 Task: Explore Airbnb listings in Philadelphia, Pennsylvania, focusing on historical homes and sites like Independence Hall.
Action: Mouse moved to (380, 102)
Screenshot: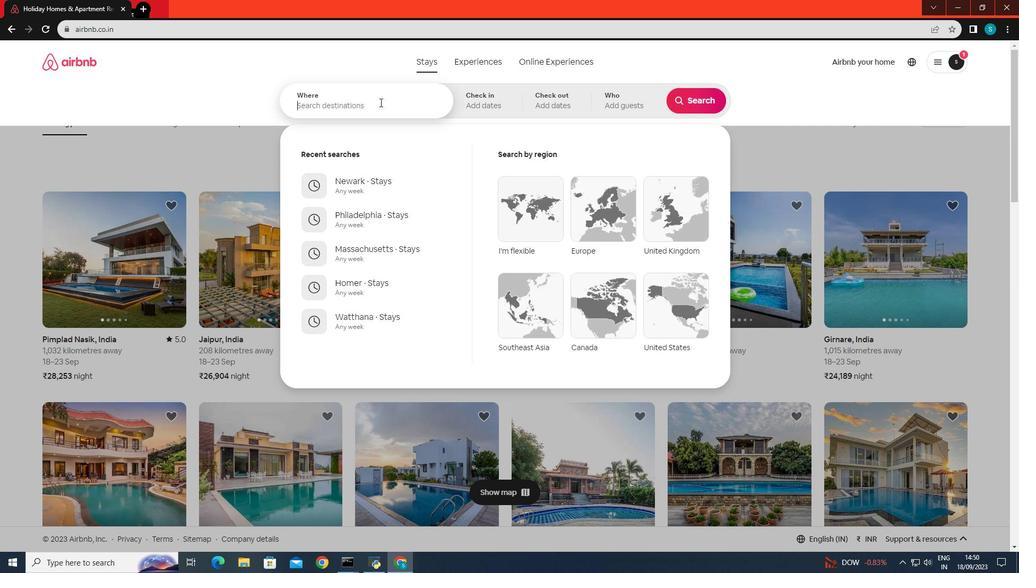 
Action: Mouse pressed left at (380, 102)
Screenshot: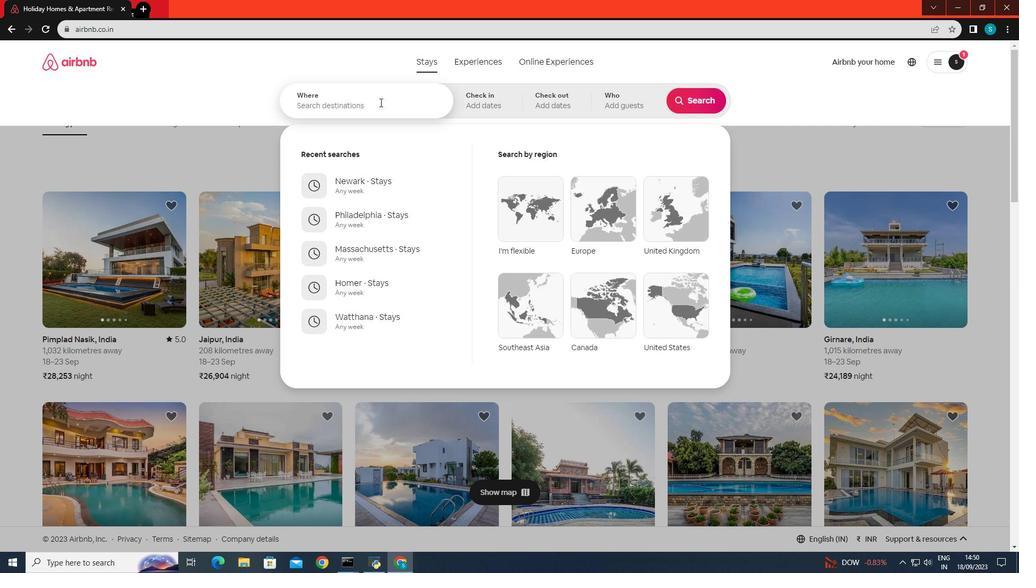 
Action: Key pressed hh<Key.backspace><Key.backspace>philadelphia
Screenshot: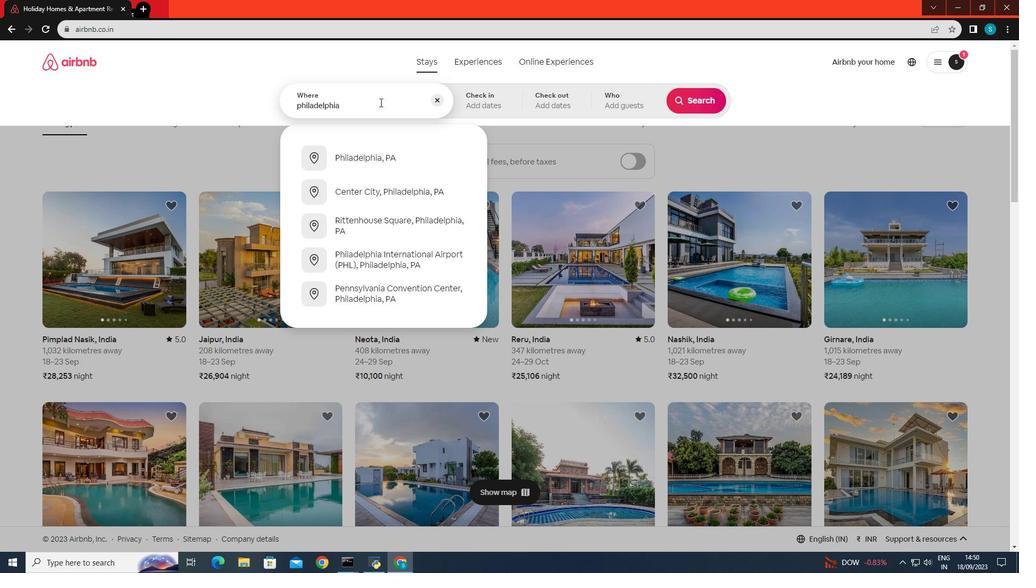 
Action: Mouse moved to (636, 0)
Screenshot: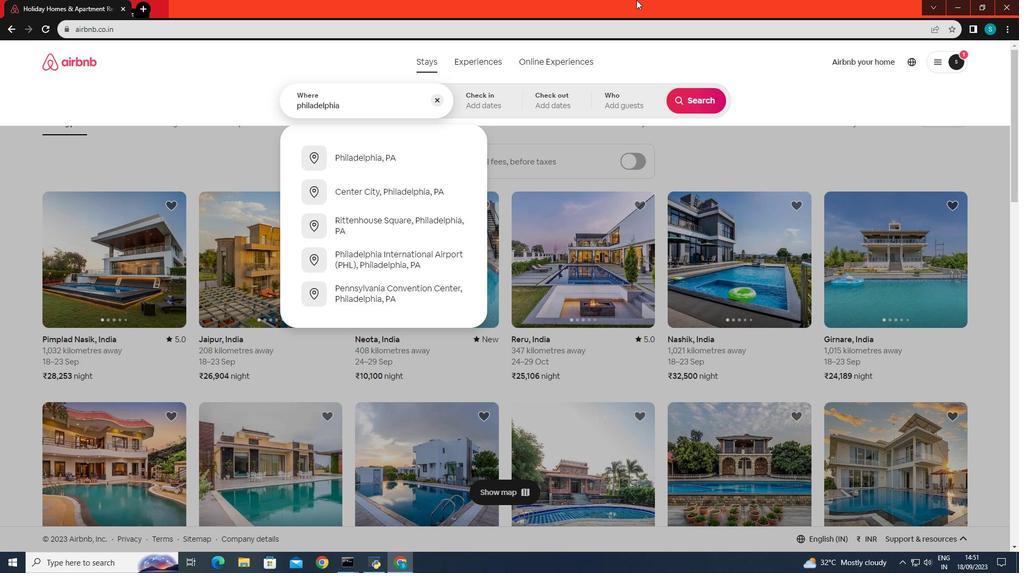 
Action: Key pressed <Key.space><Key.enter>
Screenshot: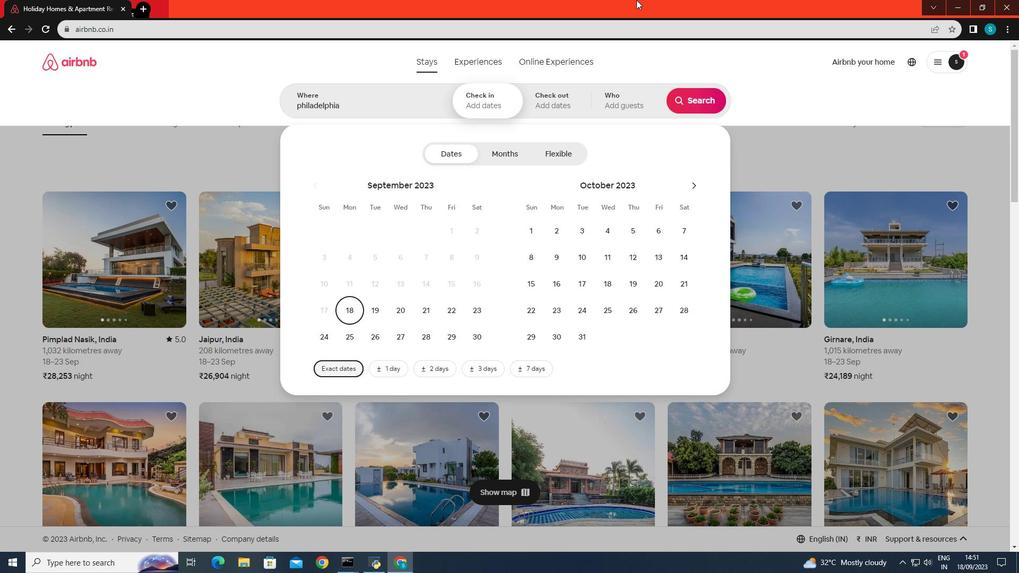 
Action: Mouse moved to (709, 99)
Screenshot: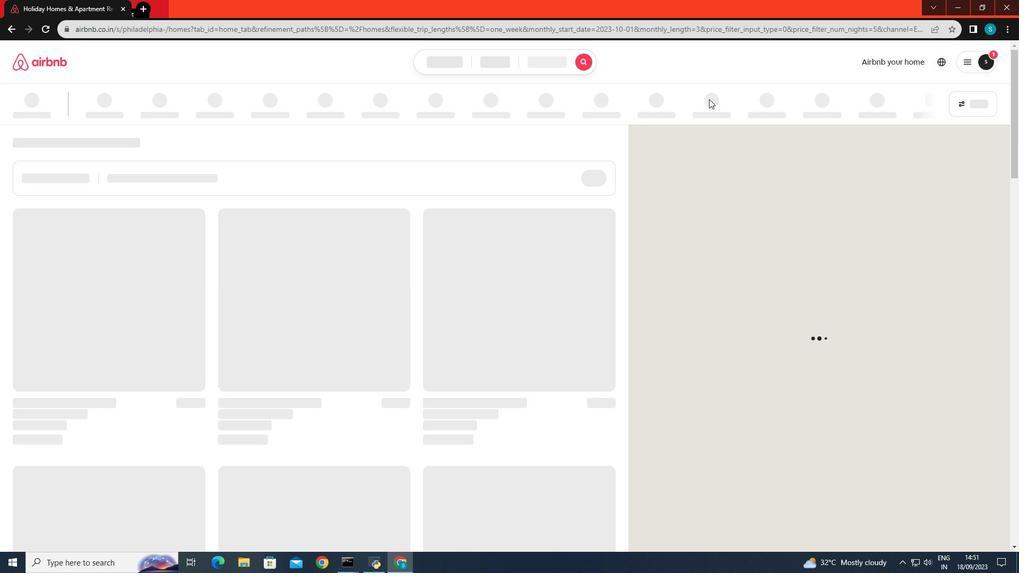 
Action: Mouse pressed left at (709, 99)
Screenshot: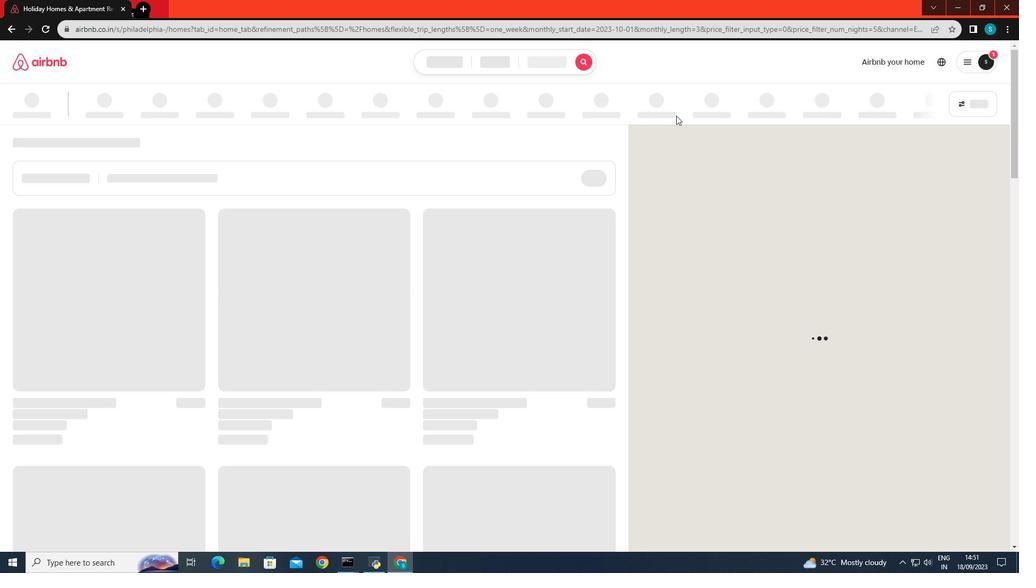
Action: Mouse moved to (198, 343)
Screenshot: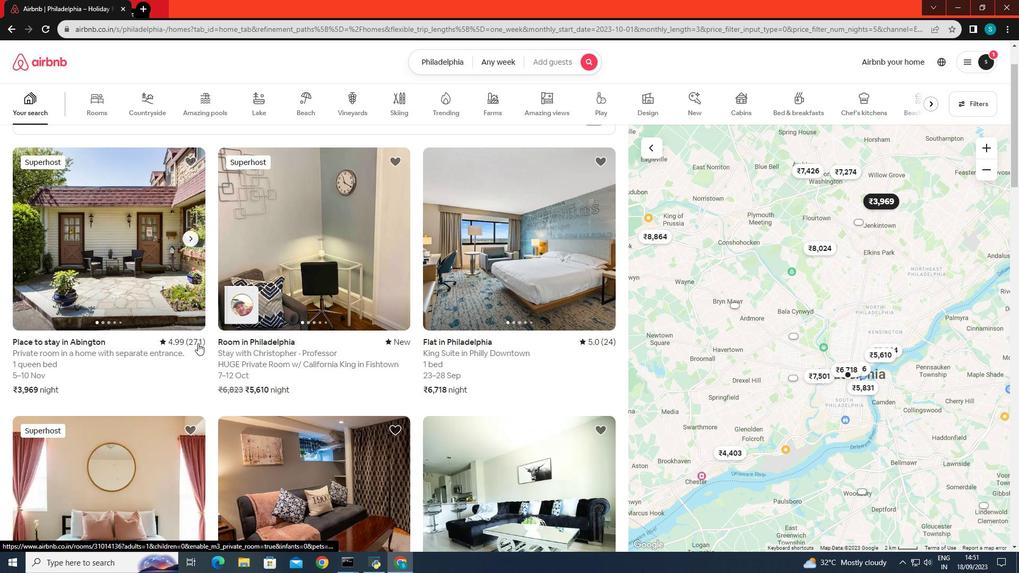 
Action: Mouse scrolled (198, 343) with delta (0, 0)
Screenshot: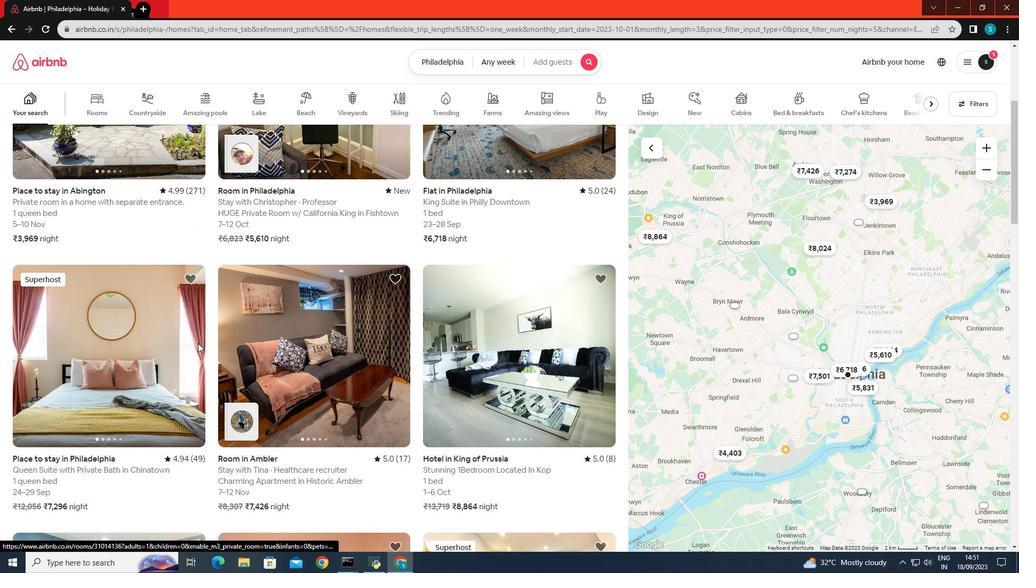 
Action: Mouse scrolled (198, 343) with delta (0, 0)
Screenshot: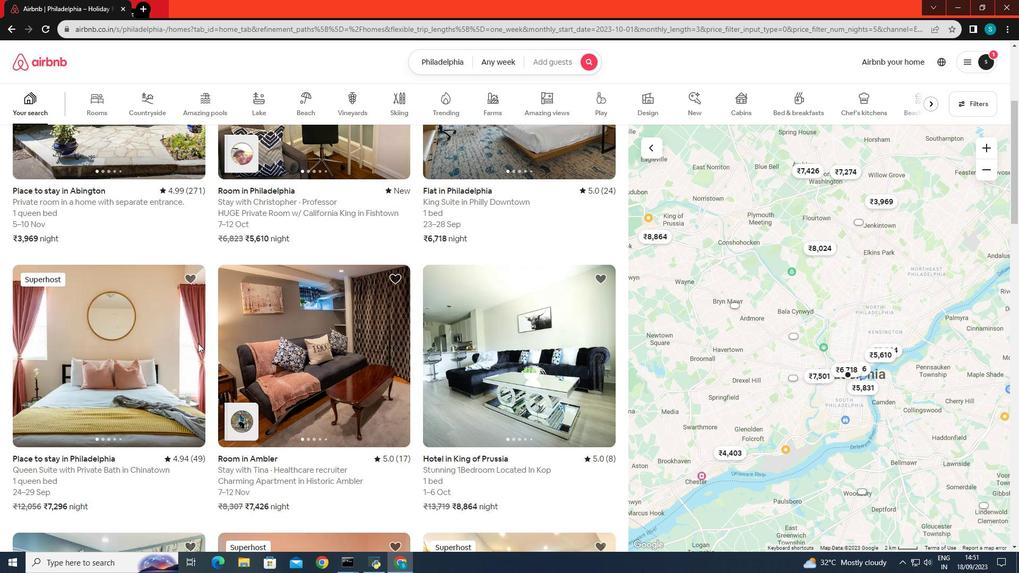 
Action: Mouse scrolled (198, 343) with delta (0, 0)
Screenshot: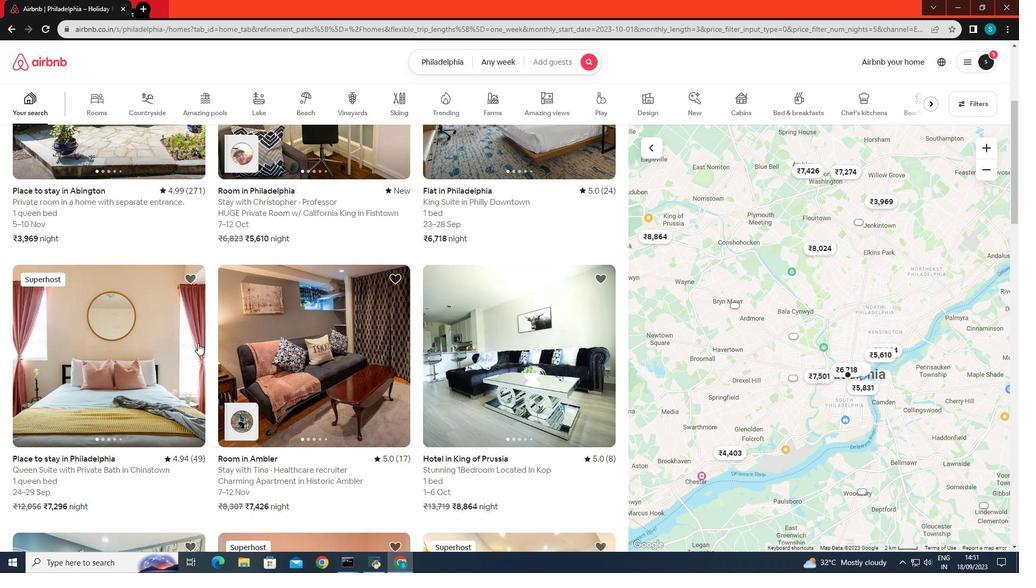 
Action: Mouse scrolled (198, 343) with delta (0, 0)
Screenshot: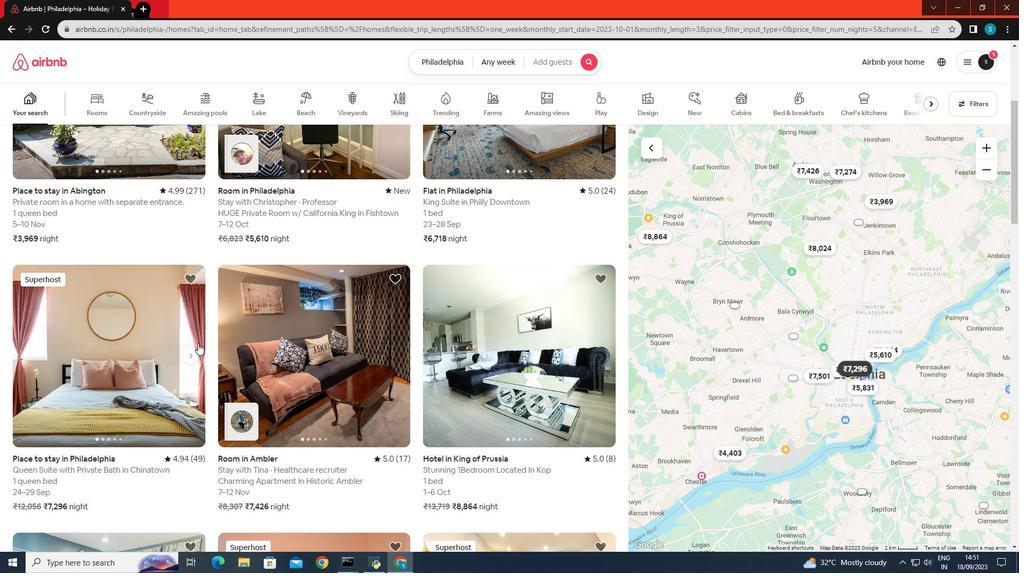 
Action: Mouse scrolled (198, 343) with delta (0, 0)
Screenshot: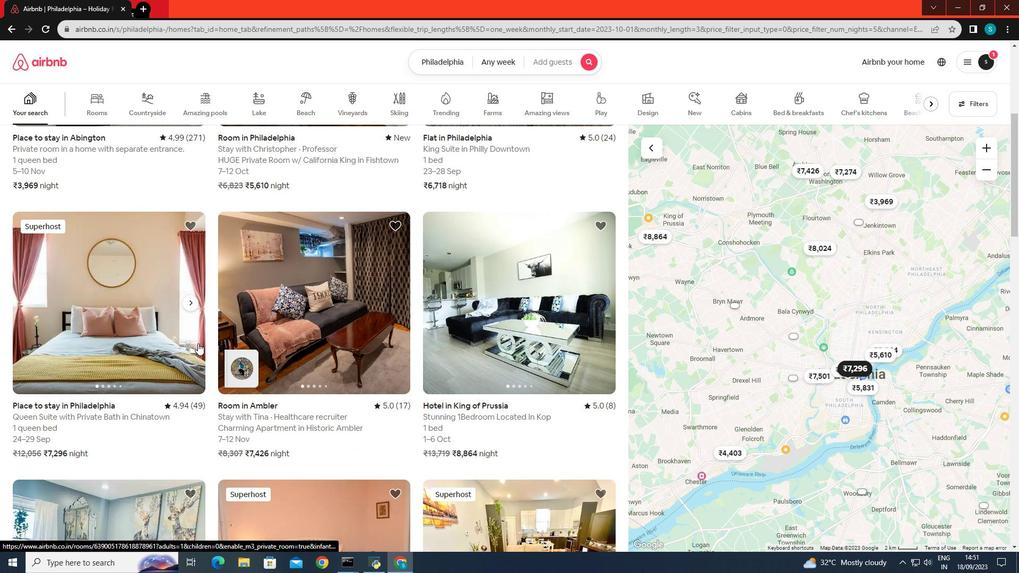 
Action: Mouse moved to (390, 205)
Screenshot: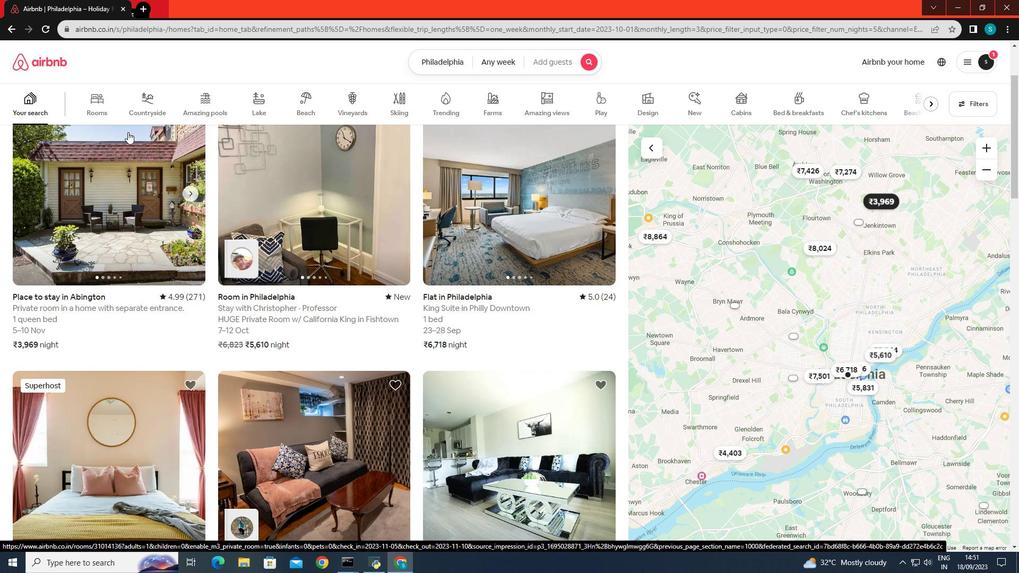 
Action: Mouse scrolled (390, 206) with delta (0, 0)
Screenshot: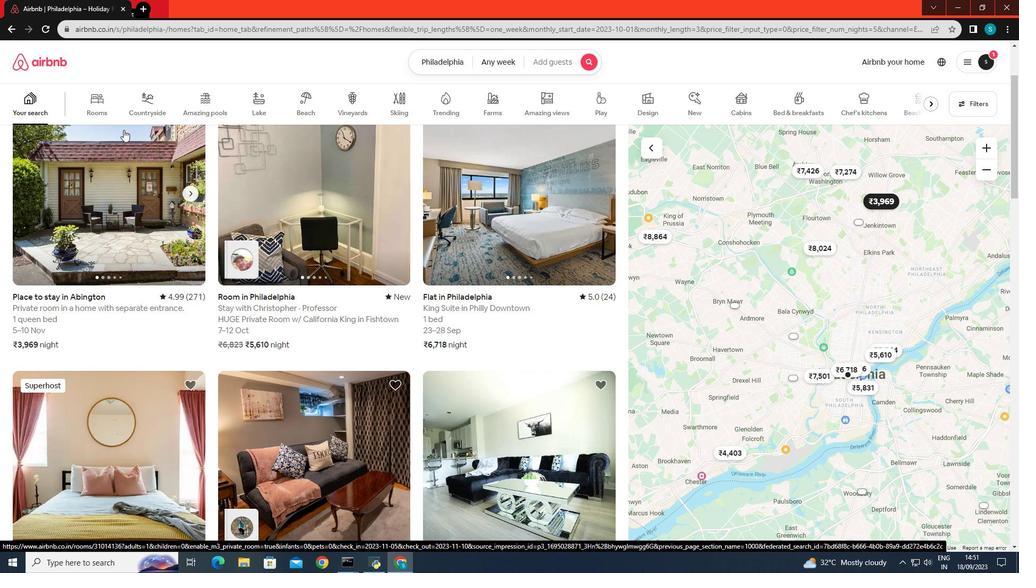 
Action: Mouse scrolled (390, 206) with delta (0, 0)
Screenshot: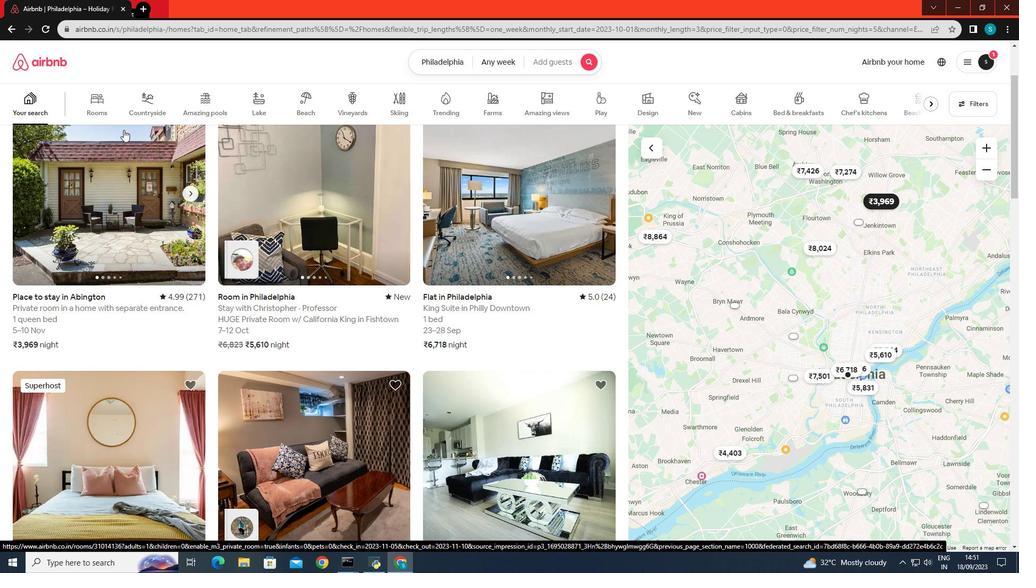 
Action: Mouse scrolled (390, 206) with delta (0, 0)
Screenshot: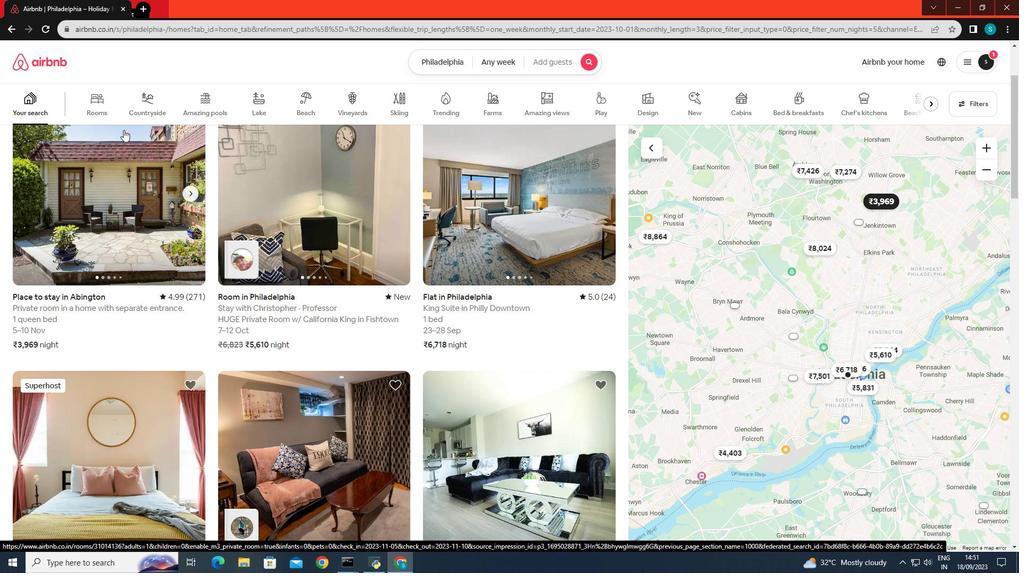 
Action: Mouse moved to (925, 104)
Screenshot: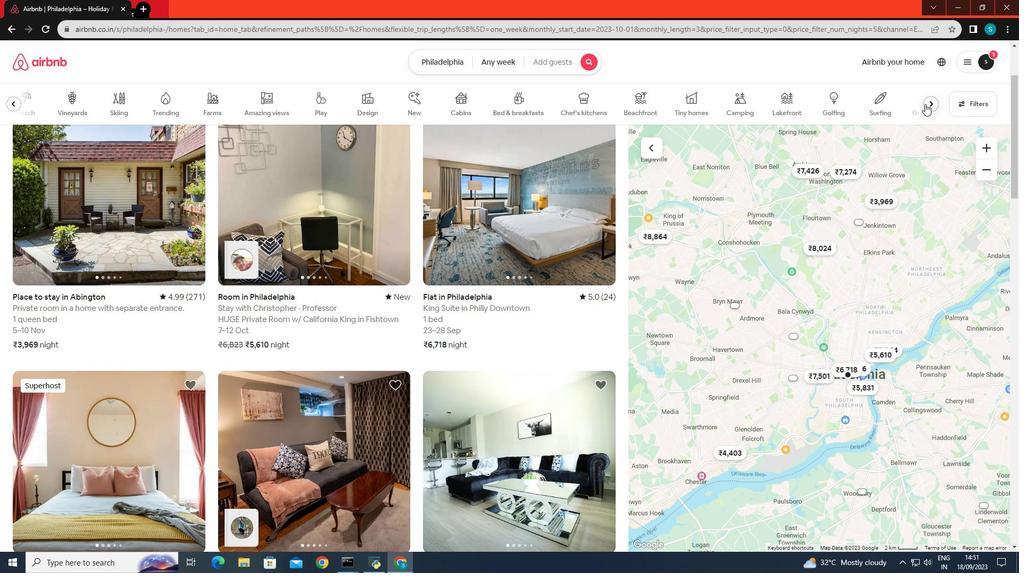 
Action: Mouse pressed left at (925, 104)
Screenshot: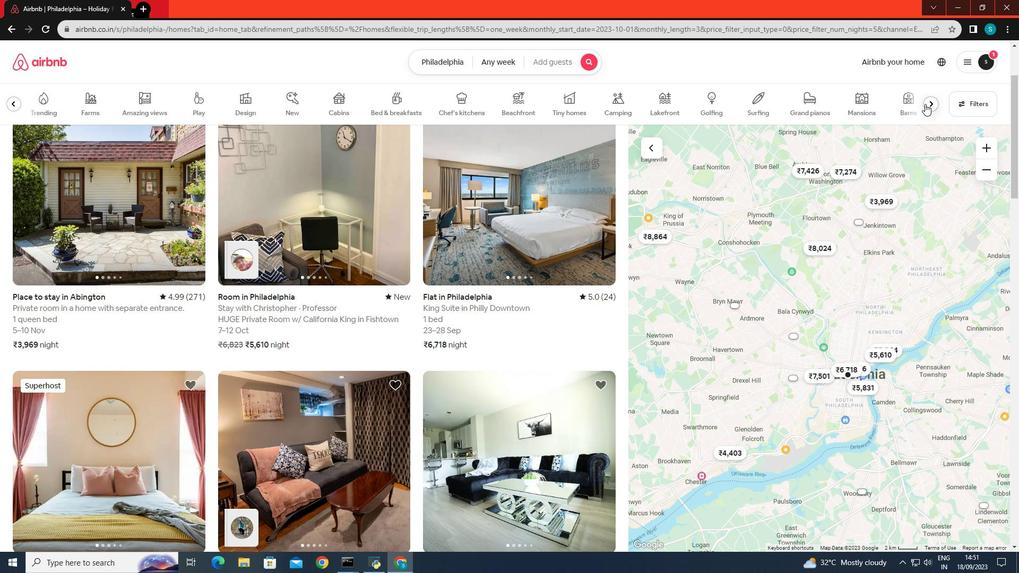 
Action: Mouse moved to (9, 104)
Screenshot: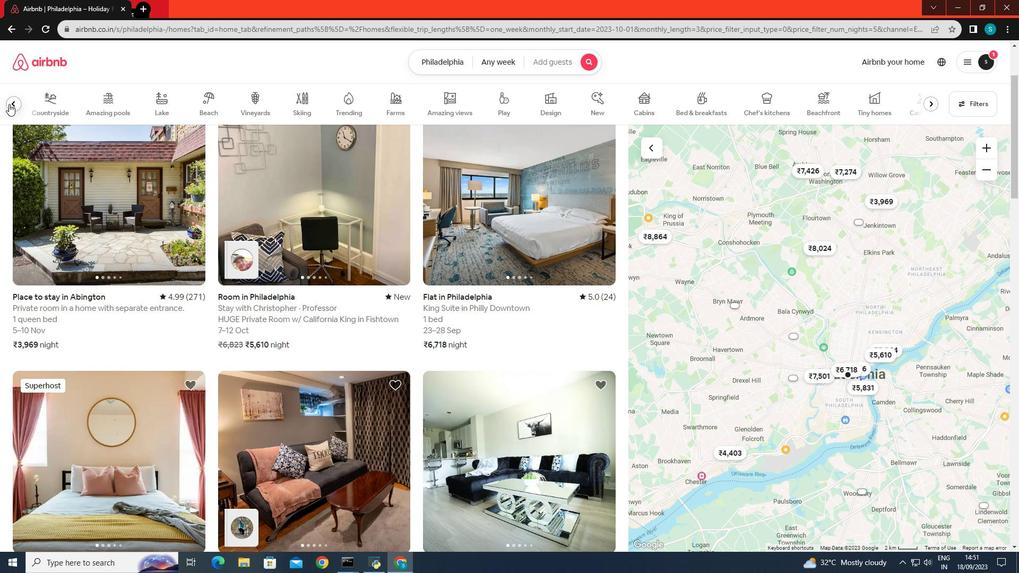
Action: Mouse pressed left at (9, 104)
Screenshot: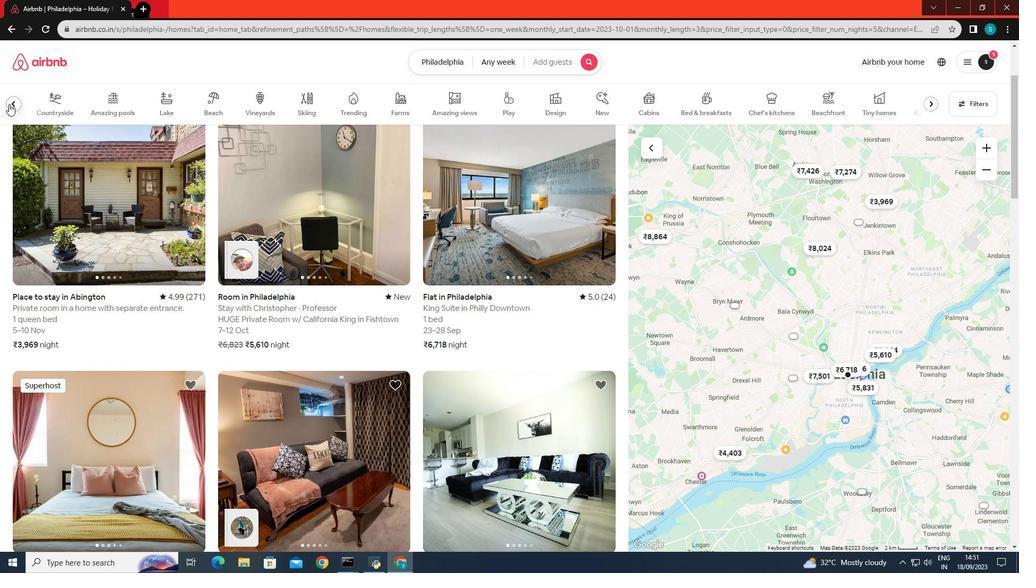 
Action: Mouse pressed left at (9, 104)
Screenshot: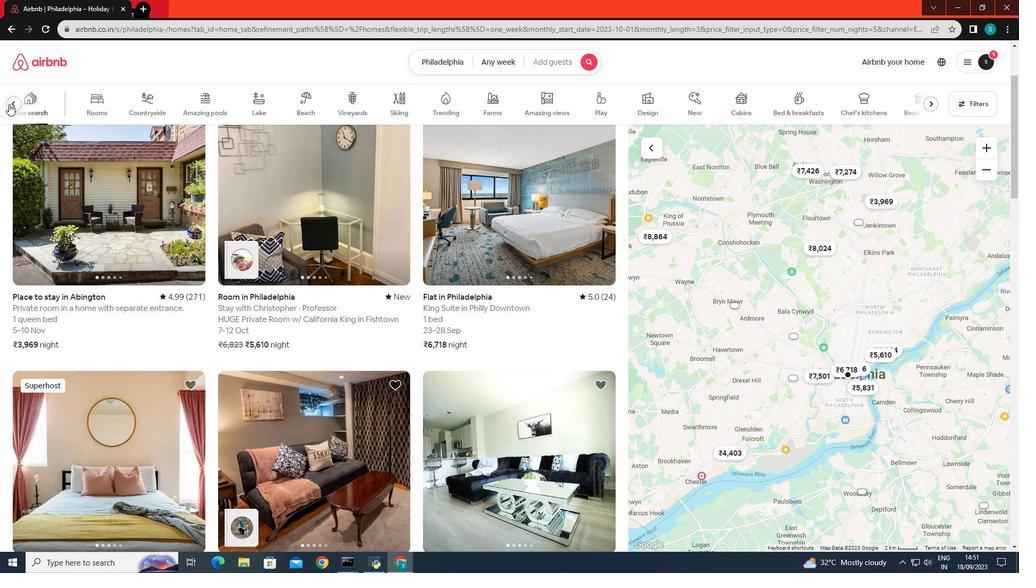 
Action: Mouse pressed left at (9, 104)
Screenshot: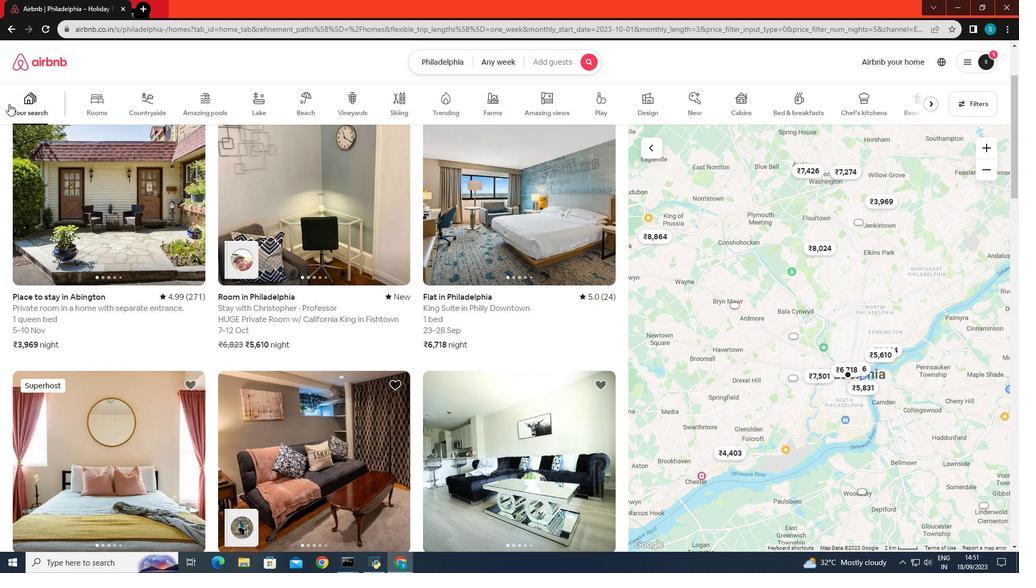 
Action: Mouse pressed left at (9, 104)
Screenshot: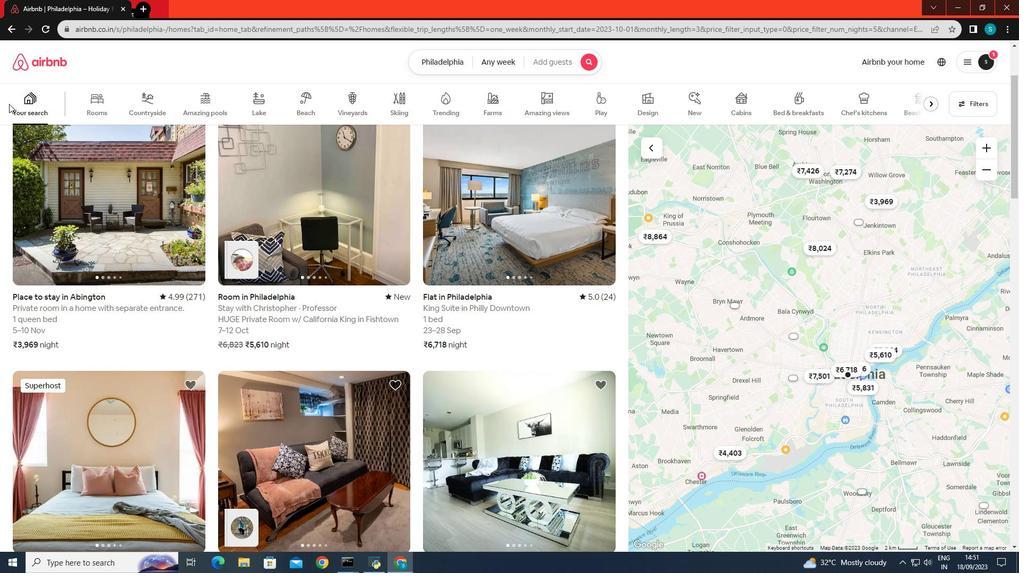 
Action: Mouse moved to (930, 100)
Screenshot: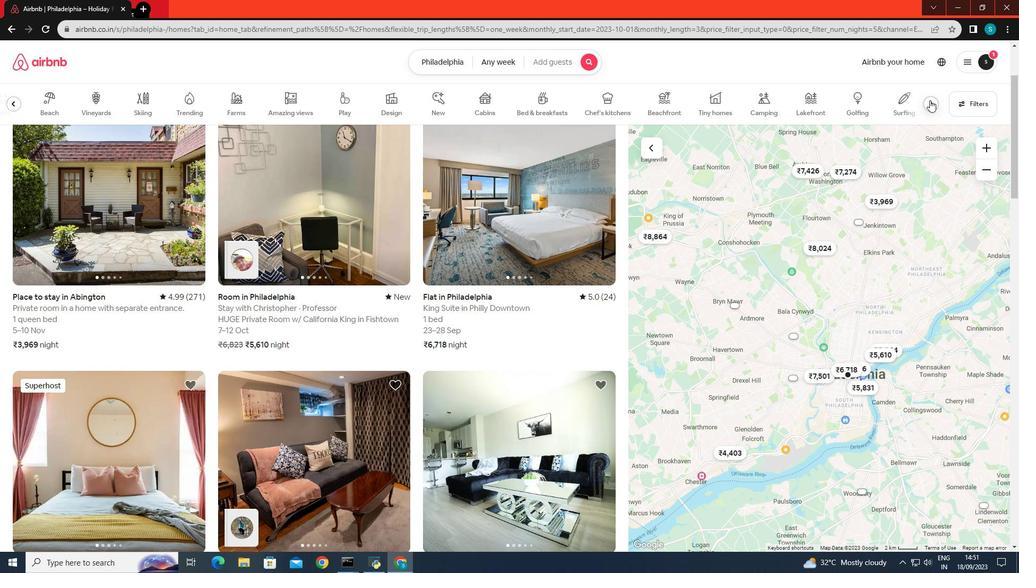 
Action: Mouse pressed left at (930, 100)
Screenshot: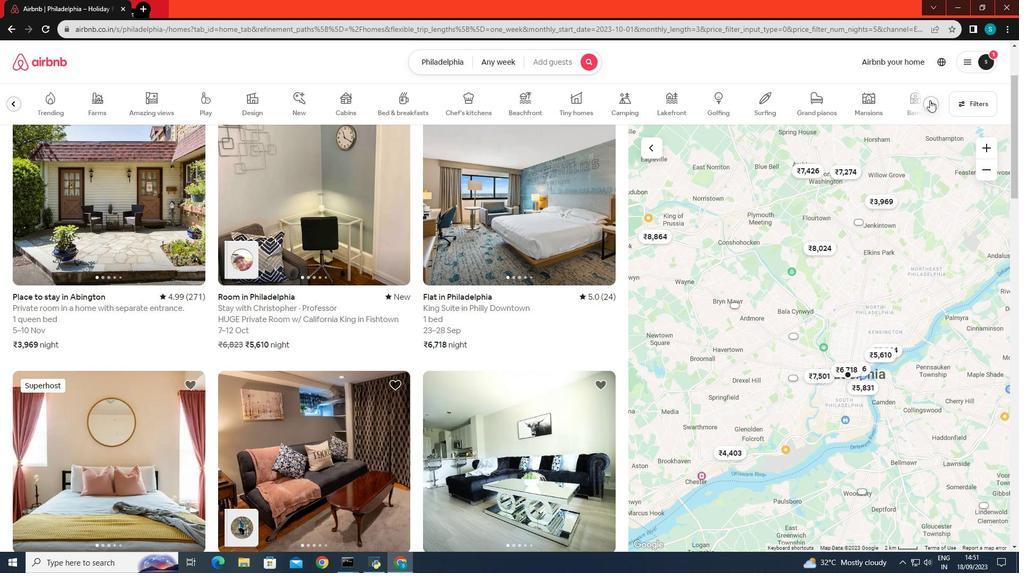 
Action: Mouse moved to (927, 112)
Screenshot: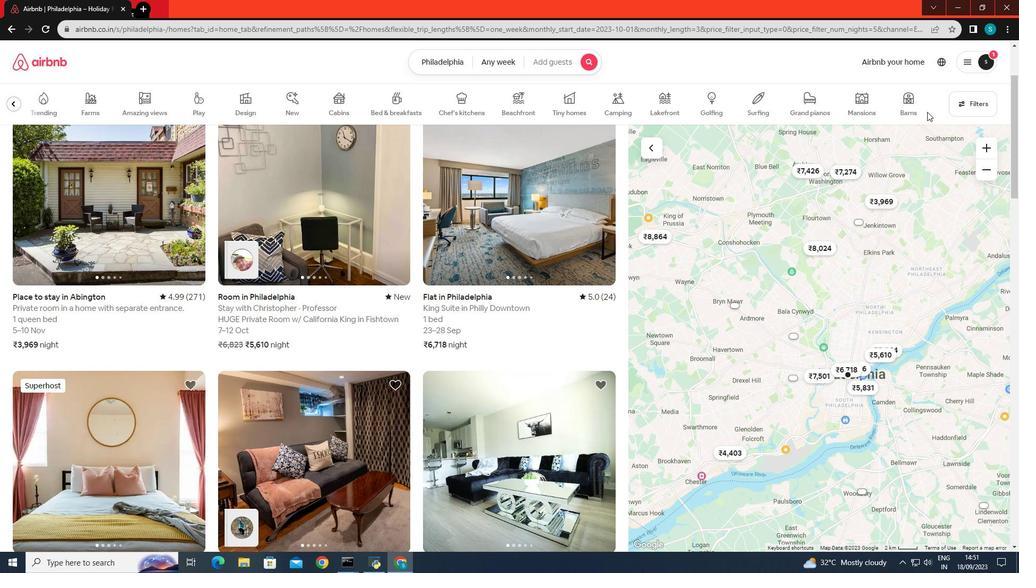 
Action: Mouse pressed left at (927, 112)
Screenshot: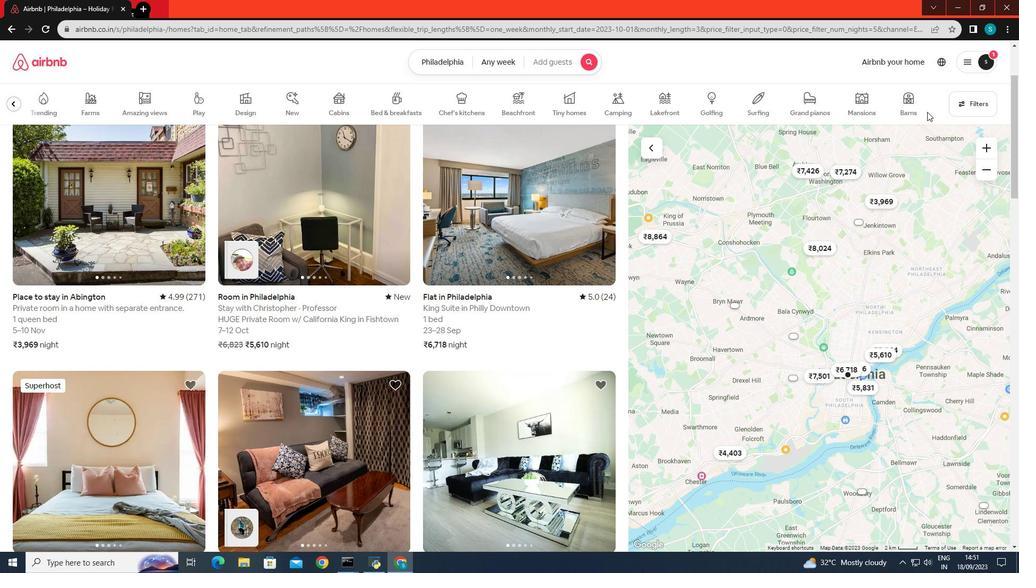 
Action: Mouse pressed left at (927, 112)
Screenshot: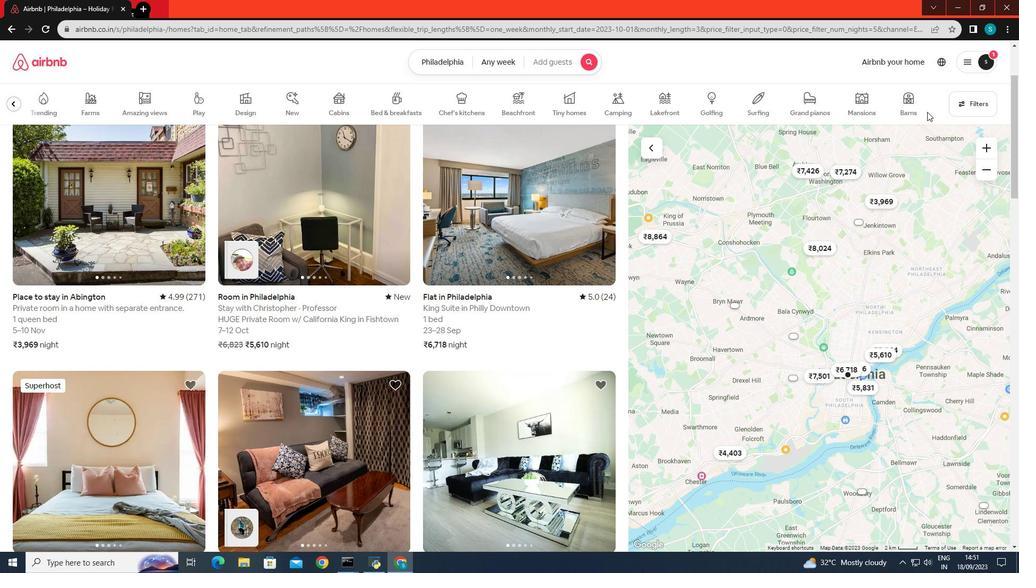 
Action: Mouse moved to (17, 103)
Screenshot: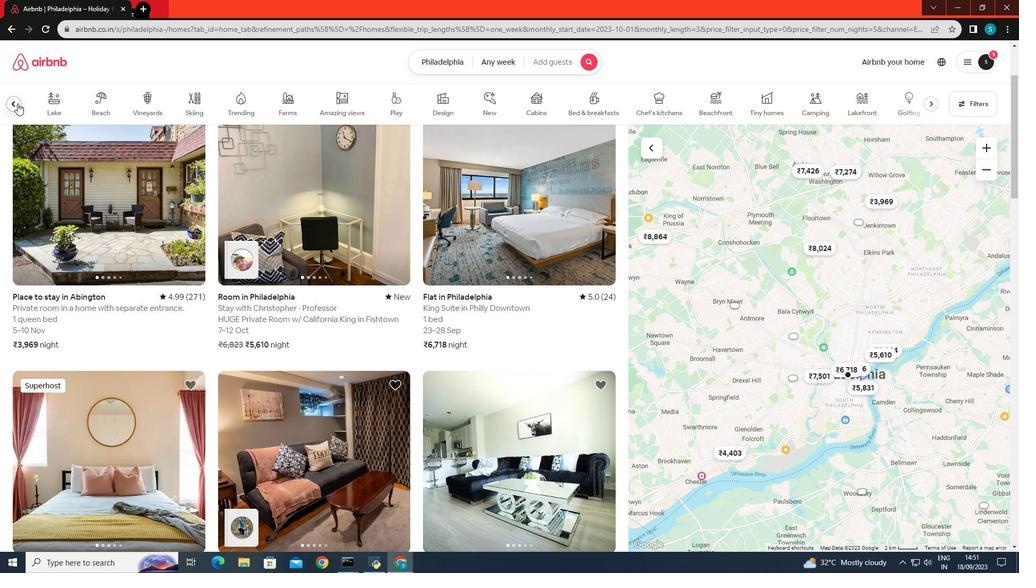 
Action: Mouse pressed left at (17, 103)
Screenshot: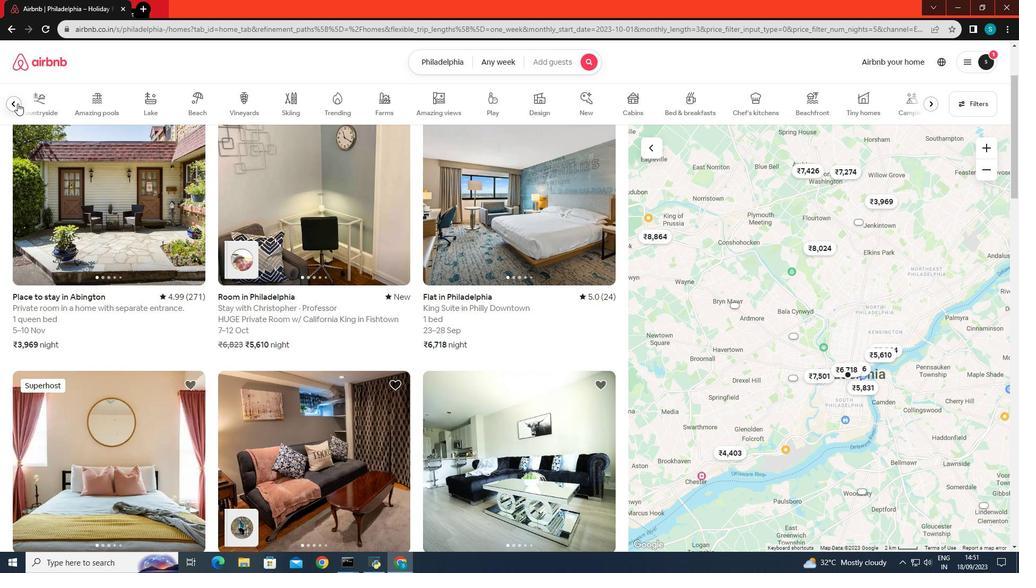 
Action: Mouse pressed left at (17, 103)
Screenshot: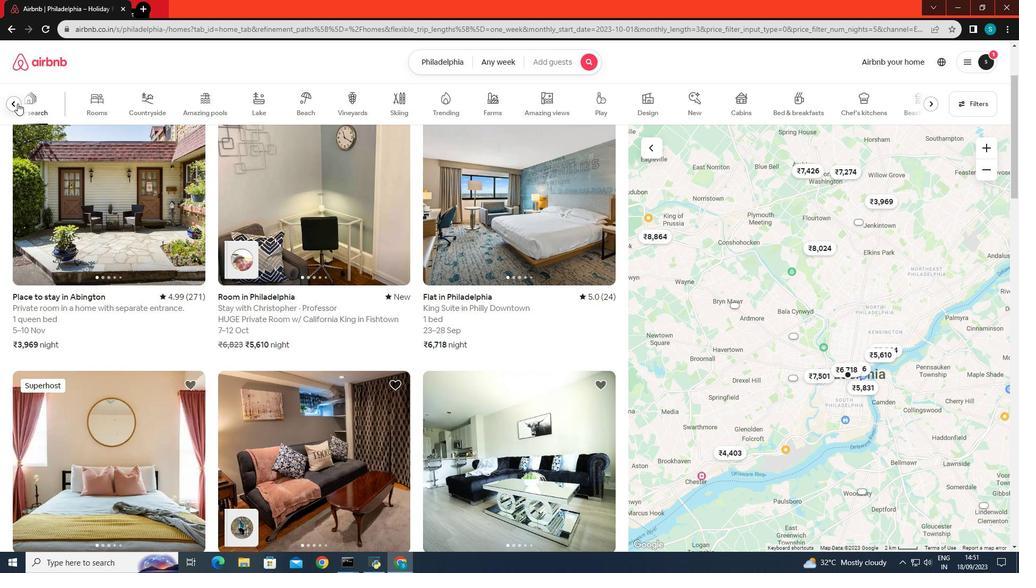 
Action: Mouse pressed left at (17, 103)
Screenshot: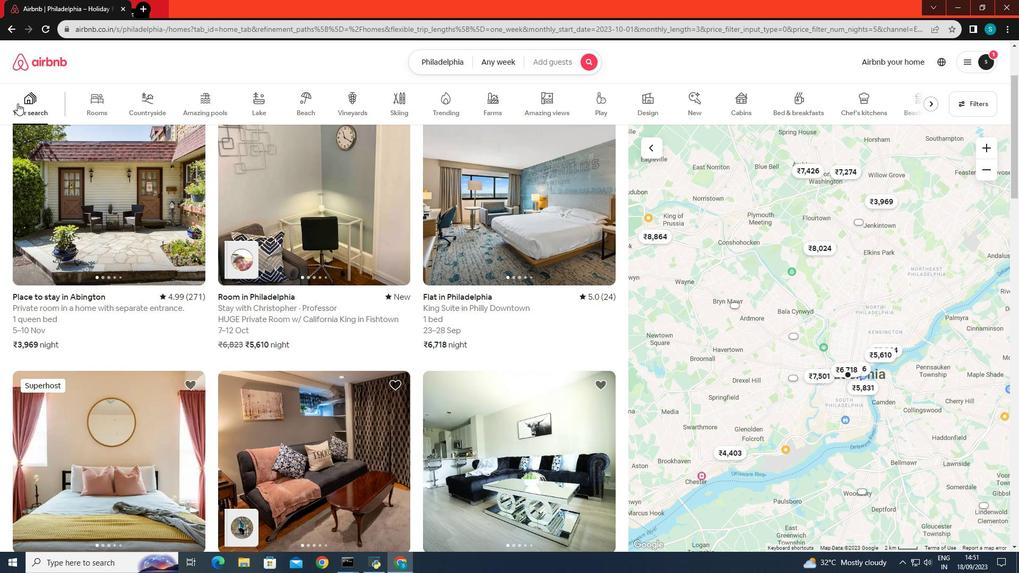 
Action: Mouse pressed left at (17, 103)
Screenshot: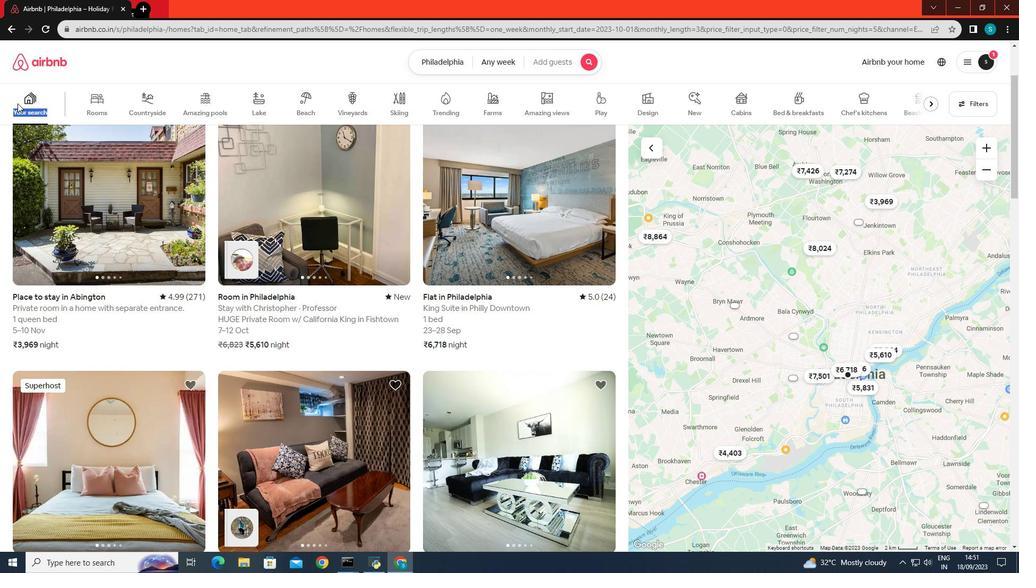 
Action: Mouse pressed left at (17, 103)
Screenshot: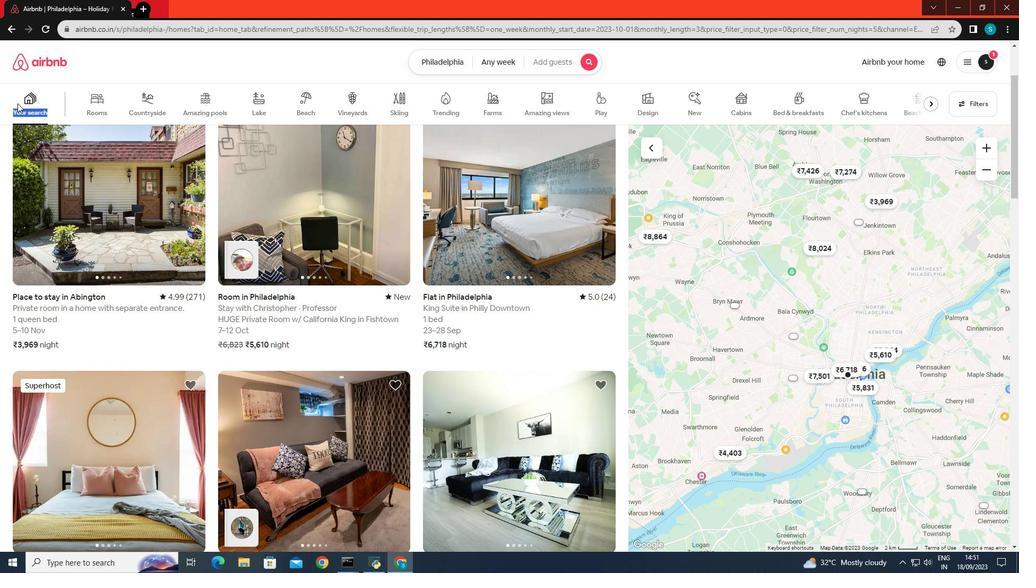 
Action: Mouse pressed left at (17, 103)
Screenshot: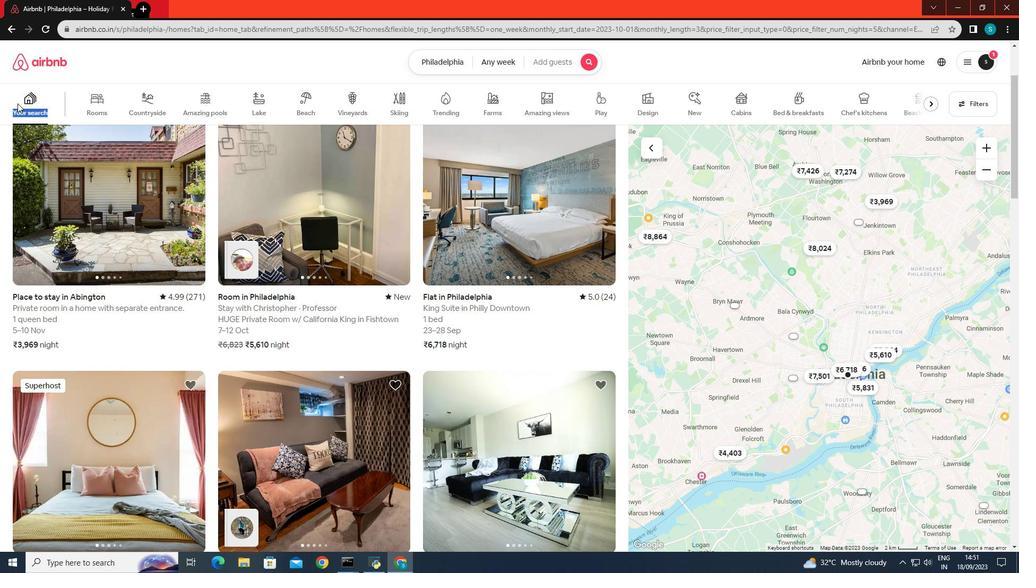 
Action: Mouse pressed left at (17, 103)
Screenshot: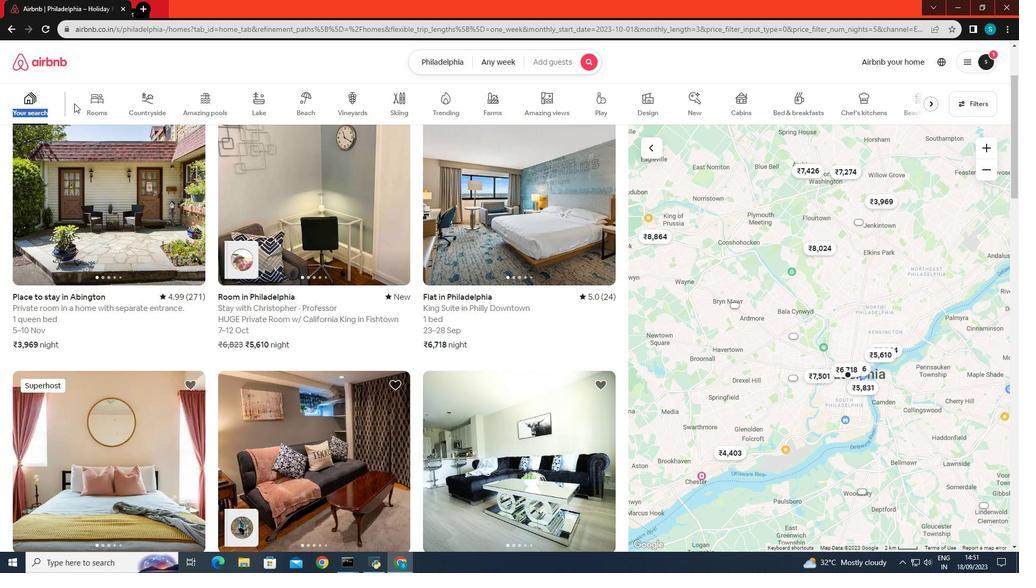 
Action: Mouse pressed left at (17, 103)
Screenshot: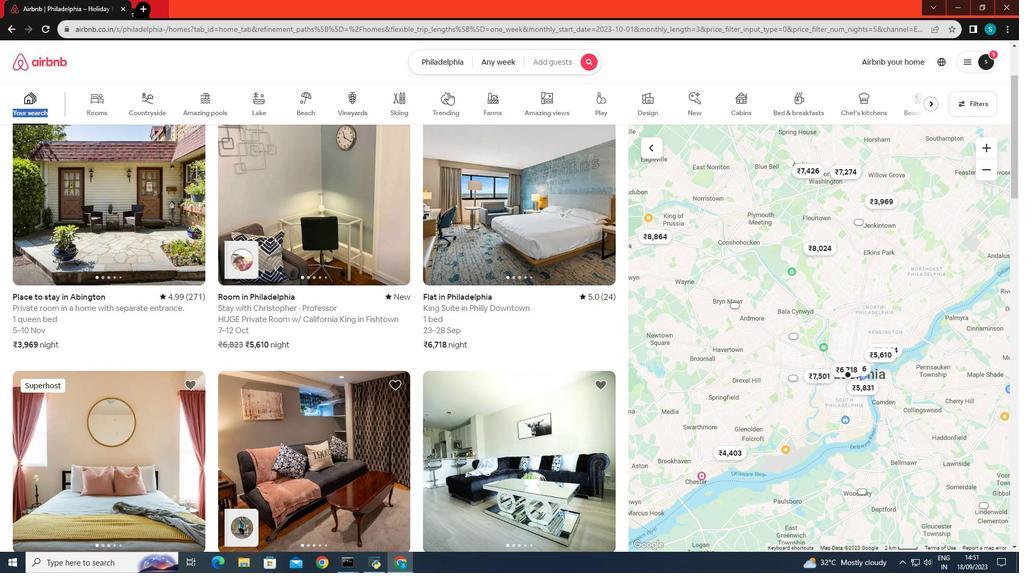 
Action: Mouse moved to (461, 60)
Screenshot: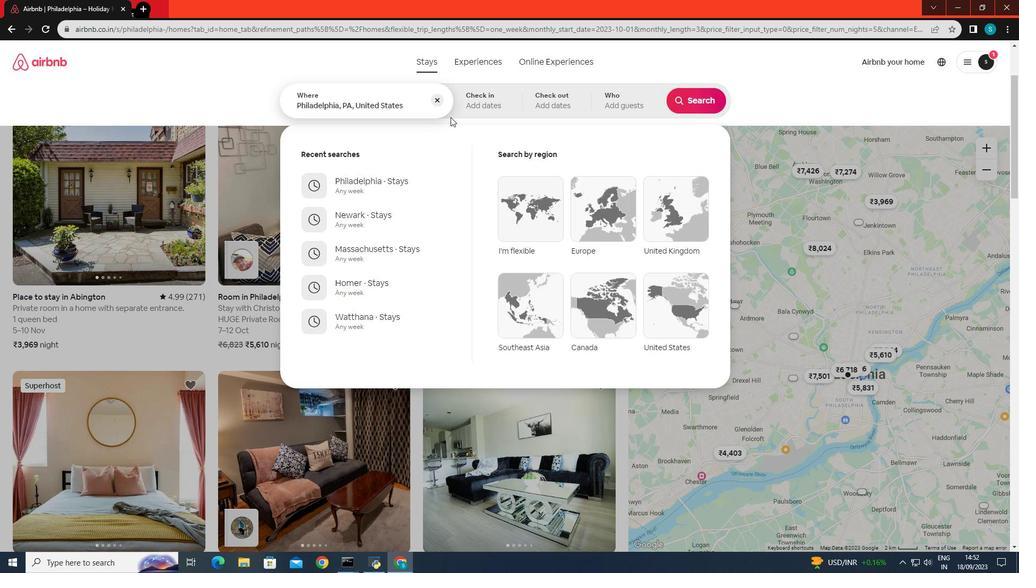 
Action: Mouse pressed left at (461, 60)
Screenshot: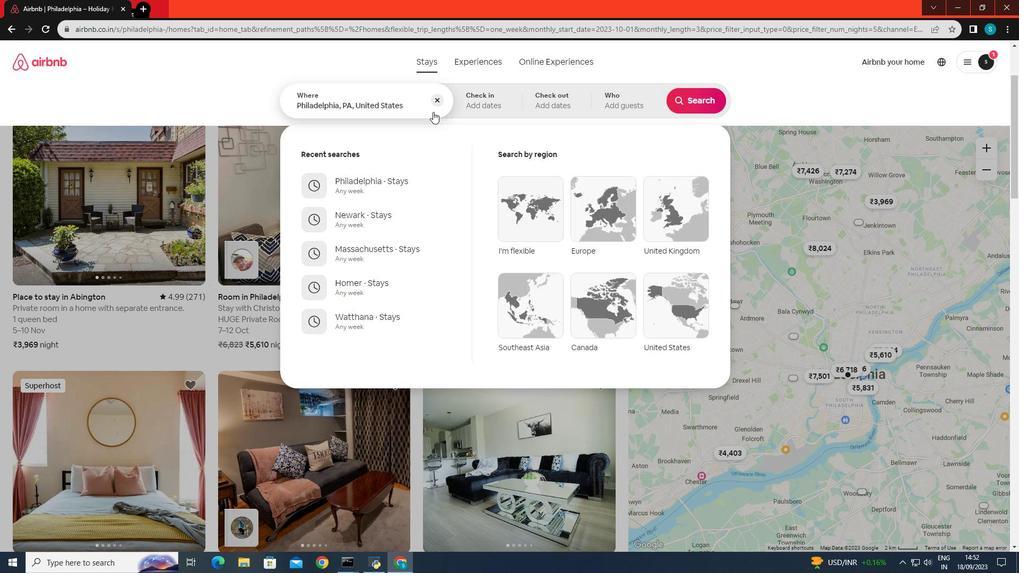 
Action: Mouse moved to (410, 105)
Screenshot: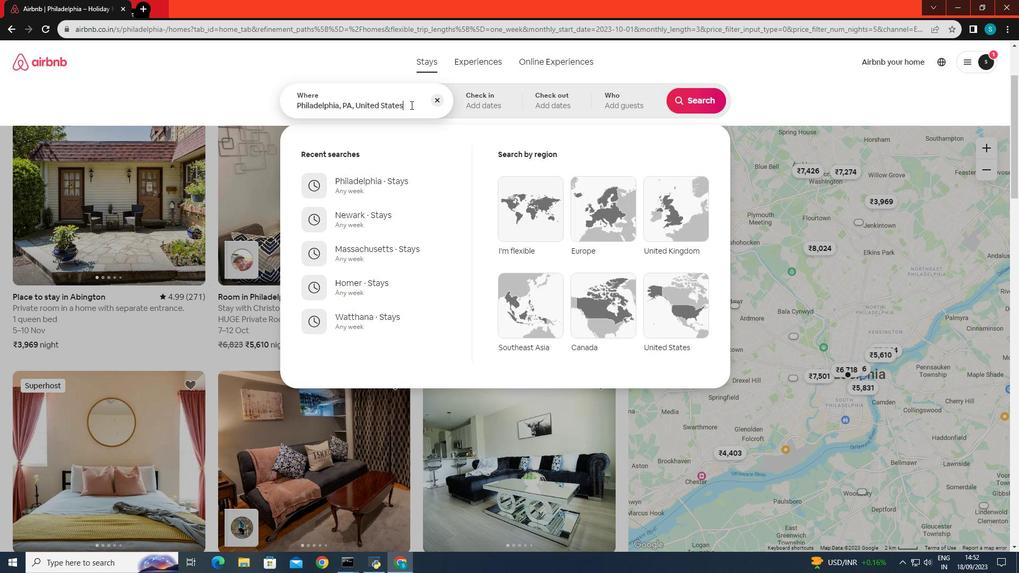 
Action: Mouse pressed left at (410, 105)
Screenshot: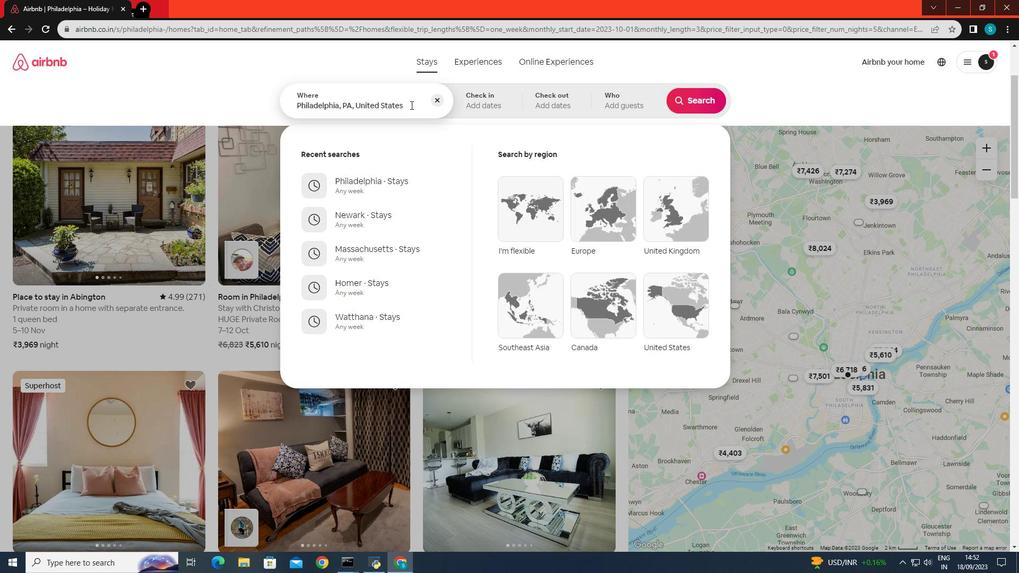 
Action: Key pressed <Key.backspace><Key.backspace><Key.backspace><Key.backspace><Key.backspace><Key.backspace><Key.backspace><Key.backspace><Key.backspace><Key.backspace><Key.backspace><Key.backspace><Key.backspace><Key.backspace><Key.backspace><Key.backspace><Key.backspace><Key.backspace><Key.backspace><Key.backspace><Key.backspace><Key.backspace><Key.backspace><Key.backspace><Key.backspace><Key.backspace><Key.backspace><Key.backspace><Key.backspace><Key.backspace><Key.backspace><Key.backspace><Key.backspace><Key.backspace><Key.backspace>pennsylvania<Key.enter>
Screenshot: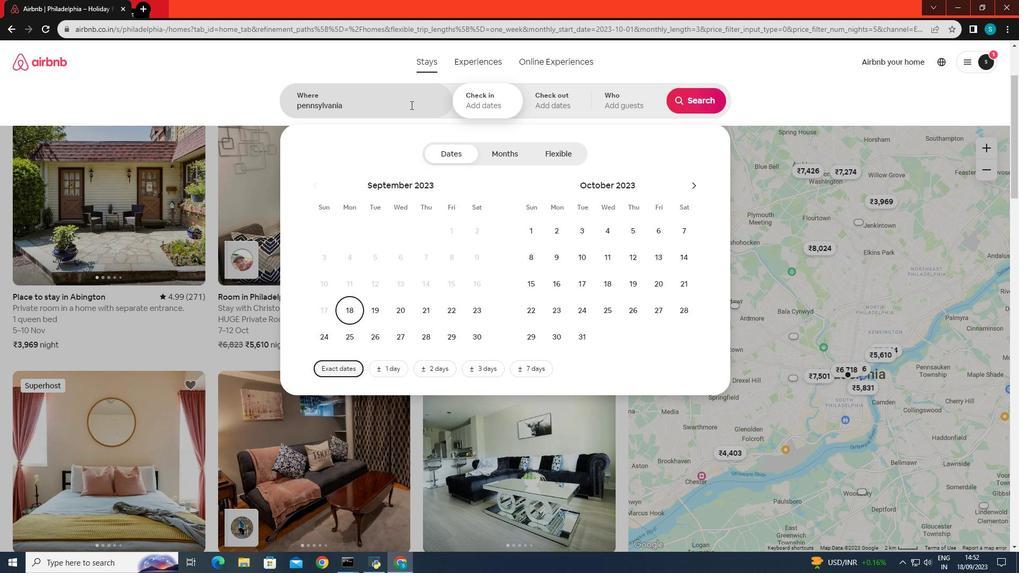 
Action: Mouse moved to (697, 93)
Screenshot: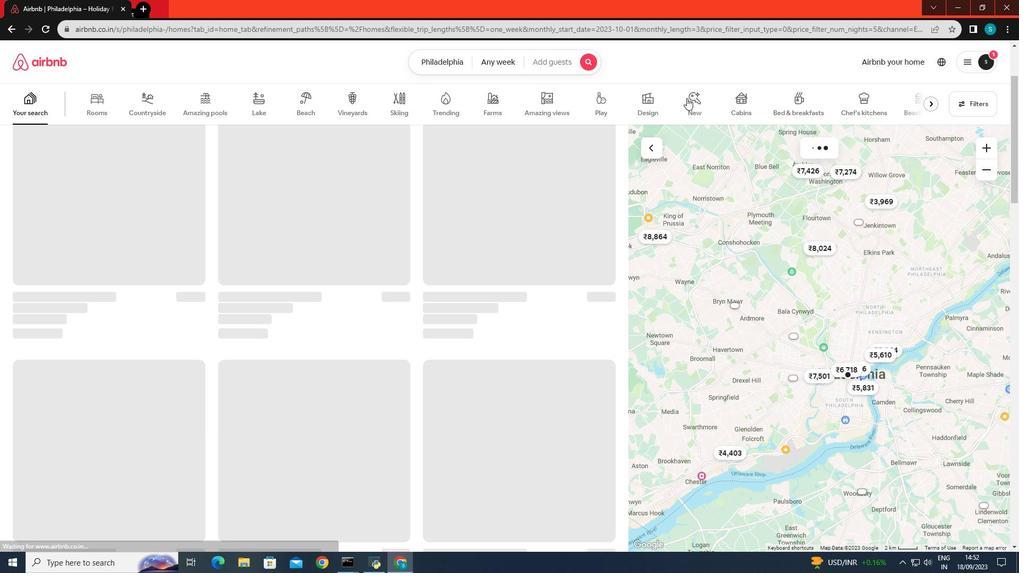 
Action: Mouse pressed left at (697, 93)
Screenshot: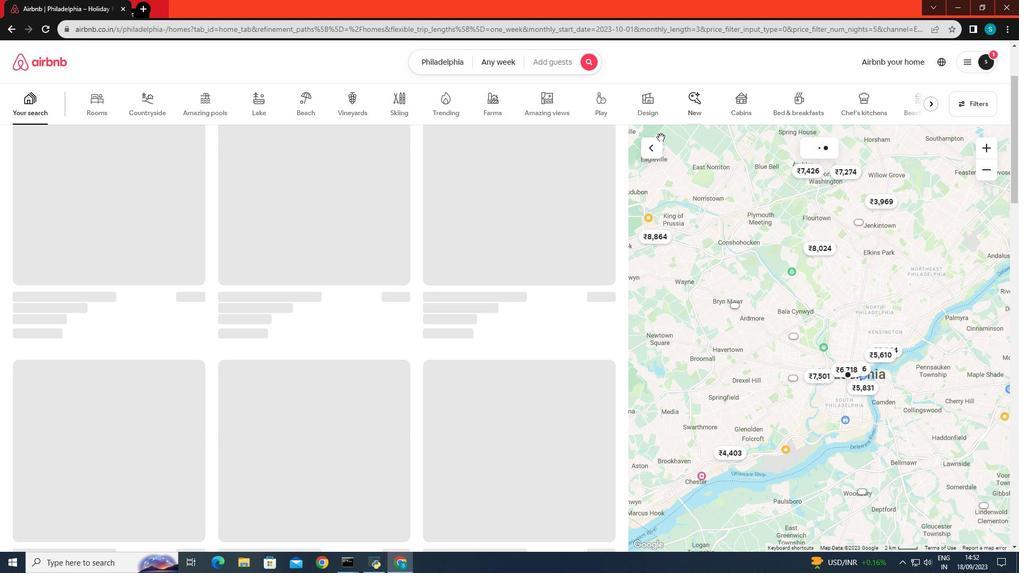 
Action: Mouse moved to (926, 101)
Screenshot: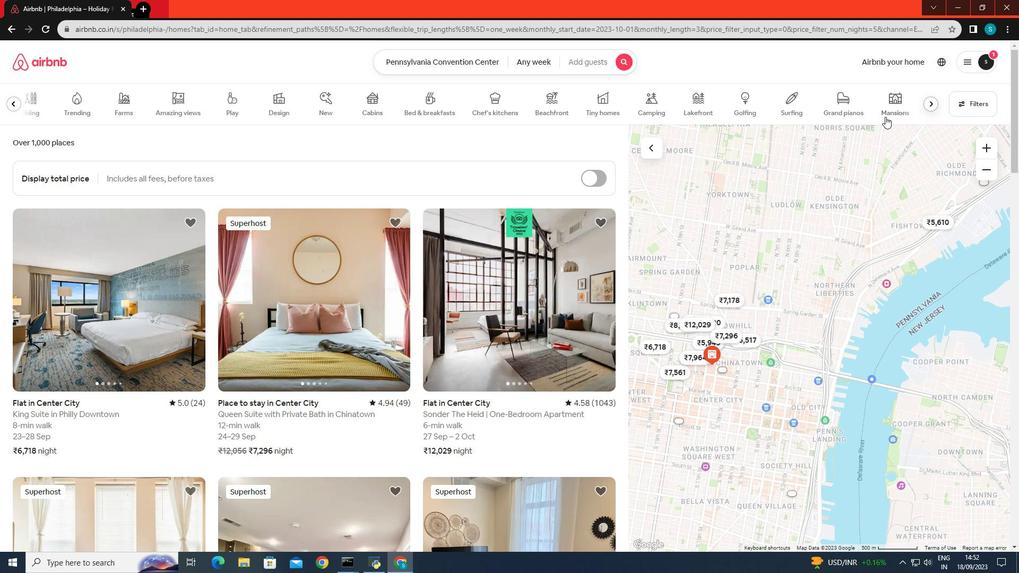 
Action: Mouse pressed left at (926, 101)
Screenshot: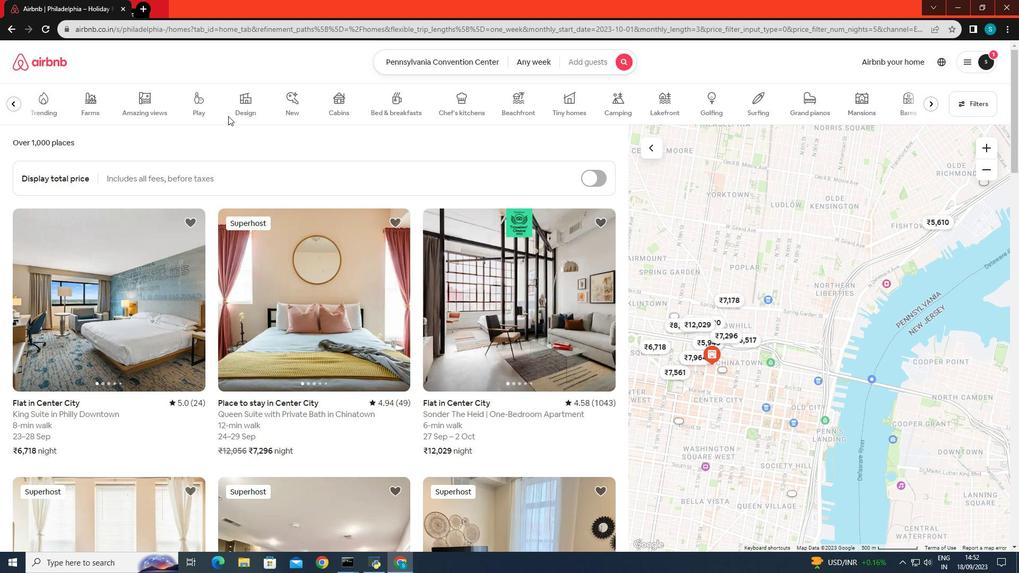 
Action: Mouse moved to (550, 295)
Screenshot: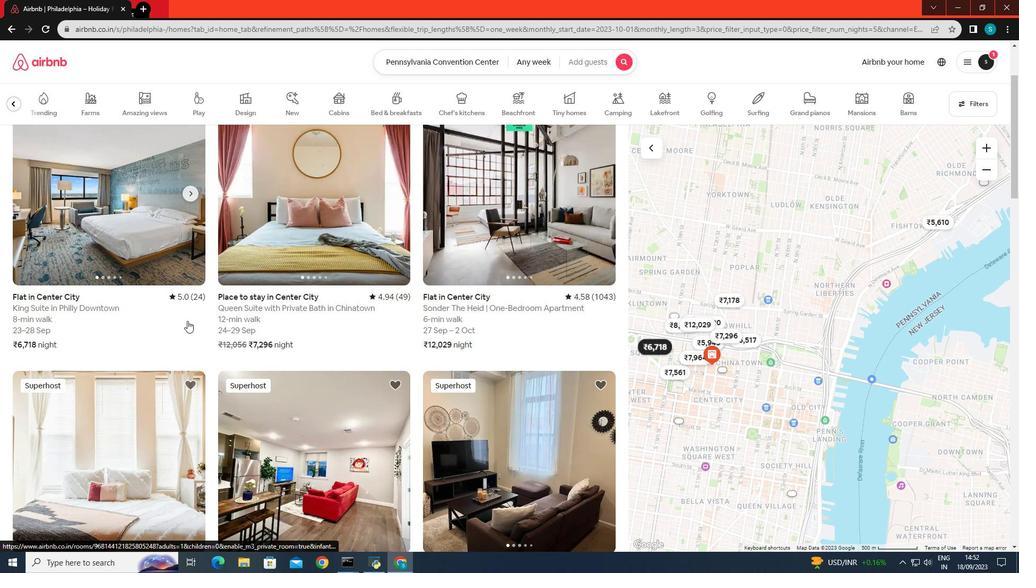 
Action: Mouse scrolled (550, 295) with delta (0, 0)
Screenshot: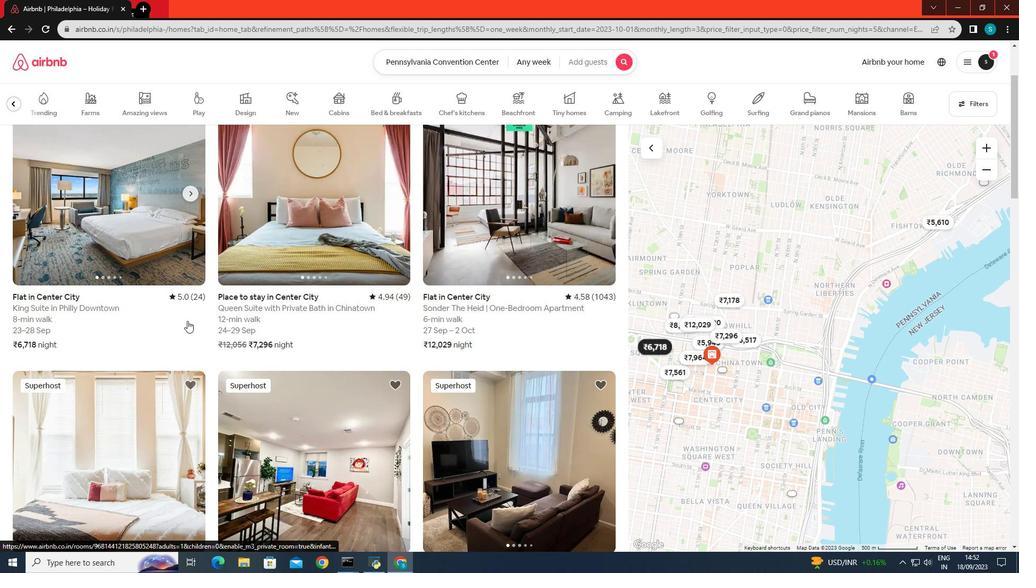 
Action: Mouse moved to (530, 303)
Screenshot: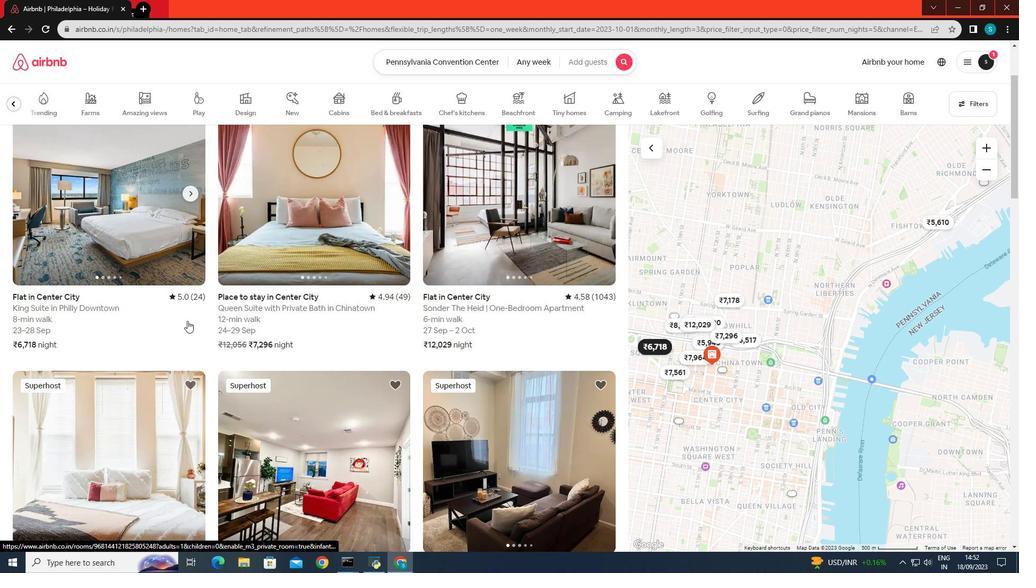 
Action: Mouse scrolled (530, 303) with delta (0, 0)
Screenshot: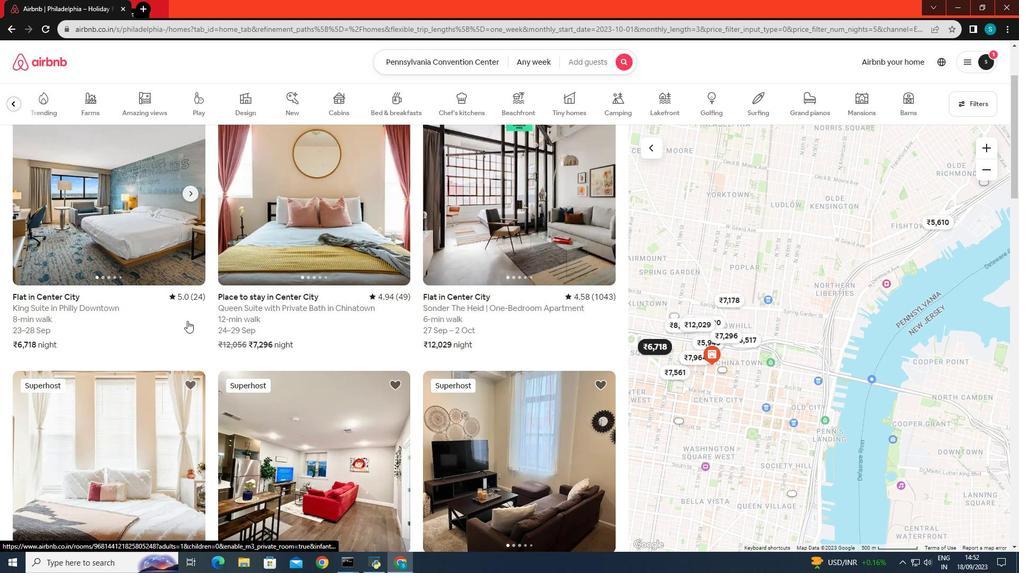 
Action: Mouse moved to (199, 328)
Screenshot: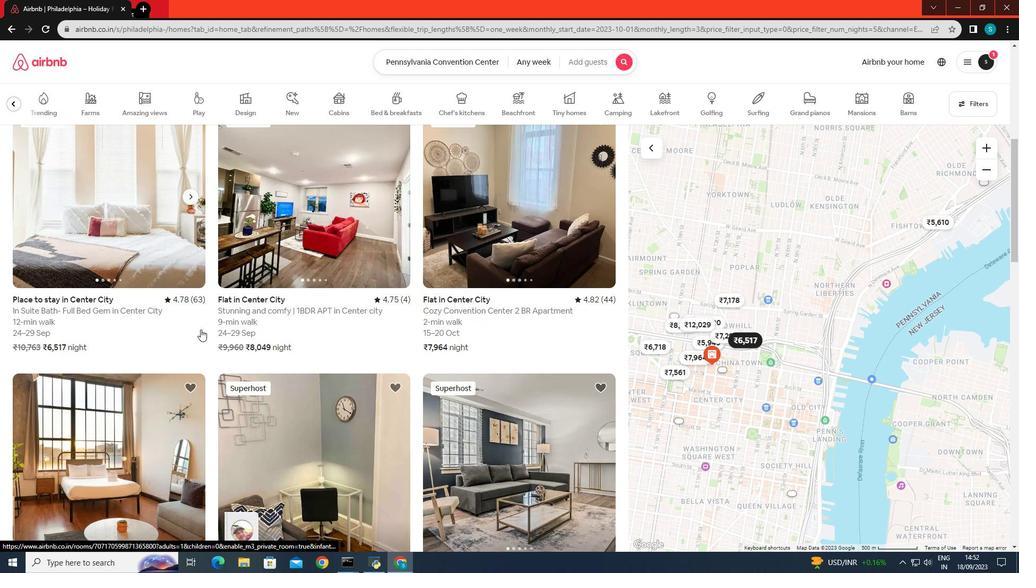 
Action: Mouse scrolled (199, 327) with delta (0, 0)
Screenshot: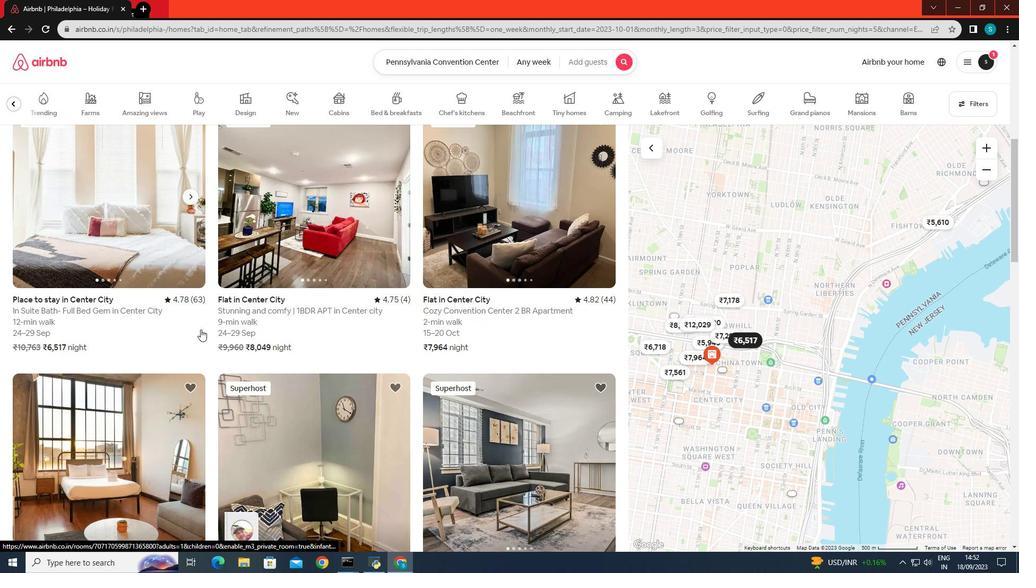 
Action: Mouse moved to (200, 329)
Screenshot: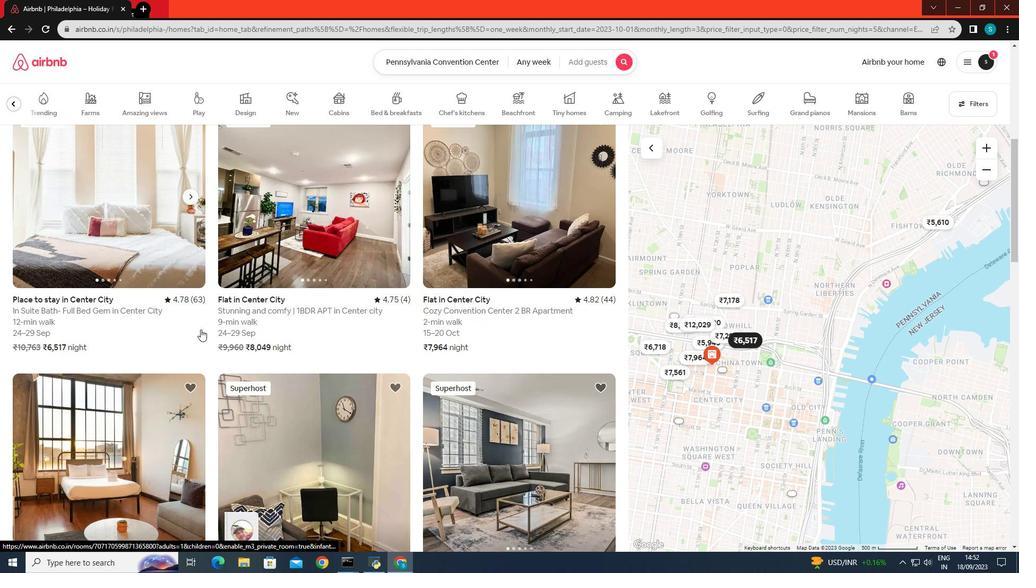 
Action: Mouse scrolled (200, 328) with delta (0, 0)
Screenshot: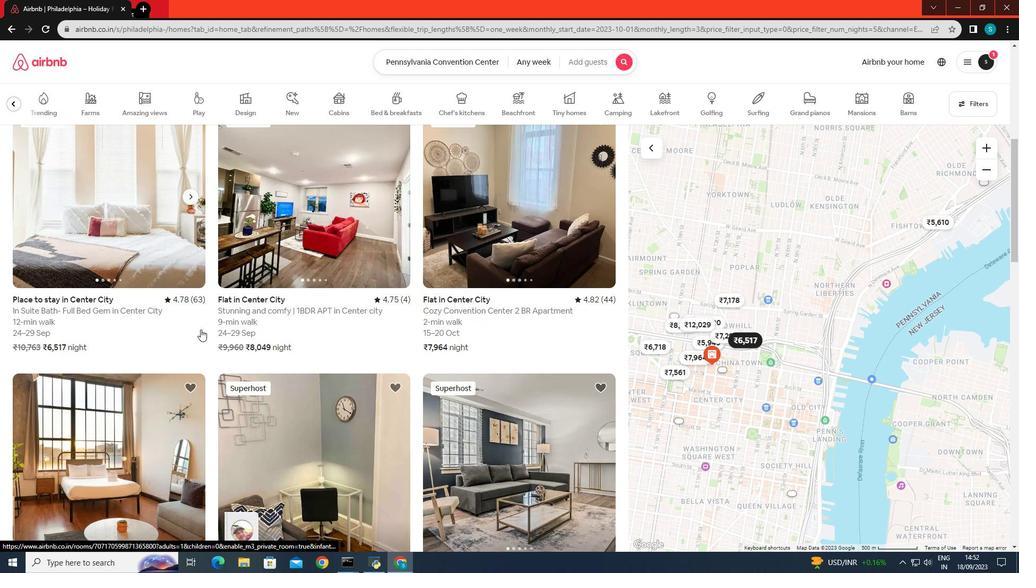 
Action: Mouse moved to (200, 329)
Screenshot: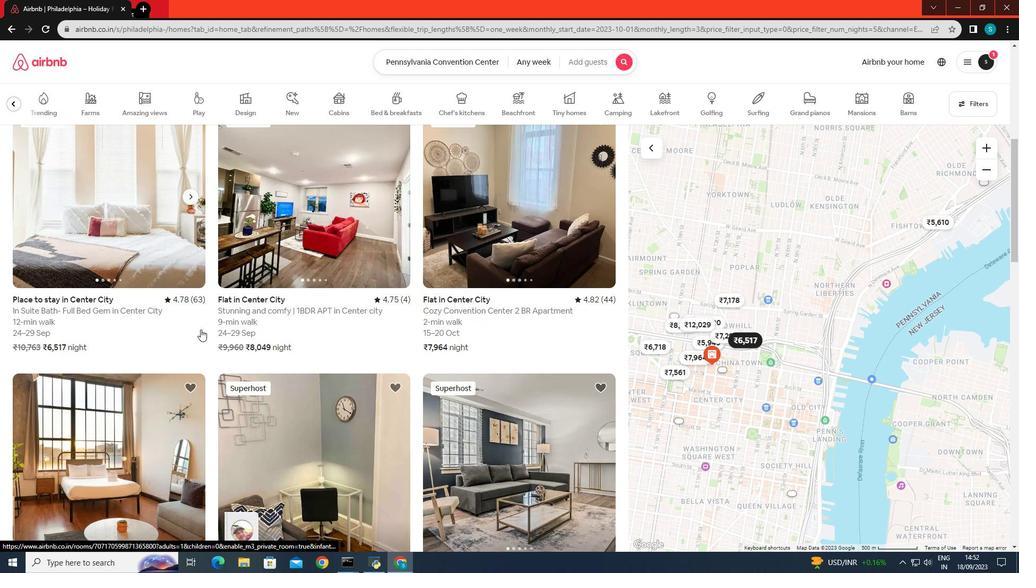 
Action: Mouse scrolled (200, 329) with delta (0, 0)
Screenshot: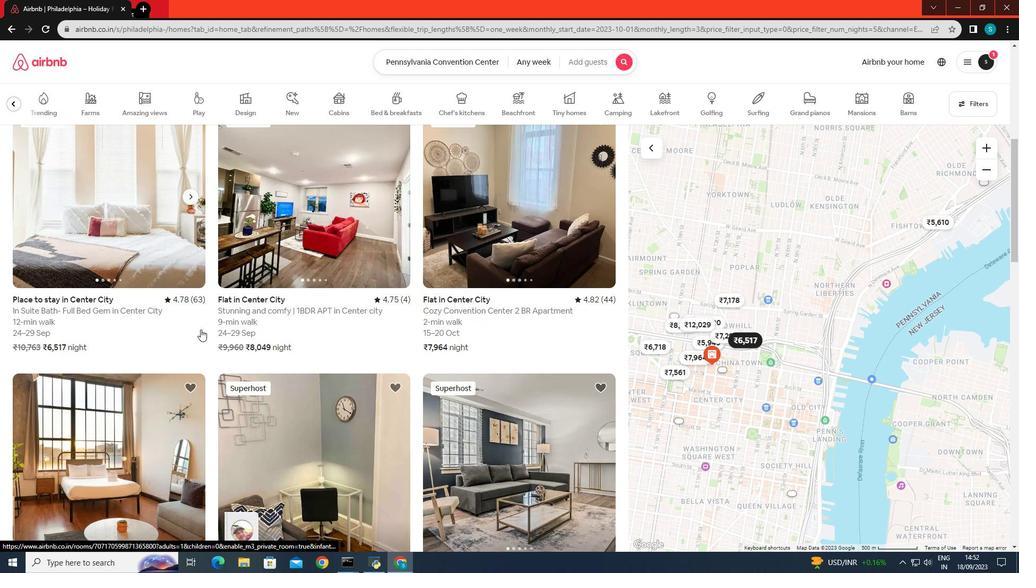 
Action: Mouse moved to (200, 329)
Screenshot: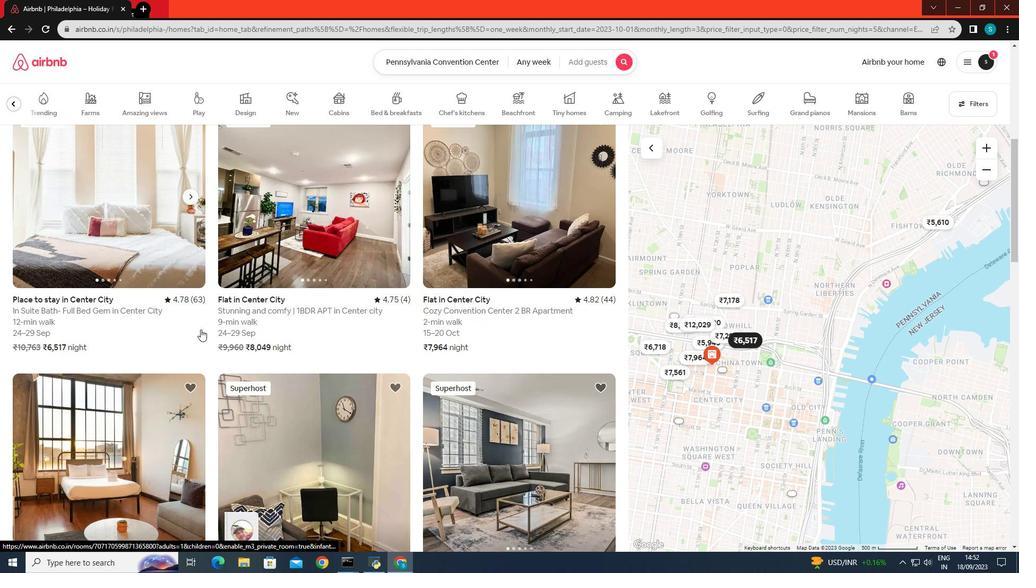 
Action: Mouse scrolled (200, 329) with delta (0, 0)
Screenshot: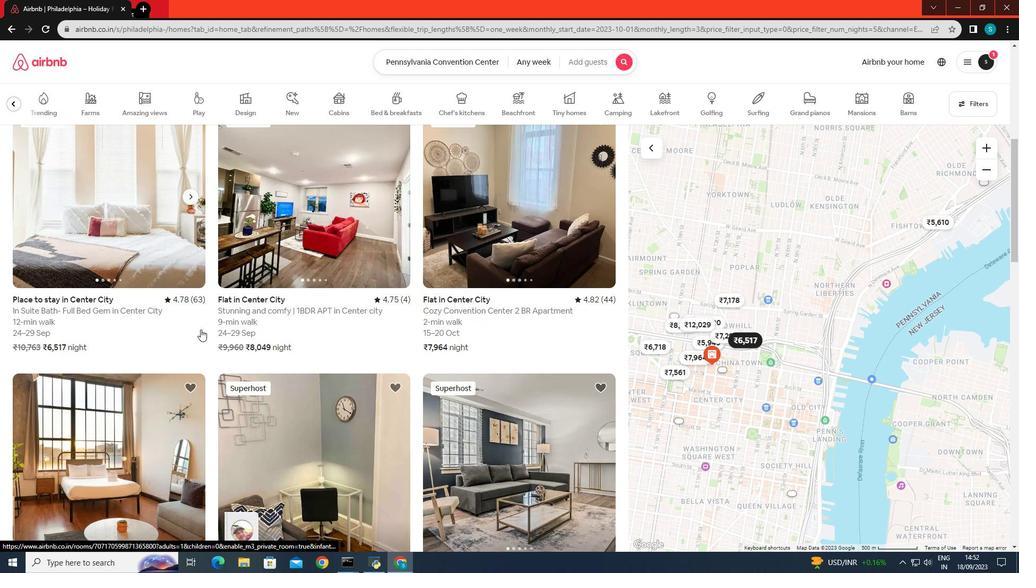 
Action: Mouse moved to (200, 329)
Screenshot: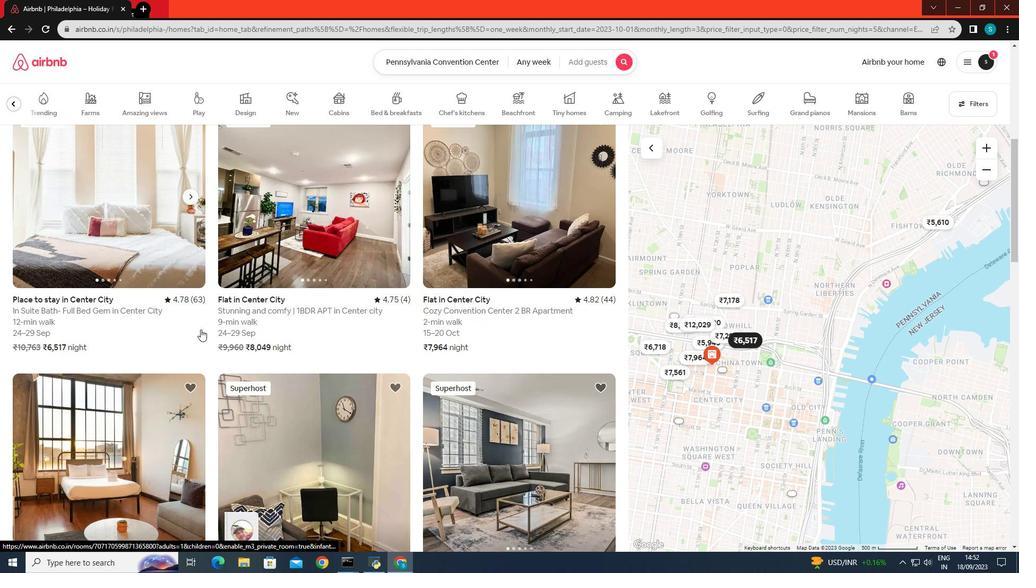 
Action: Mouse scrolled (200, 329) with delta (0, 0)
Screenshot: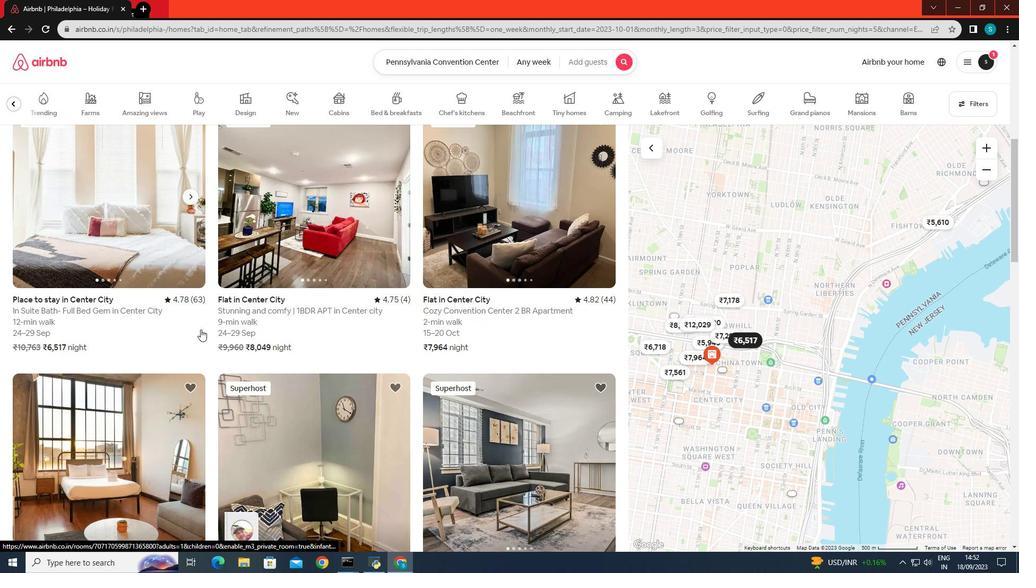 
Action: Mouse scrolled (200, 329) with delta (0, 0)
Screenshot: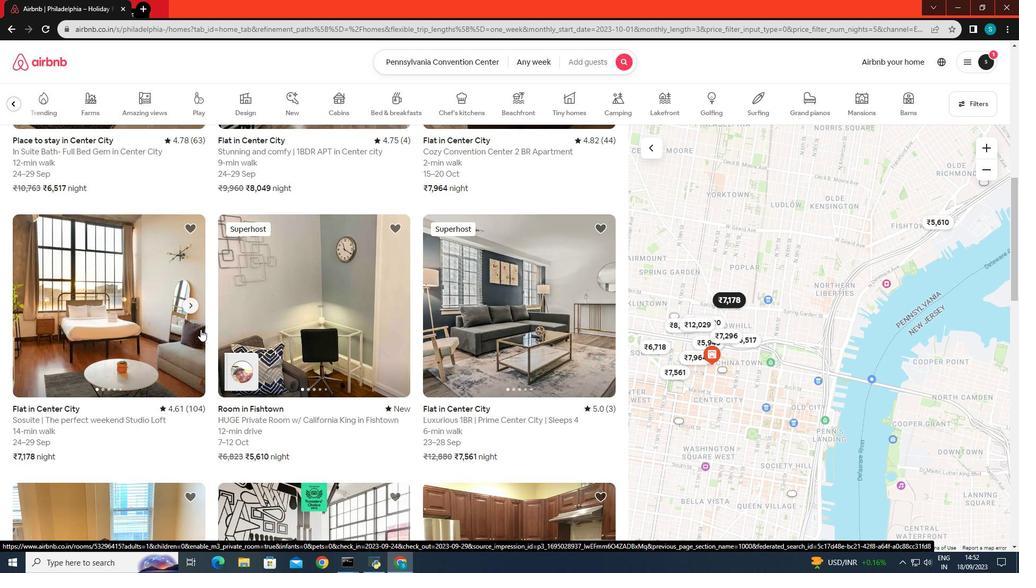
Action: Mouse scrolled (200, 329) with delta (0, 0)
Screenshot: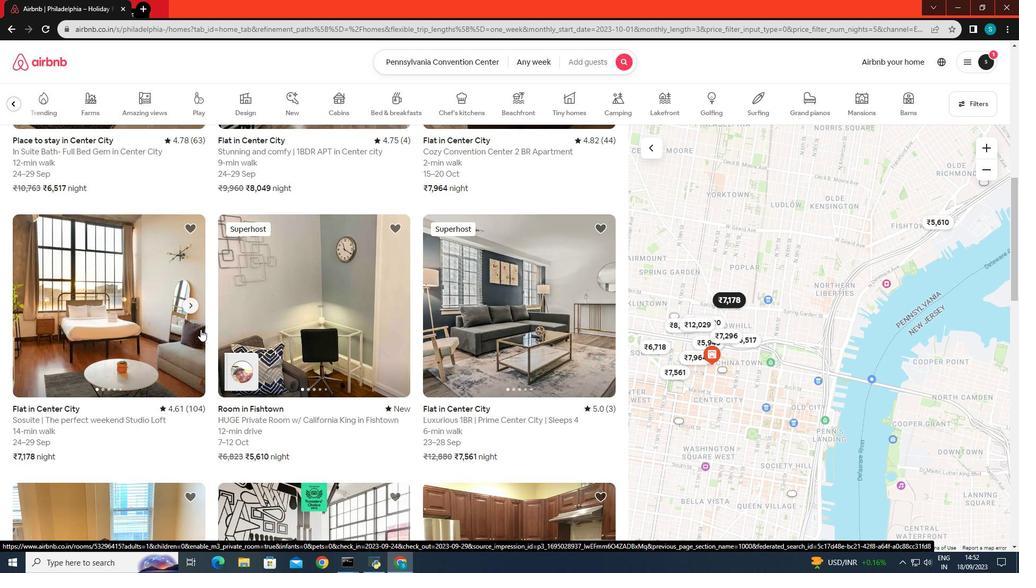 
Action: Mouse scrolled (200, 329) with delta (0, 0)
Screenshot: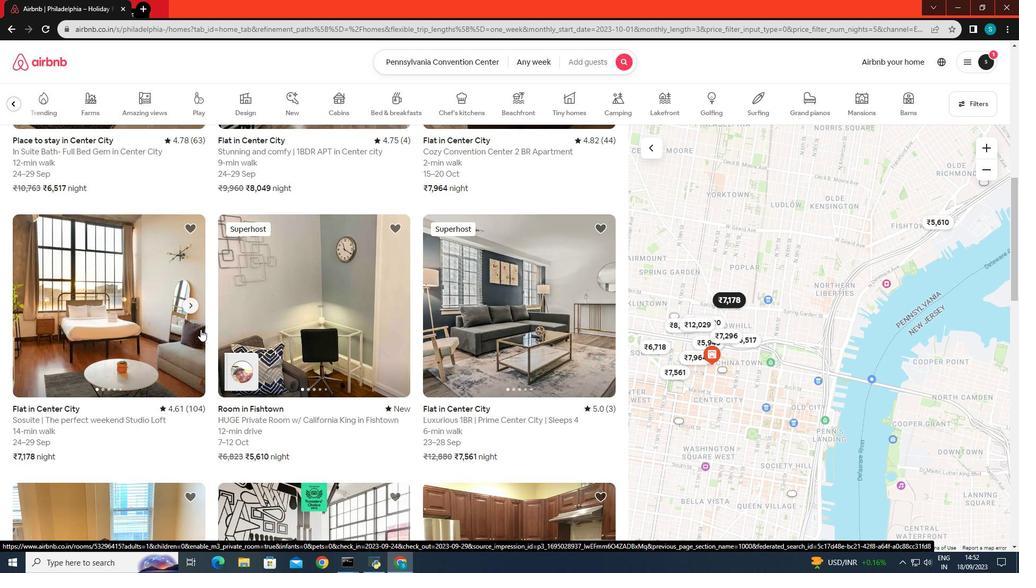 
Action: Mouse scrolled (200, 329) with delta (0, 0)
Screenshot: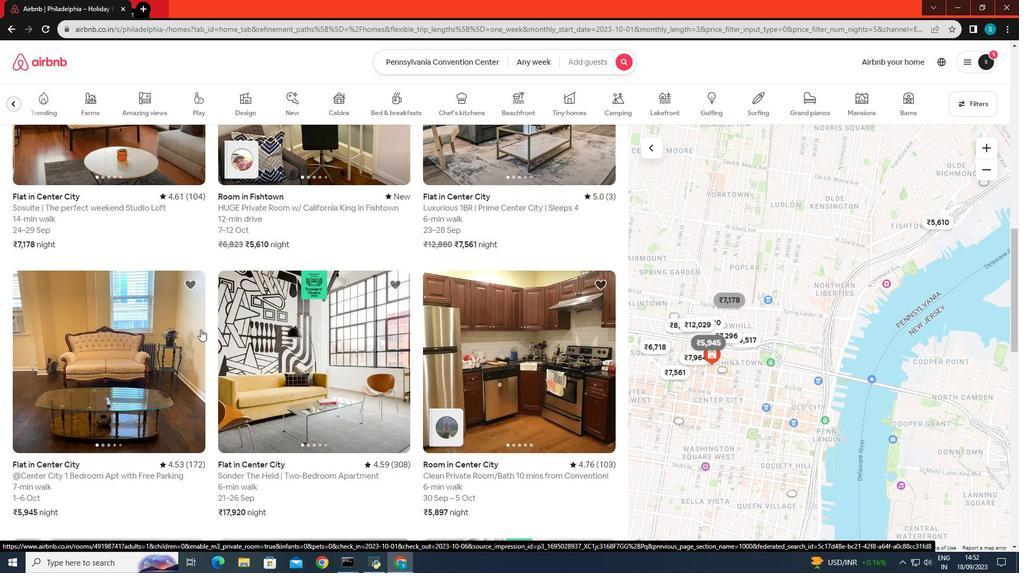 
Action: Mouse scrolled (200, 329) with delta (0, 0)
Screenshot: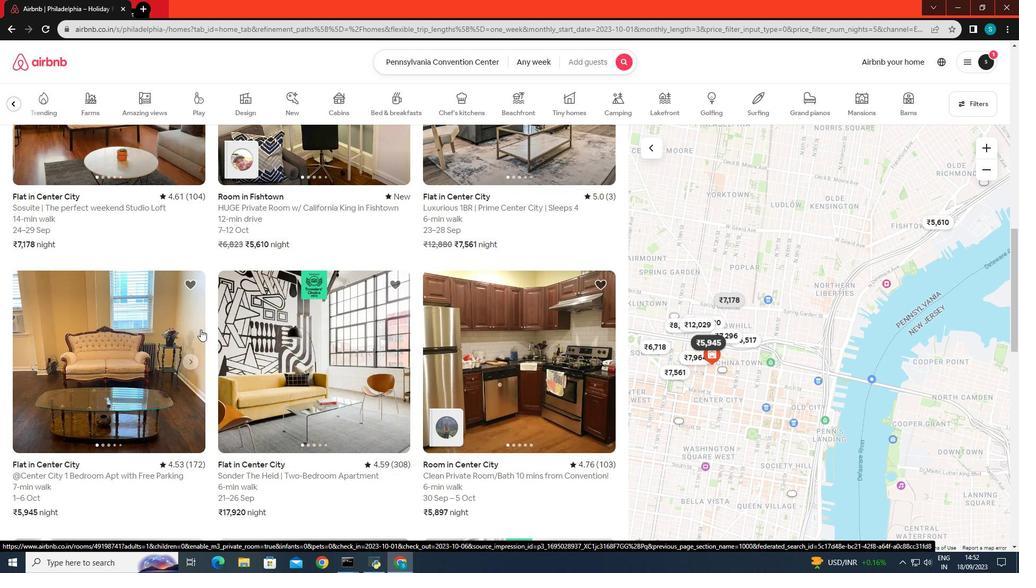 
Action: Mouse scrolled (200, 329) with delta (0, 0)
Screenshot: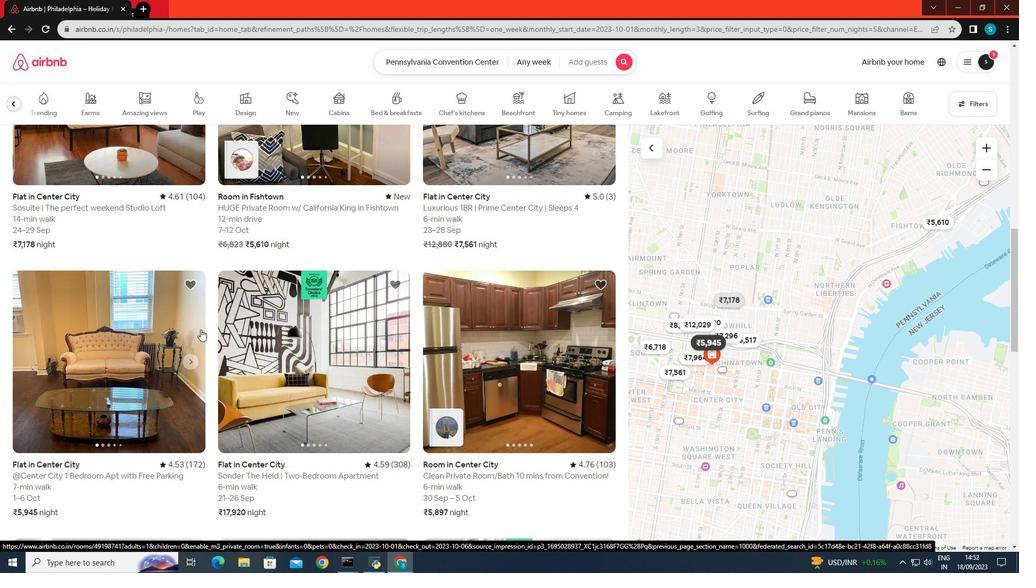 
Action: Mouse scrolled (200, 329) with delta (0, 0)
Screenshot: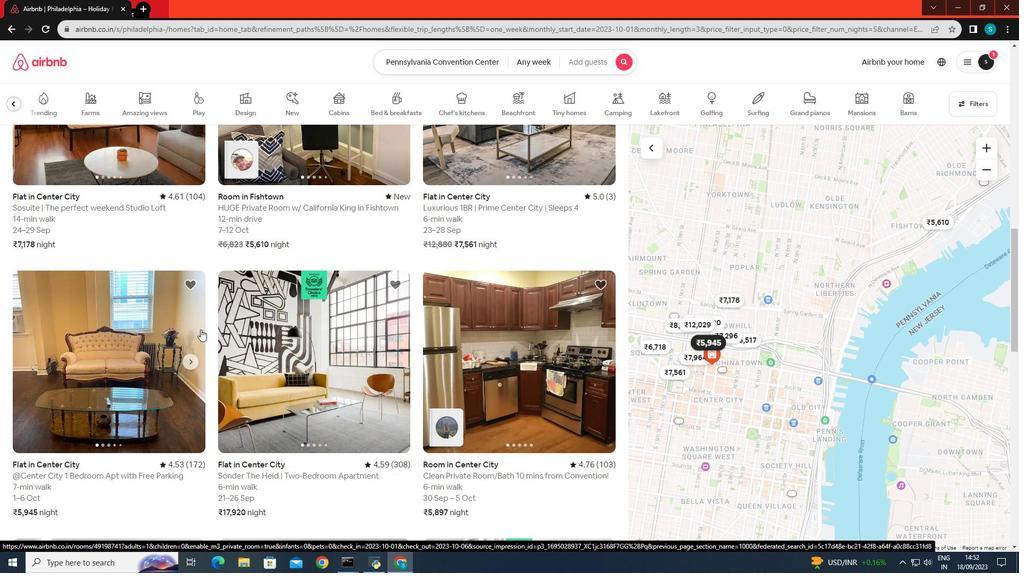 
Action: Mouse scrolled (200, 329) with delta (0, 0)
Screenshot: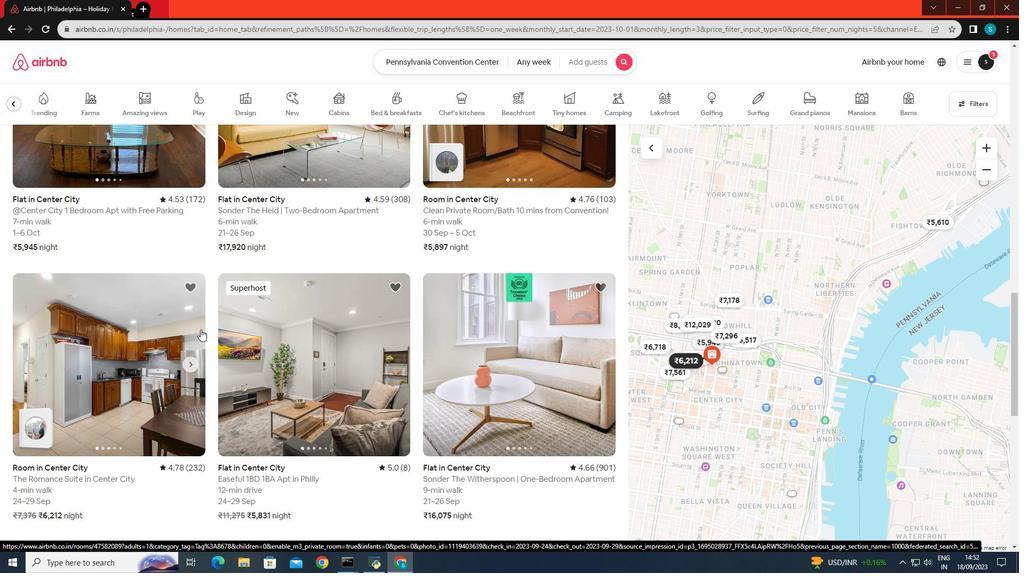 
Action: Mouse scrolled (200, 329) with delta (0, 0)
Screenshot: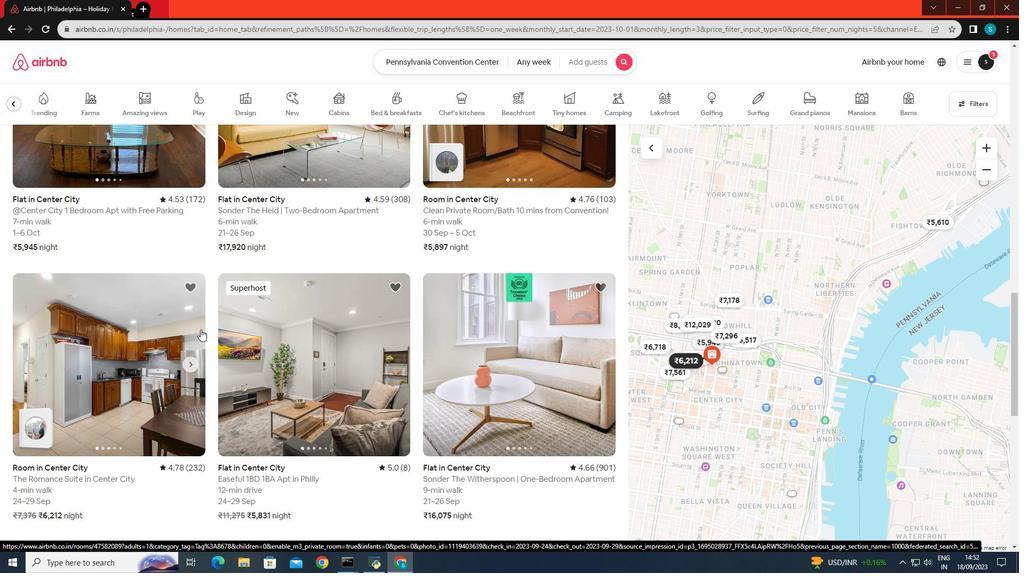 
Action: Mouse scrolled (200, 329) with delta (0, 0)
Screenshot: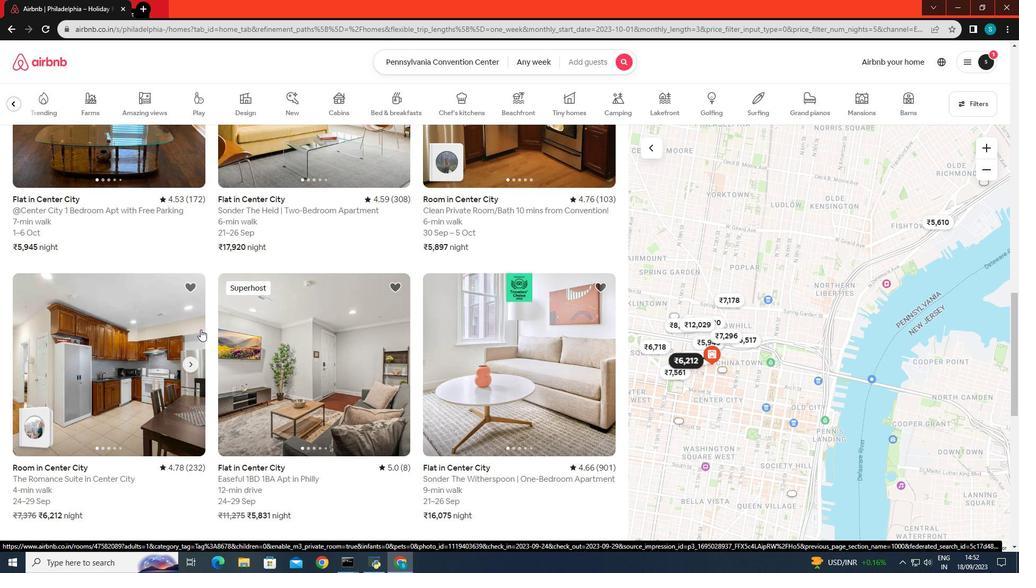 
Action: Mouse scrolled (200, 329) with delta (0, 0)
Screenshot: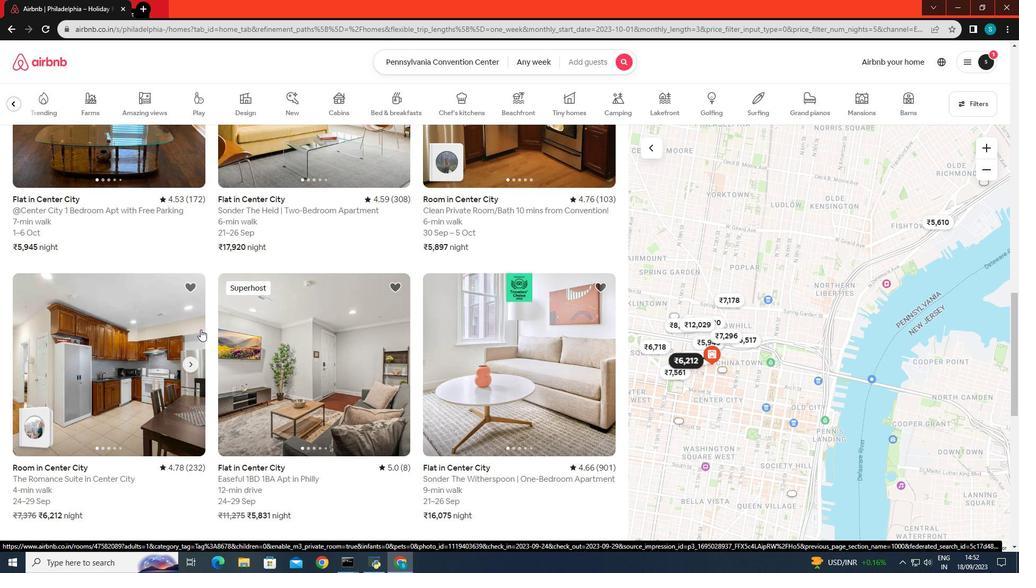 
Action: Mouse scrolled (200, 329) with delta (0, 0)
Screenshot: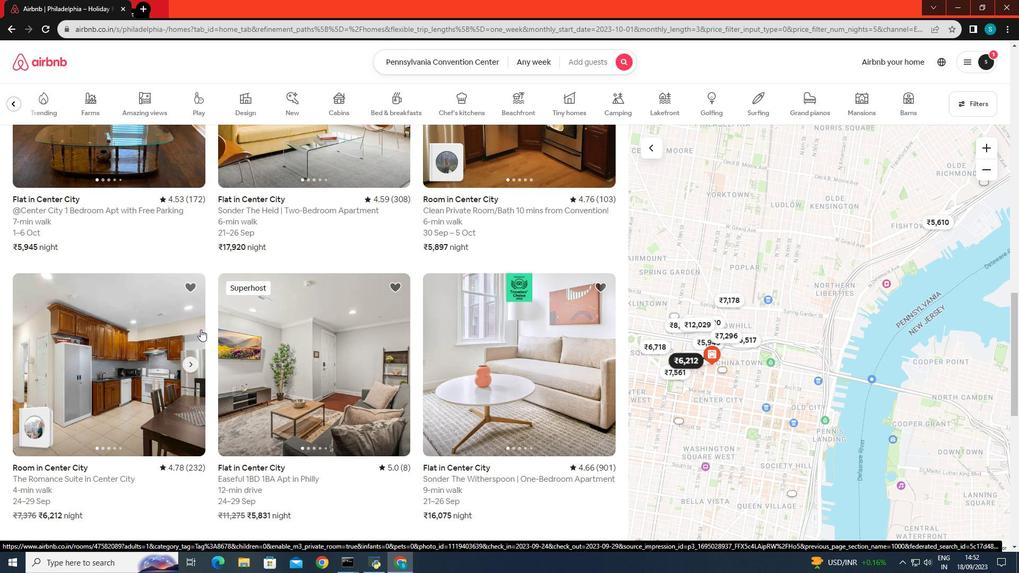 
Action: Mouse scrolled (200, 329) with delta (0, 0)
Screenshot: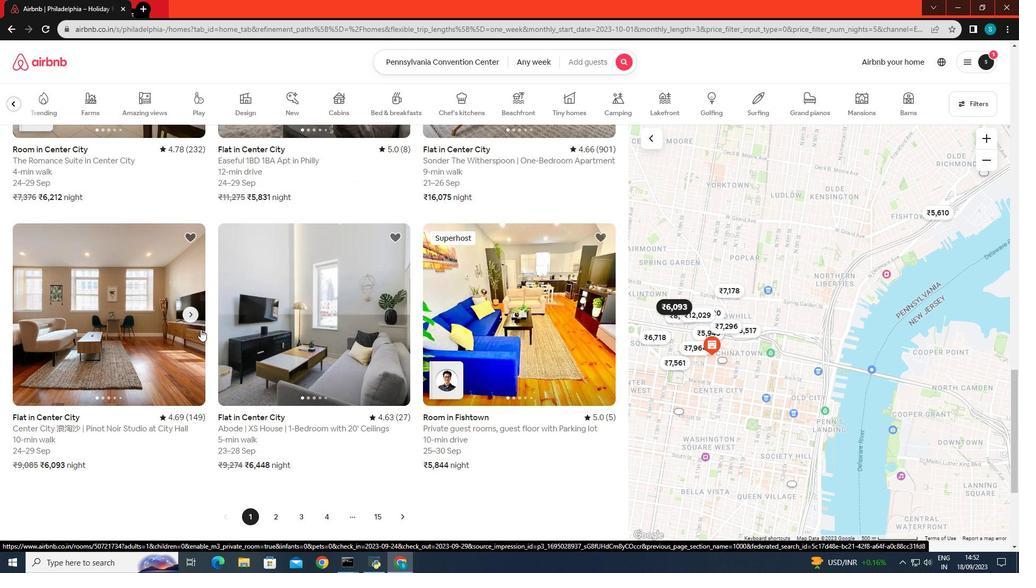 
Action: Mouse scrolled (200, 329) with delta (0, 0)
Screenshot: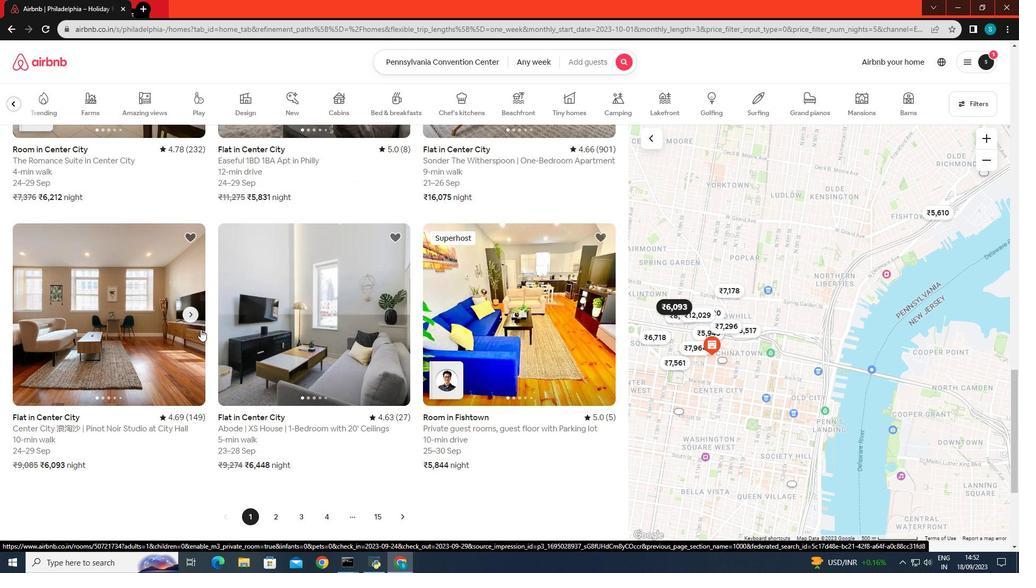 
Action: Mouse scrolled (200, 329) with delta (0, 0)
Screenshot: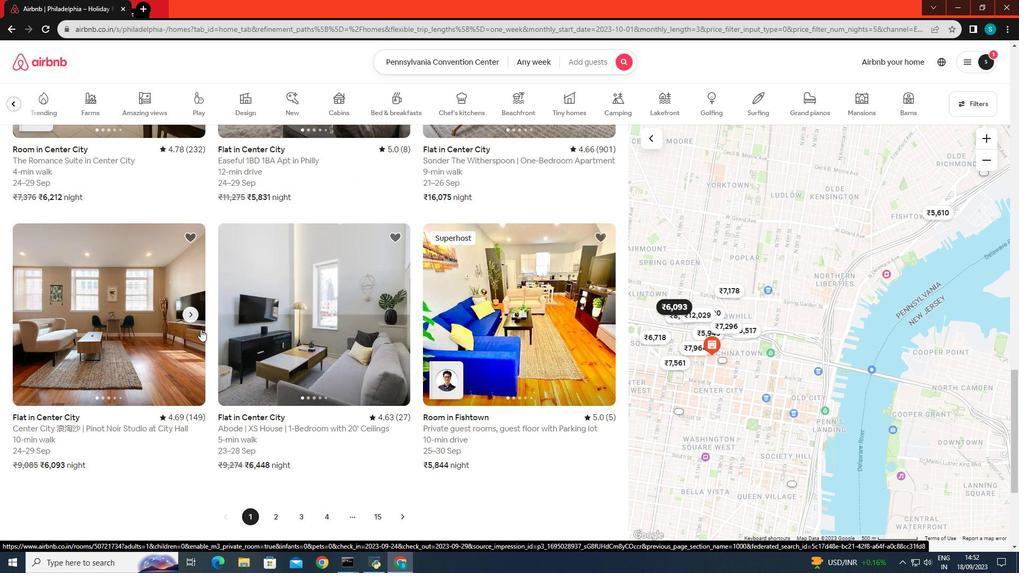 
Action: Mouse scrolled (200, 329) with delta (0, 0)
Screenshot: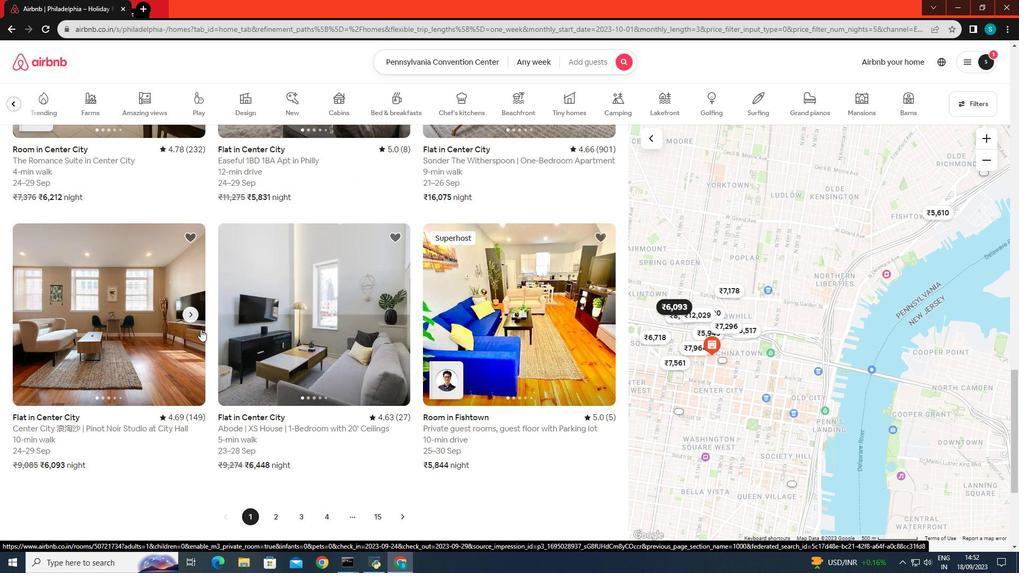 
Action: Mouse scrolled (200, 329) with delta (0, 0)
Screenshot: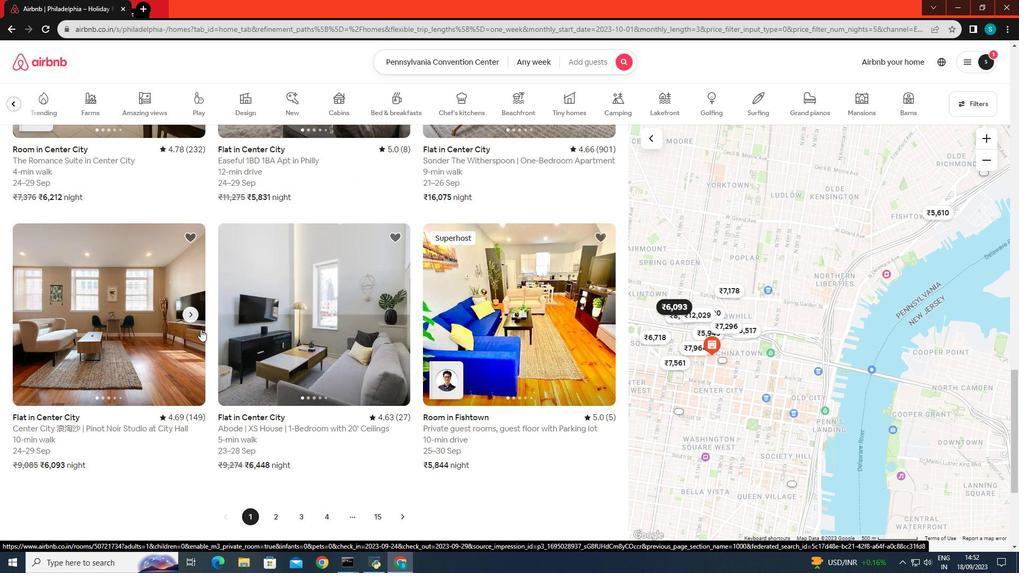 
Action: Mouse scrolled (200, 329) with delta (0, 0)
Screenshot: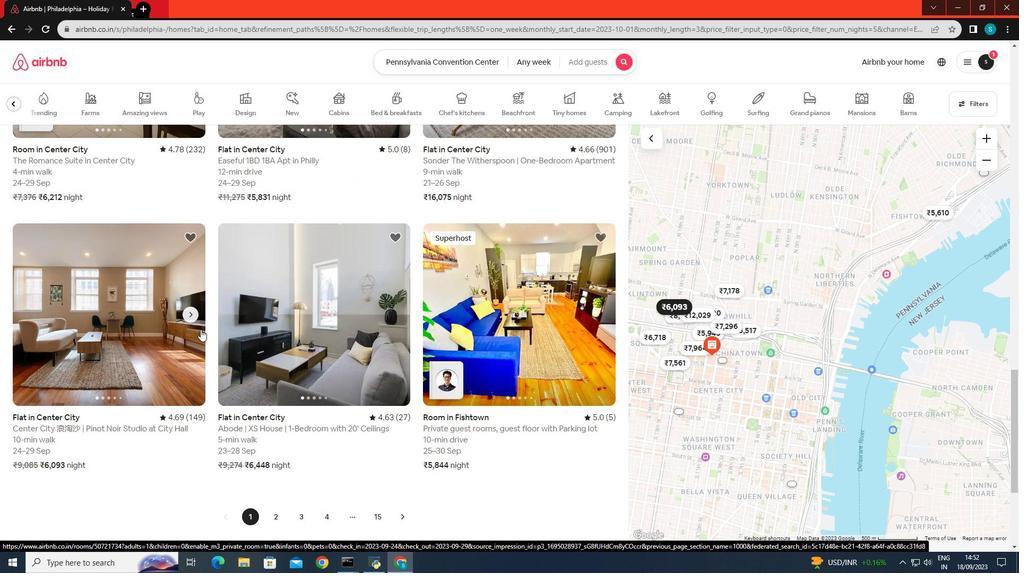 
Action: Mouse moved to (279, 514)
Screenshot: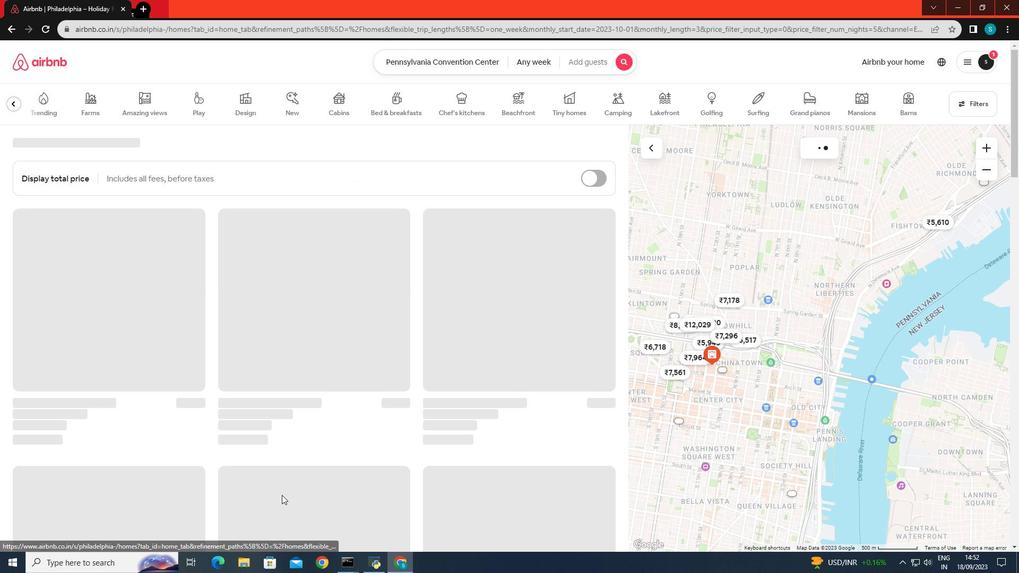 
Action: Mouse pressed left at (279, 514)
Screenshot: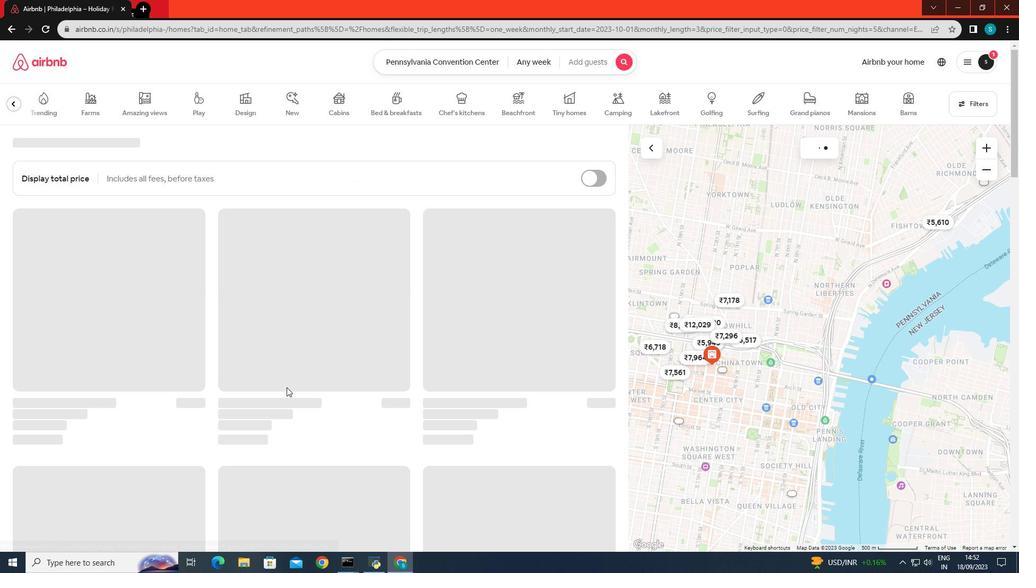 
Action: Mouse moved to (288, 326)
Screenshot: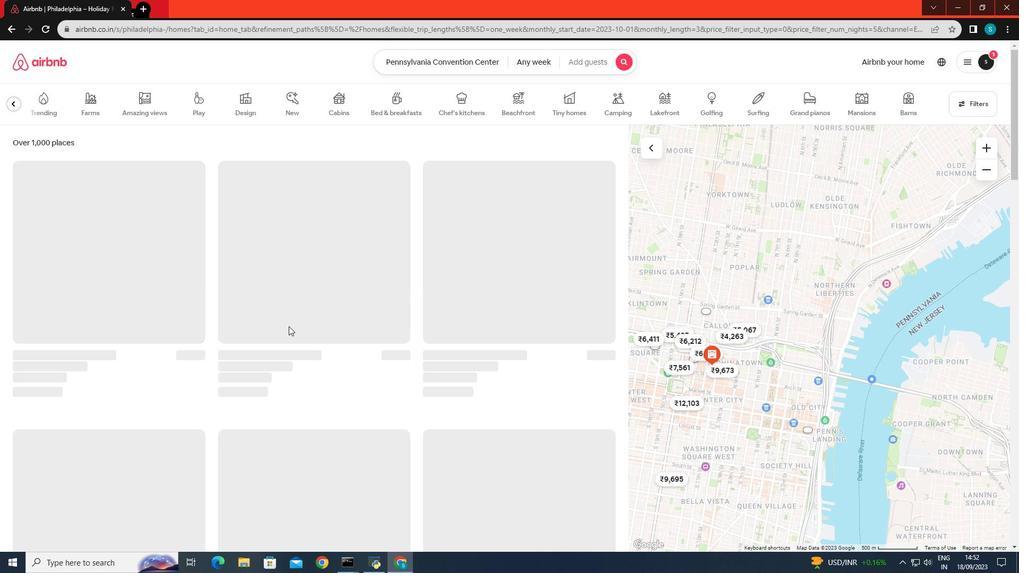 
Action: Mouse scrolled (288, 326) with delta (0, 0)
Screenshot: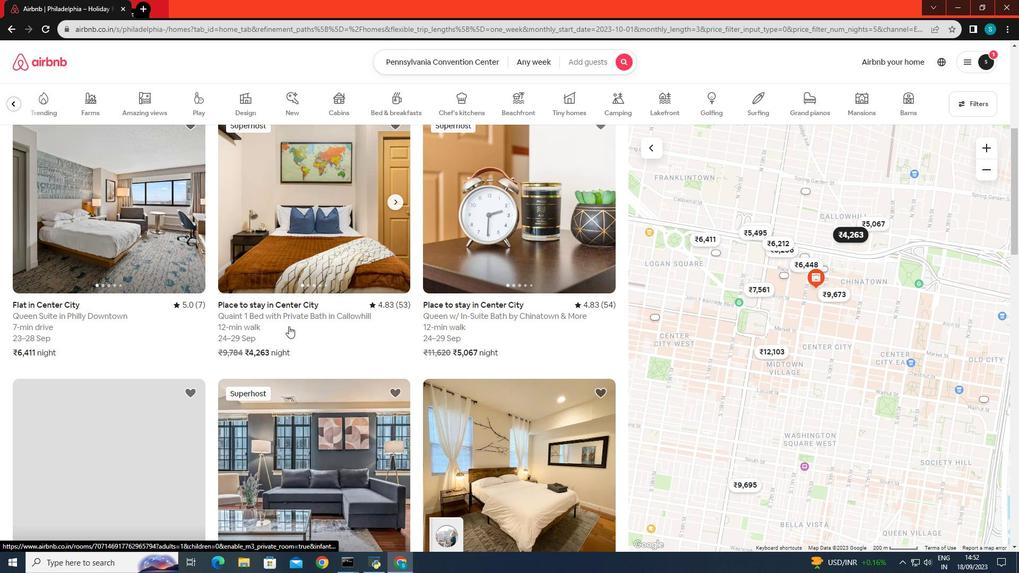 
Action: Mouse scrolled (288, 326) with delta (0, 0)
Screenshot: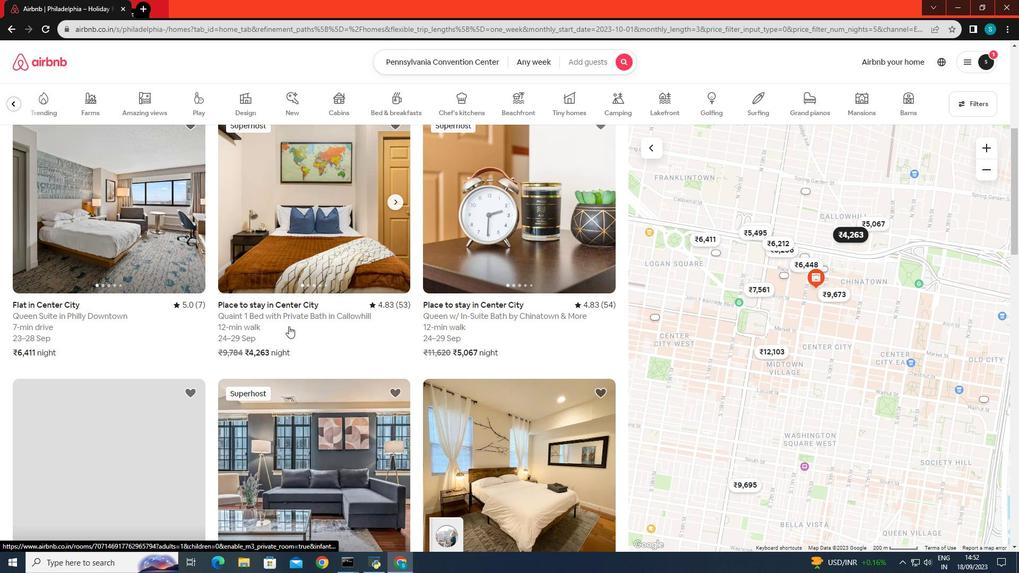 
Action: Mouse scrolled (288, 326) with delta (0, 0)
Screenshot: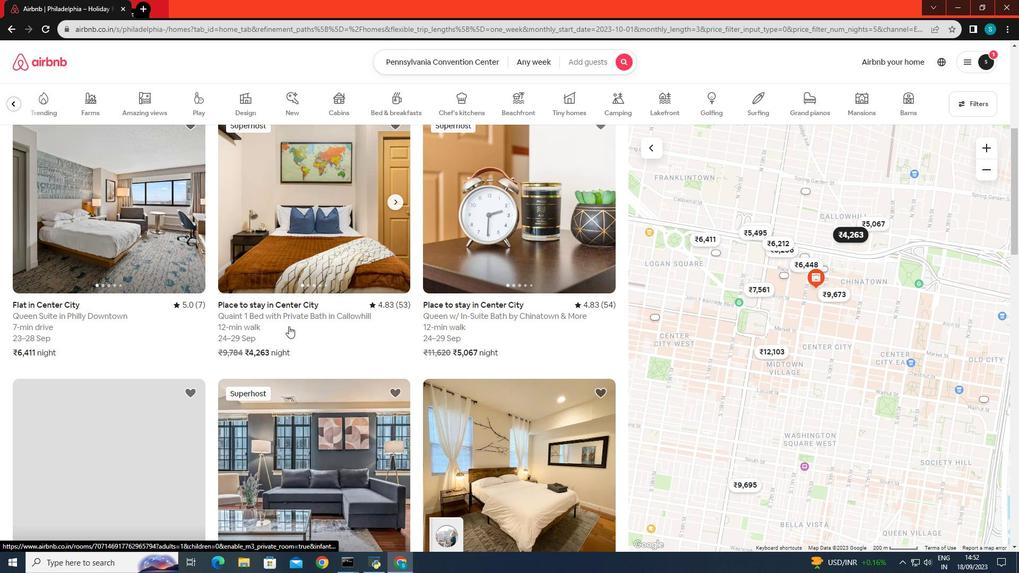 
Action: Mouse scrolled (288, 326) with delta (0, 0)
Screenshot: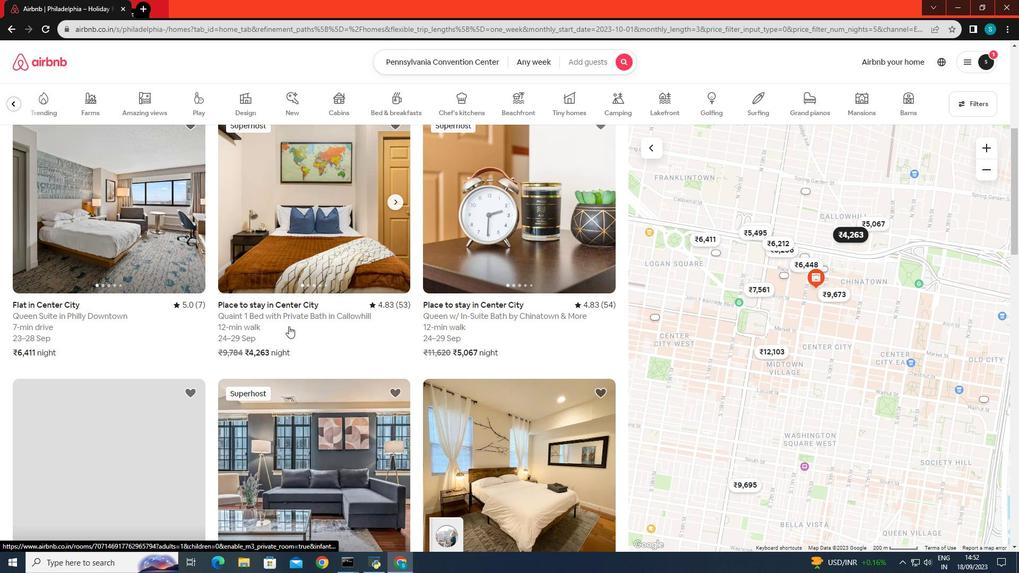 
Action: Mouse scrolled (288, 326) with delta (0, 0)
Screenshot: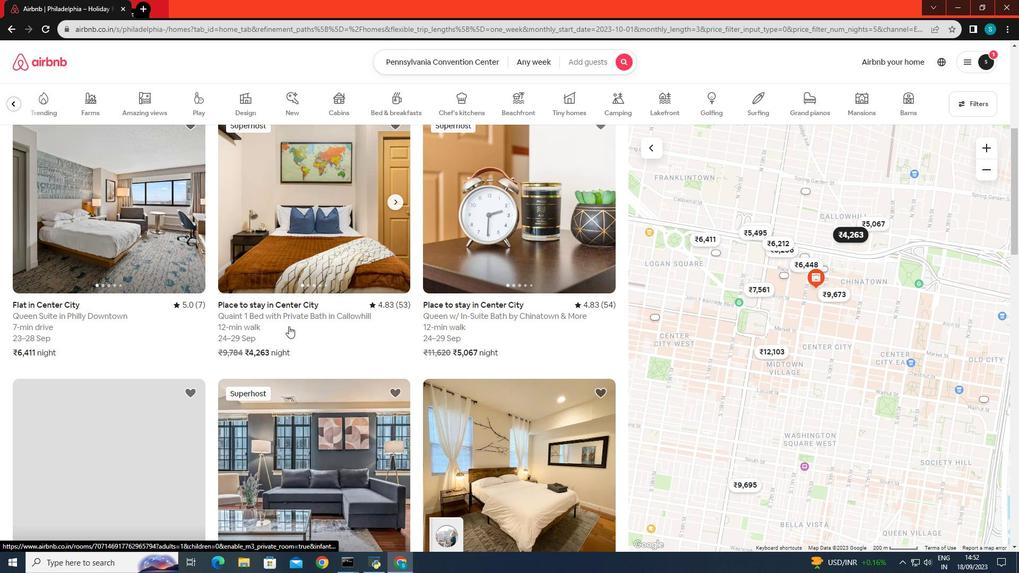 
Action: Mouse scrolled (288, 326) with delta (0, 0)
Screenshot: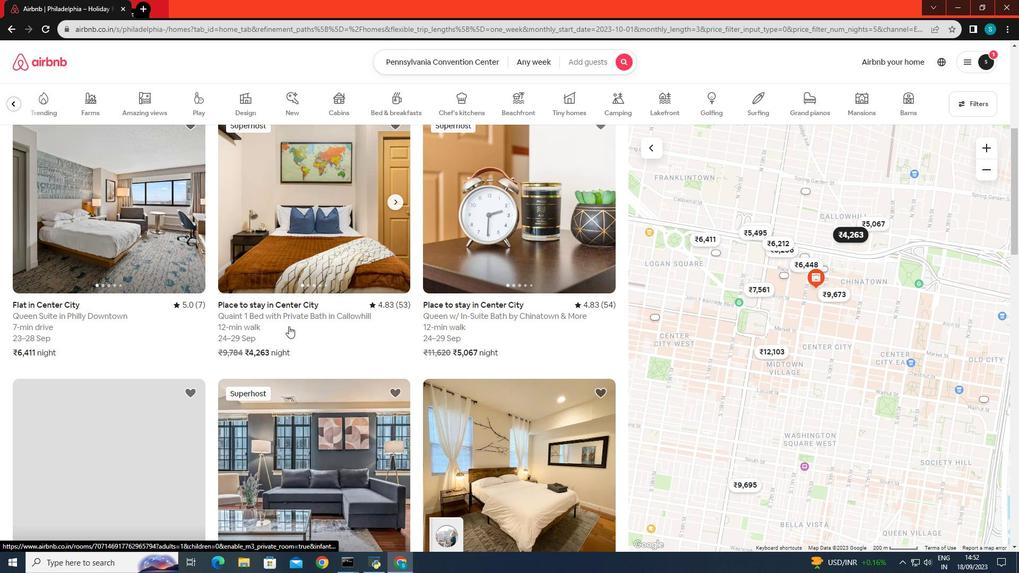 
Action: Mouse scrolled (288, 326) with delta (0, 0)
Screenshot: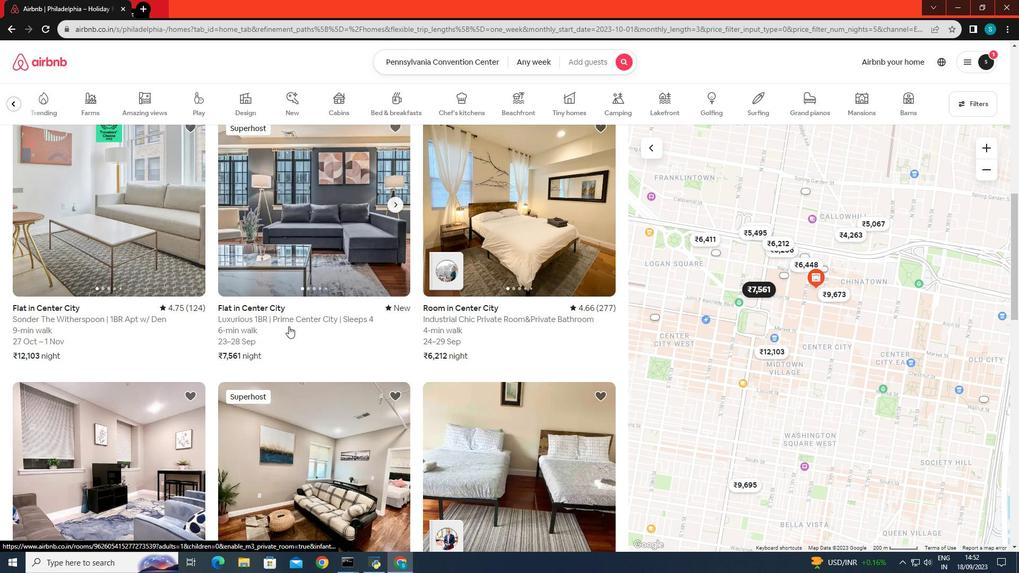 
Action: Mouse scrolled (288, 326) with delta (0, 0)
Screenshot: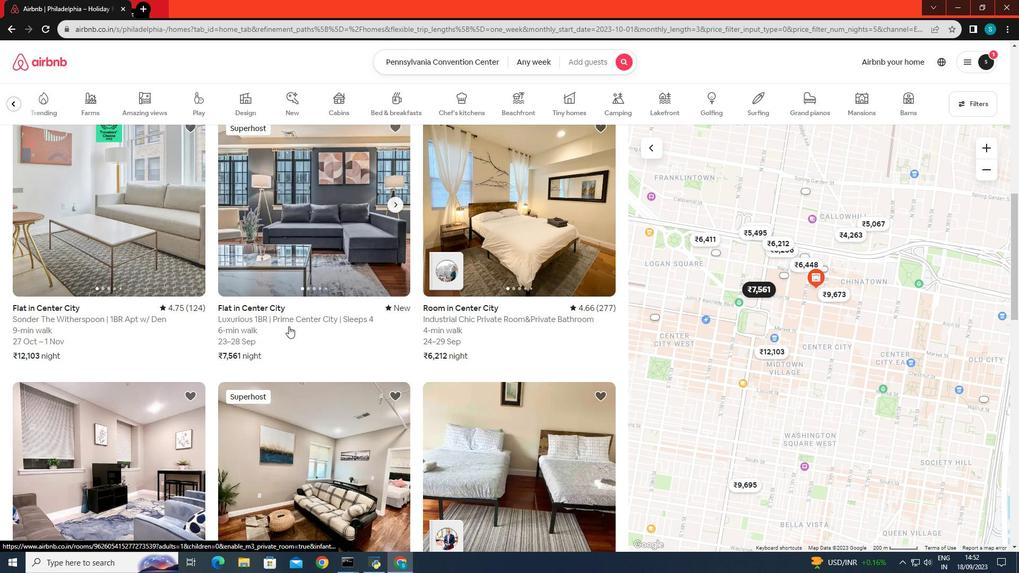 
Action: Mouse scrolled (288, 326) with delta (0, 0)
Screenshot: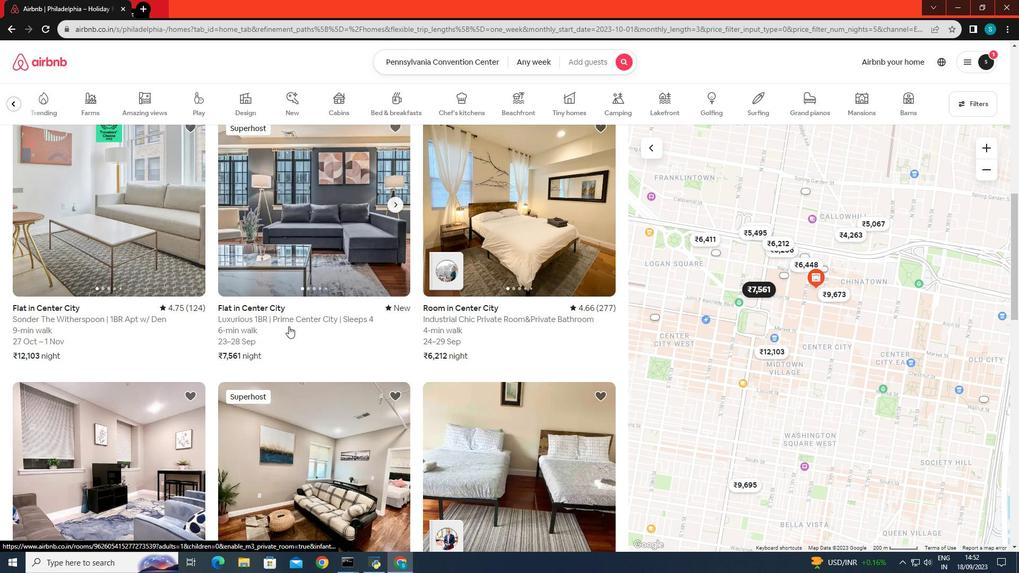 
Action: Mouse scrolled (288, 326) with delta (0, 0)
Screenshot: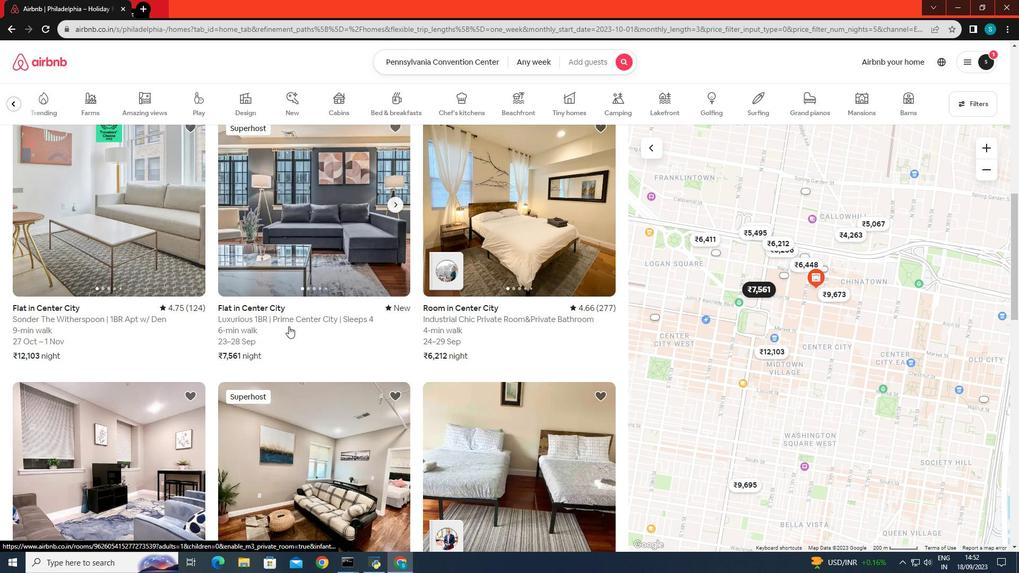 
Action: Mouse scrolled (288, 326) with delta (0, 0)
Screenshot: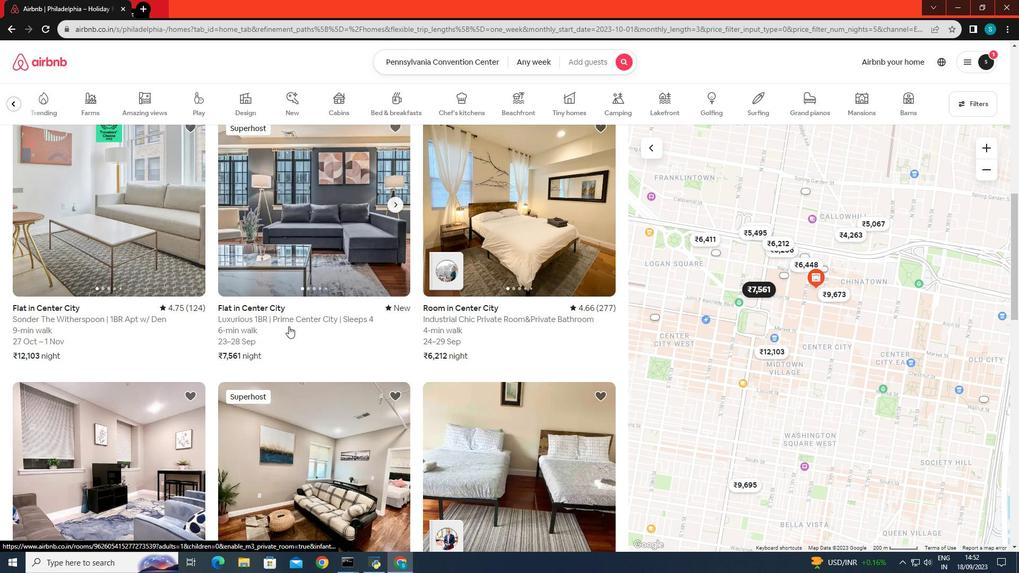 
Action: Mouse scrolled (288, 326) with delta (0, 0)
Screenshot: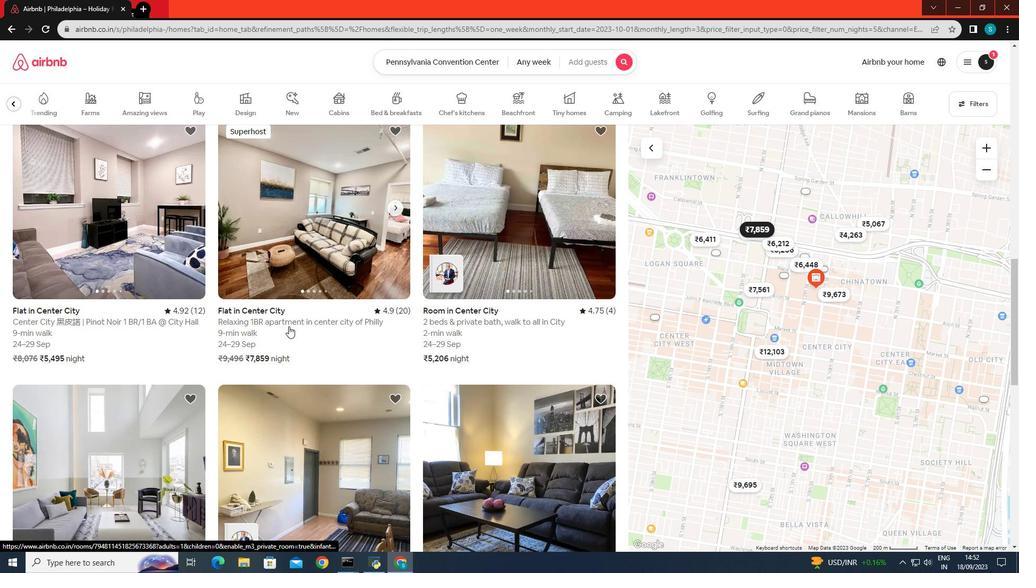 
Action: Mouse scrolled (288, 326) with delta (0, 0)
Screenshot: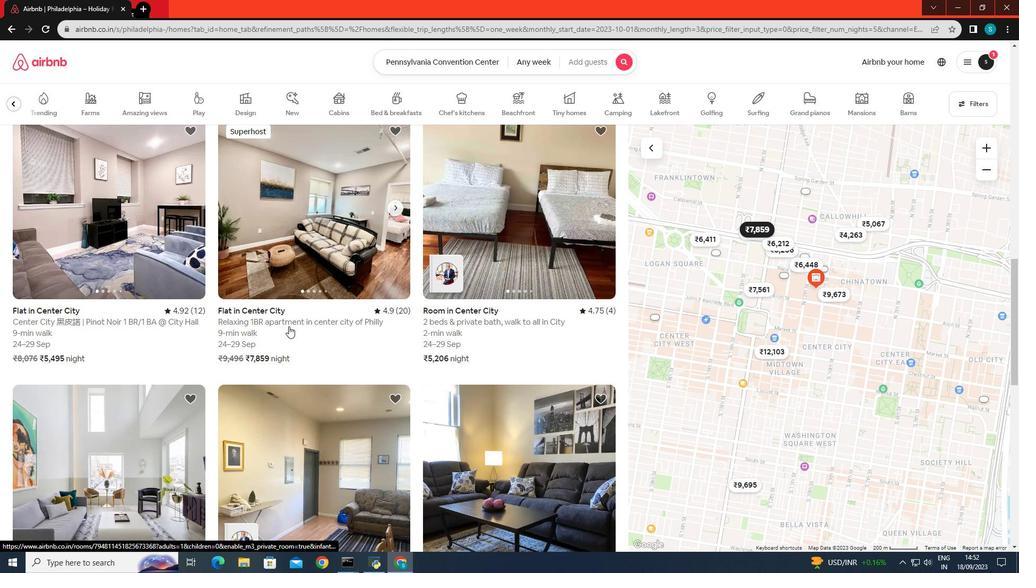 
Action: Mouse scrolled (288, 326) with delta (0, 0)
Screenshot: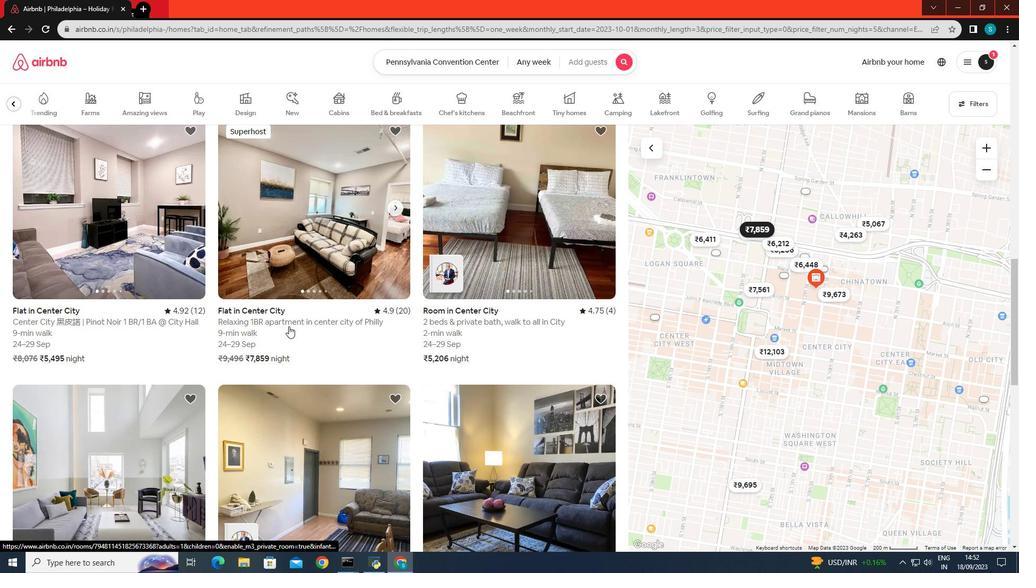 
Action: Mouse scrolled (288, 326) with delta (0, 0)
Screenshot: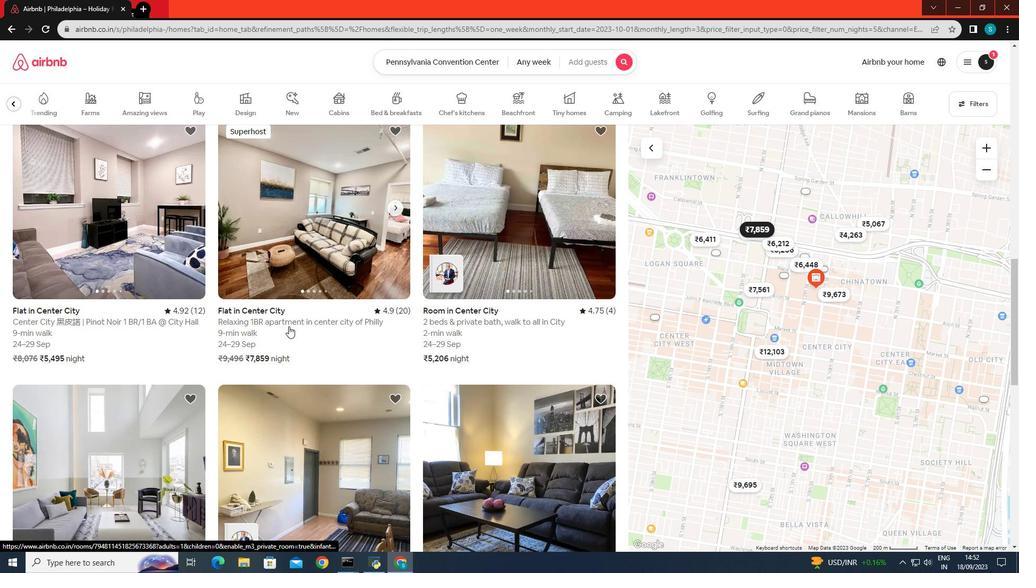 
Action: Mouse scrolled (288, 326) with delta (0, 0)
Screenshot: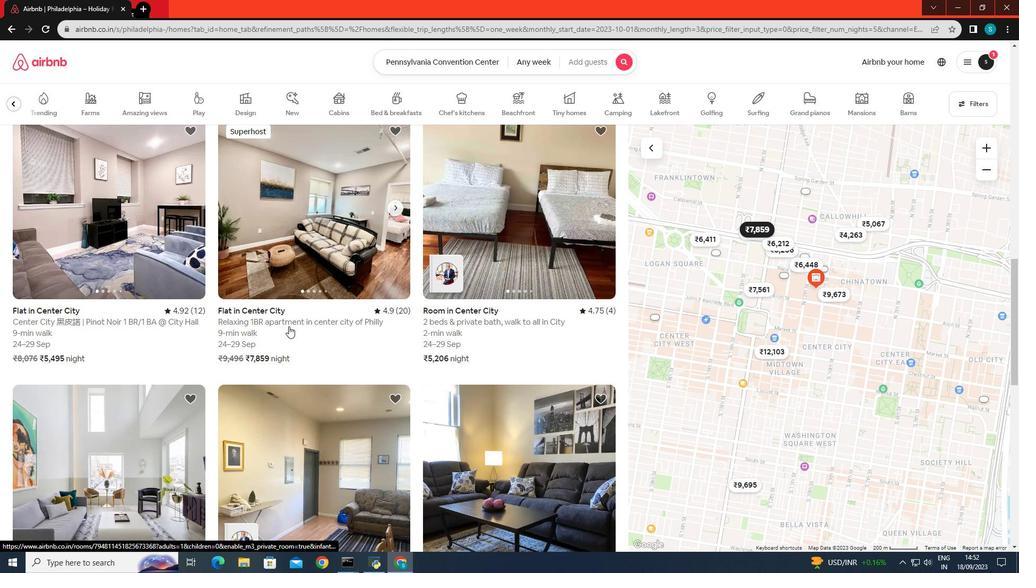 
Action: Mouse scrolled (288, 326) with delta (0, 0)
Screenshot: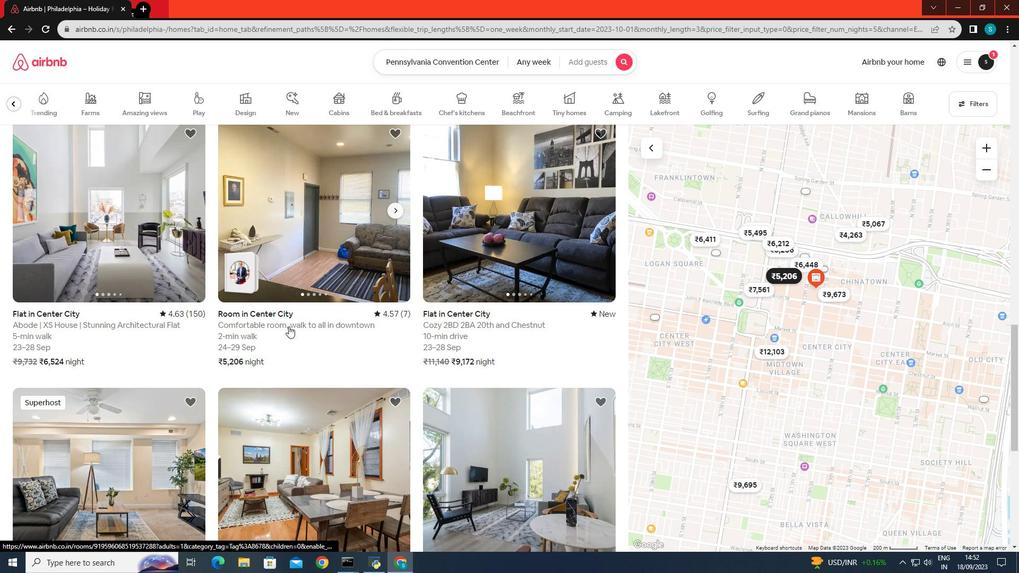 
Action: Mouse scrolled (288, 326) with delta (0, 0)
Screenshot: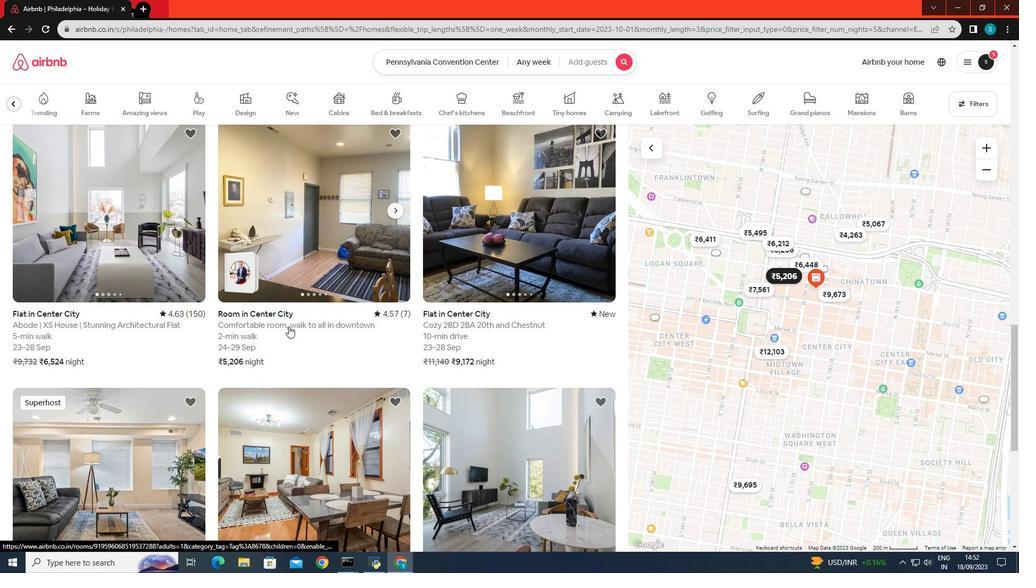 
Action: Mouse scrolled (288, 326) with delta (0, 0)
Screenshot: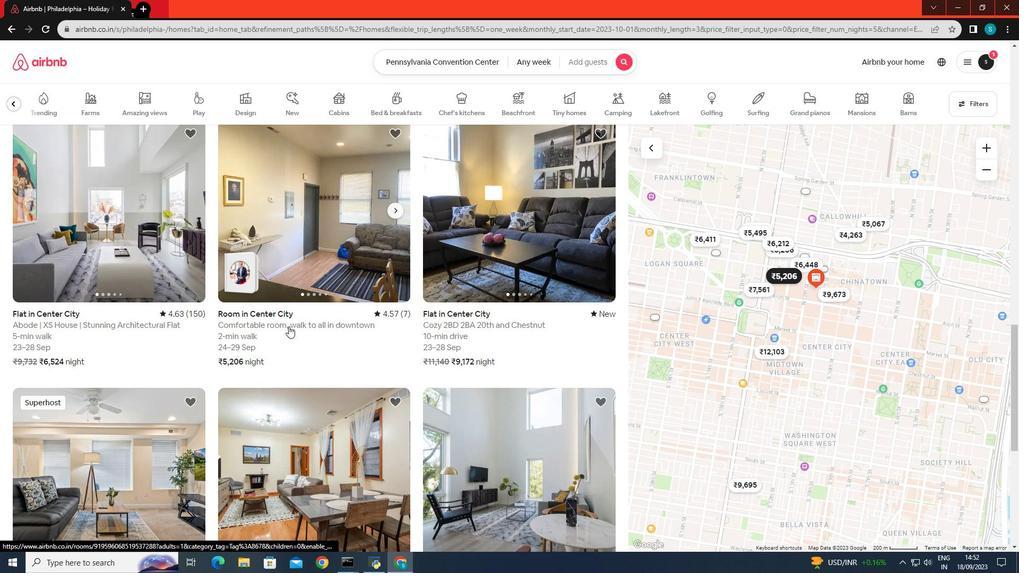 
Action: Mouse scrolled (288, 326) with delta (0, 0)
Screenshot: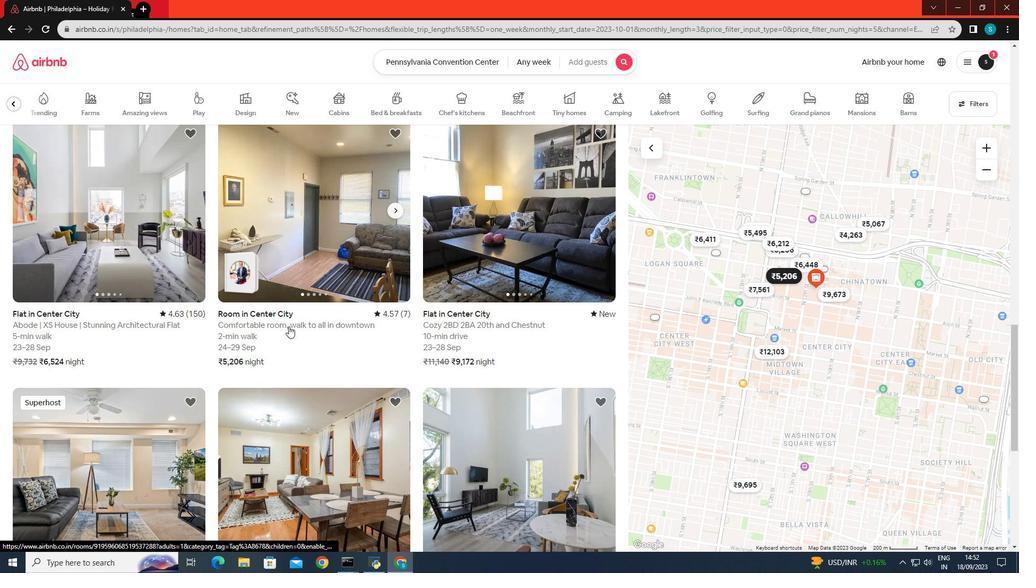 
Action: Mouse scrolled (288, 326) with delta (0, 0)
Screenshot: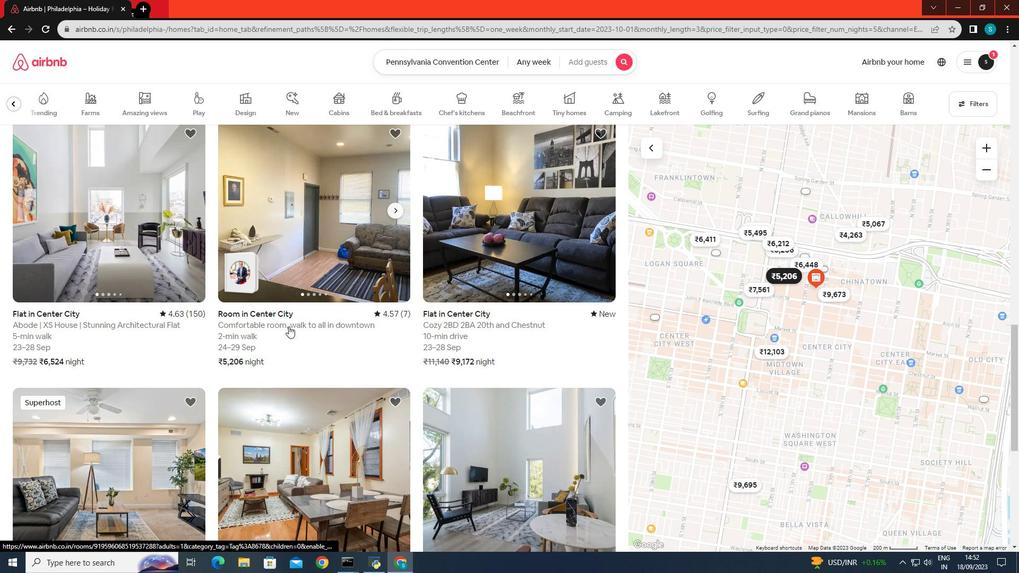 
Action: Mouse scrolled (288, 326) with delta (0, 0)
Screenshot: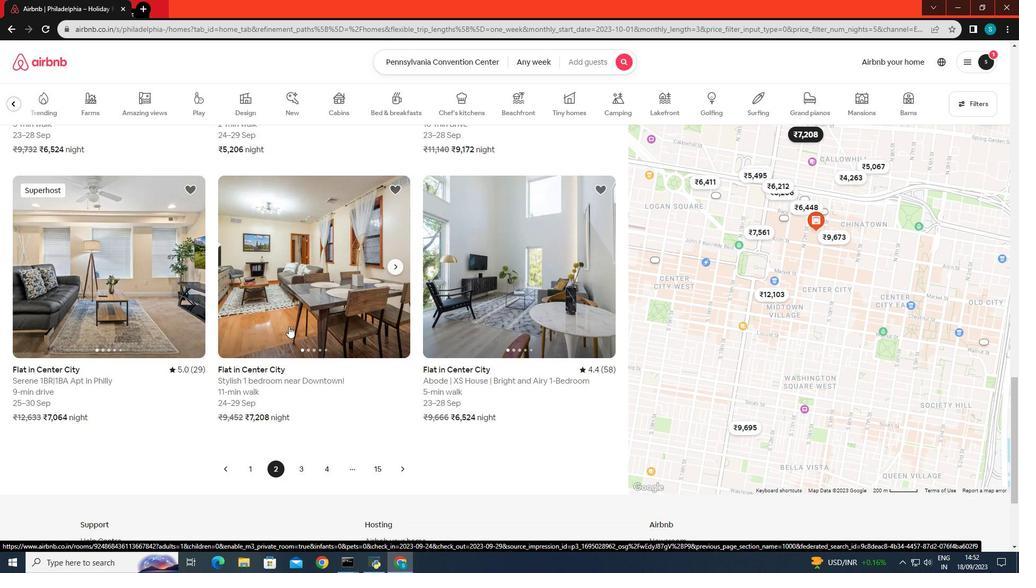 
Action: Mouse scrolled (288, 326) with delta (0, 0)
Screenshot: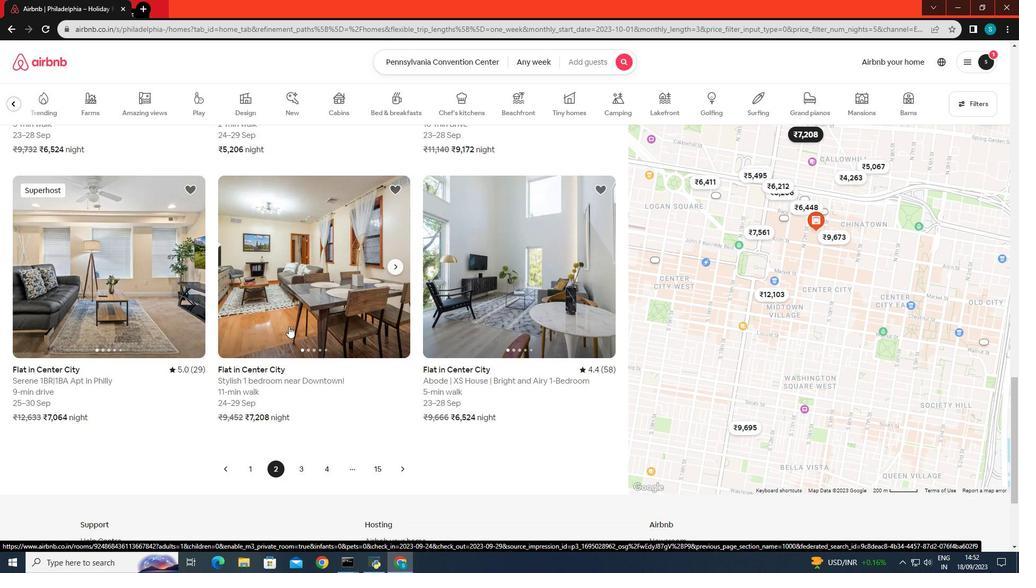 
Action: Mouse scrolled (288, 326) with delta (0, 0)
Screenshot: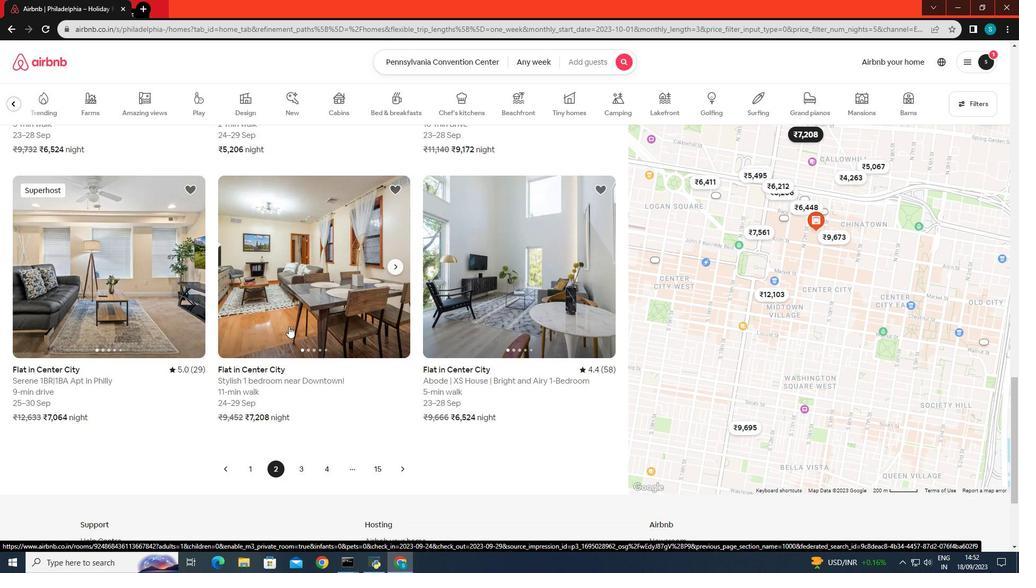 
Action: Mouse scrolled (288, 326) with delta (0, 0)
Screenshot: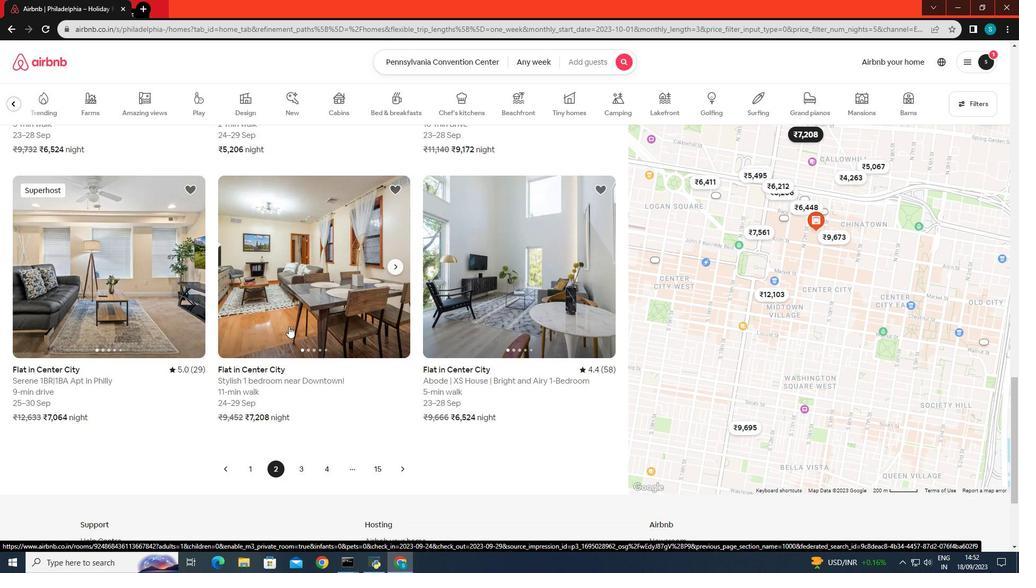 
Action: Mouse scrolled (288, 326) with delta (0, 0)
Screenshot: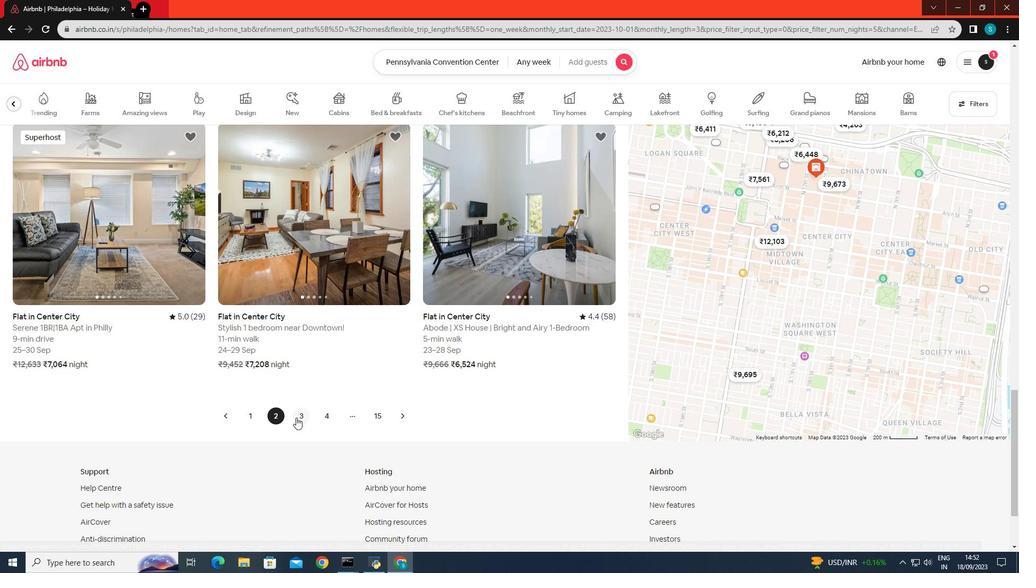 
Action: Mouse moved to (297, 416)
Screenshot: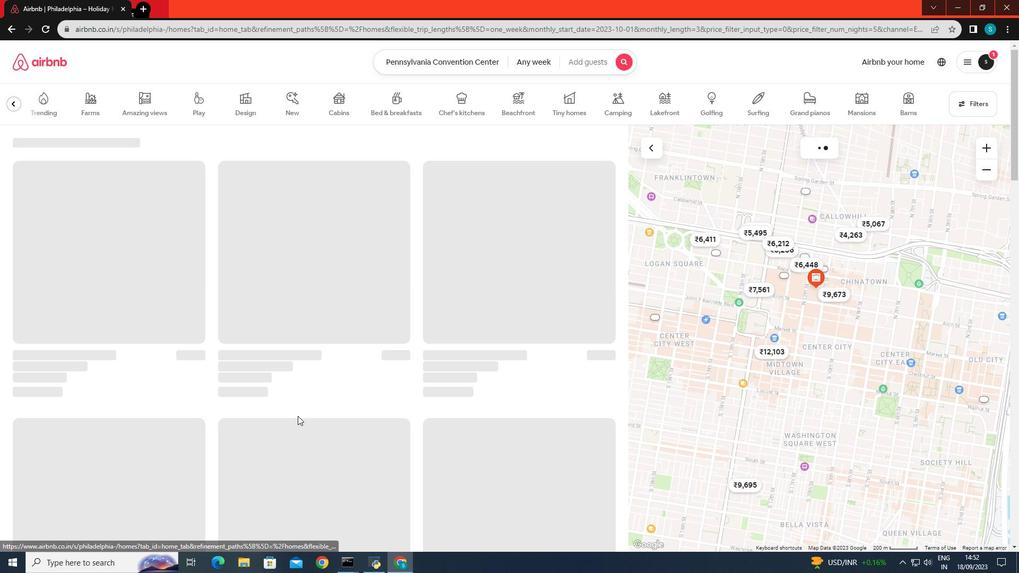 
Action: Mouse pressed left at (297, 416)
Screenshot: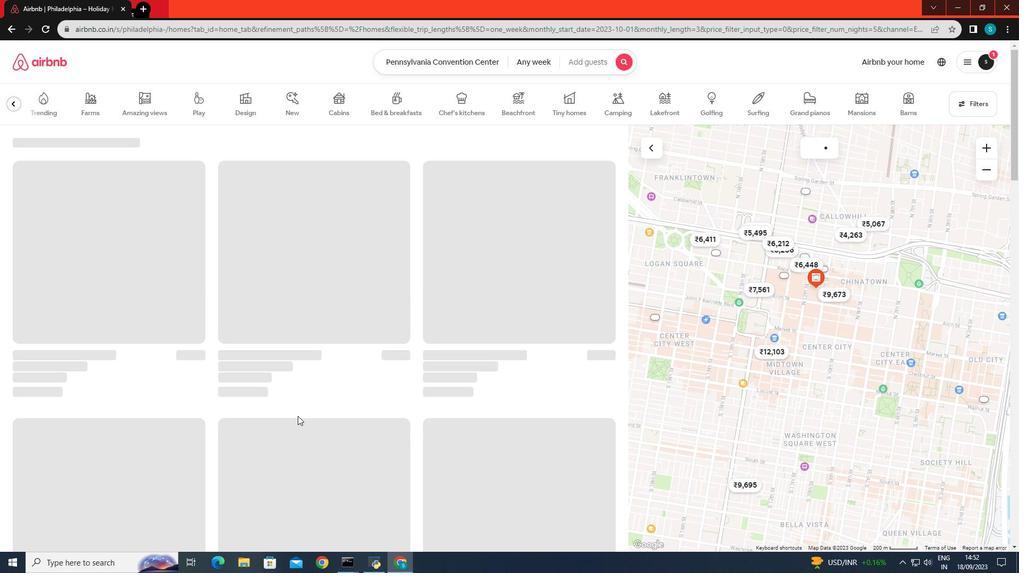 
Action: Mouse scrolled (297, 415) with delta (0, 0)
Screenshot: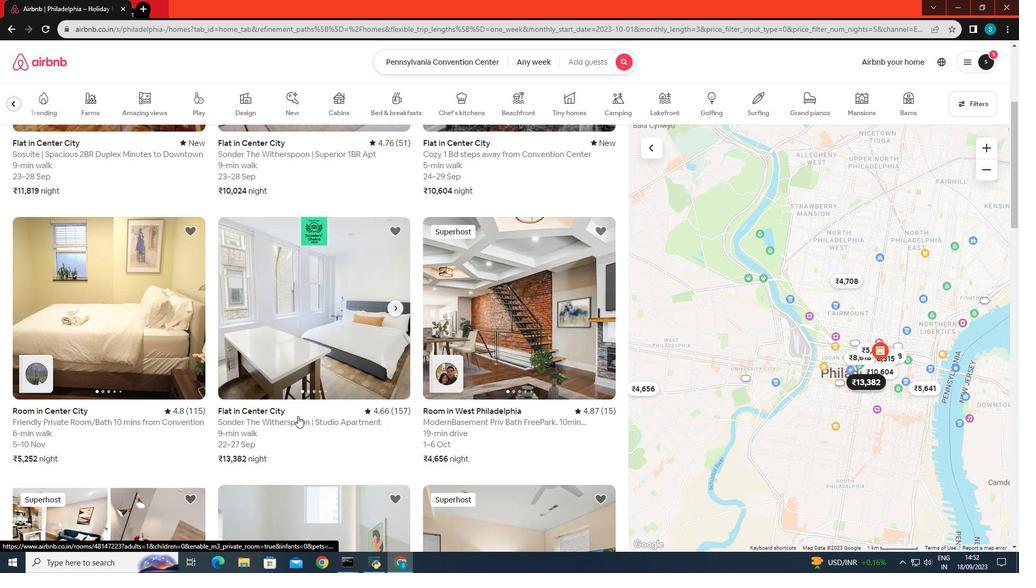 
Action: Mouse scrolled (297, 415) with delta (0, 0)
Screenshot: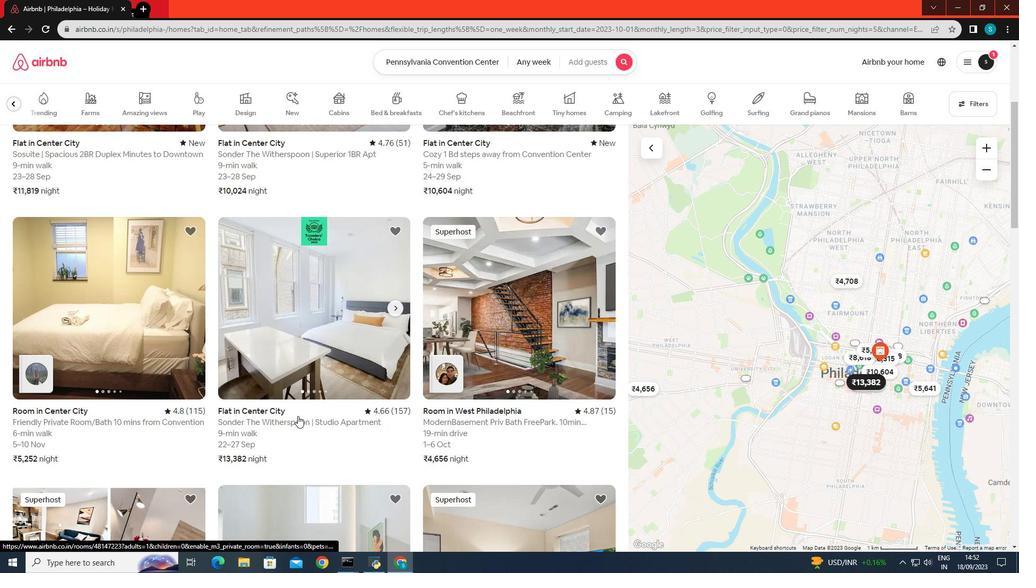 
Action: Mouse scrolled (297, 415) with delta (0, 0)
Screenshot: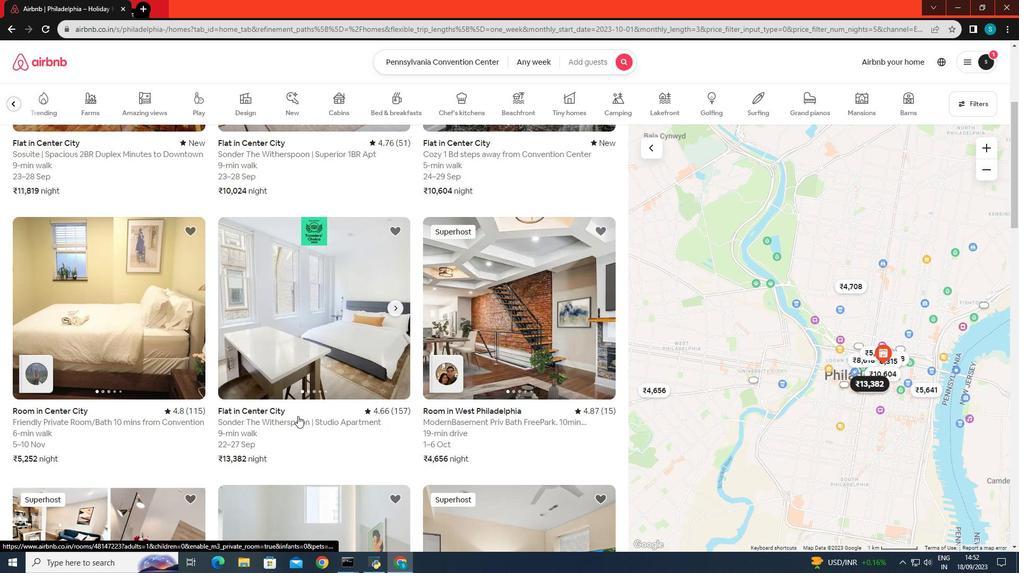 
Action: Mouse scrolled (297, 415) with delta (0, 0)
Screenshot: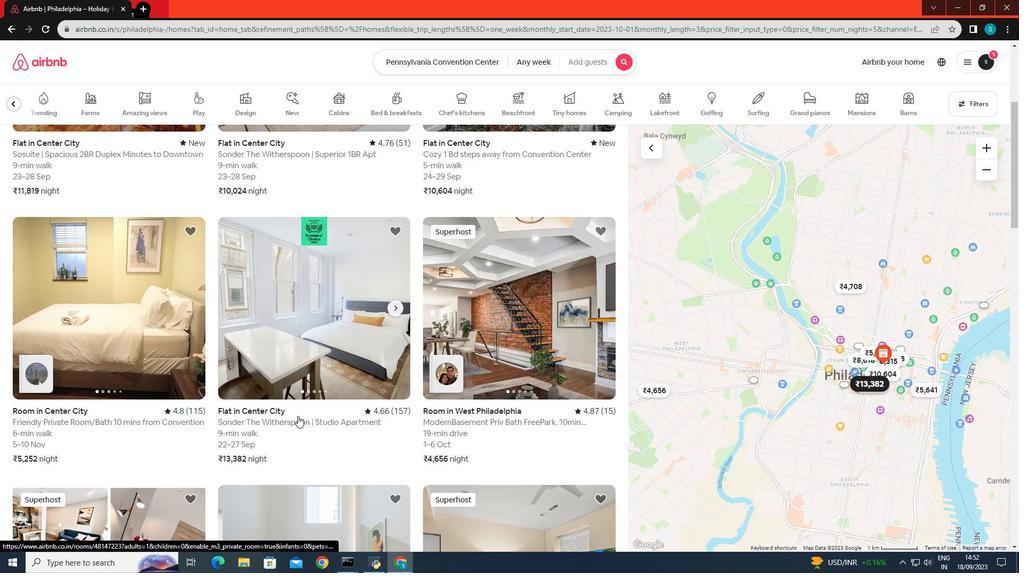 
Action: Mouse scrolled (297, 415) with delta (0, 0)
Screenshot: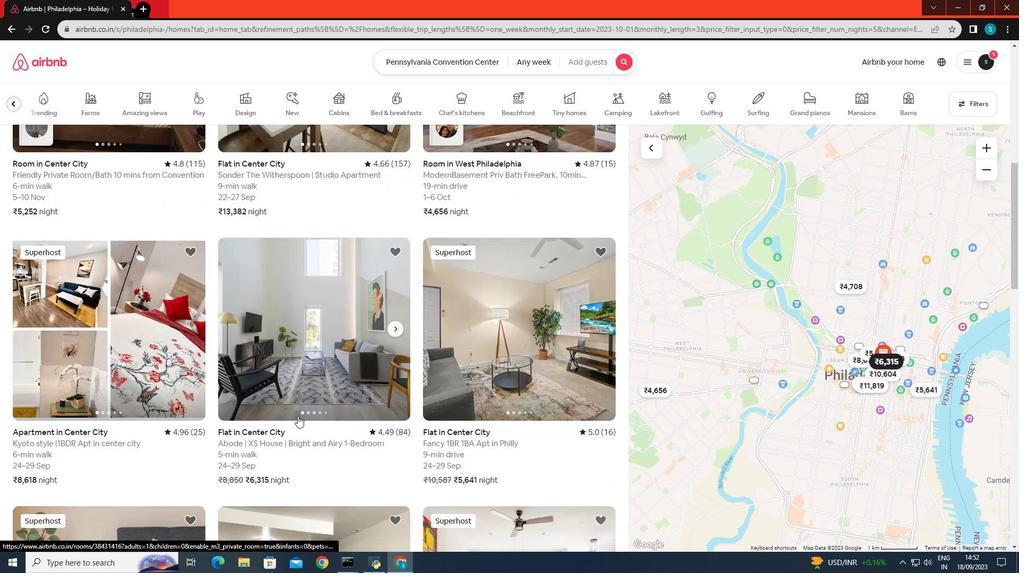 
Action: Mouse scrolled (297, 415) with delta (0, 0)
Screenshot: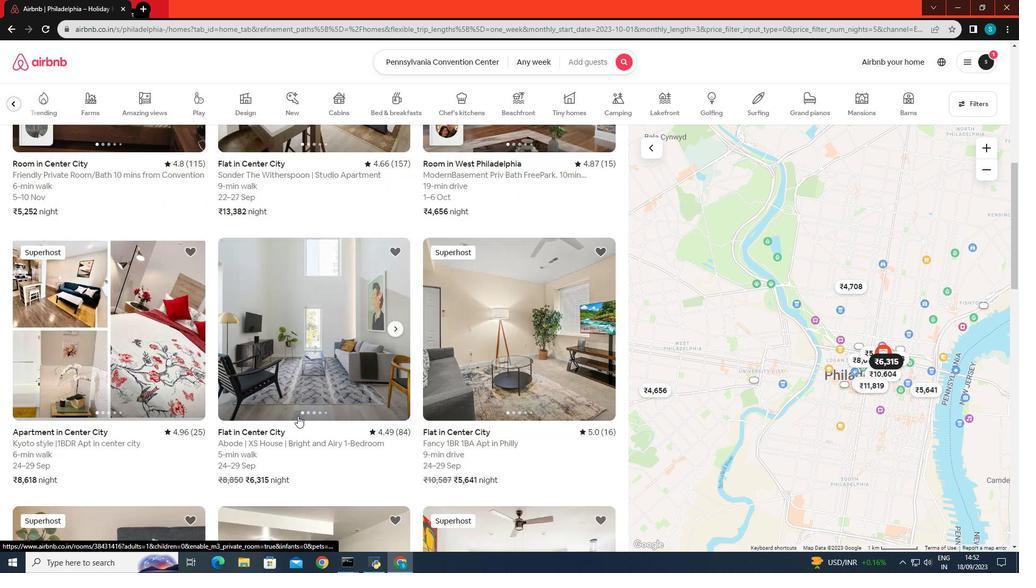 
Action: Mouse scrolled (297, 415) with delta (0, 0)
Screenshot: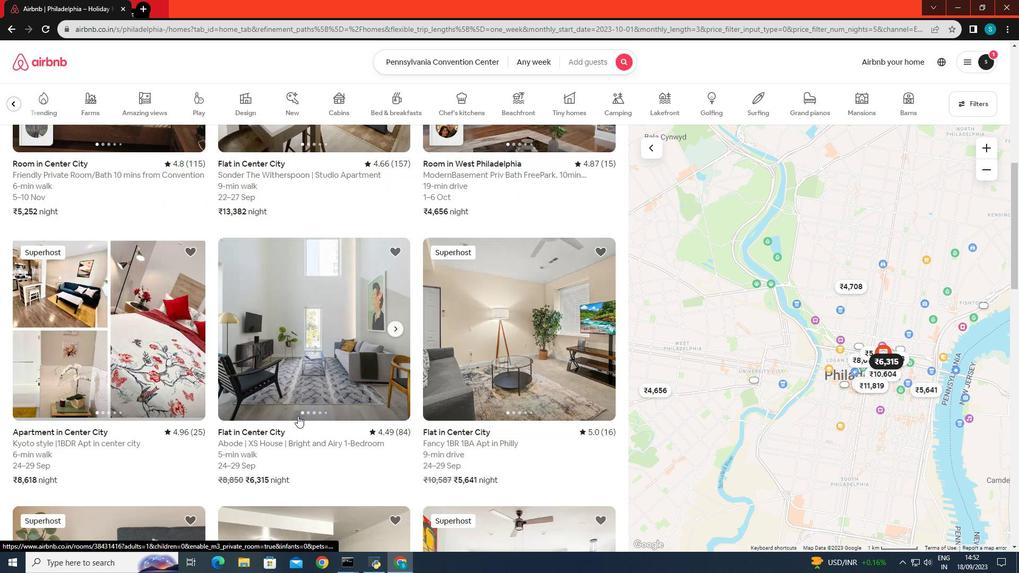 
Action: Mouse scrolled (297, 415) with delta (0, 0)
Screenshot: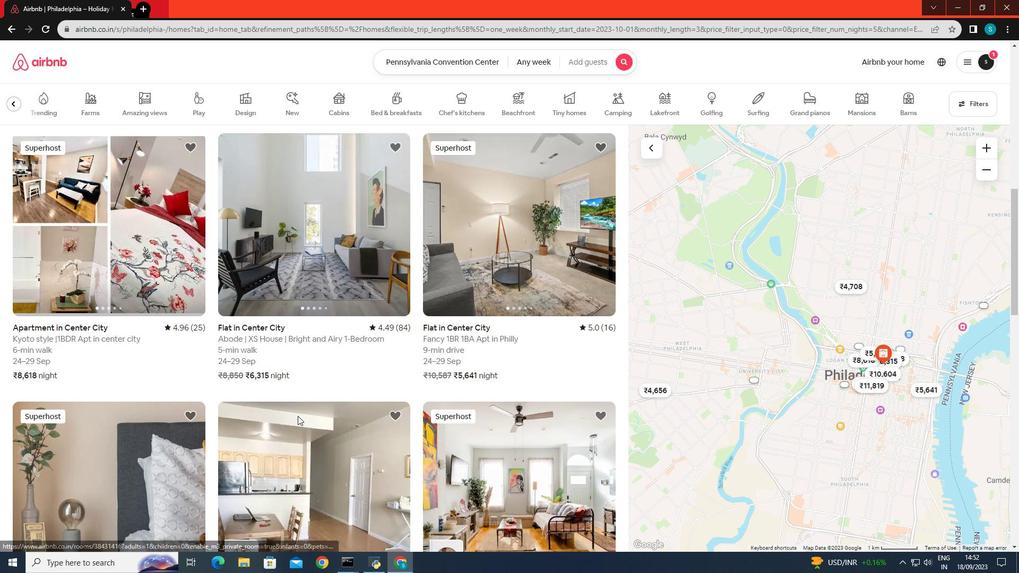 
Action: Mouse scrolled (297, 415) with delta (0, 0)
Screenshot: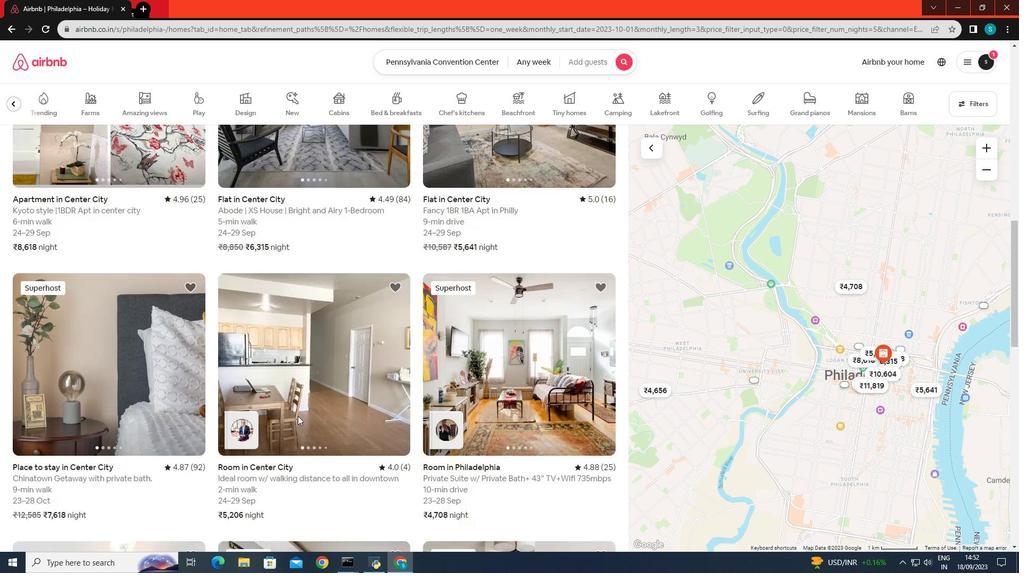 
Action: Mouse scrolled (297, 415) with delta (0, 0)
Screenshot: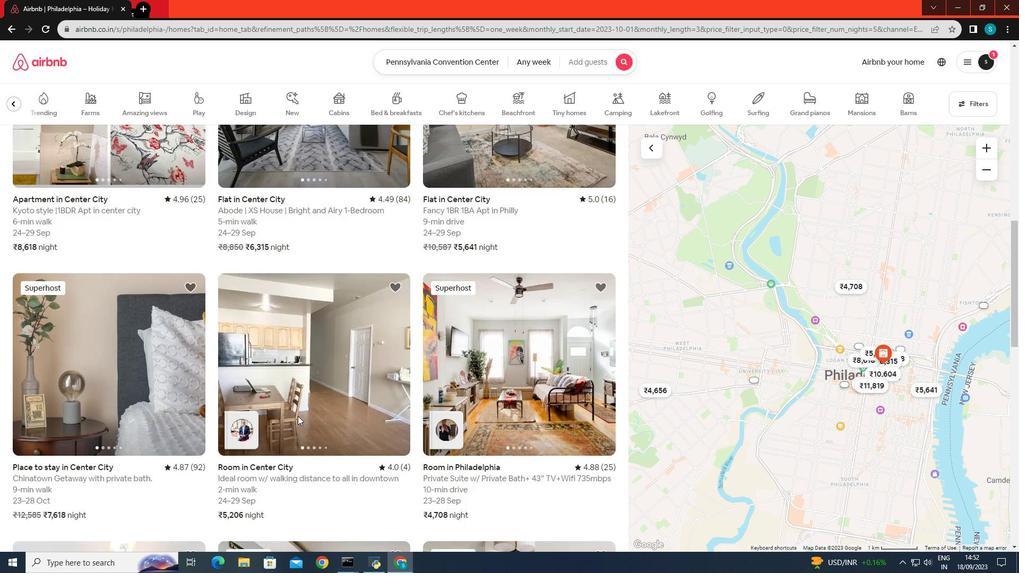 
Action: Mouse scrolled (297, 415) with delta (0, 0)
Screenshot: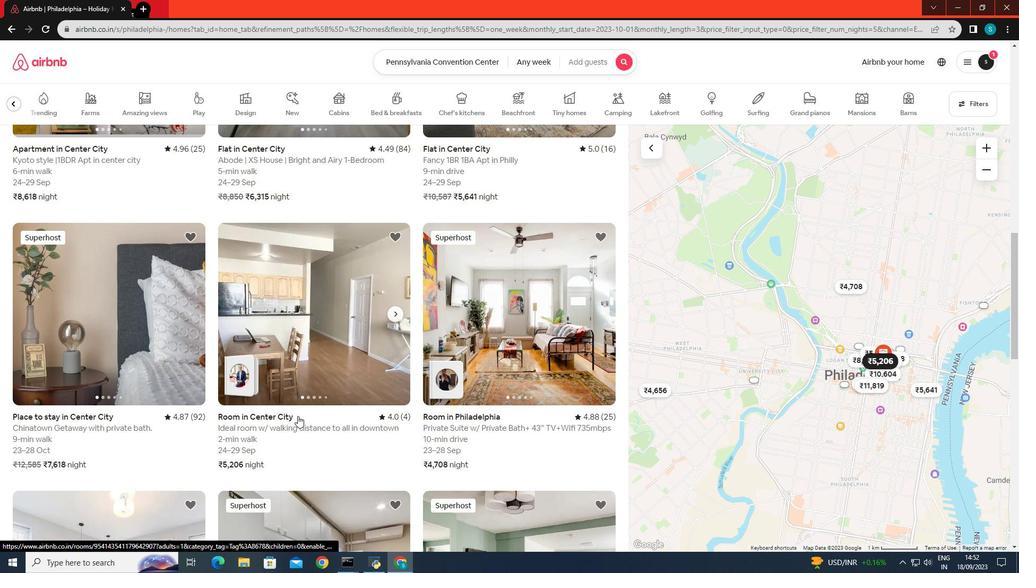 
Action: Mouse scrolled (297, 415) with delta (0, 0)
Screenshot: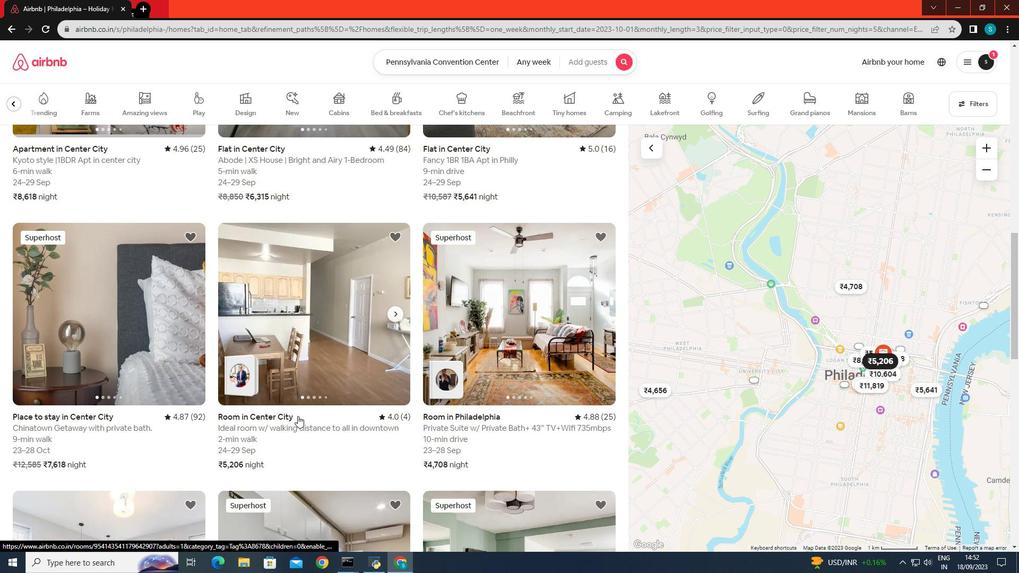 
Action: Mouse scrolled (297, 415) with delta (0, 0)
Screenshot: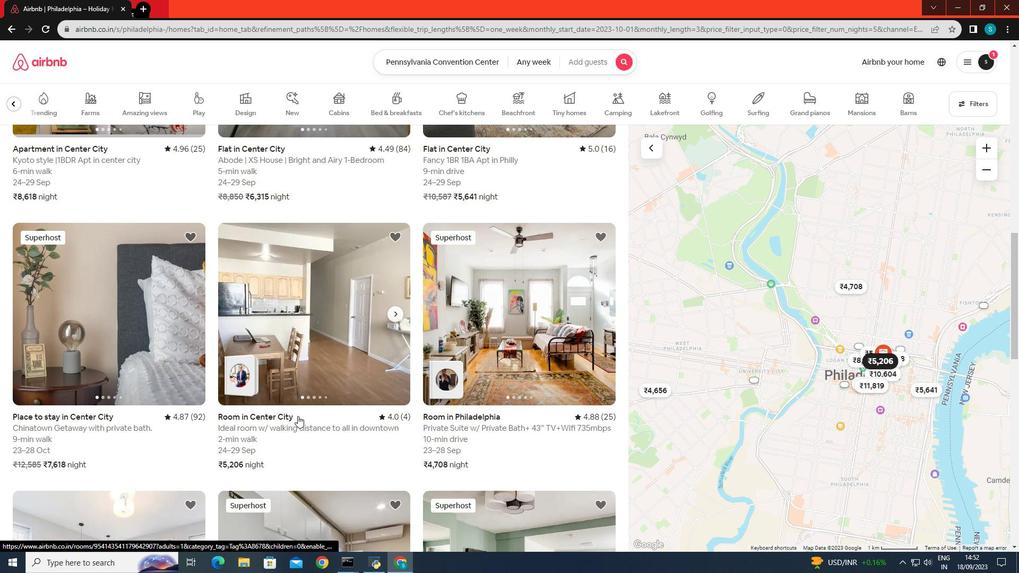 
Action: Mouse scrolled (297, 415) with delta (0, 0)
Screenshot: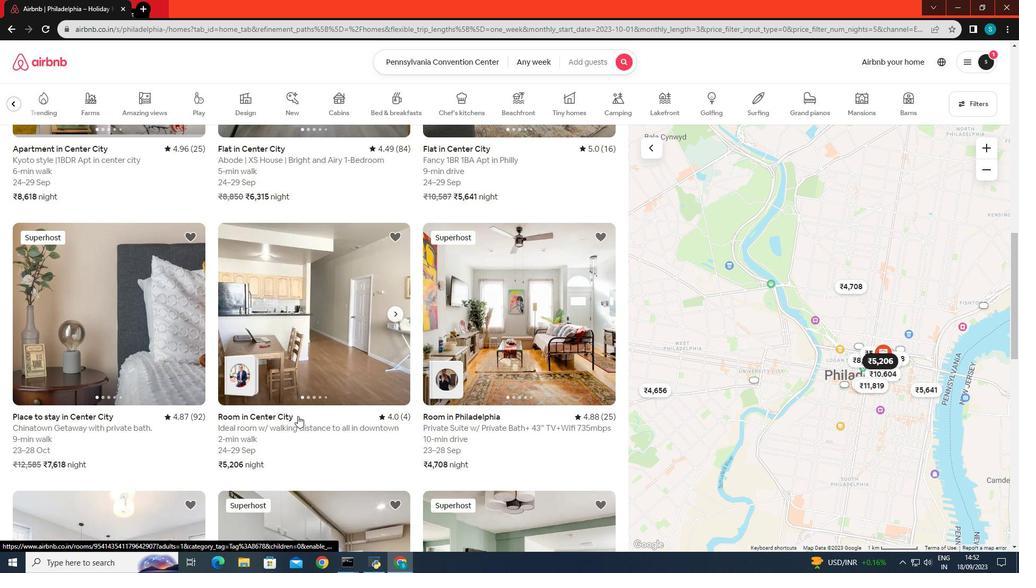 
Action: Mouse scrolled (297, 415) with delta (0, 0)
Screenshot: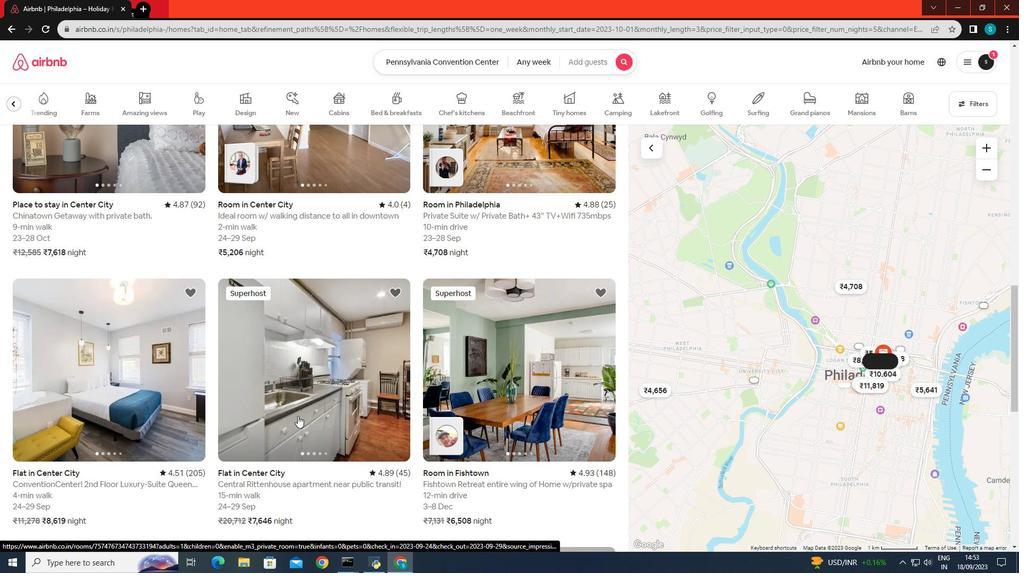 
Action: Mouse scrolled (297, 415) with delta (0, 0)
Screenshot: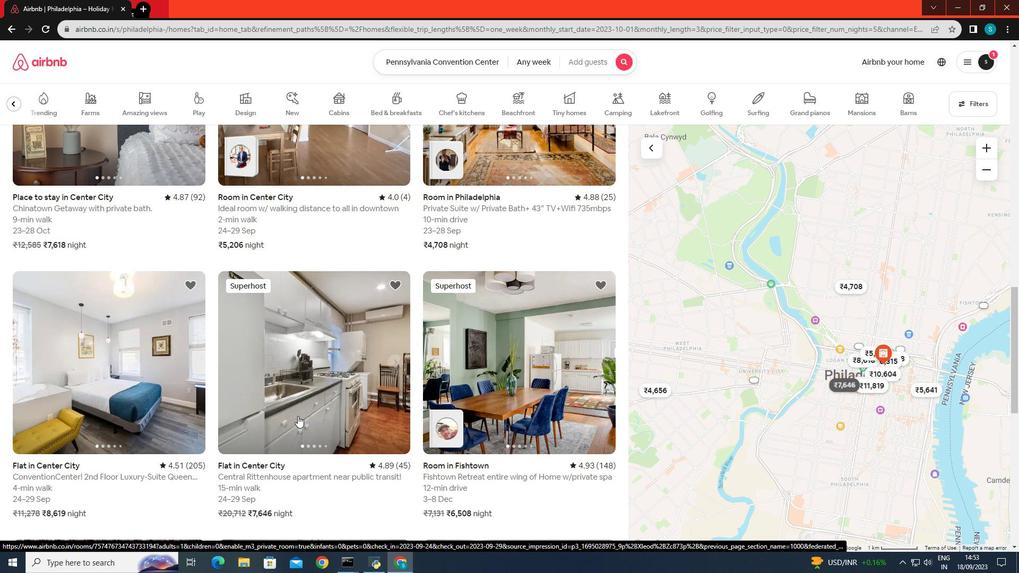 
Action: Mouse scrolled (297, 415) with delta (0, 0)
Screenshot: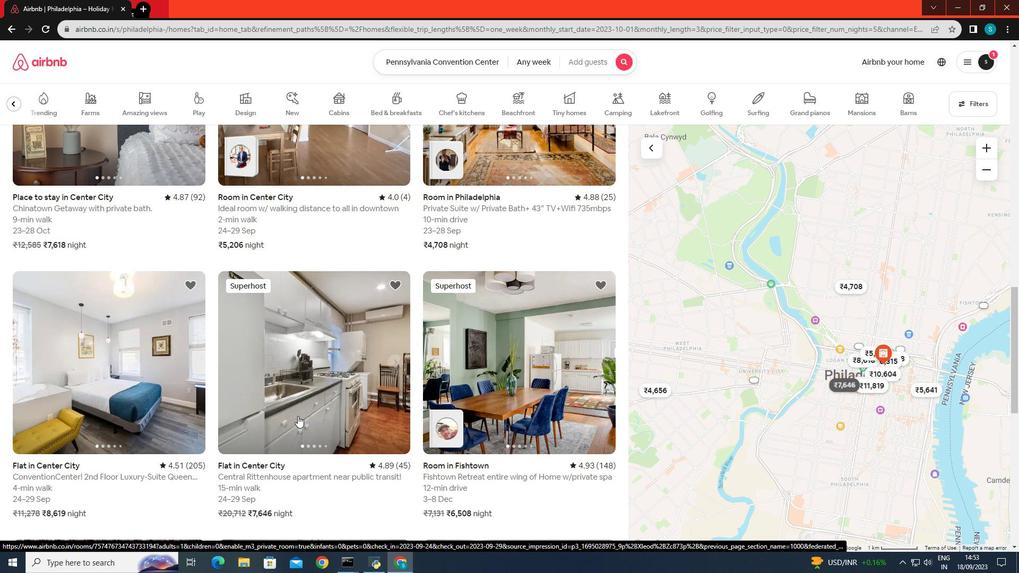 
Action: Mouse scrolled (297, 415) with delta (0, 0)
Screenshot: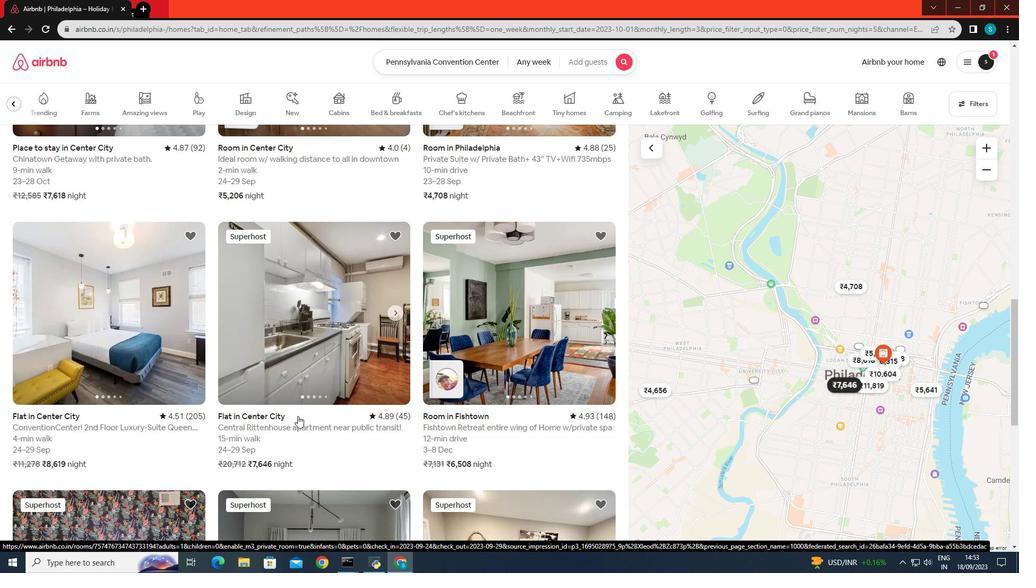 
Action: Mouse scrolled (297, 415) with delta (0, 0)
Screenshot: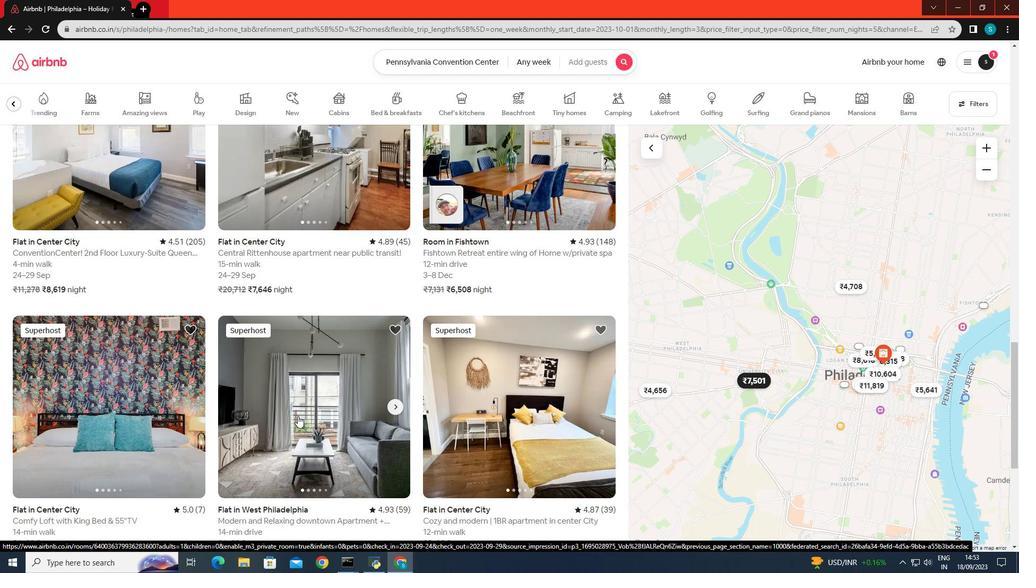 
Action: Mouse scrolled (297, 415) with delta (0, 0)
Screenshot: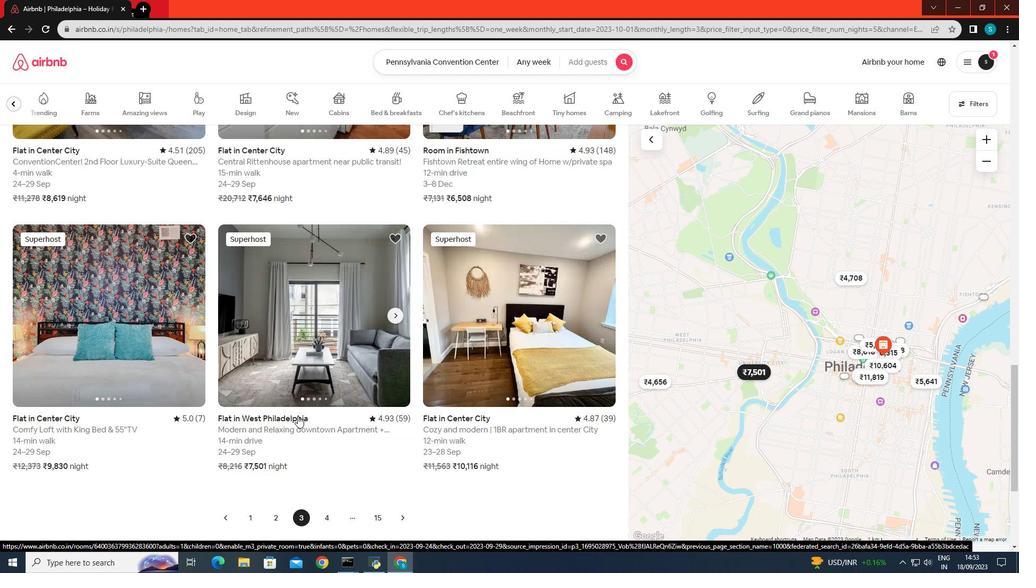 
Action: Mouse scrolled (297, 415) with delta (0, 0)
Screenshot: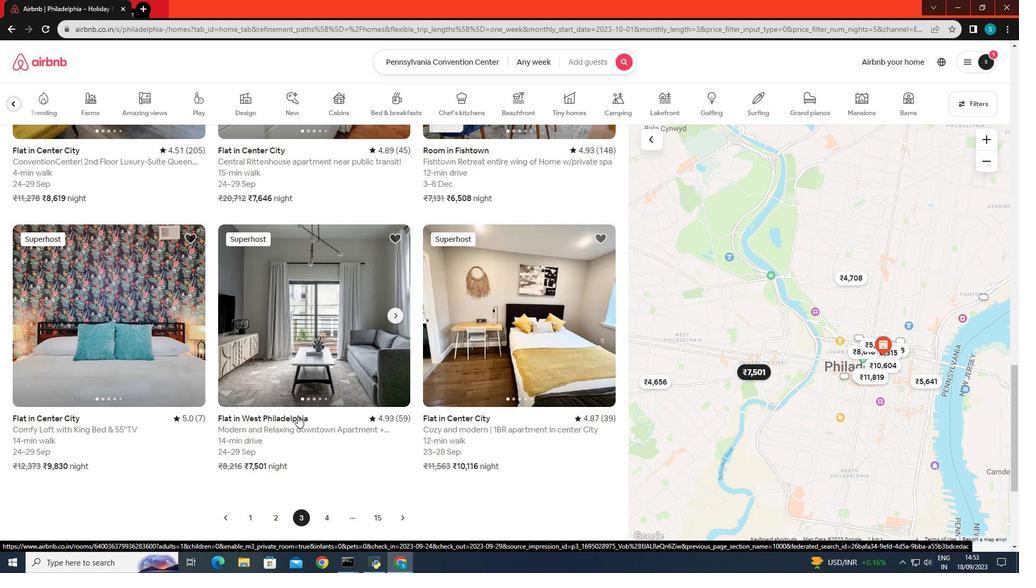 
Action: Mouse scrolled (297, 415) with delta (0, 0)
Screenshot: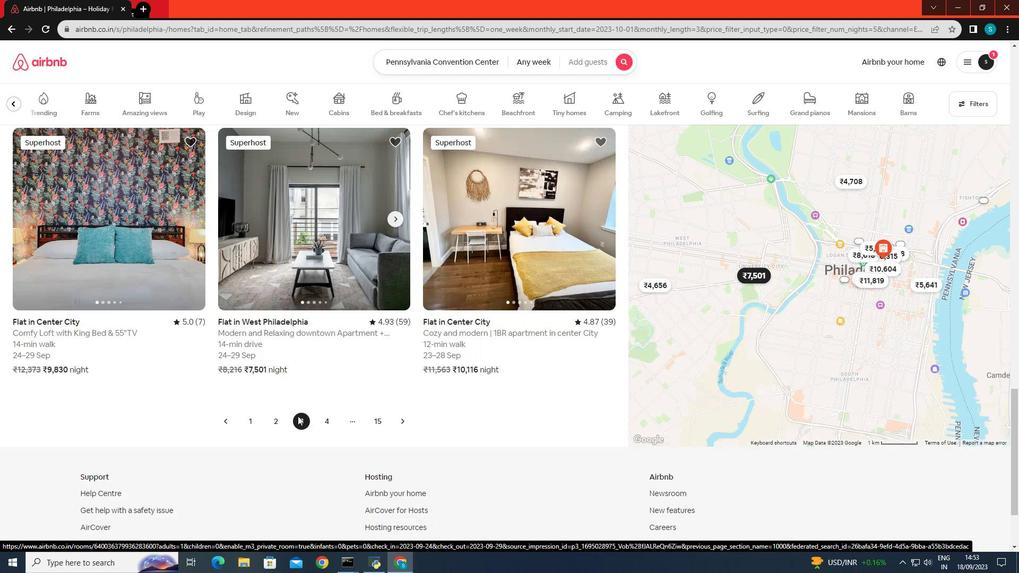 
Action: Mouse scrolled (297, 415) with delta (0, 0)
Screenshot: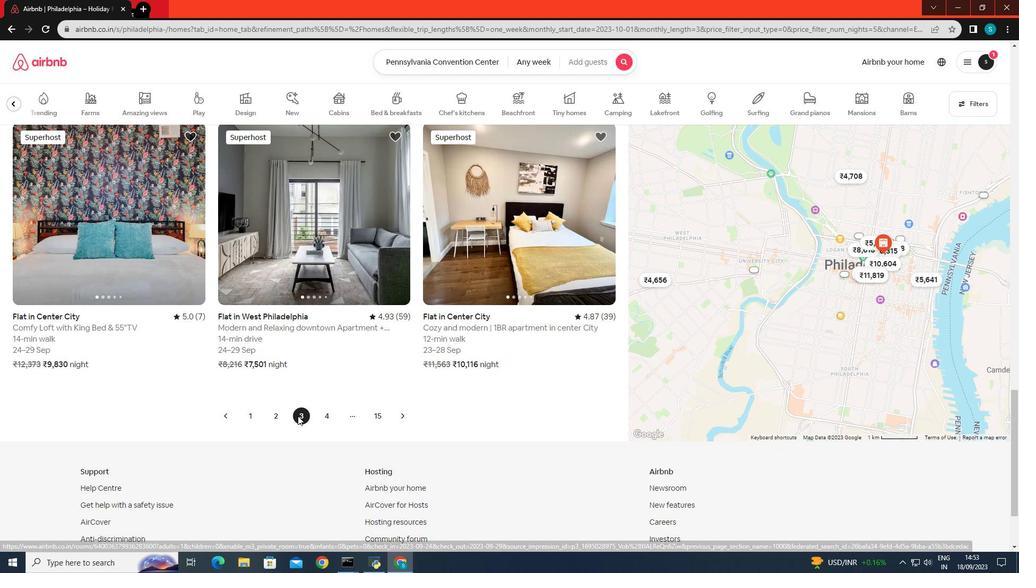
Action: Mouse scrolled (297, 415) with delta (0, 0)
Screenshot: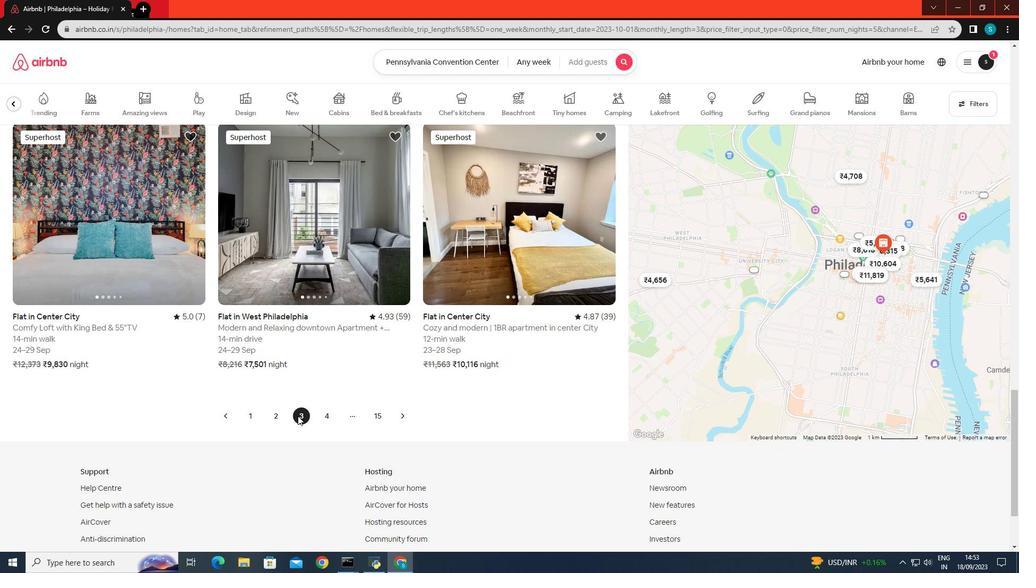 
Action: Mouse scrolled (297, 415) with delta (0, 0)
Screenshot: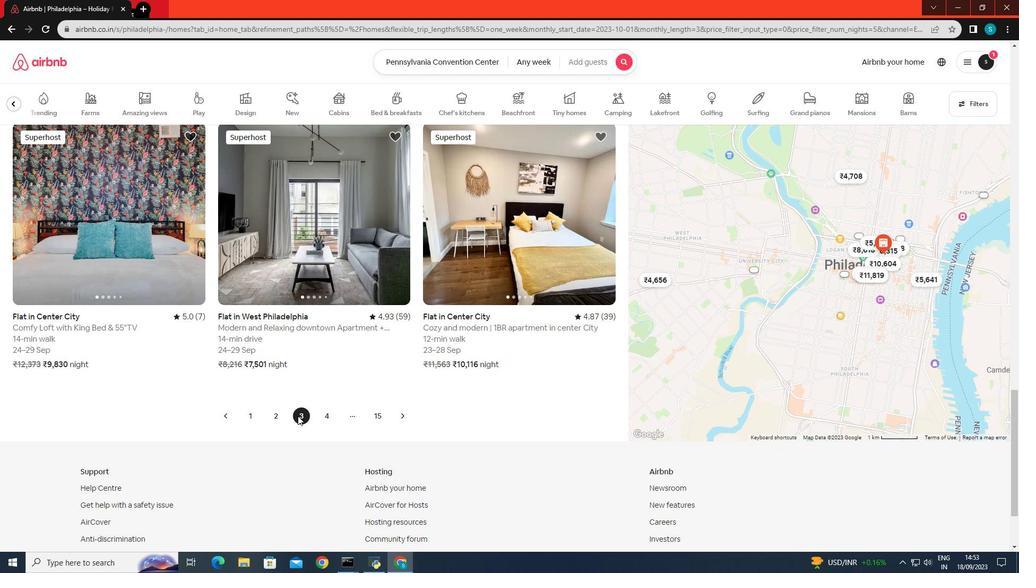 
Action: Mouse scrolled (297, 415) with delta (0, 0)
Screenshot: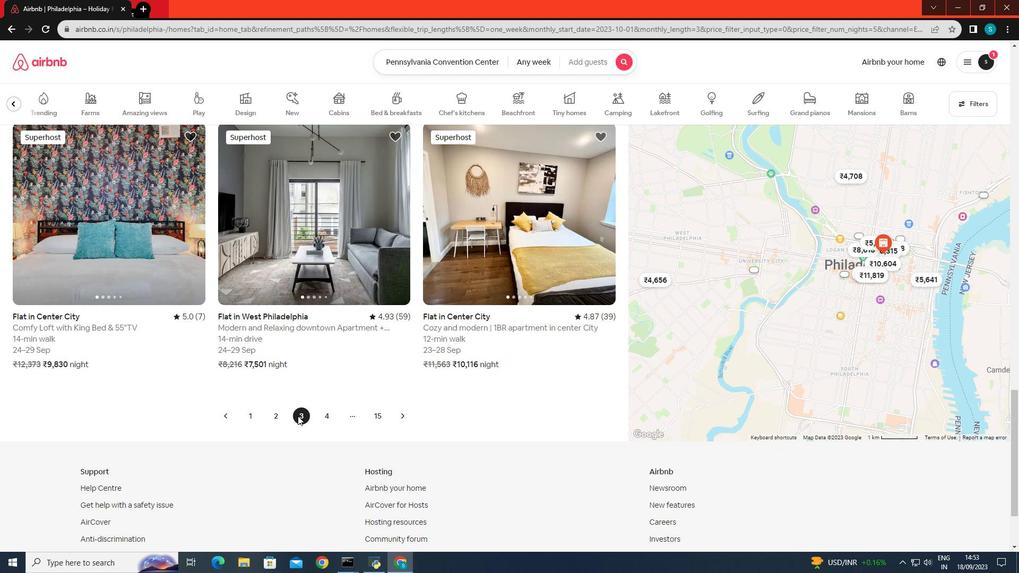 
Action: Mouse moved to (320, 417)
Screenshot: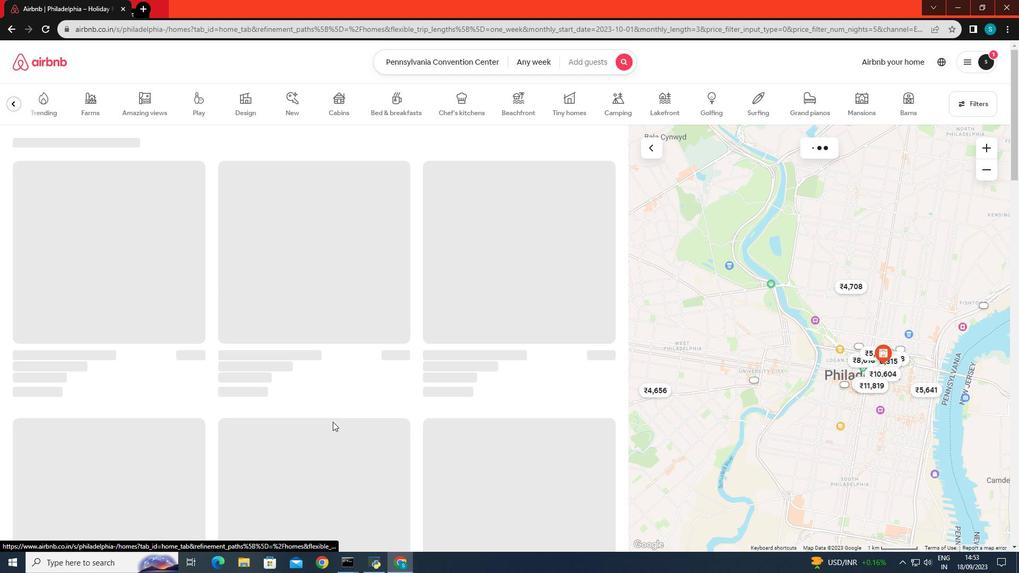 
Action: Mouse pressed left at (320, 417)
Screenshot: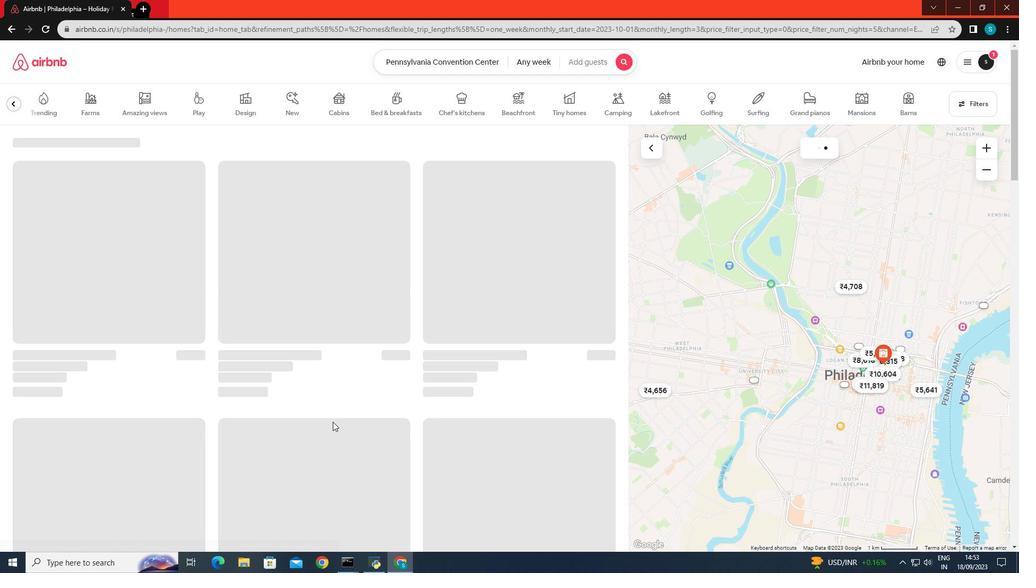 
Action: Mouse moved to (298, 350)
Screenshot: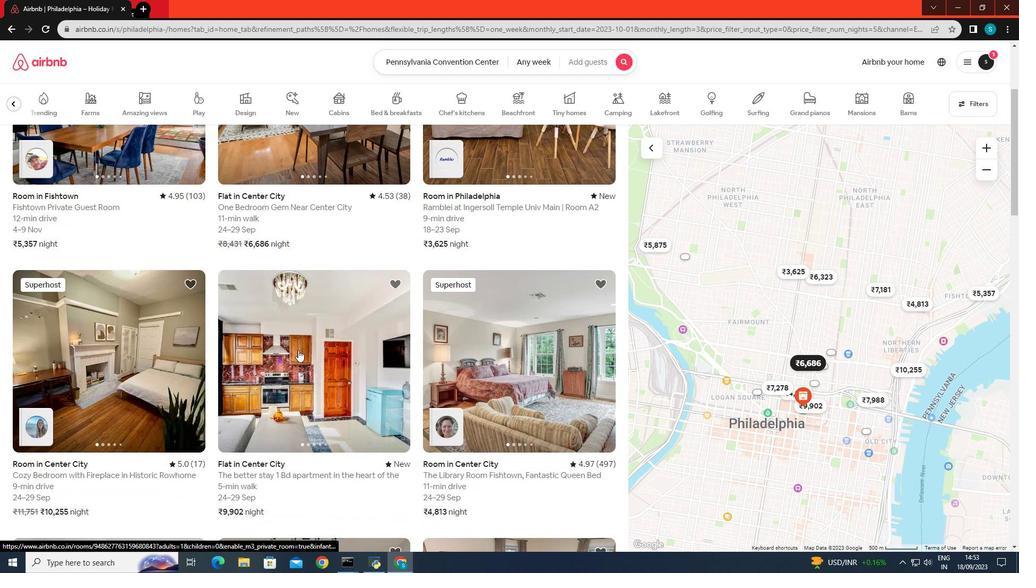 
Action: Mouse scrolled (298, 349) with delta (0, 0)
Screenshot: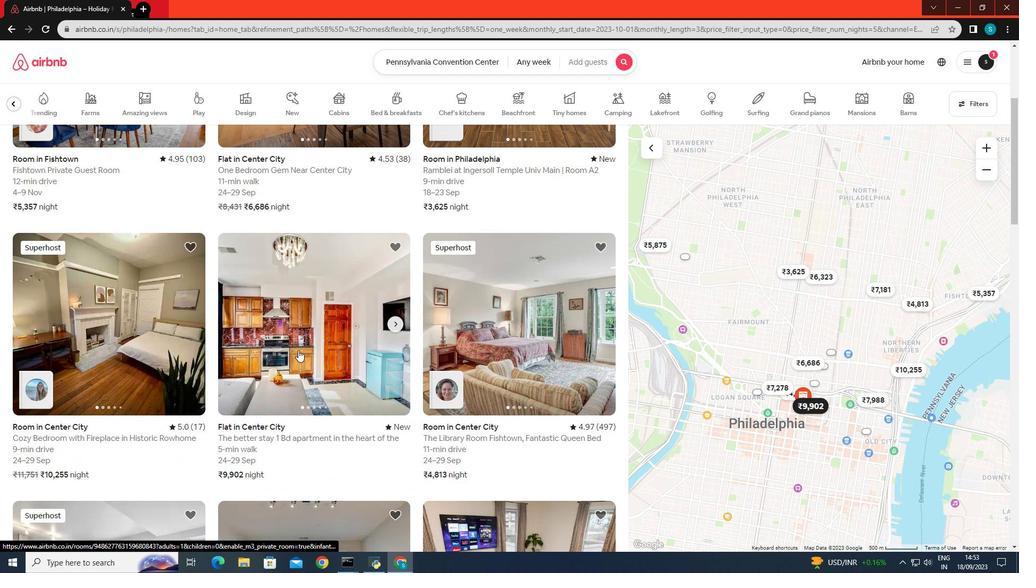 
Action: Mouse scrolled (298, 349) with delta (0, 0)
Screenshot: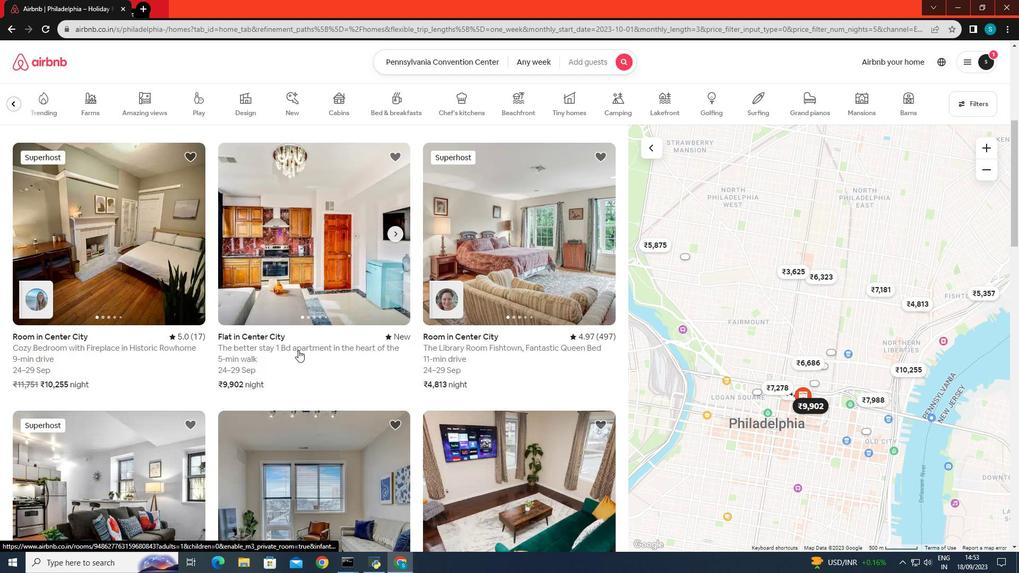 
Action: Mouse scrolled (298, 349) with delta (0, 0)
Screenshot: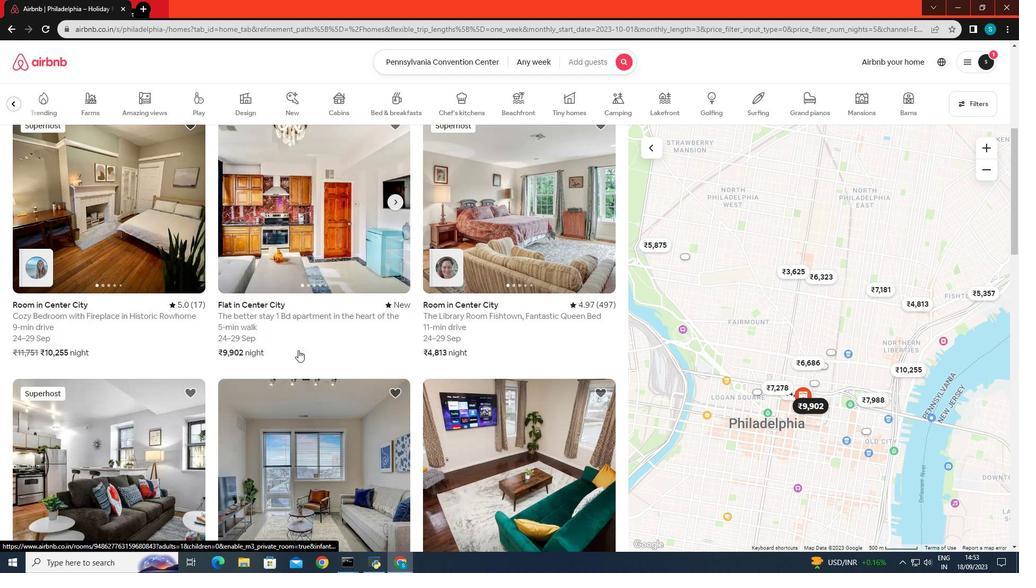 
Action: Mouse scrolled (298, 349) with delta (0, 0)
Screenshot: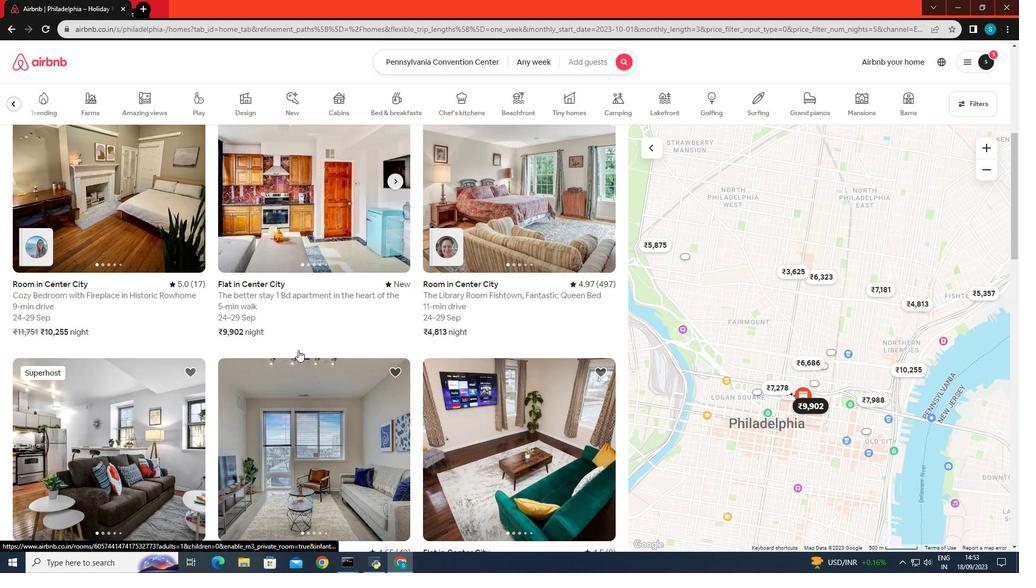 
Action: Mouse scrolled (298, 349) with delta (0, 0)
Screenshot: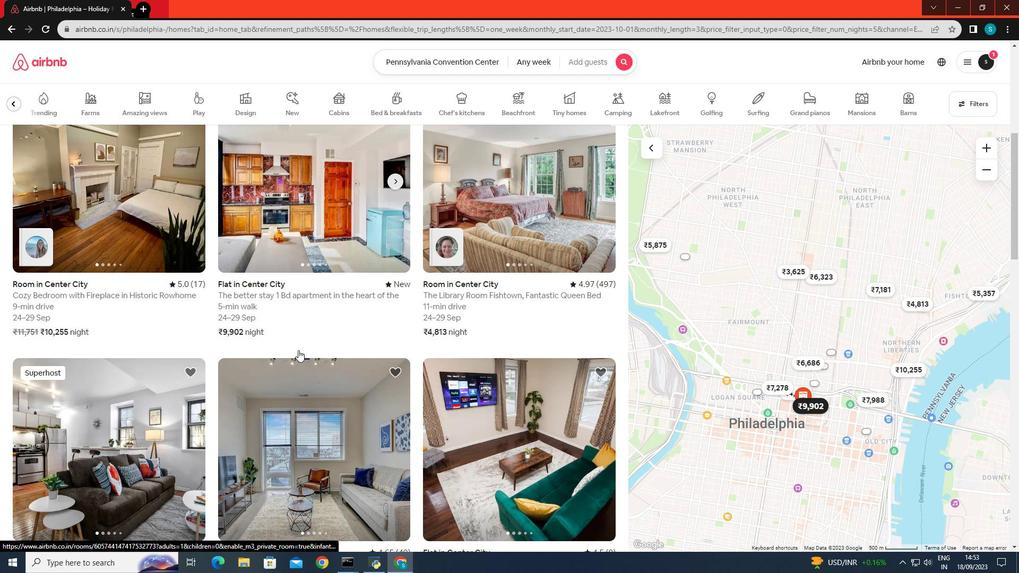 
Action: Mouse scrolled (298, 349) with delta (0, 0)
Screenshot: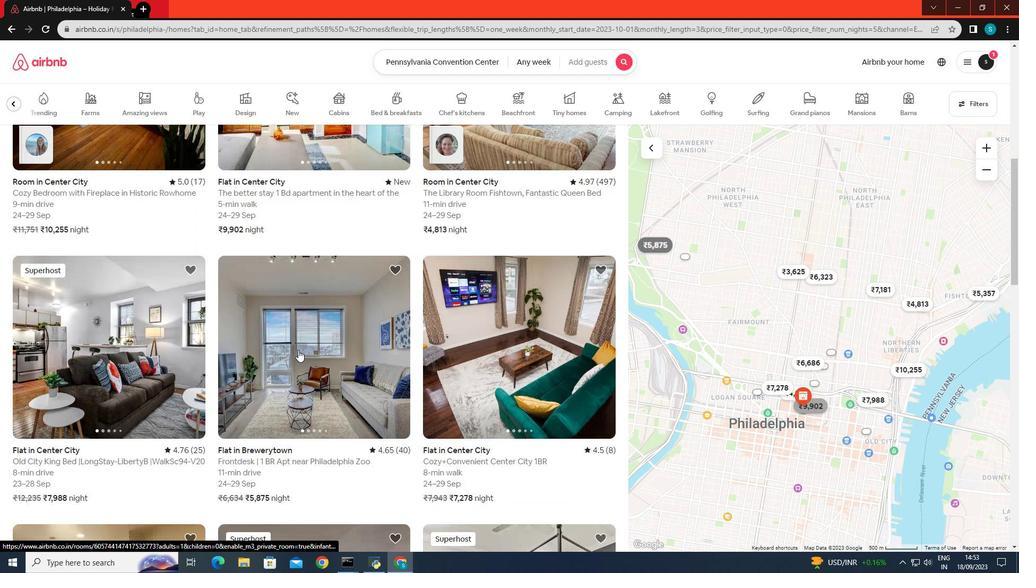 
Action: Mouse scrolled (298, 349) with delta (0, 0)
Screenshot: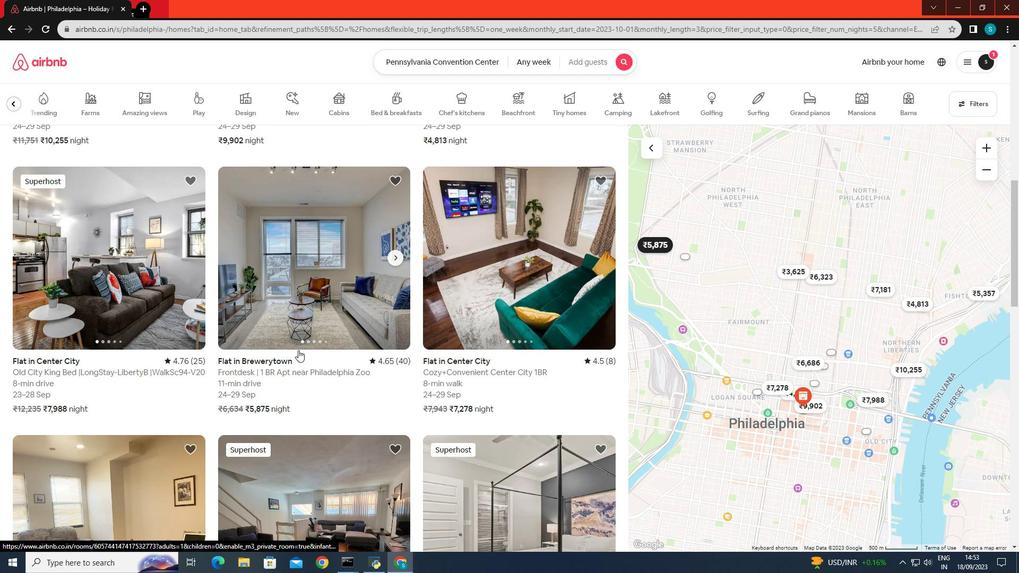 
Action: Mouse scrolled (298, 349) with delta (0, 0)
Screenshot: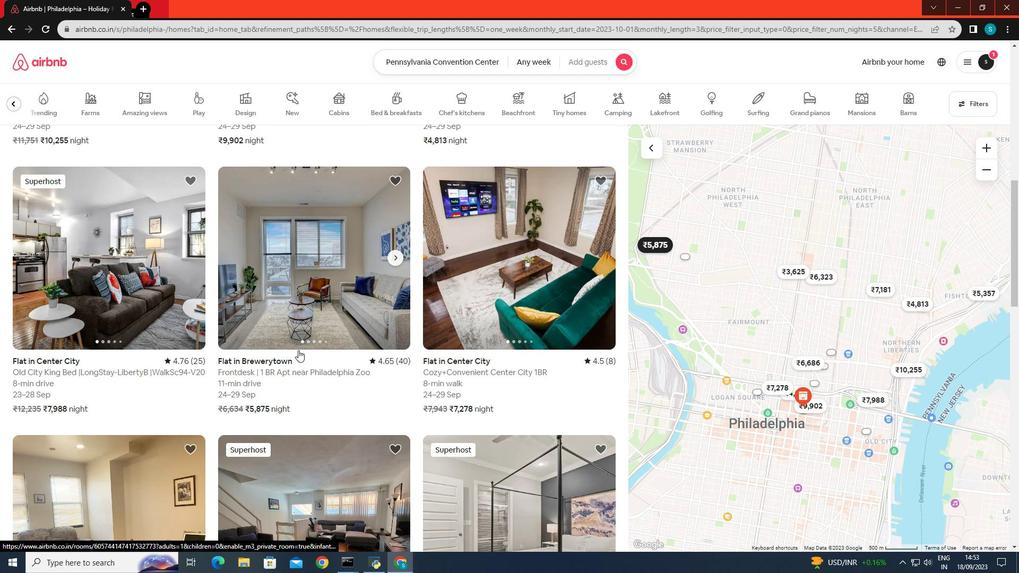 
Action: Mouse scrolled (298, 349) with delta (0, 0)
Screenshot: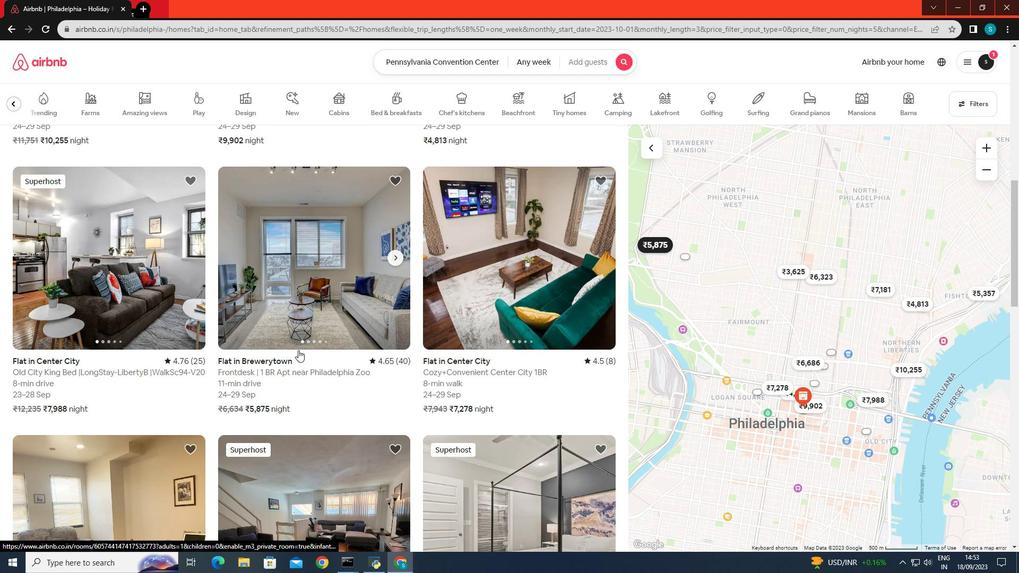 
Action: Mouse scrolled (298, 349) with delta (0, 0)
Screenshot: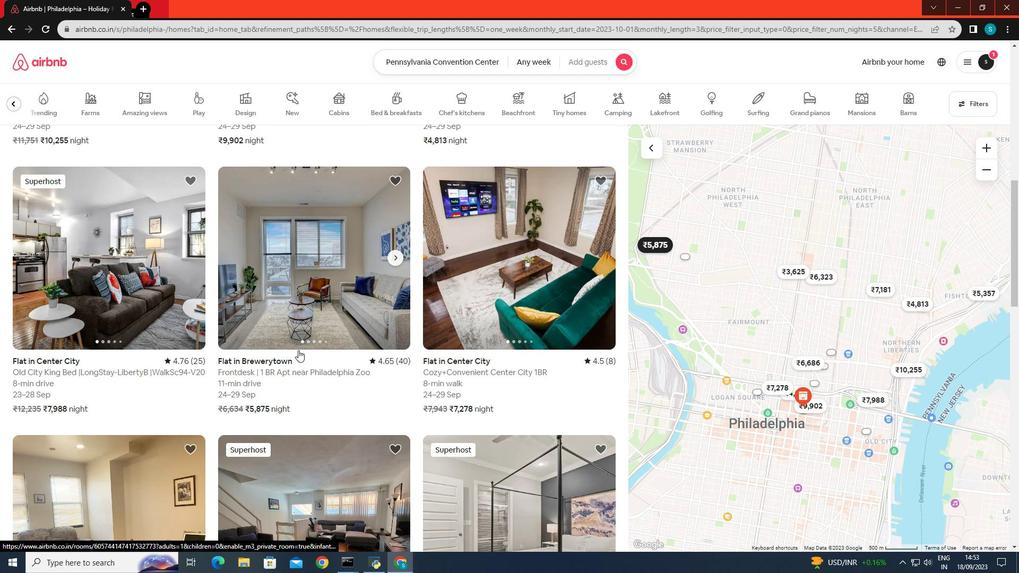
Action: Mouse moved to (309, 364)
Screenshot: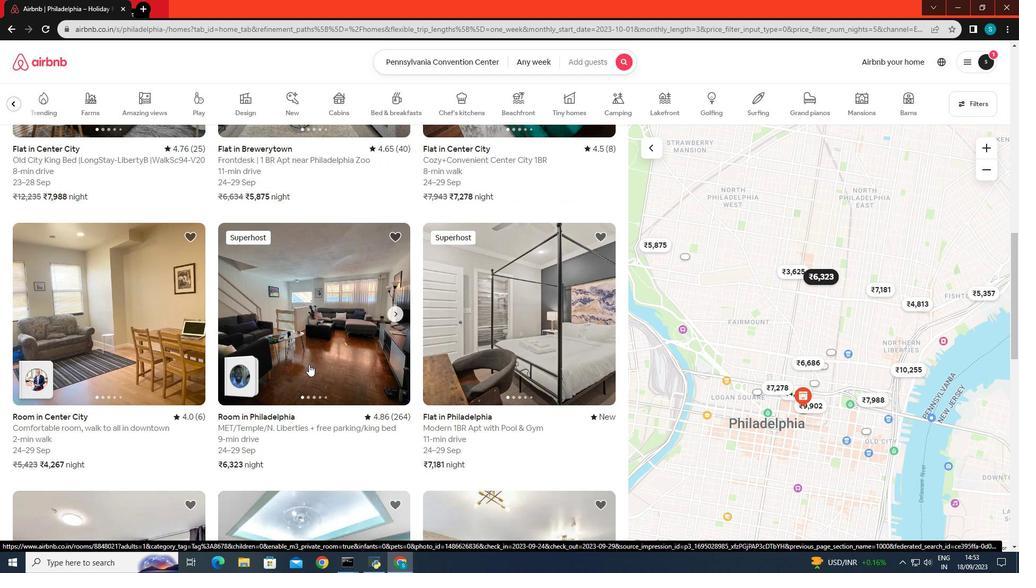 
Action: Mouse scrolled (309, 364) with delta (0, 0)
Screenshot: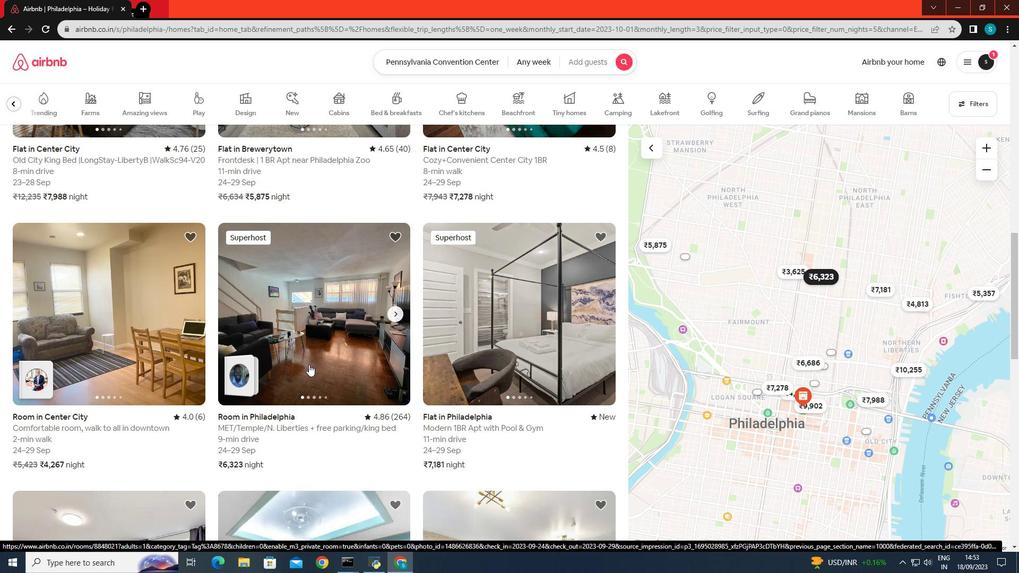 
Action: Mouse scrolled (309, 364) with delta (0, 0)
Screenshot: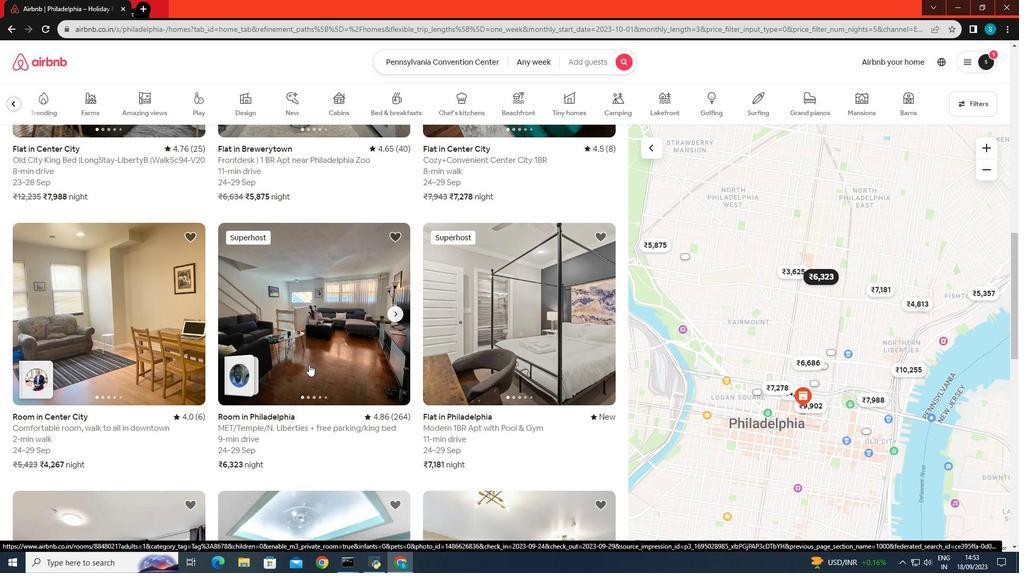 
Action: Mouse scrolled (309, 364) with delta (0, 0)
Screenshot: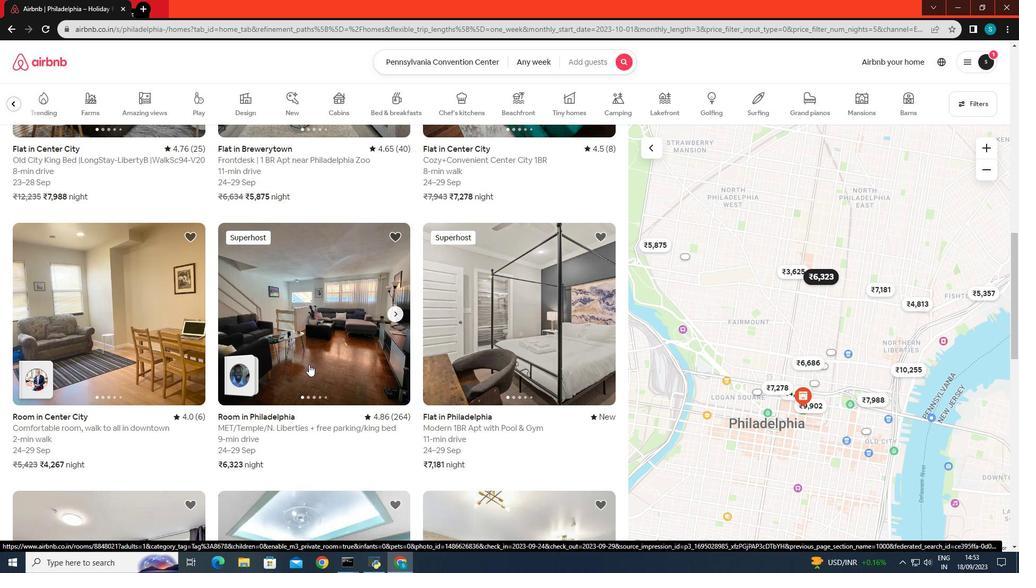 
Action: Mouse scrolled (309, 364) with delta (0, 0)
Screenshot: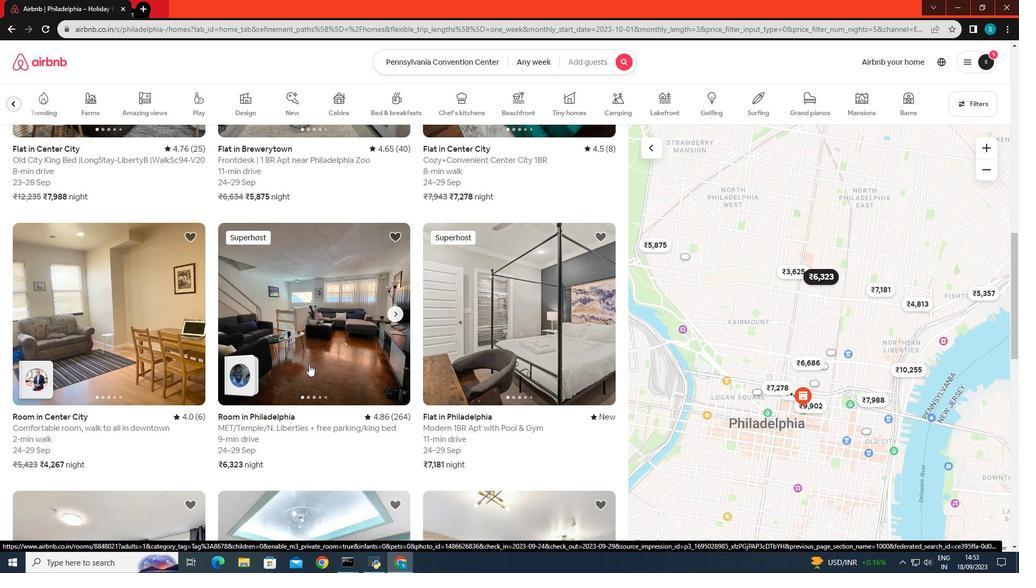
Action: Mouse scrolled (309, 364) with delta (0, 0)
Screenshot: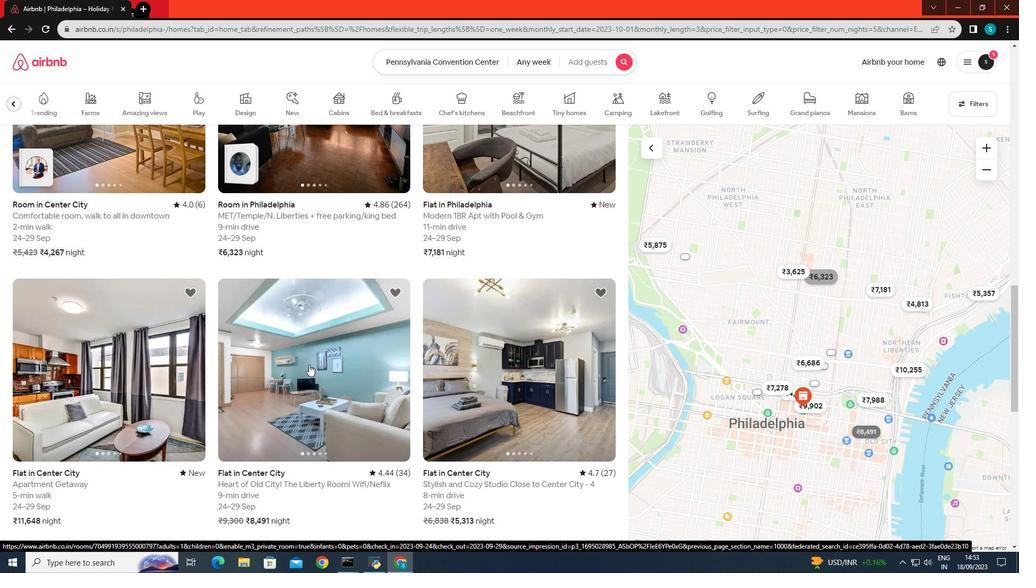 
Action: Mouse scrolled (309, 364) with delta (0, 0)
Screenshot: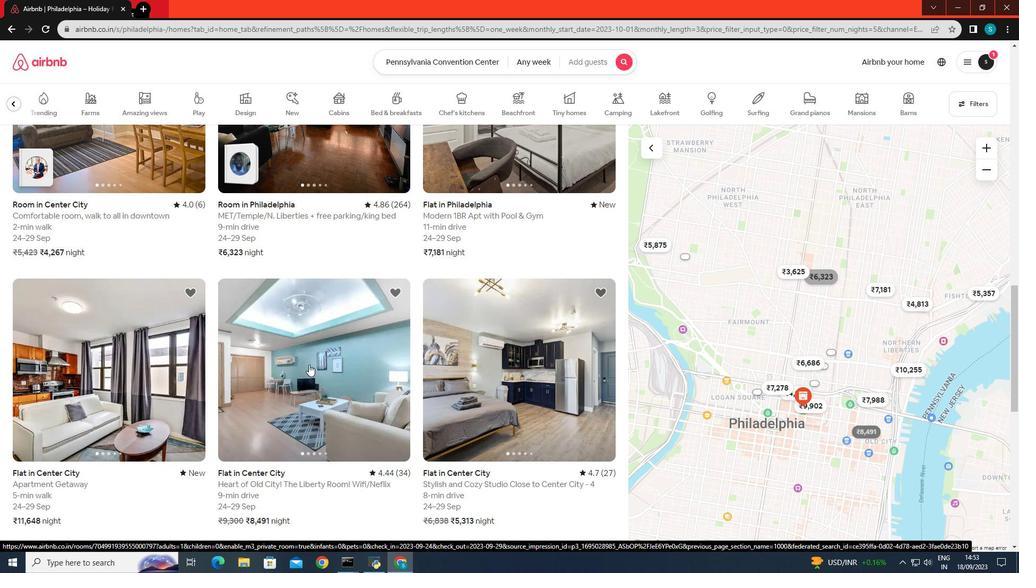 
Action: Mouse scrolled (309, 364) with delta (0, 0)
Screenshot: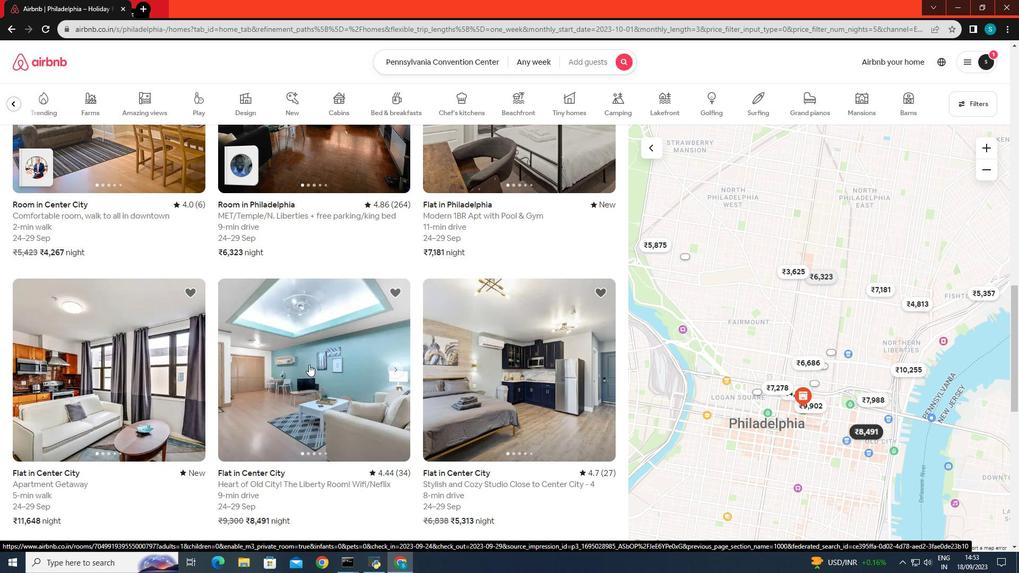 
Action: Mouse scrolled (309, 364) with delta (0, 0)
Screenshot: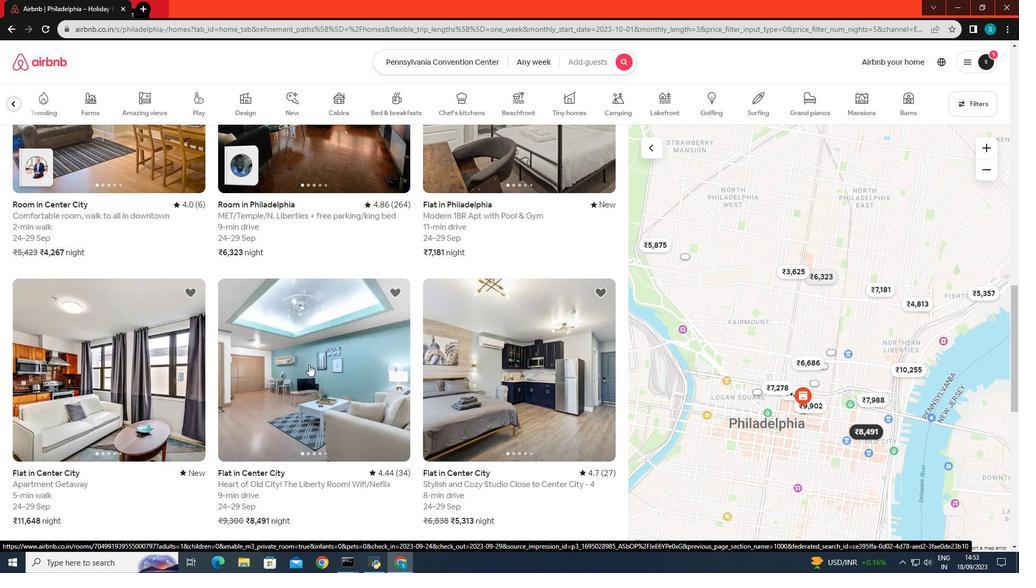 
Action: Mouse moved to (319, 408)
Screenshot: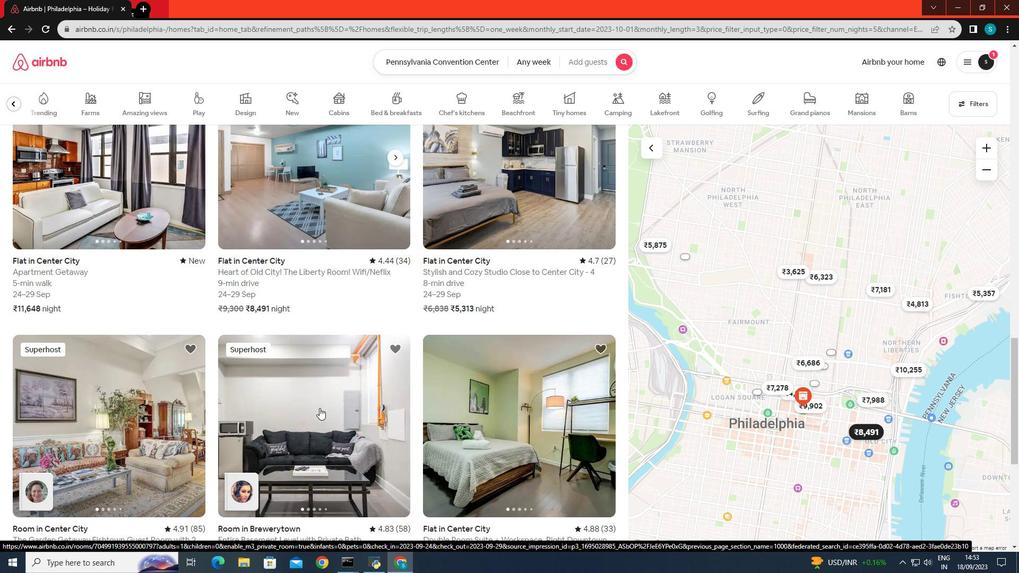 
Action: Mouse scrolled (319, 407) with delta (0, 0)
Screenshot: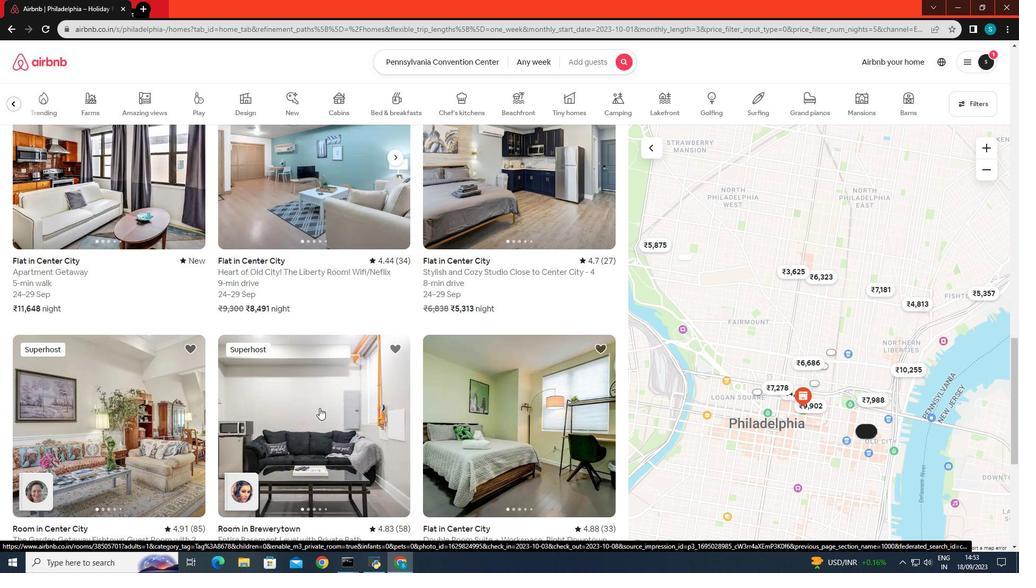 
Action: Mouse scrolled (319, 407) with delta (0, 0)
Screenshot: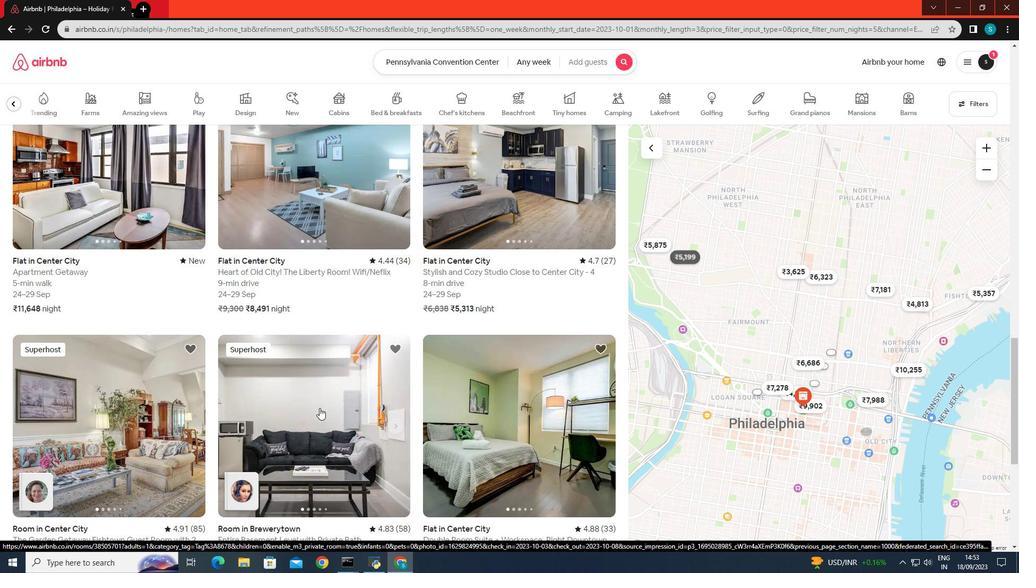 
Action: Mouse scrolled (319, 407) with delta (0, 0)
Screenshot: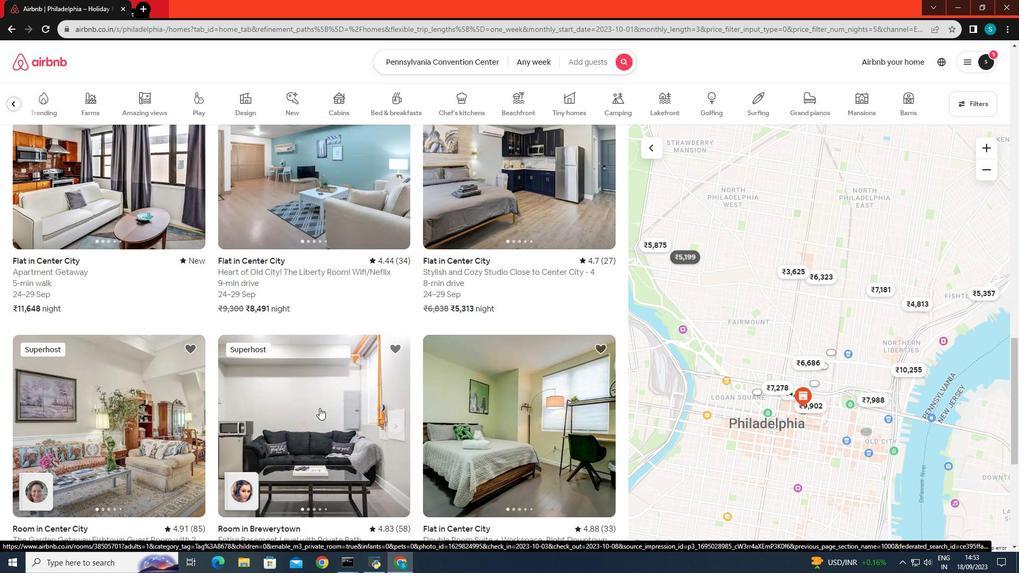 
Action: Mouse scrolled (319, 407) with delta (0, 0)
Screenshot: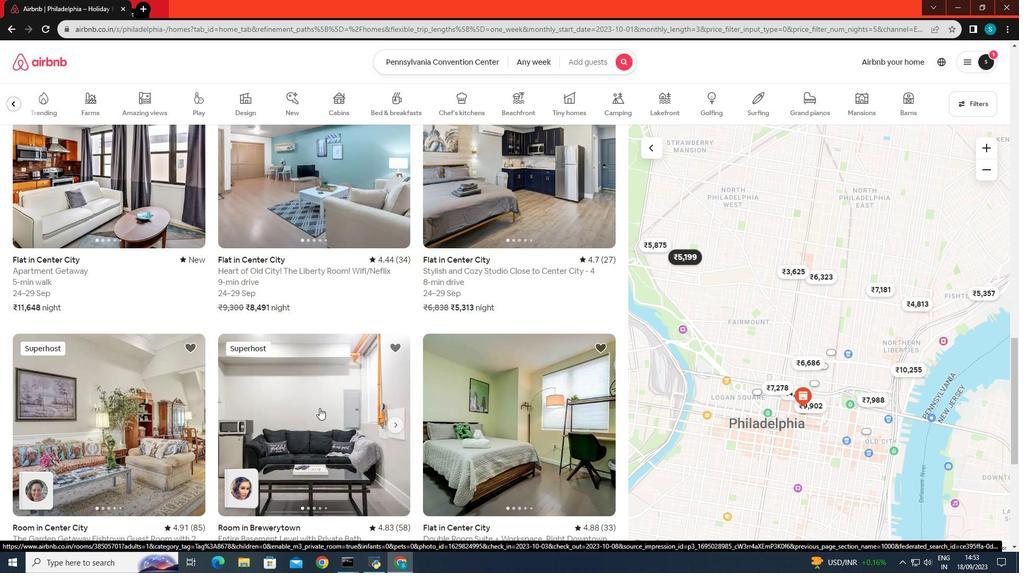 
Action: Mouse scrolled (319, 407) with delta (0, 0)
Screenshot: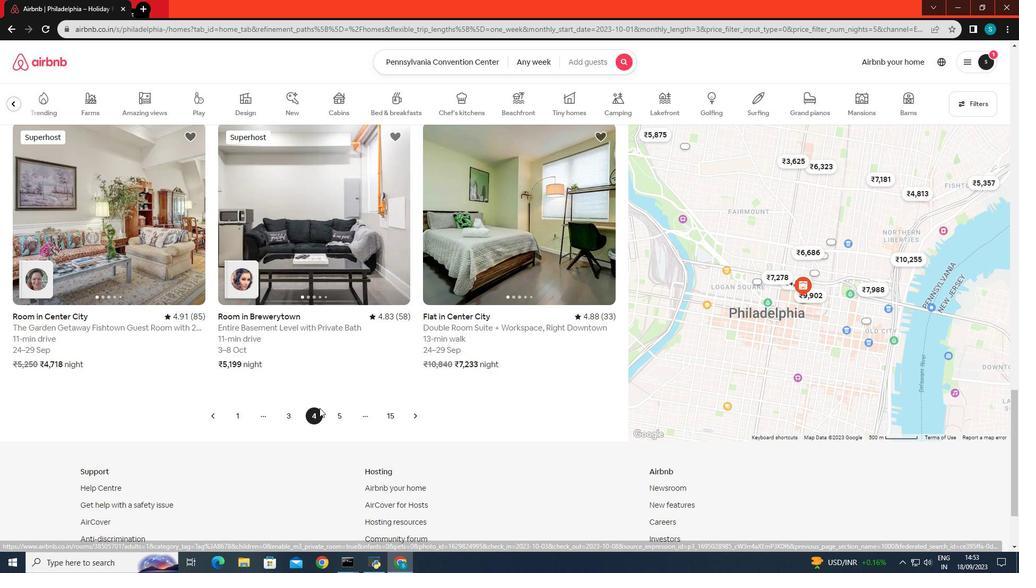 
Action: Mouse scrolled (319, 407) with delta (0, 0)
Screenshot: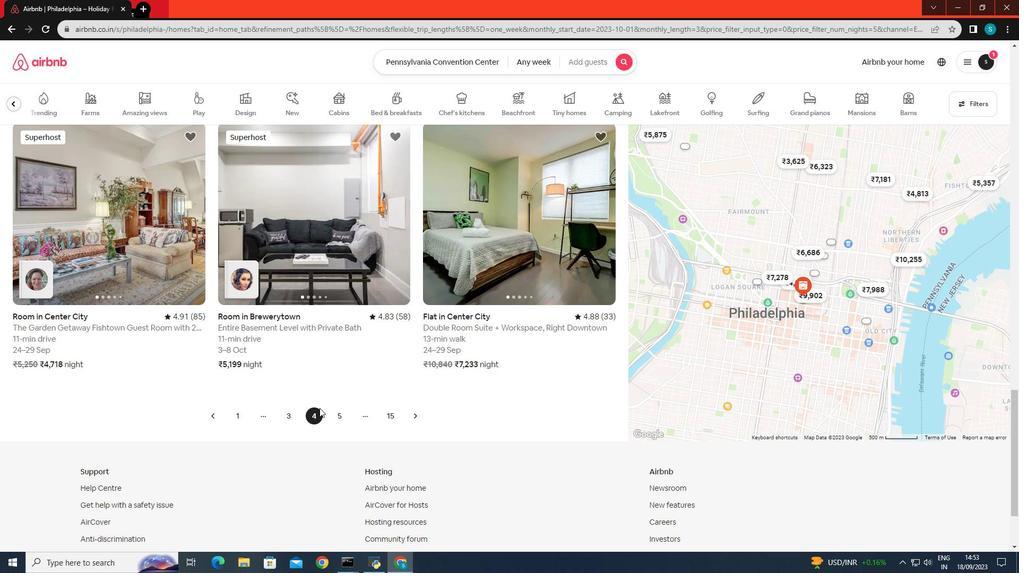 
Action: Mouse scrolled (319, 407) with delta (0, 0)
Screenshot: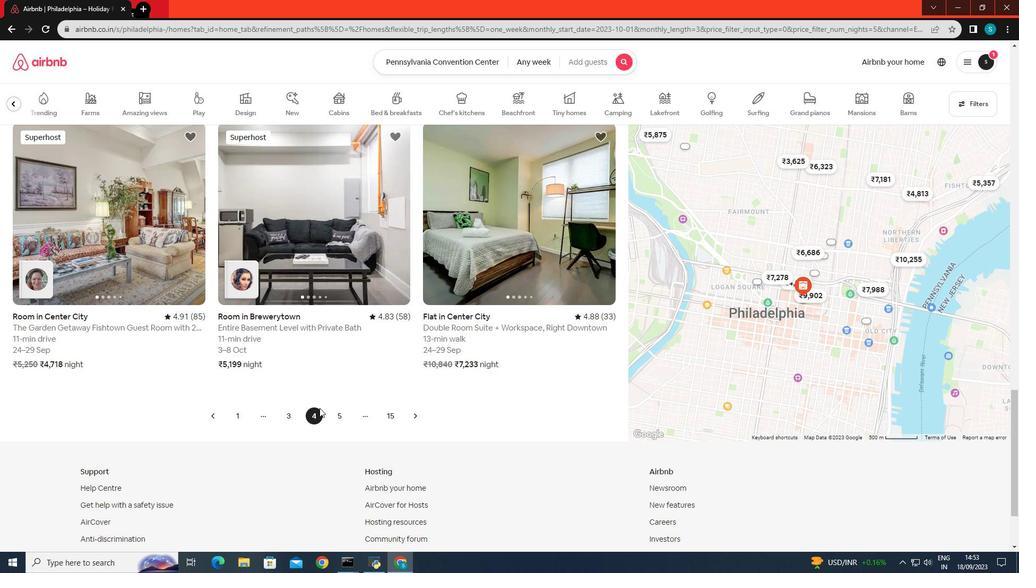 
Action: Mouse scrolled (319, 407) with delta (0, 0)
Screenshot: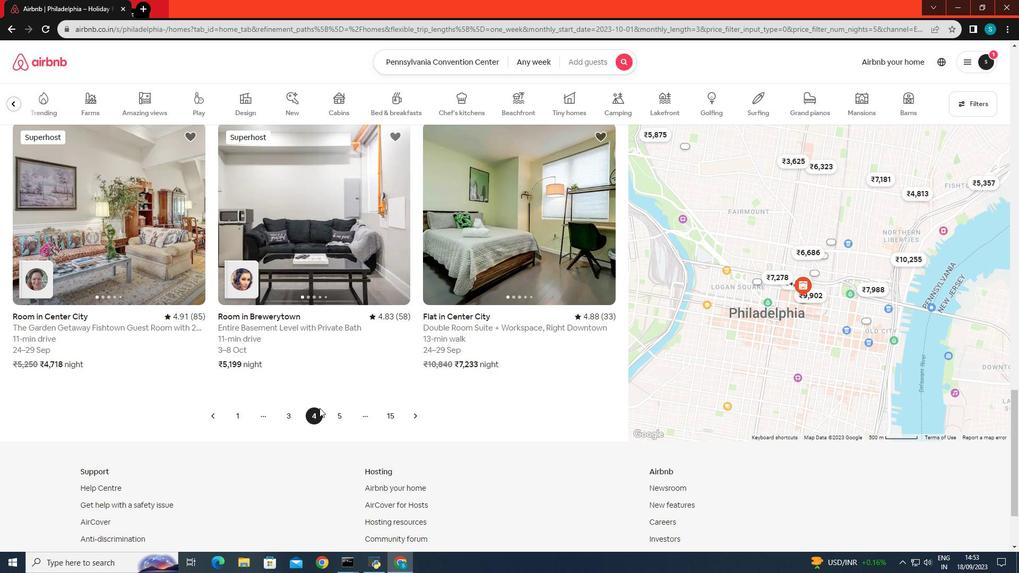 
Action: Mouse moved to (336, 417)
Screenshot: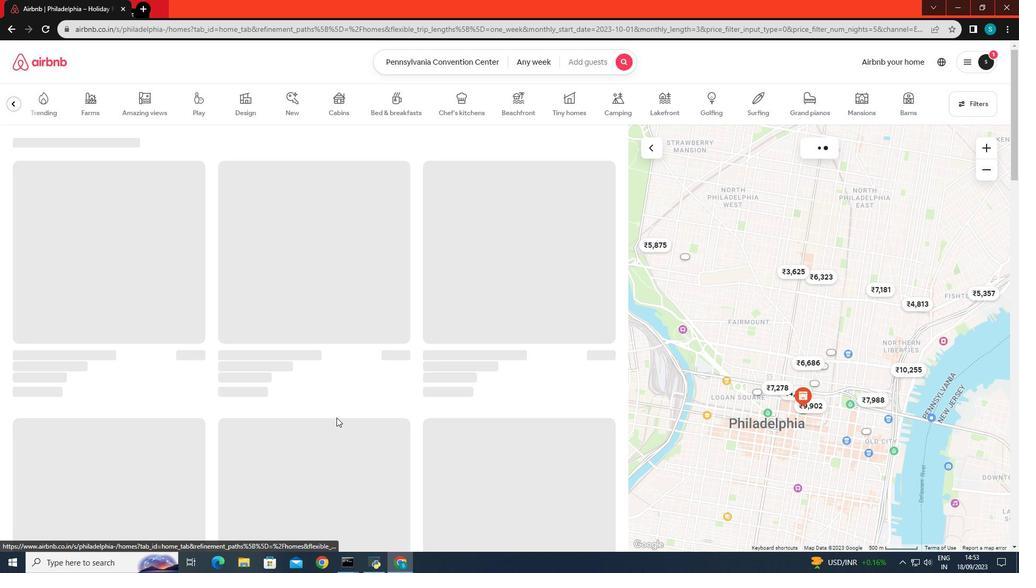 
Action: Mouse pressed left at (336, 417)
Screenshot: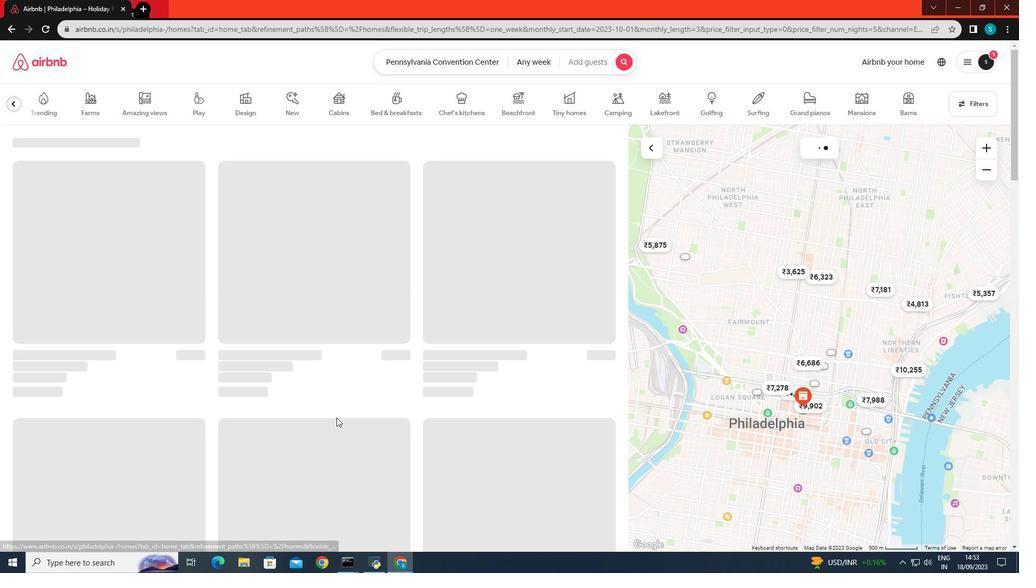
Action: Mouse moved to (352, 402)
Screenshot: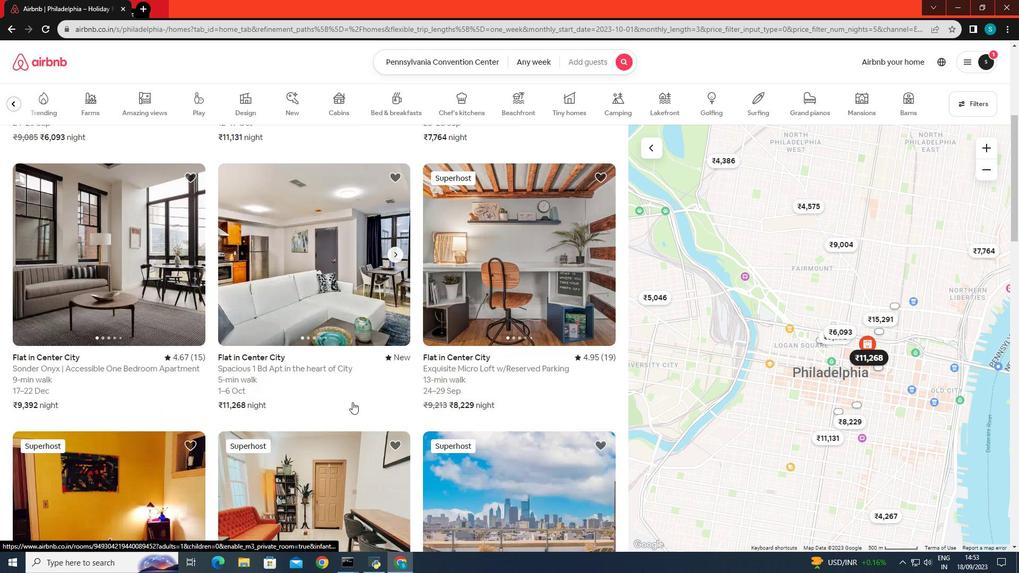 
Action: Mouse scrolled (352, 401) with delta (0, 0)
Screenshot: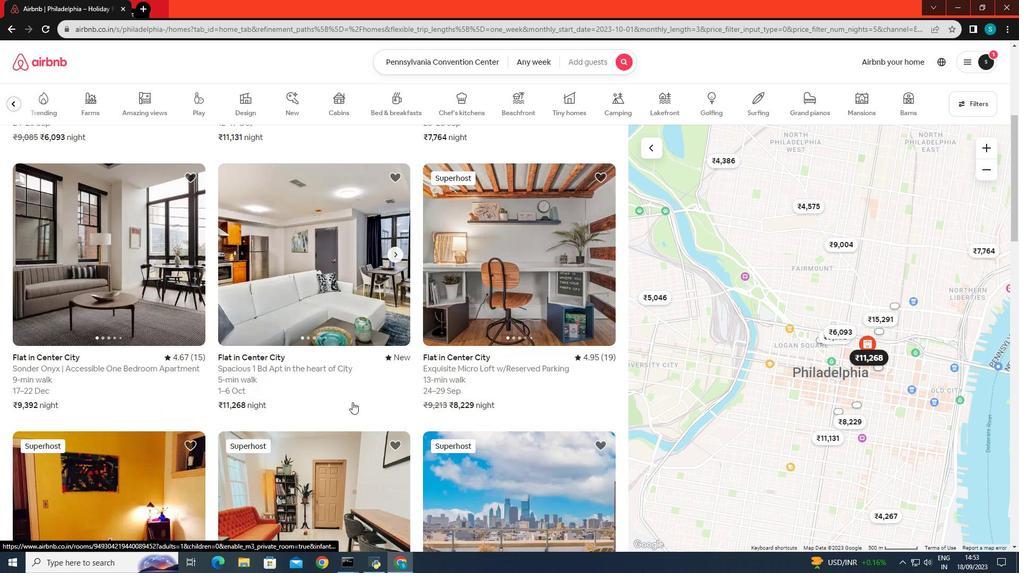 
Action: Mouse moved to (352, 402)
Screenshot: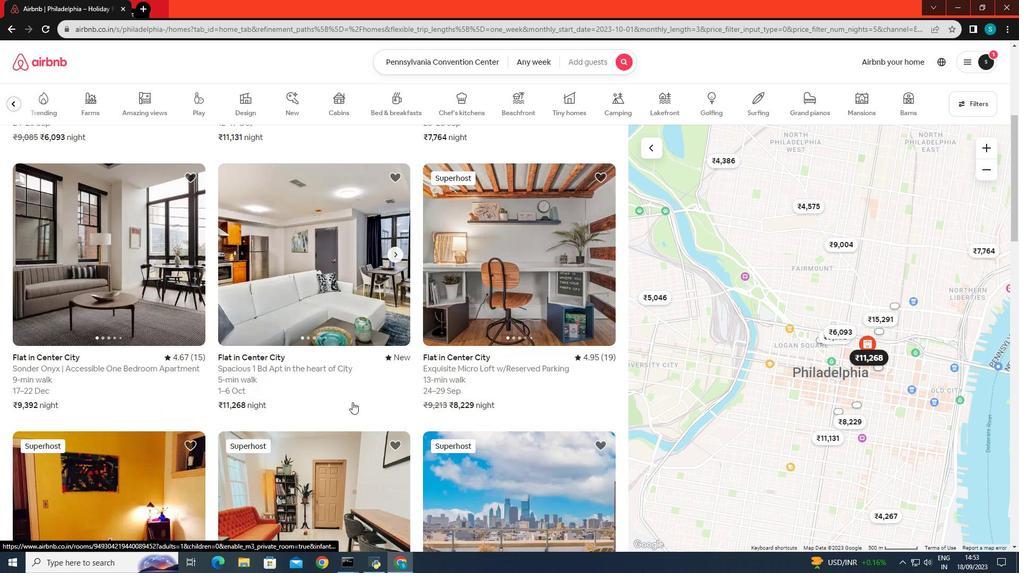 
Action: Mouse scrolled (352, 401) with delta (0, 0)
Screenshot: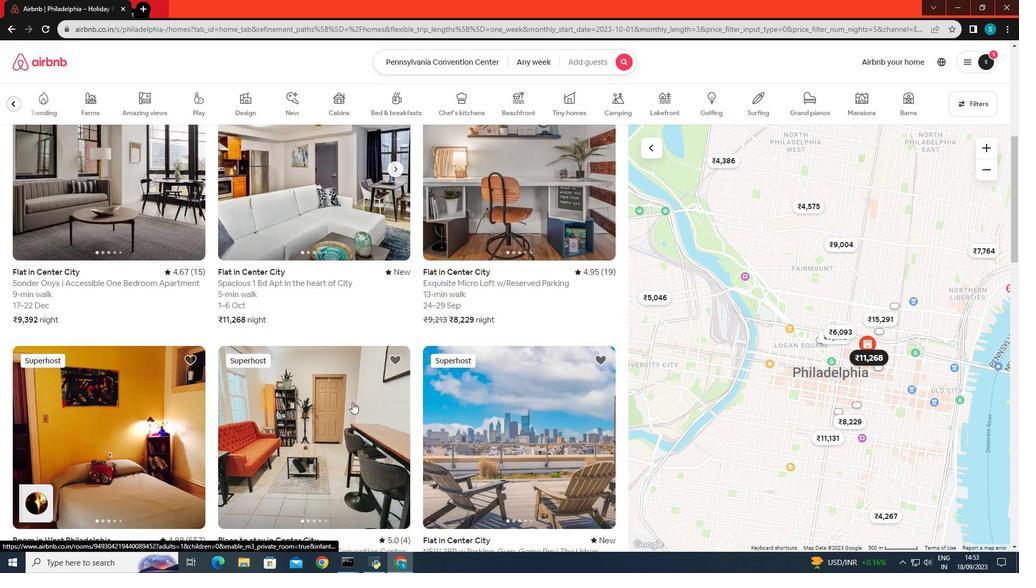 
Action: Mouse scrolled (352, 401) with delta (0, 0)
Screenshot: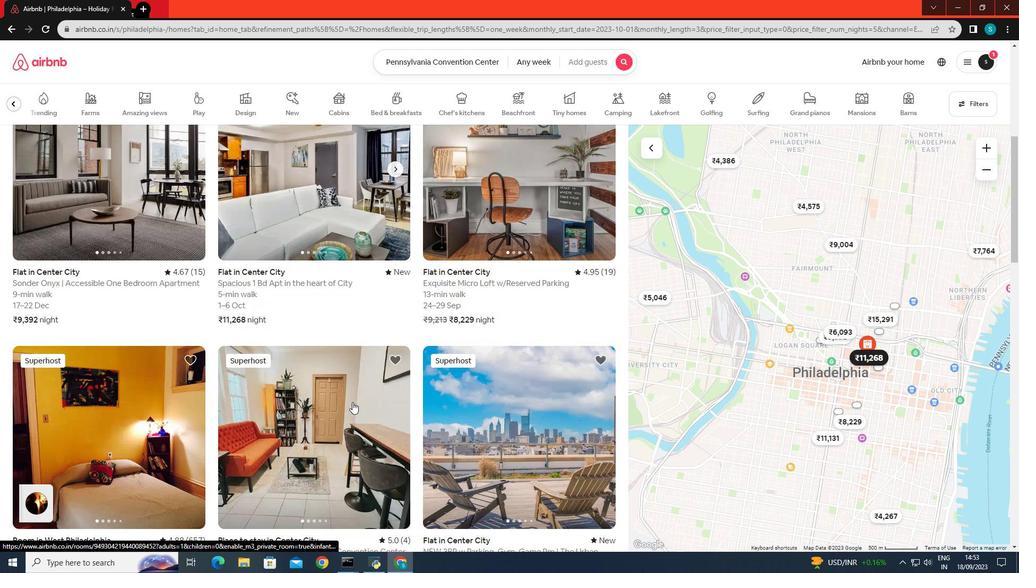 
Action: Mouse scrolled (352, 401) with delta (0, 0)
Screenshot: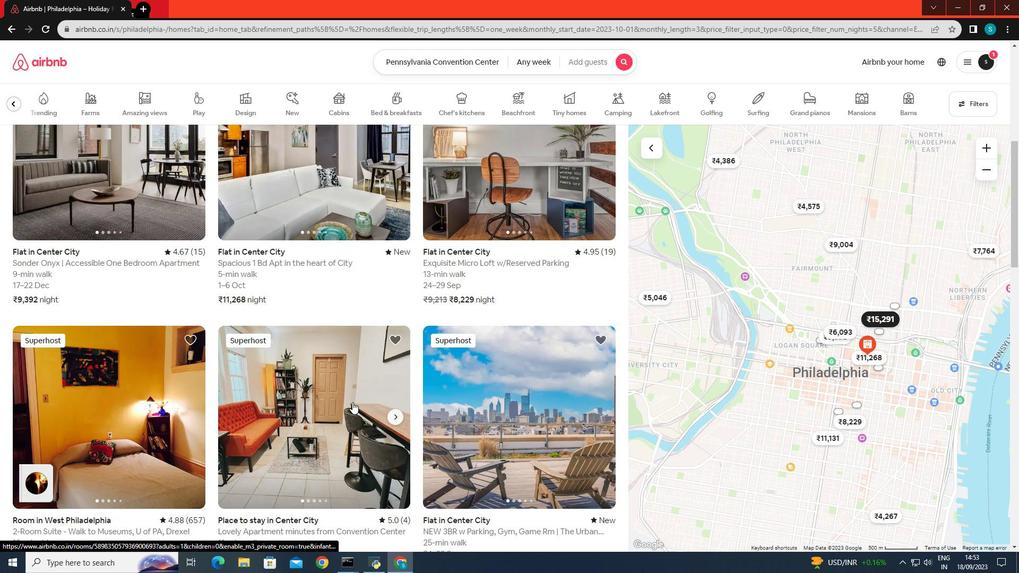 
Action: Mouse scrolled (352, 401) with delta (0, 0)
Screenshot: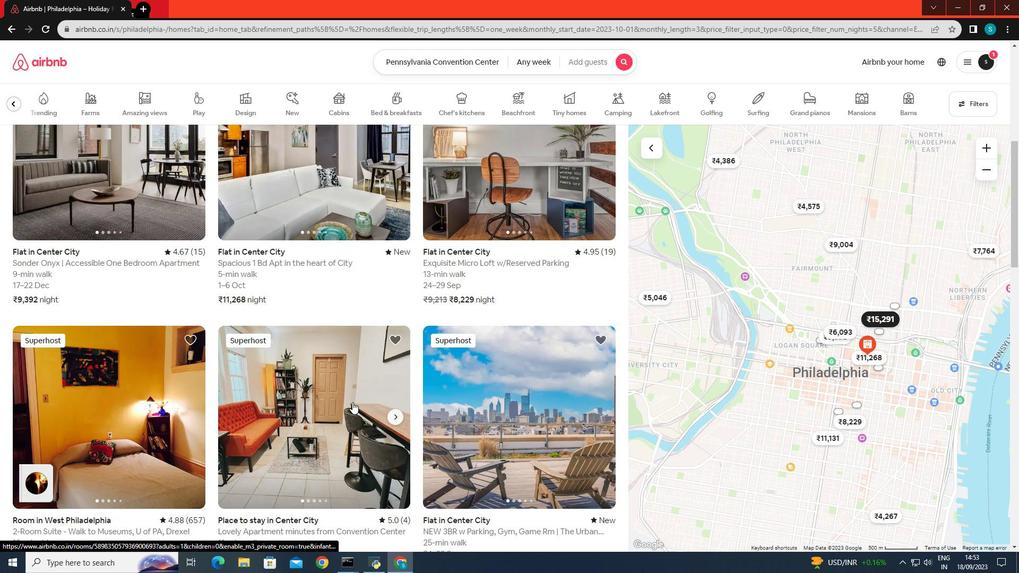 
Action: Mouse scrolled (352, 401) with delta (0, 0)
Screenshot: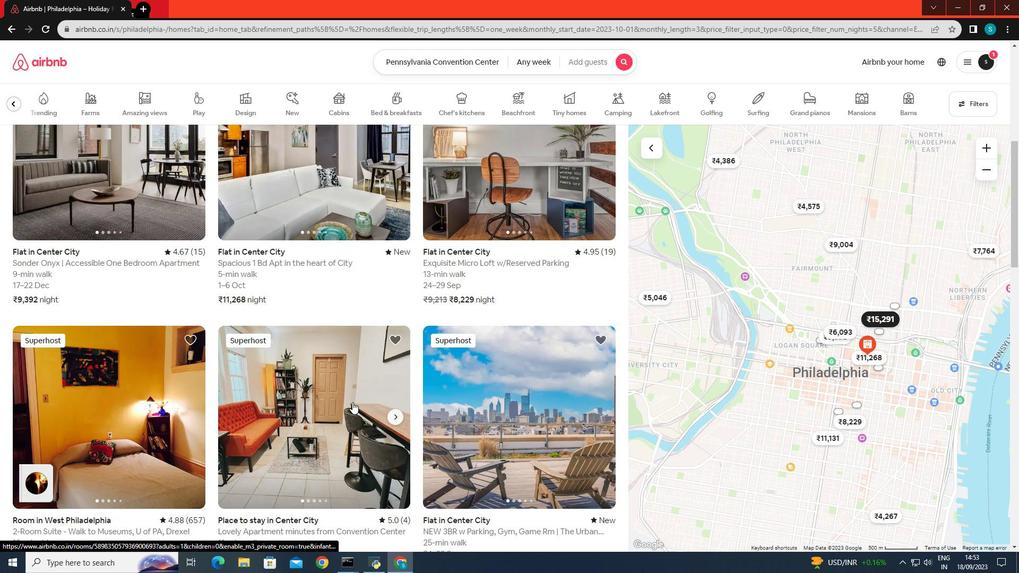 
Action: Mouse scrolled (352, 401) with delta (0, 0)
Screenshot: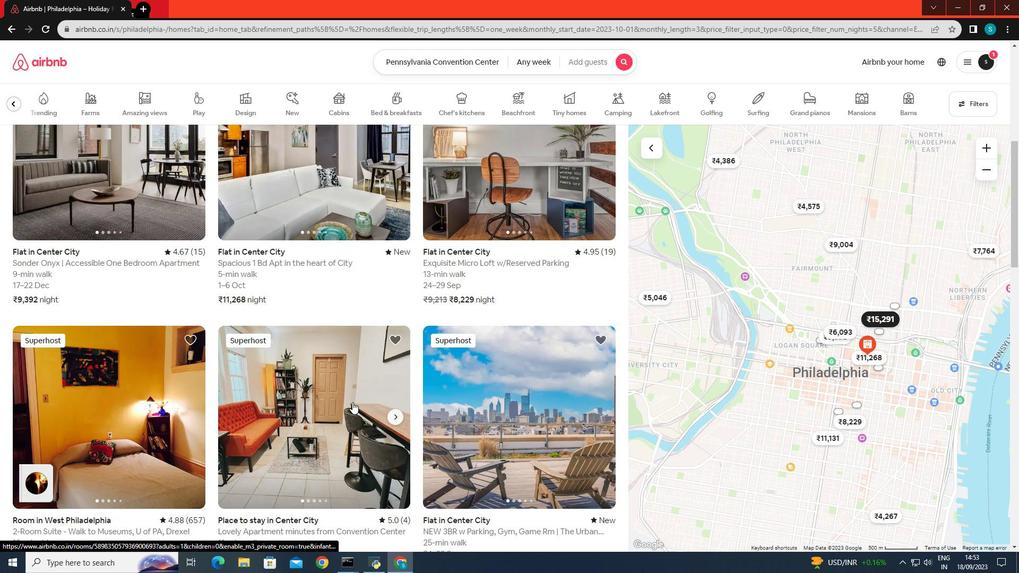 
Action: Mouse scrolled (352, 403) with delta (0, 0)
Screenshot: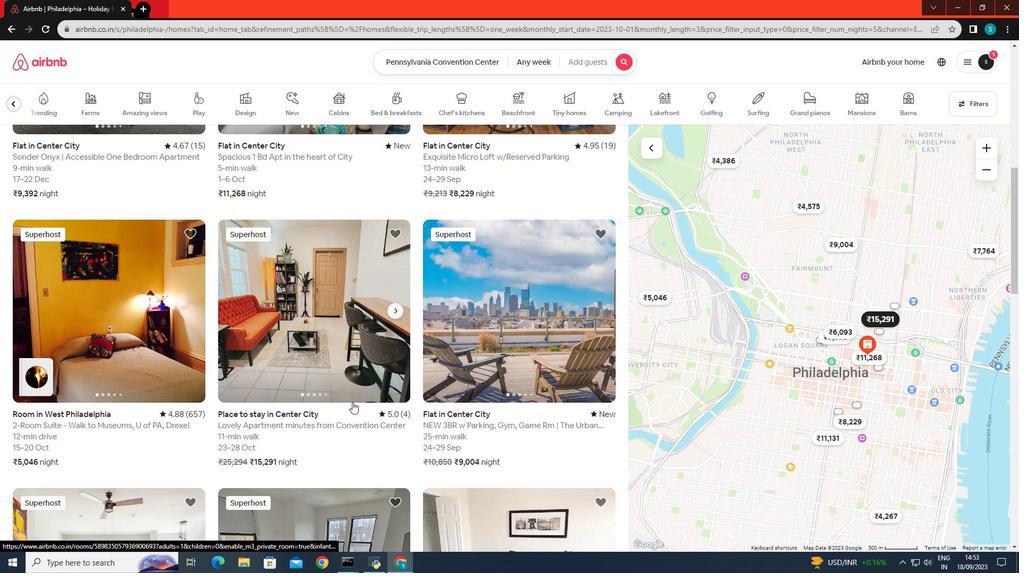 
Action: Mouse scrolled (352, 401) with delta (0, 0)
Screenshot: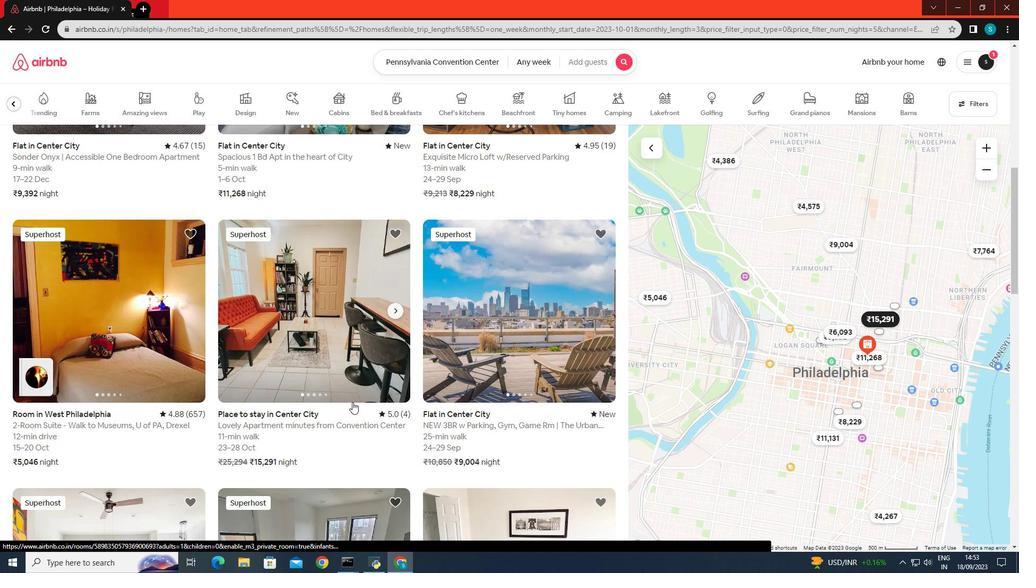 
Action: Mouse scrolled (352, 401) with delta (0, 0)
Screenshot: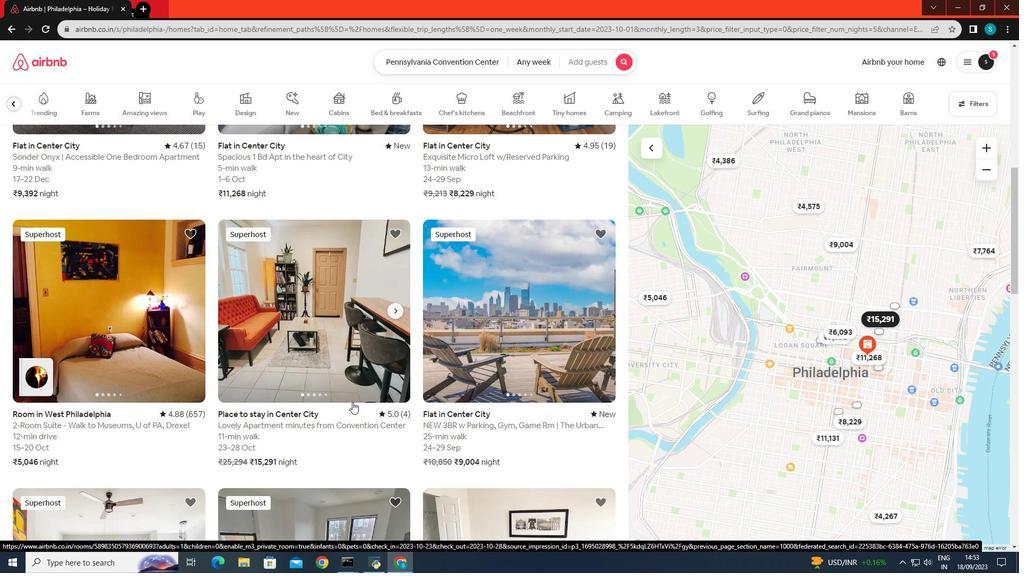 
Action: Mouse scrolled (352, 401) with delta (0, 0)
Screenshot: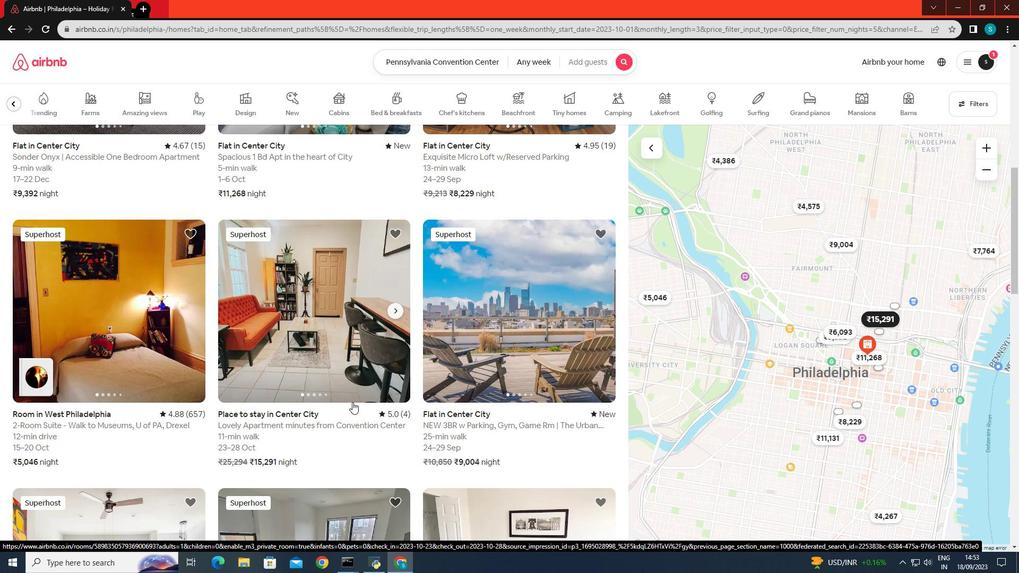
Action: Mouse scrolled (352, 401) with delta (0, 0)
Screenshot: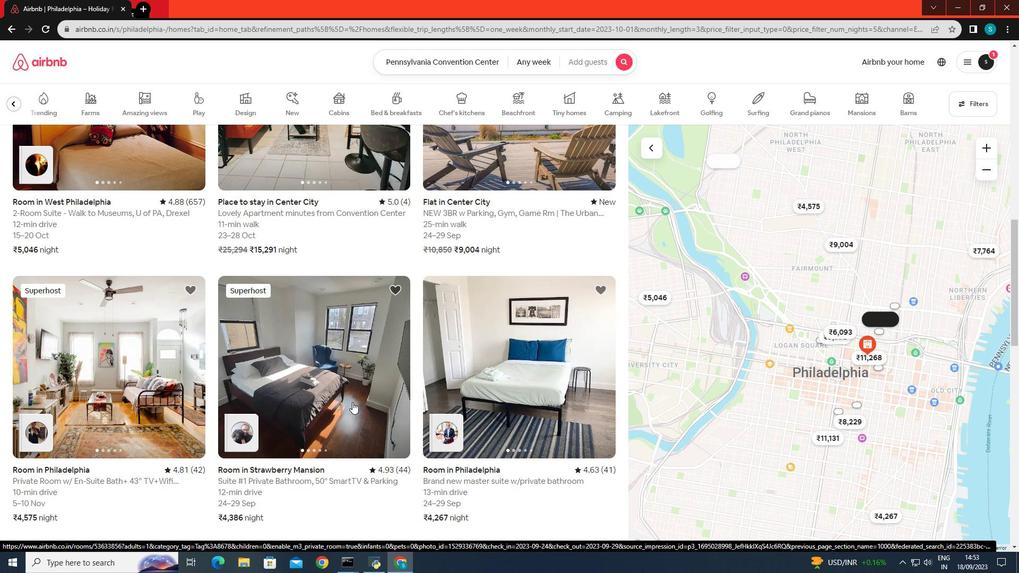 
Action: Mouse scrolled (352, 401) with delta (0, 0)
Screenshot: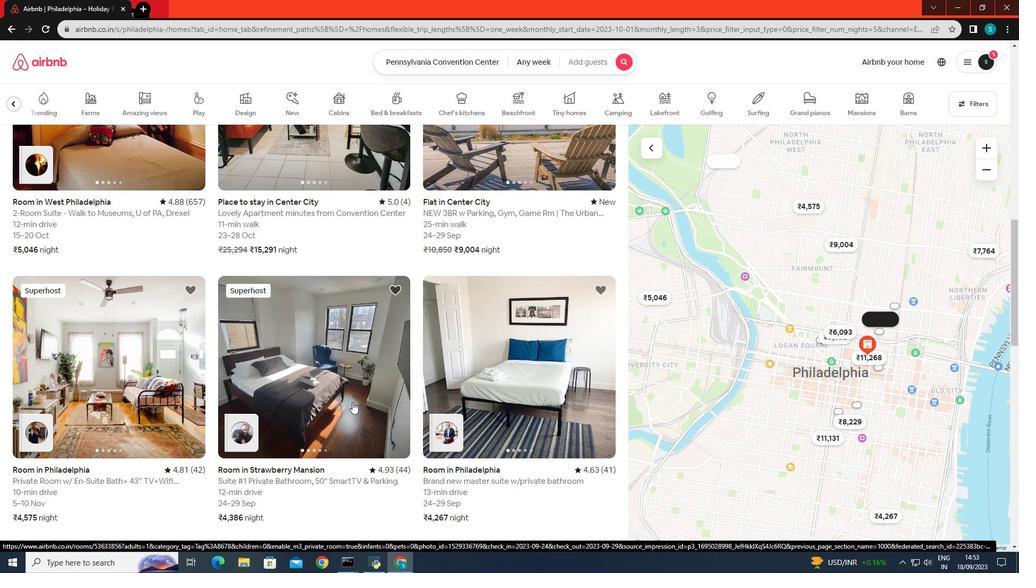 
Action: Mouse scrolled (352, 401) with delta (0, 0)
Screenshot: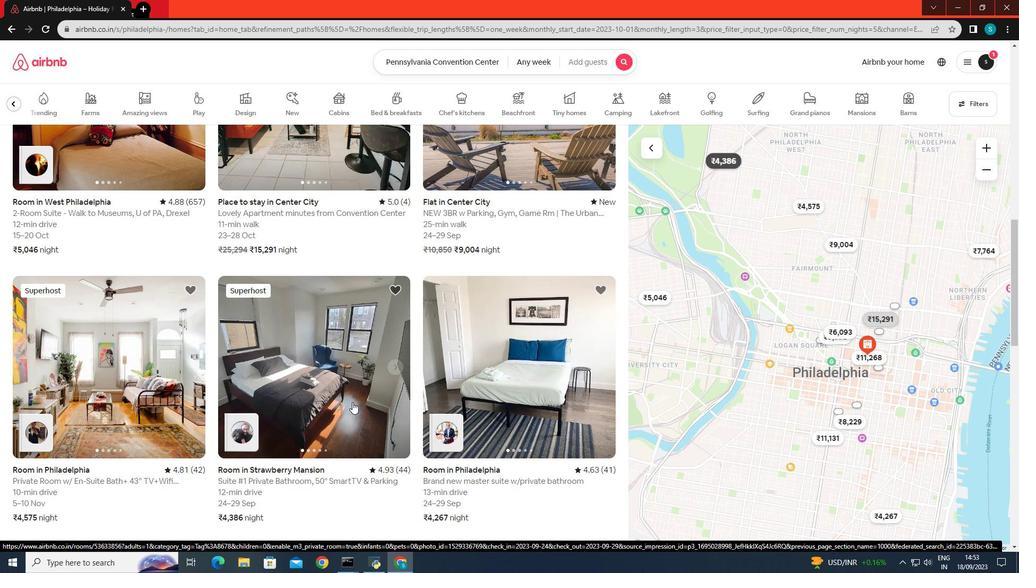 
Action: Mouse scrolled (352, 401) with delta (0, 0)
Screenshot: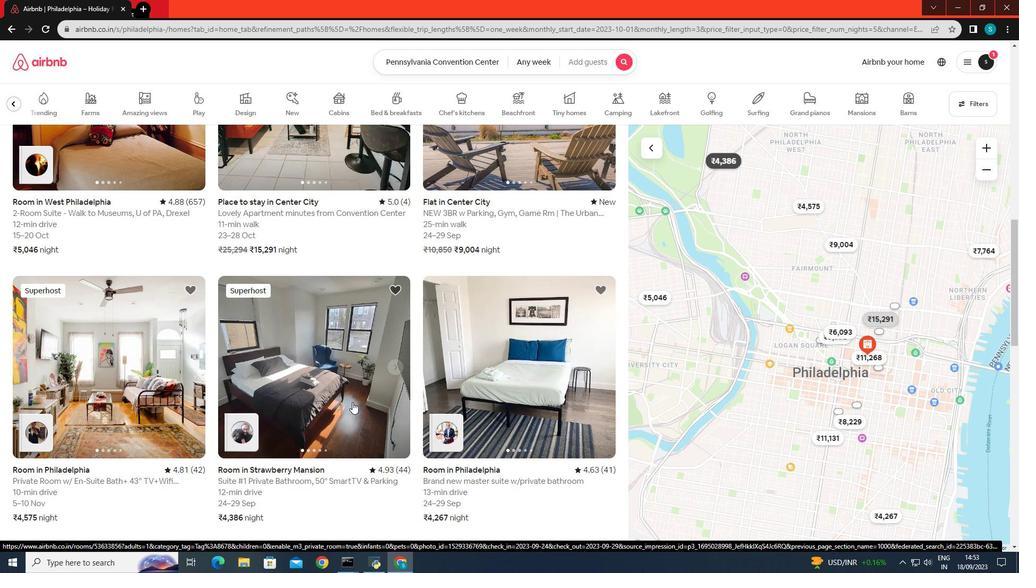 
Action: Mouse scrolled (352, 401) with delta (0, 0)
Screenshot: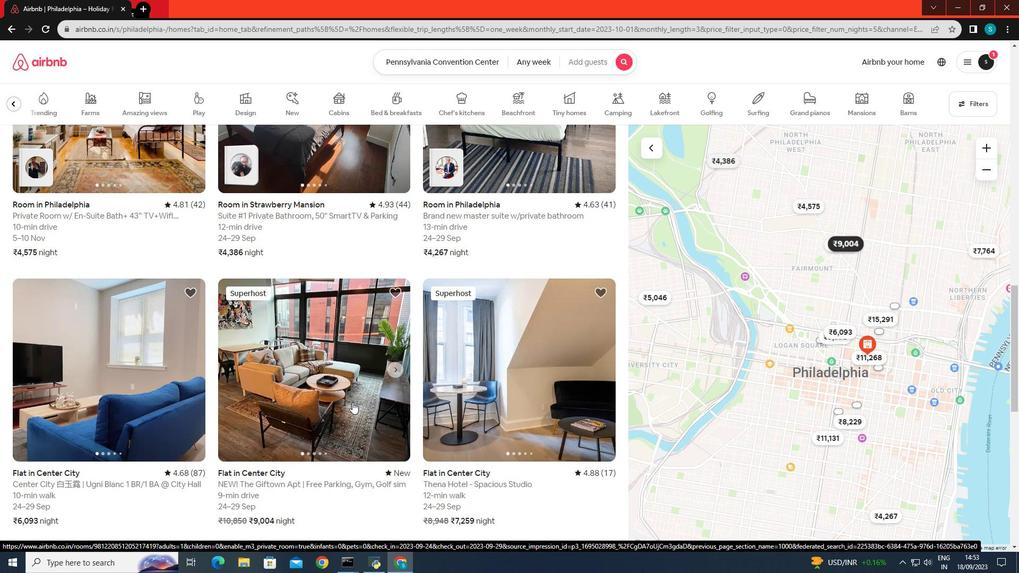 
Action: Mouse scrolled (352, 401) with delta (0, 0)
Screenshot: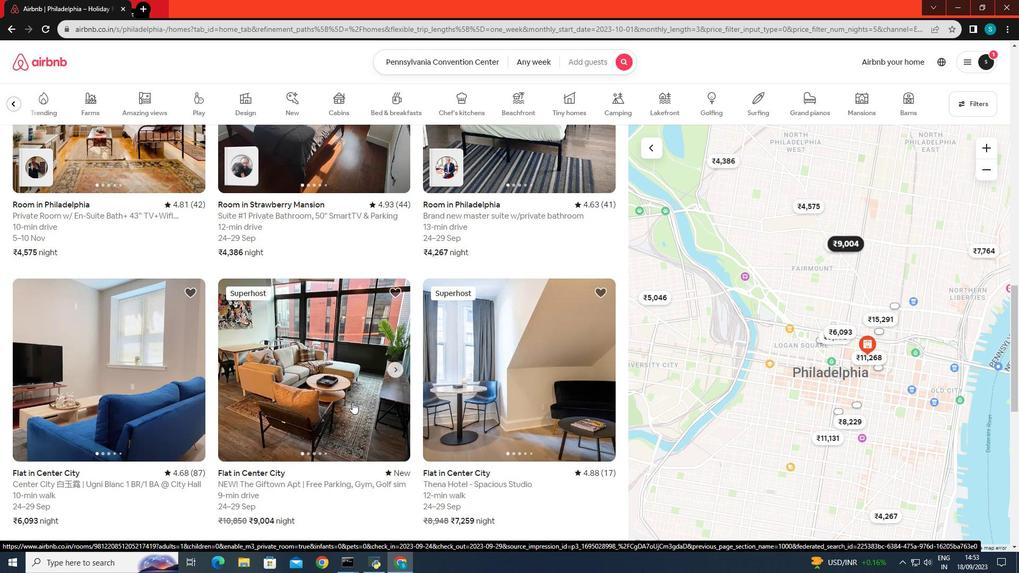 
Action: Mouse scrolled (352, 401) with delta (0, 0)
Screenshot: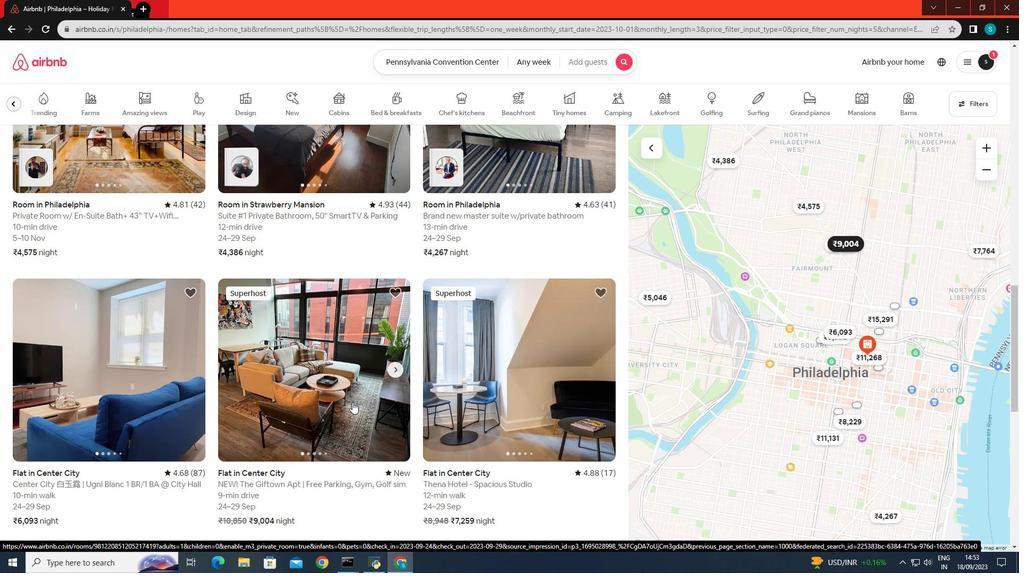 
Action: Mouse scrolled (352, 401) with delta (0, 0)
Screenshot: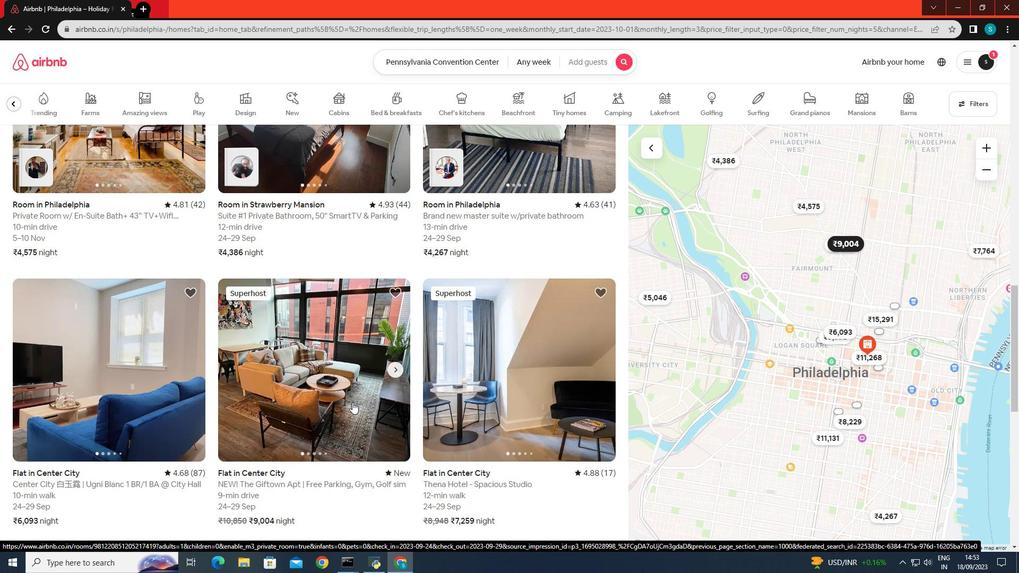 
Action: Mouse scrolled (352, 401) with delta (0, 0)
Screenshot: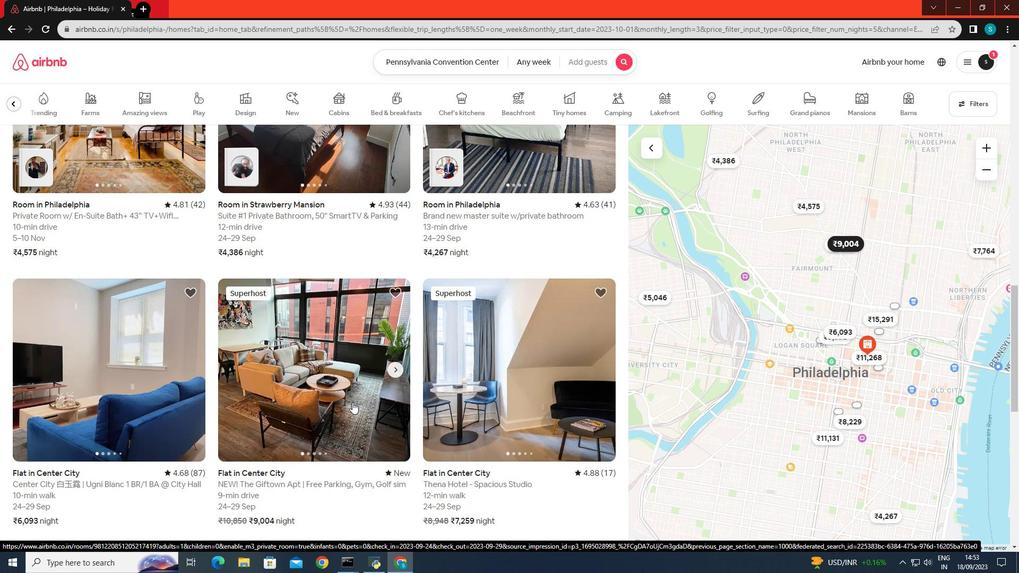 
Action: Mouse scrolled (352, 401) with delta (0, 0)
Screenshot: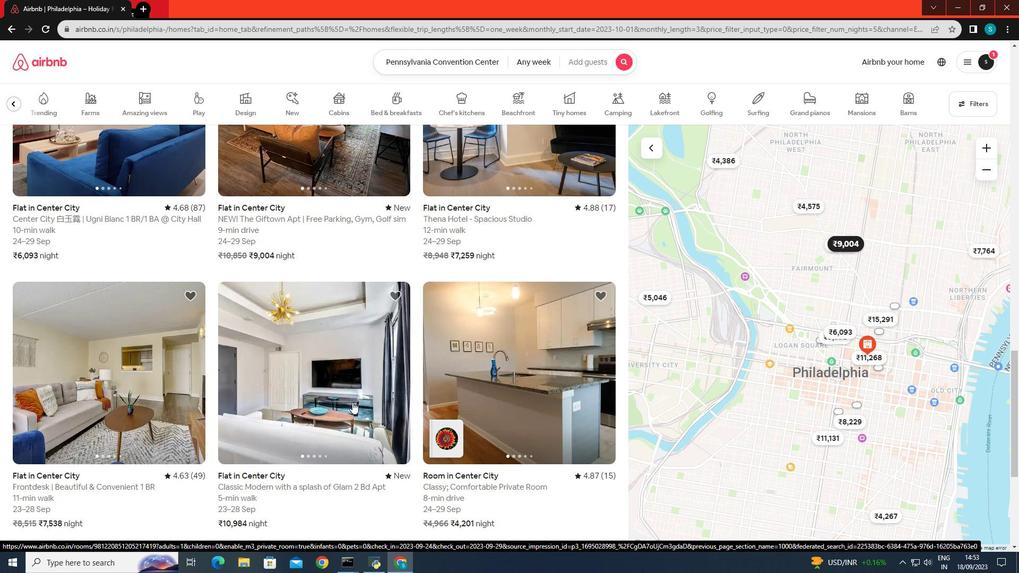 
Action: Mouse scrolled (352, 401) with delta (0, 0)
Screenshot: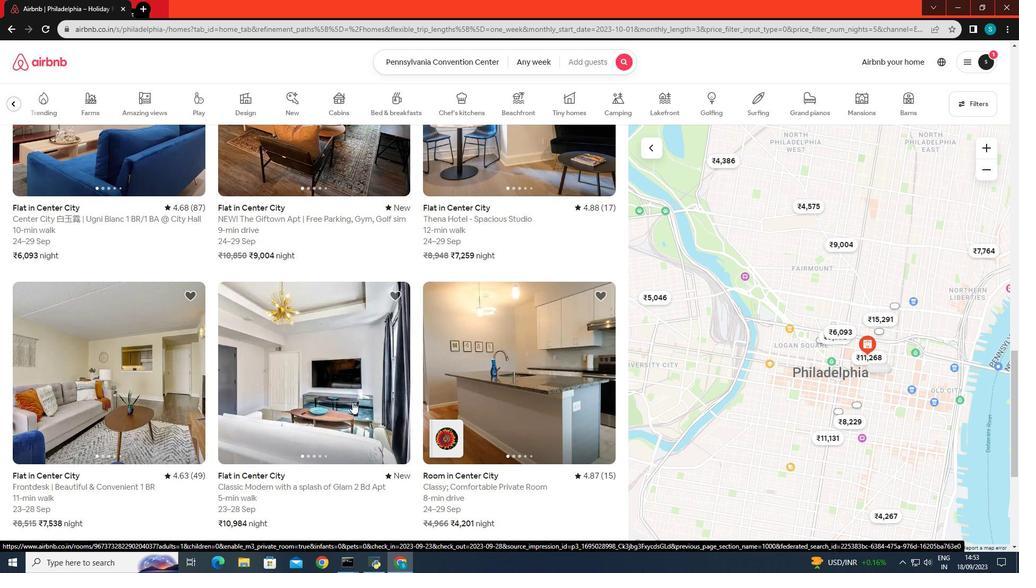 
Action: Mouse scrolled (352, 401) with delta (0, 0)
Screenshot: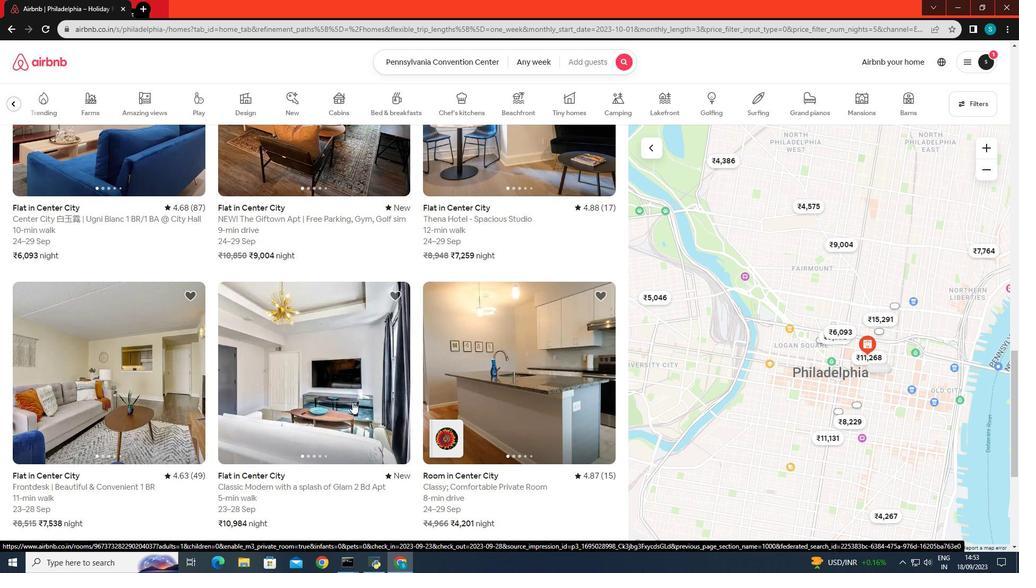 
Action: Mouse scrolled (352, 401) with delta (0, 0)
Screenshot: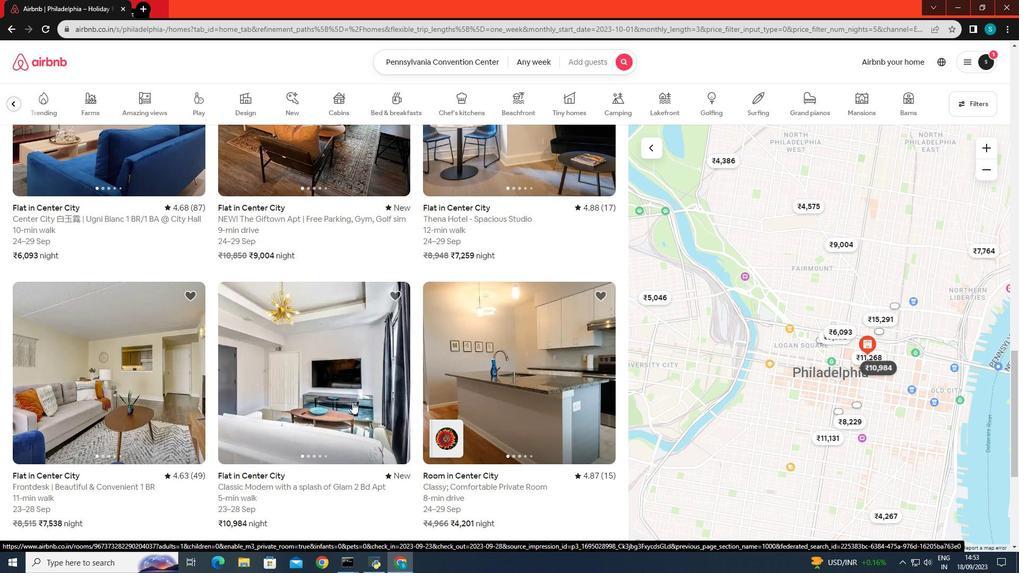 
Action: Mouse scrolled (352, 401) with delta (0, 0)
Screenshot: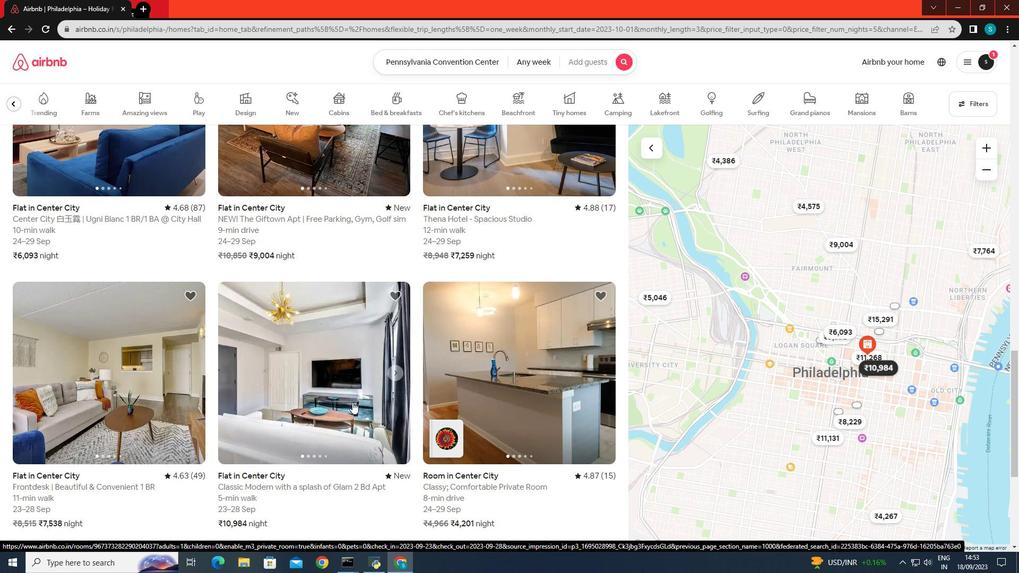 
Action: Mouse scrolled (352, 401) with delta (0, 0)
Screenshot: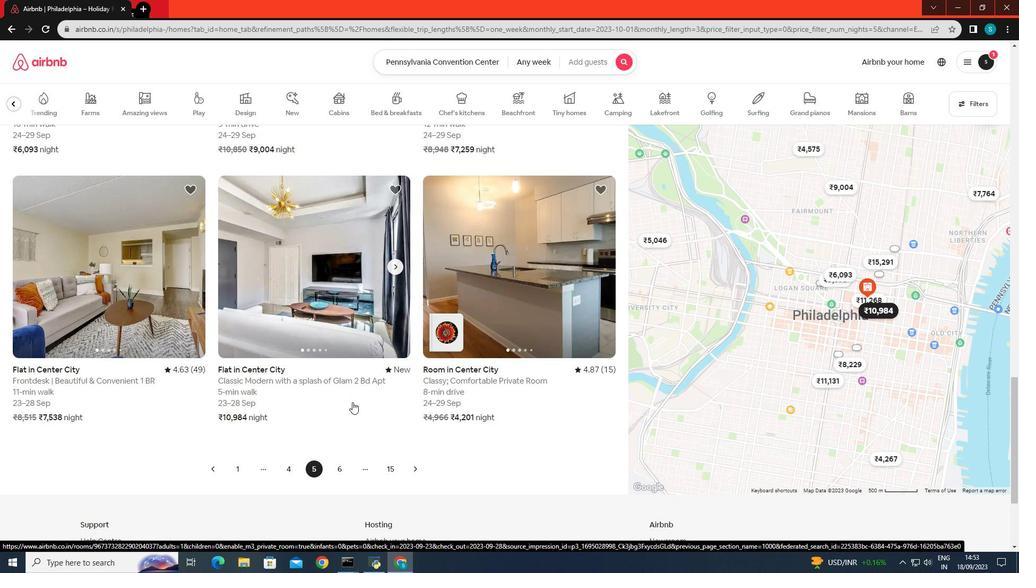 
Action: Mouse scrolled (352, 401) with delta (0, 0)
Screenshot: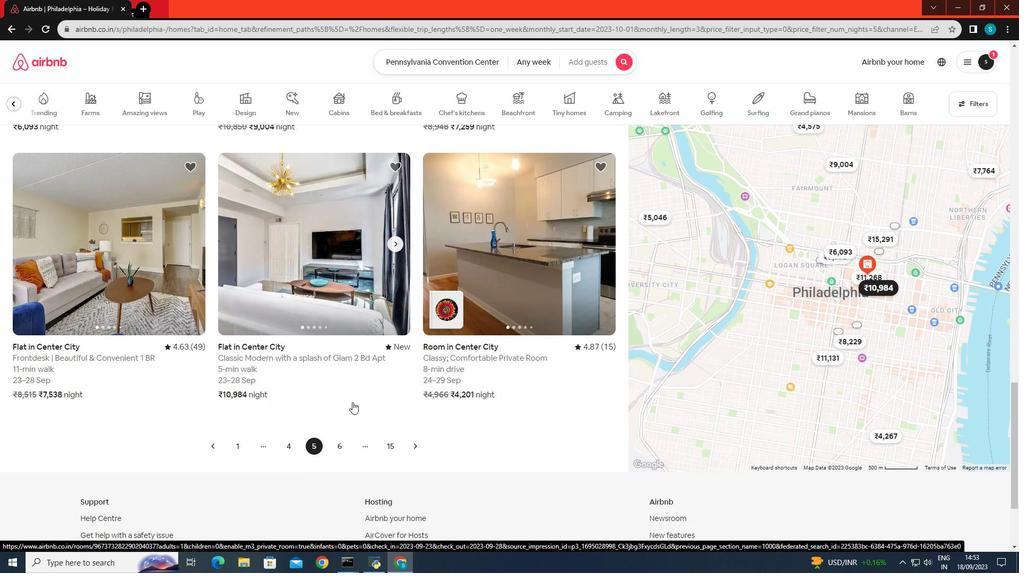 
Action: Mouse scrolled (352, 401) with delta (0, 0)
Screenshot: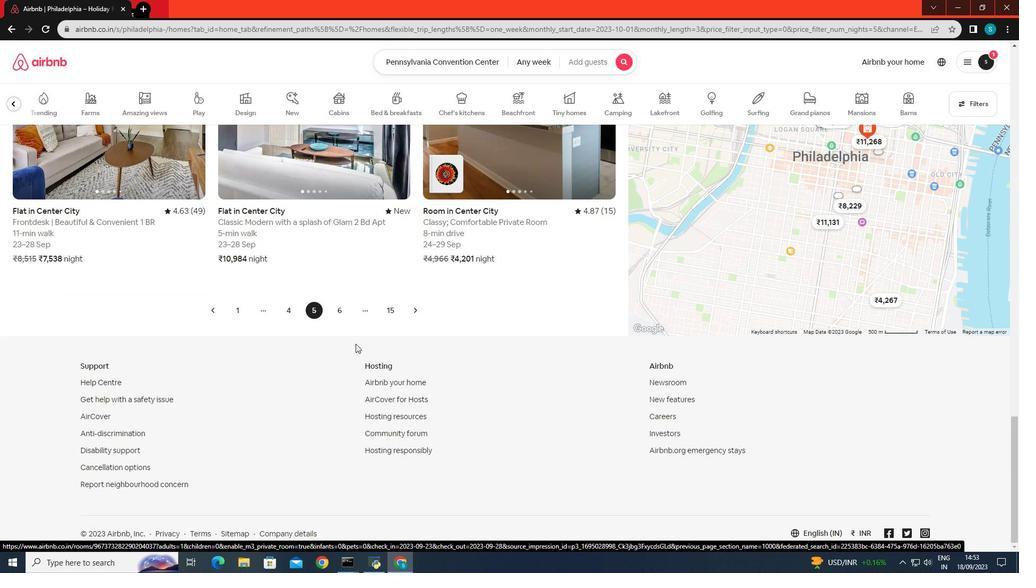 
Action: Mouse scrolled (352, 401) with delta (0, 0)
Screenshot: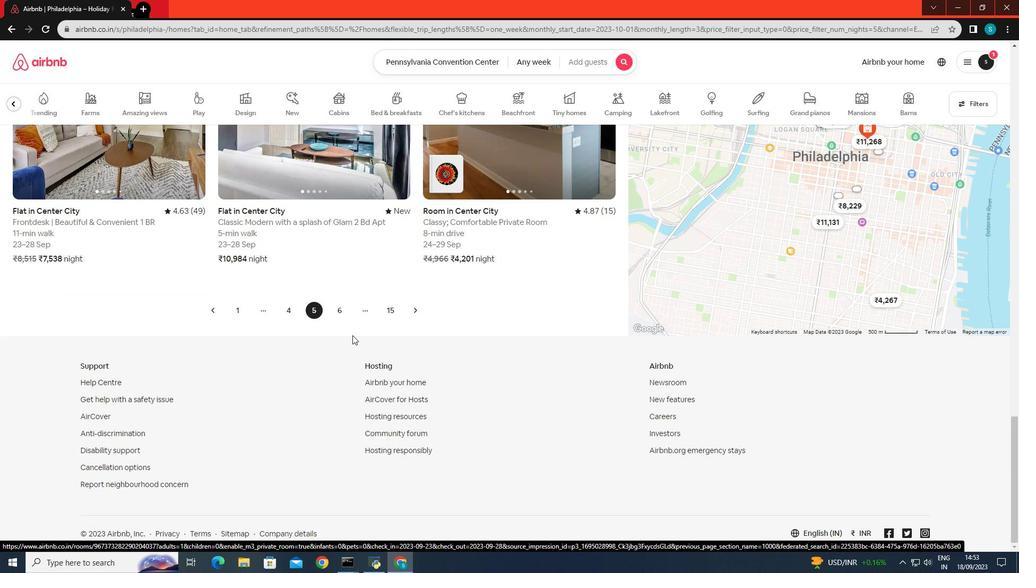
Action: Mouse scrolled (352, 401) with delta (0, 0)
Screenshot: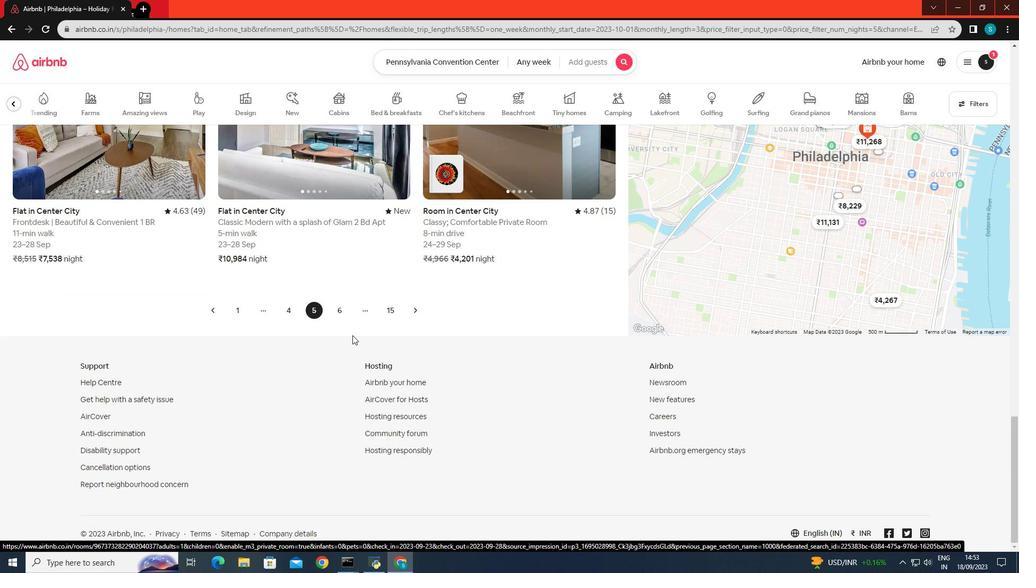 
Action: Mouse scrolled (352, 401) with delta (0, 0)
Screenshot: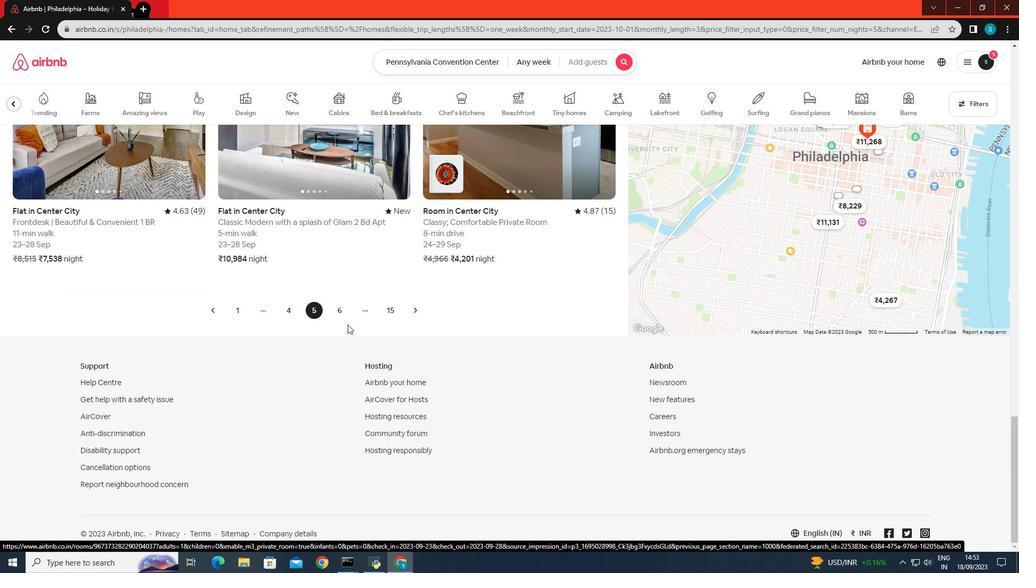 
Action: Mouse moved to (338, 307)
Screenshot: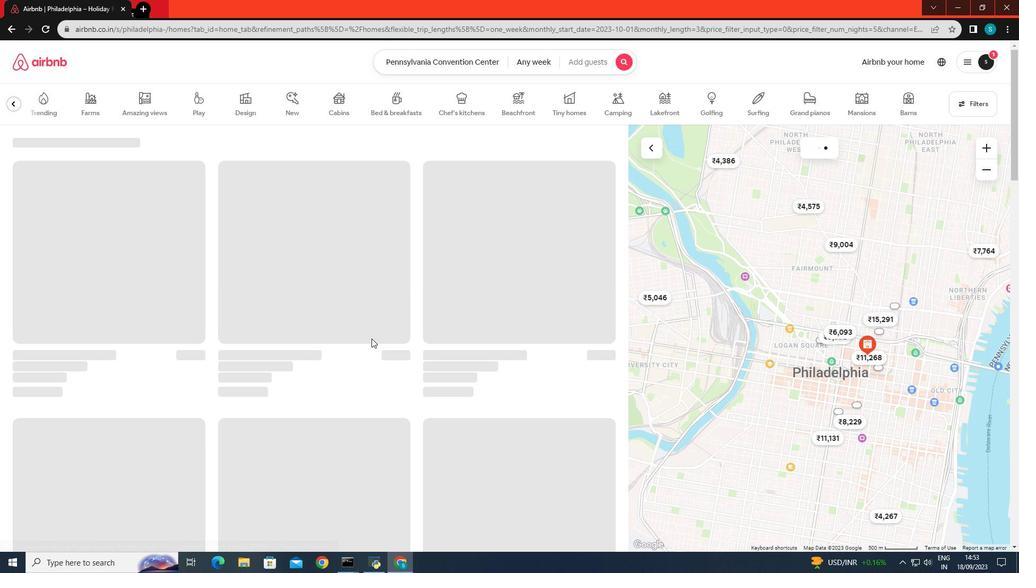 
Action: Mouse pressed left at (338, 307)
Screenshot: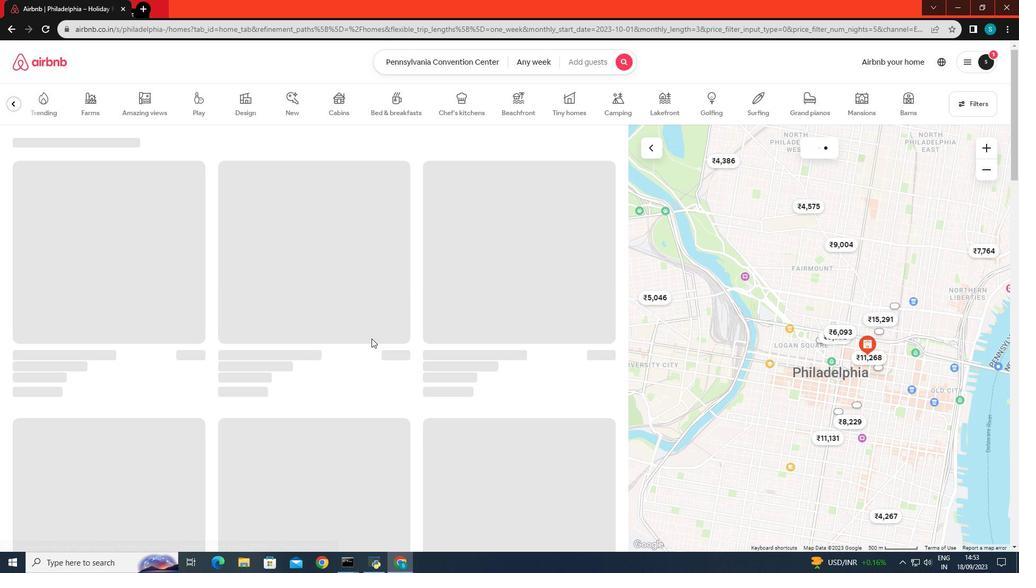 
Action: Mouse moved to (363, 370)
Screenshot: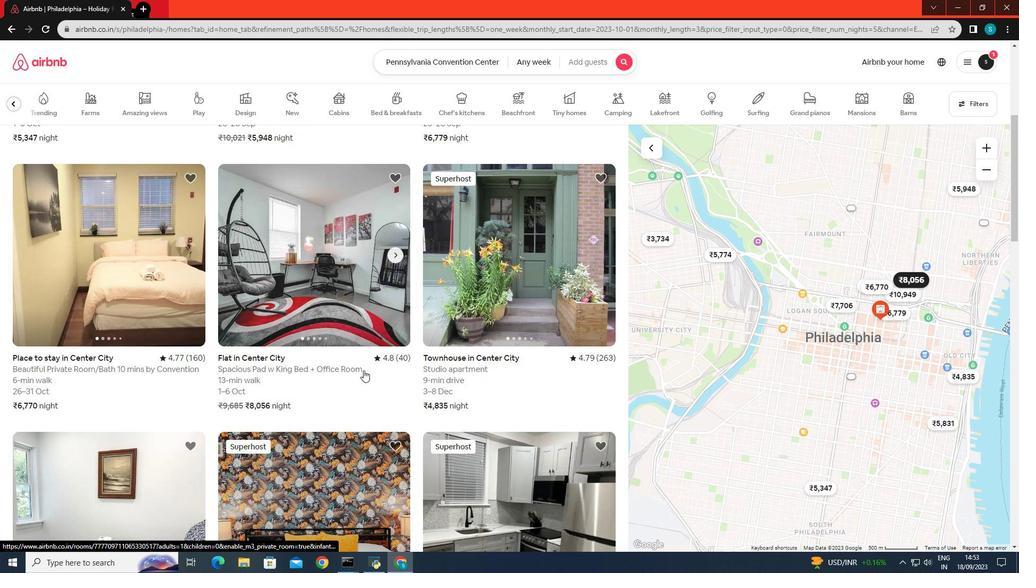 
Action: Mouse scrolled (363, 370) with delta (0, 0)
Screenshot: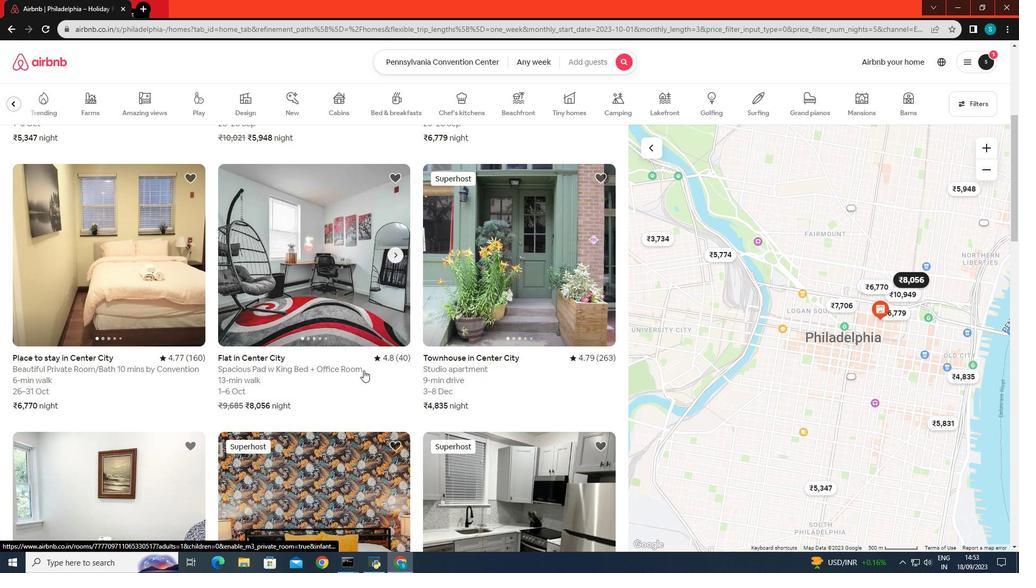 
Action: Mouse scrolled (363, 370) with delta (0, 0)
Screenshot: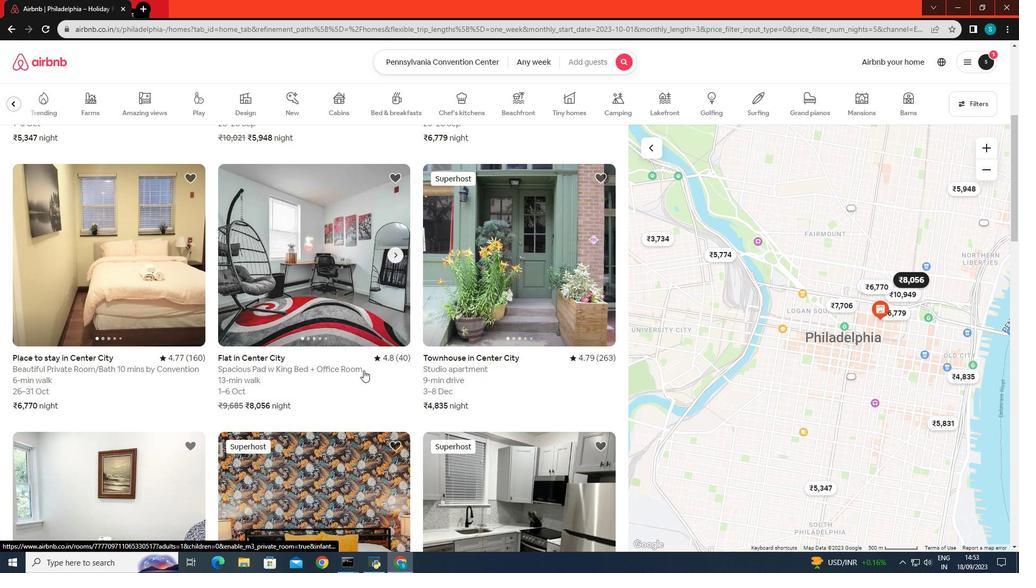 
Action: Mouse scrolled (363, 370) with delta (0, 0)
Screenshot: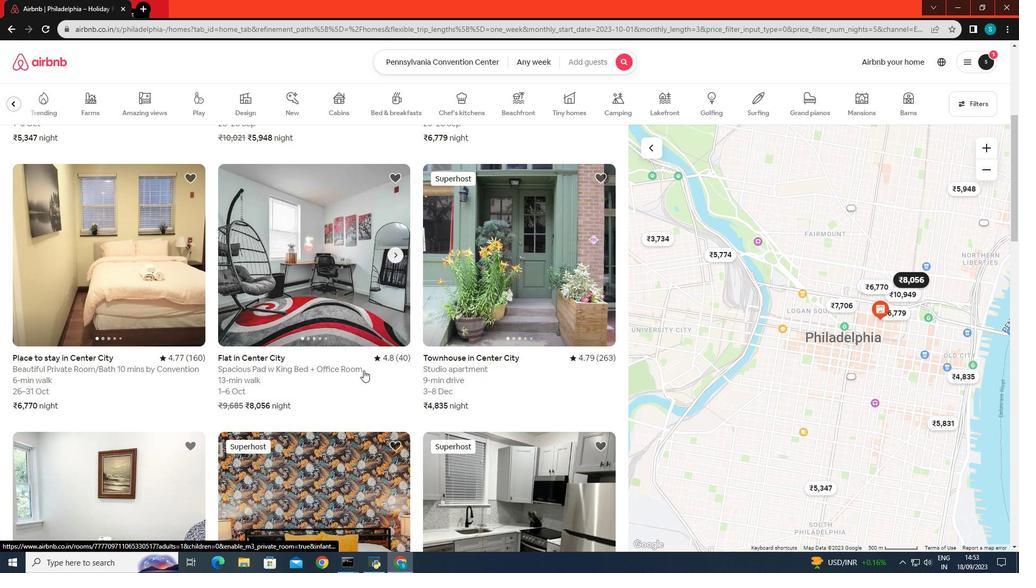
Action: Mouse scrolled (363, 370) with delta (0, 0)
Screenshot: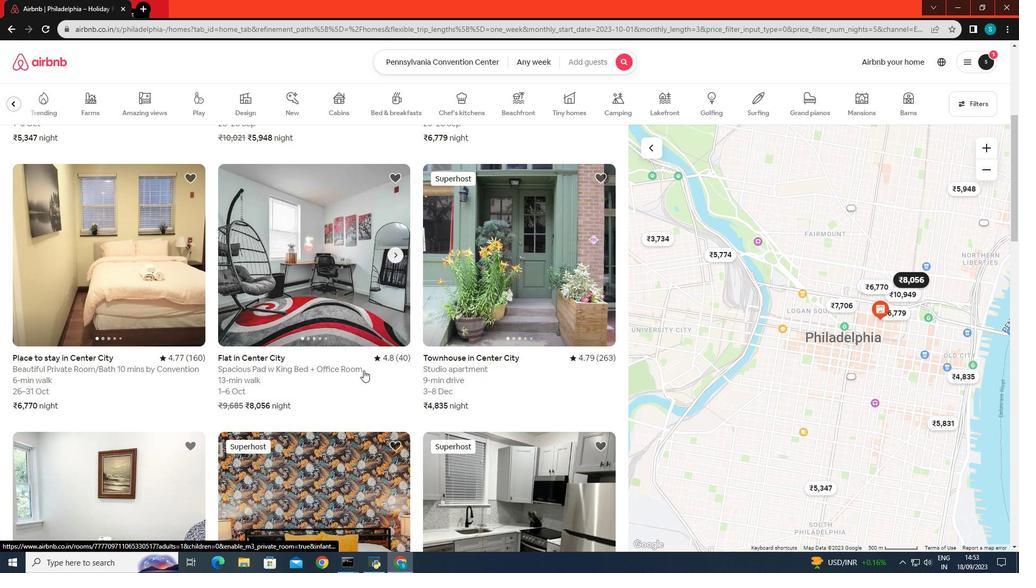 
Action: Mouse scrolled (363, 370) with delta (0, 0)
Screenshot: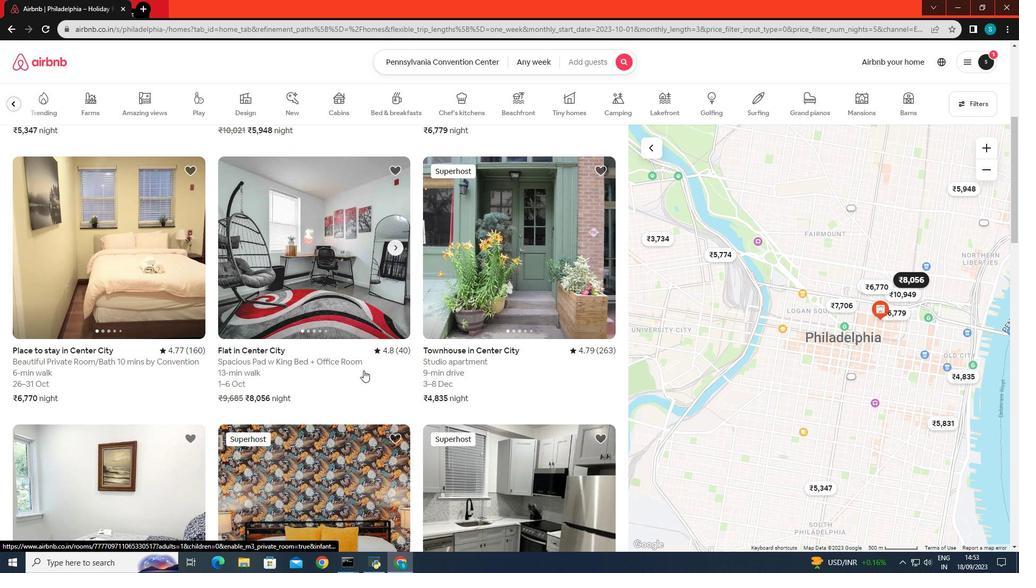 
Action: Mouse scrolled (363, 370) with delta (0, 0)
Screenshot: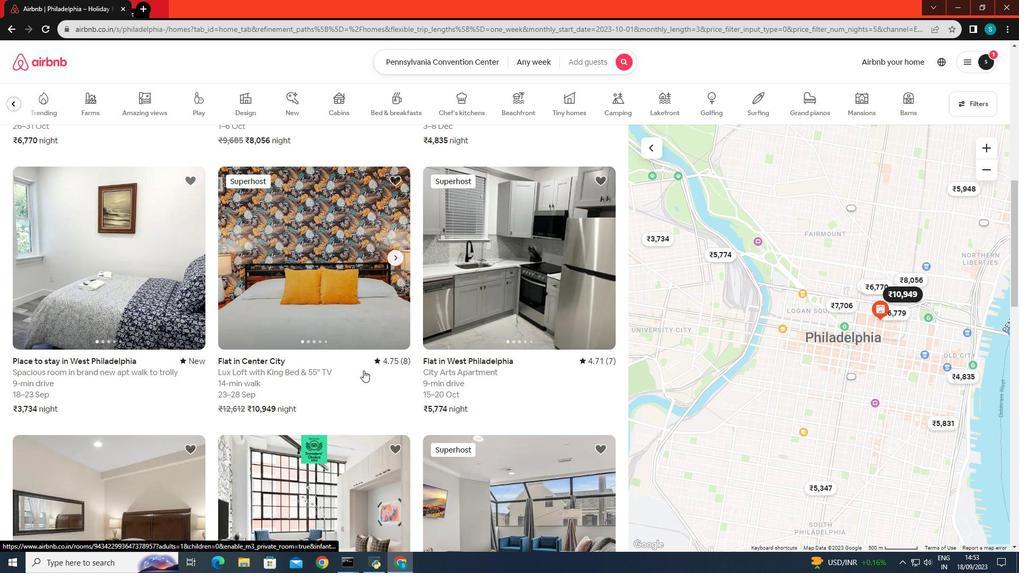 
Action: Mouse scrolled (363, 370) with delta (0, 0)
Screenshot: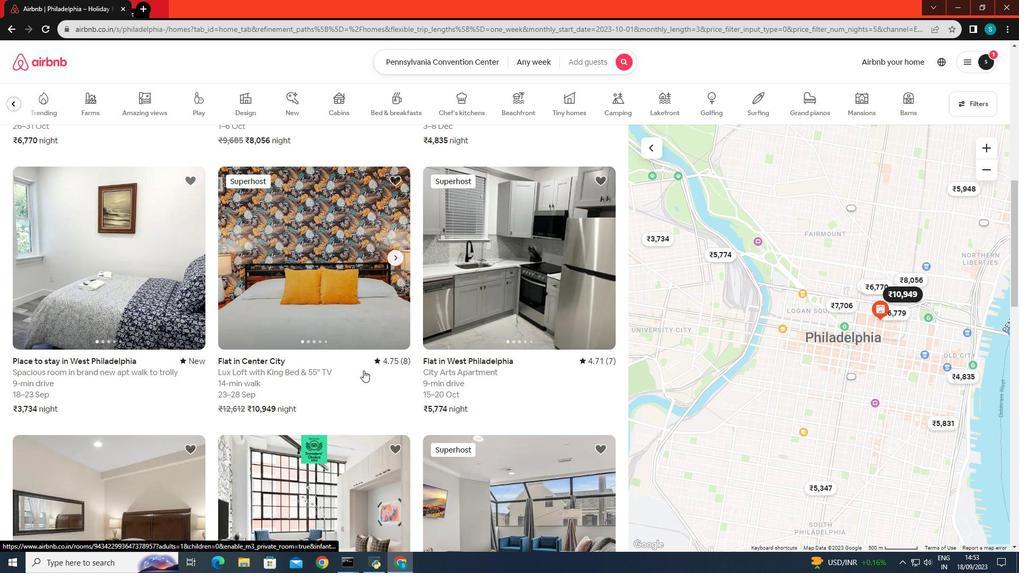 
Action: Mouse scrolled (363, 370) with delta (0, 0)
Screenshot: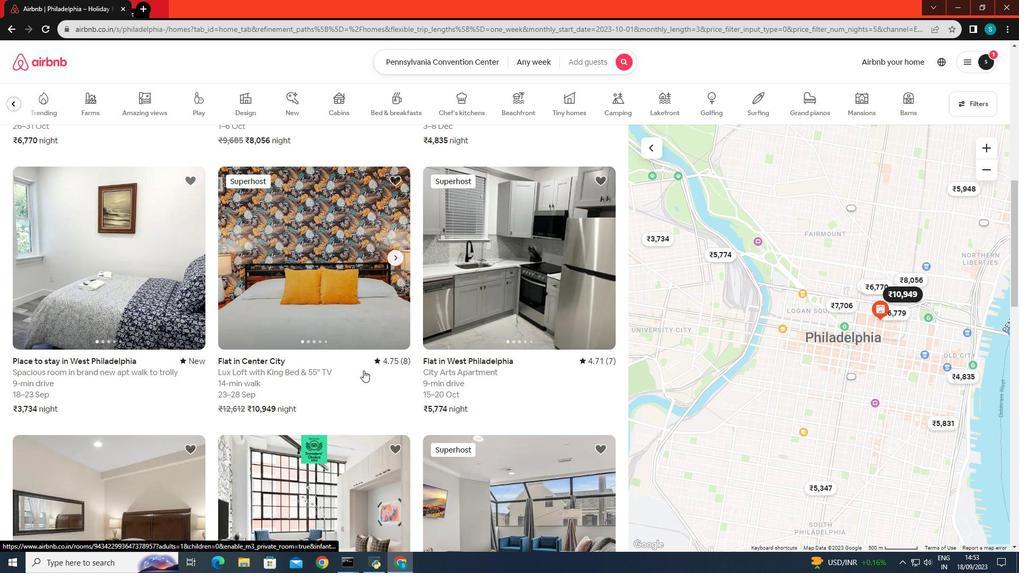 
Action: Mouse scrolled (363, 370) with delta (0, 0)
Screenshot: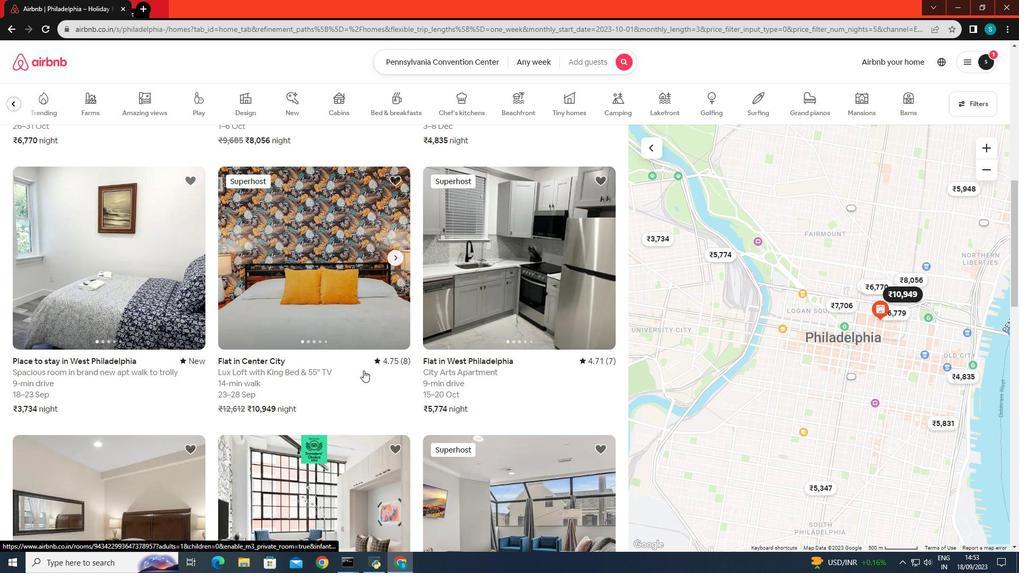 
Action: Mouse scrolled (363, 370) with delta (0, 0)
Screenshot: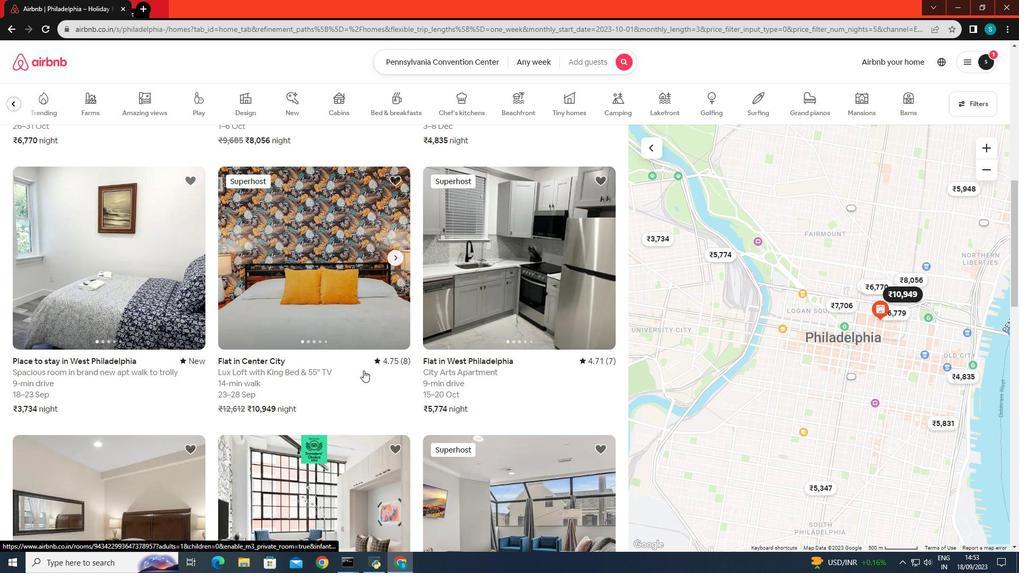 
Action: Mouse scrolled (363, 370) with delta (0, 0)
Screenshot: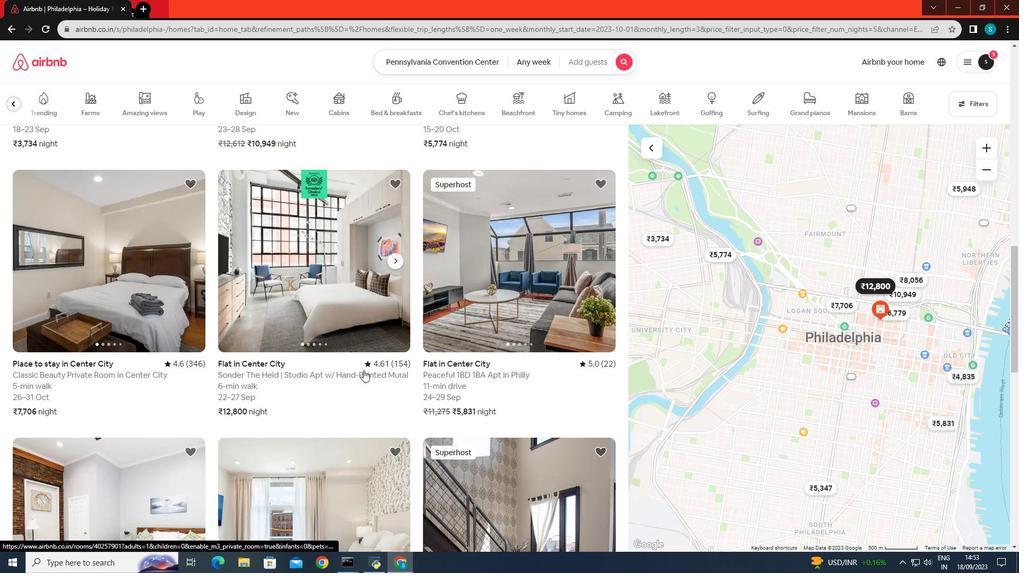 
Action: Mouse scrolled (363, 370) with delta (0, 0)
Screenshot: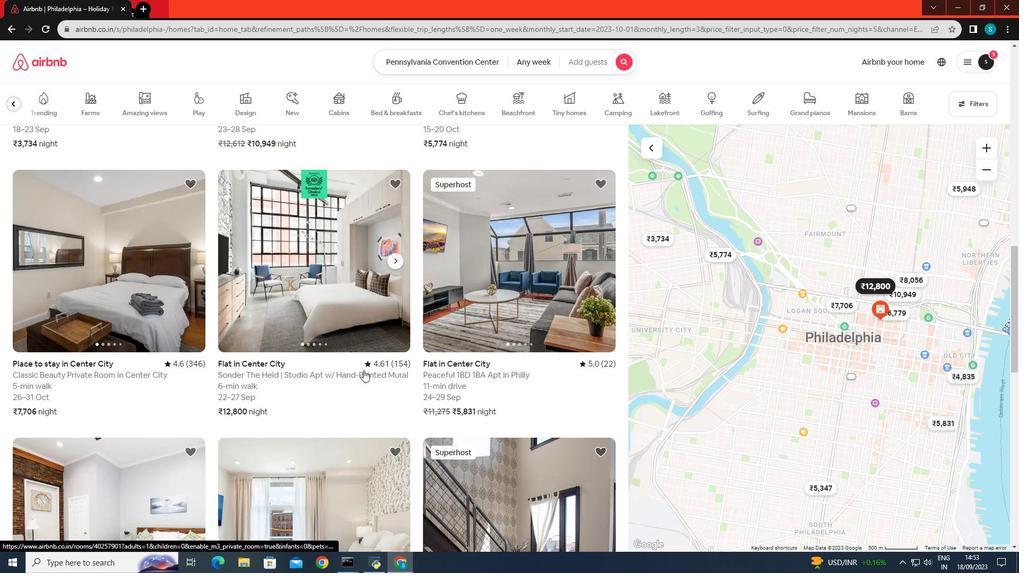 
Action: Mouse scrolled (363, 370) with delta (0, 0)
Screenshot: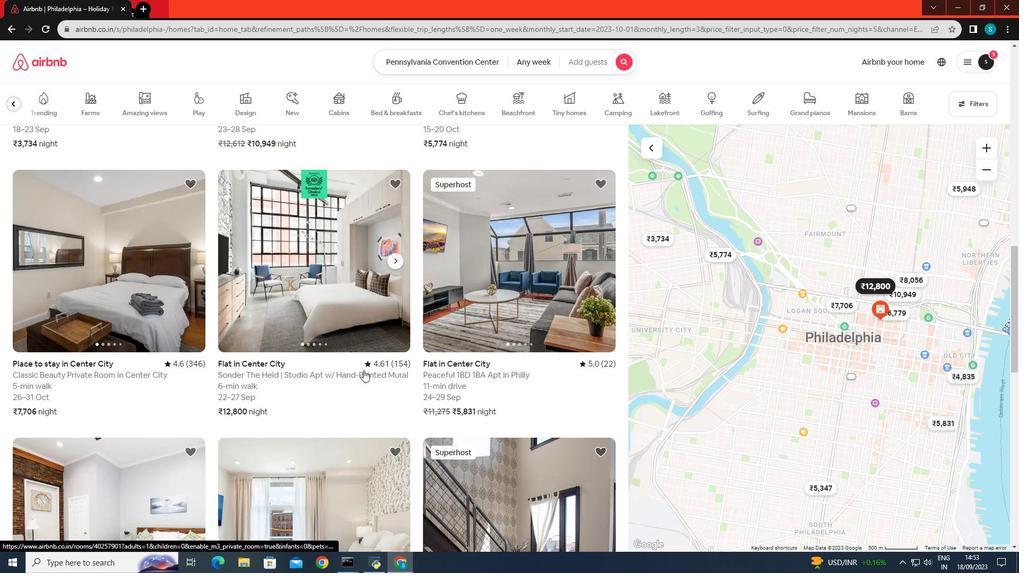 
Action: Mouse scrolled (363, 370) with delta (0, 0)
Screenshot: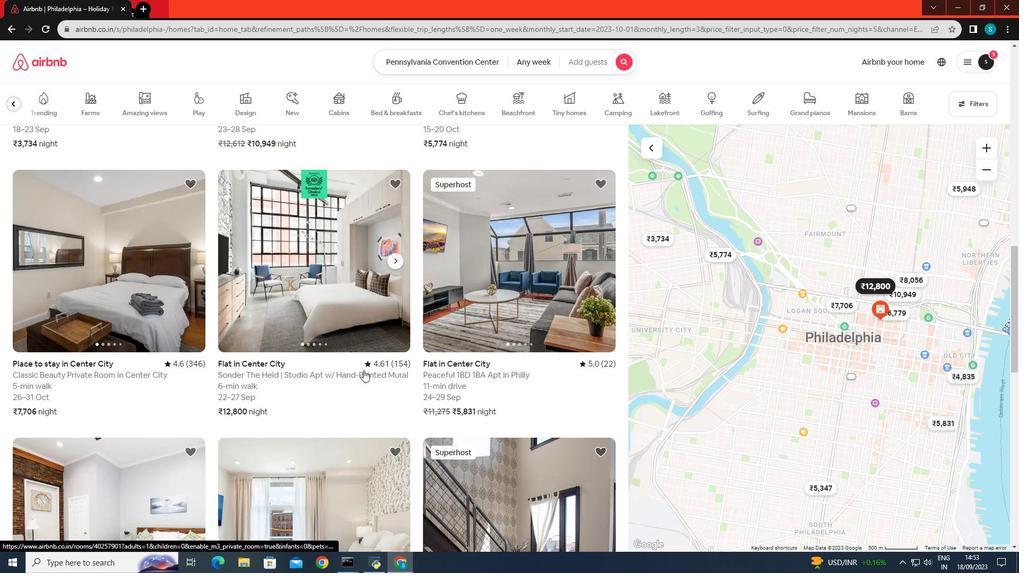 
Action: Mouse scrolled (363, 370) with delta (0, 0)
Screenshot: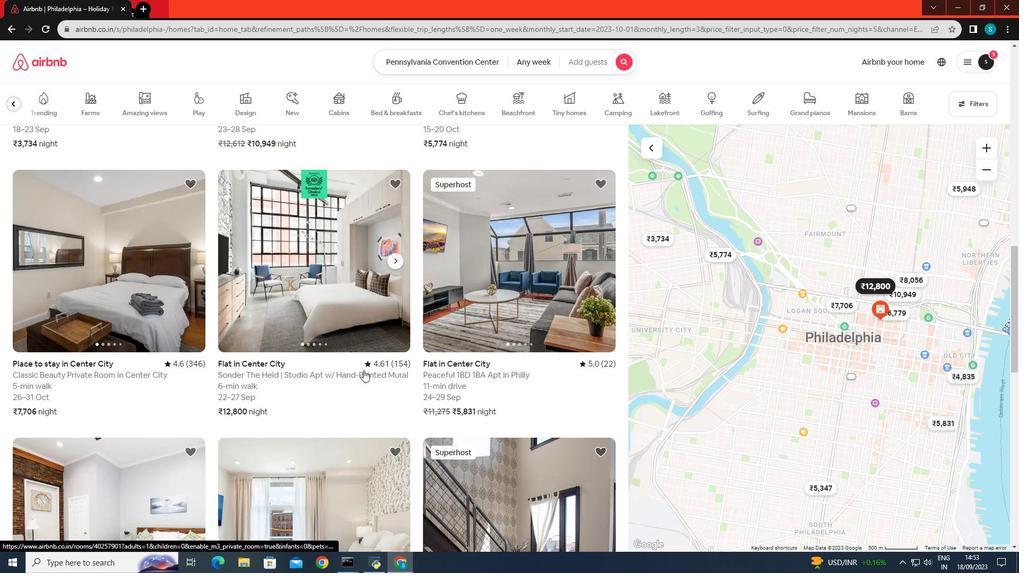 
Action: Mouse scrolled (363, 370) with delta (0, 0)
Screenshot: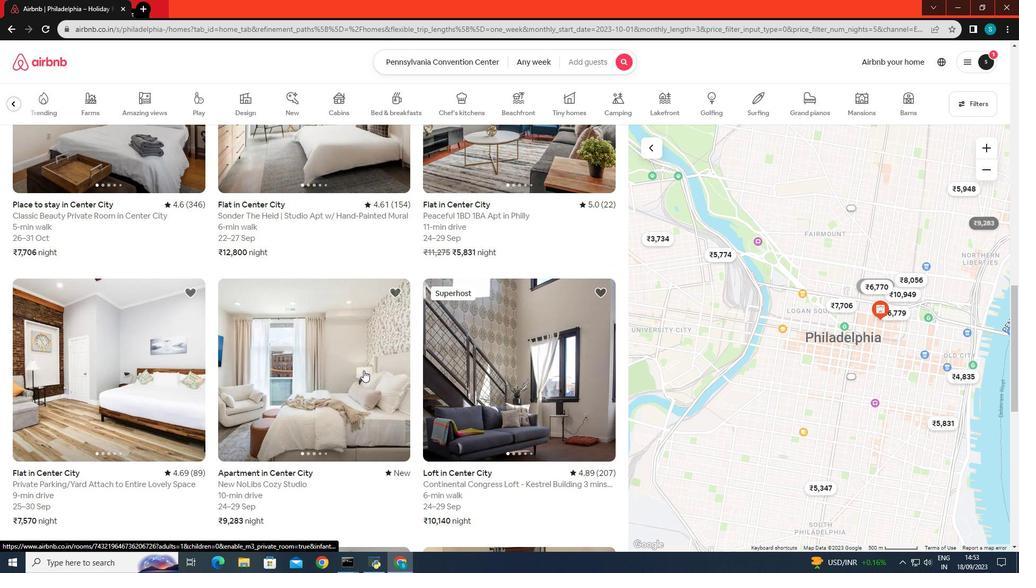 
Action: Mouse scrolled (363, 370) with delta (0, 0)
Screenshot: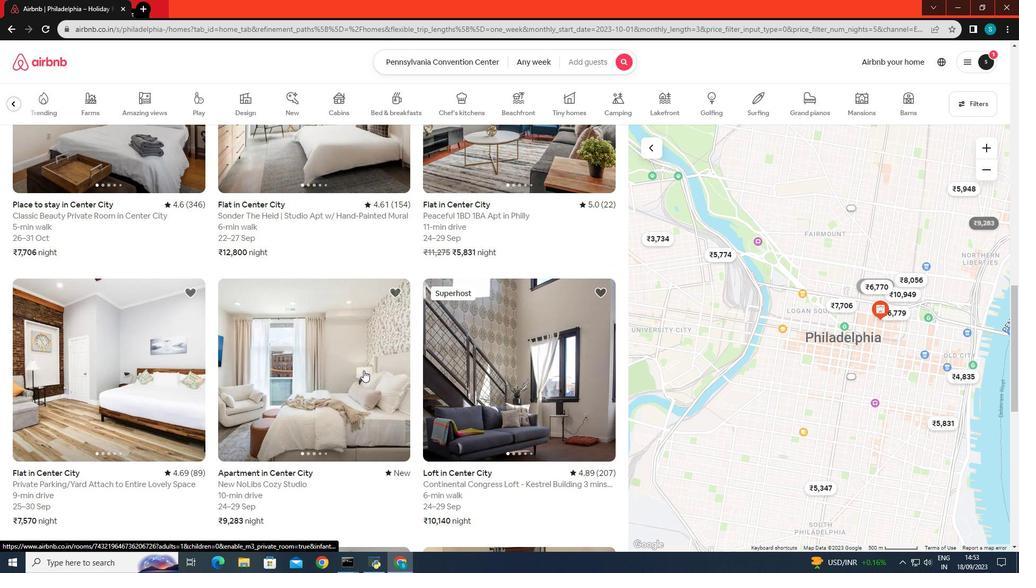 
Action: Mouse scrolled (363, 370) with delta (0, 0)
Screenshot: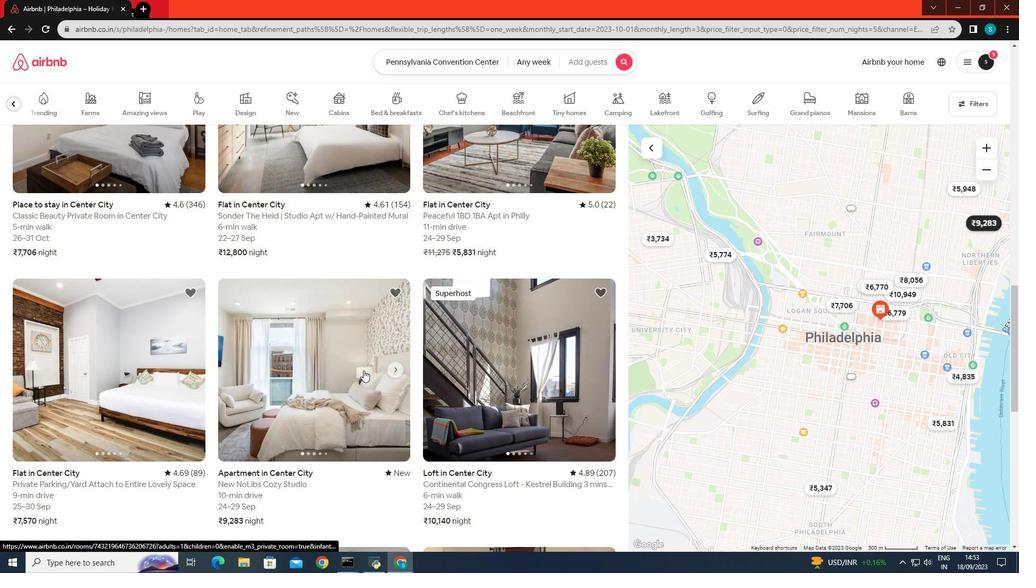 
Action: Mouse scrolled (363, 370) with delta (0, 0)
Screenshot: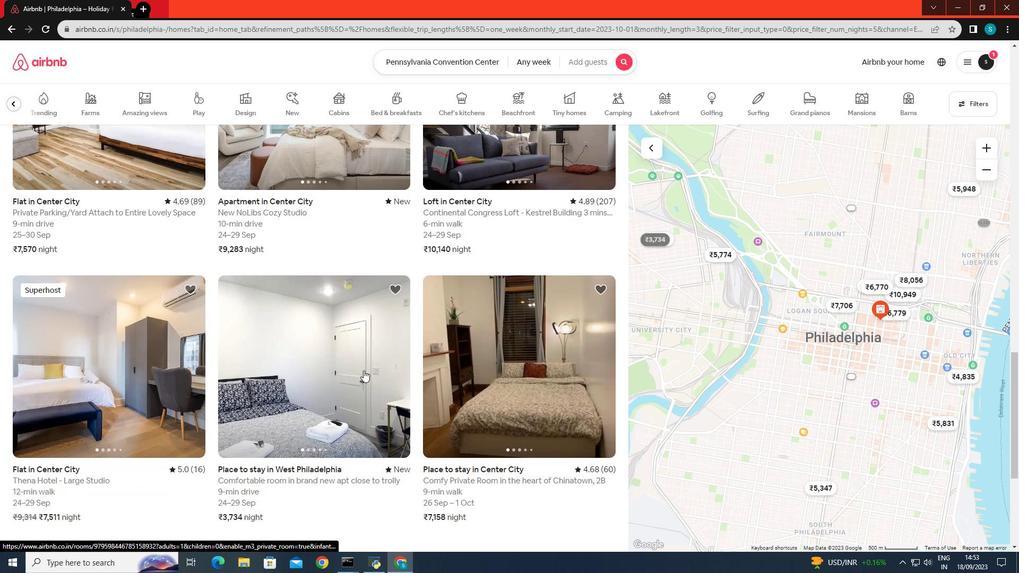
Action: Mouse scrolled (363, 370) with delta (0, 0)
Screenshot: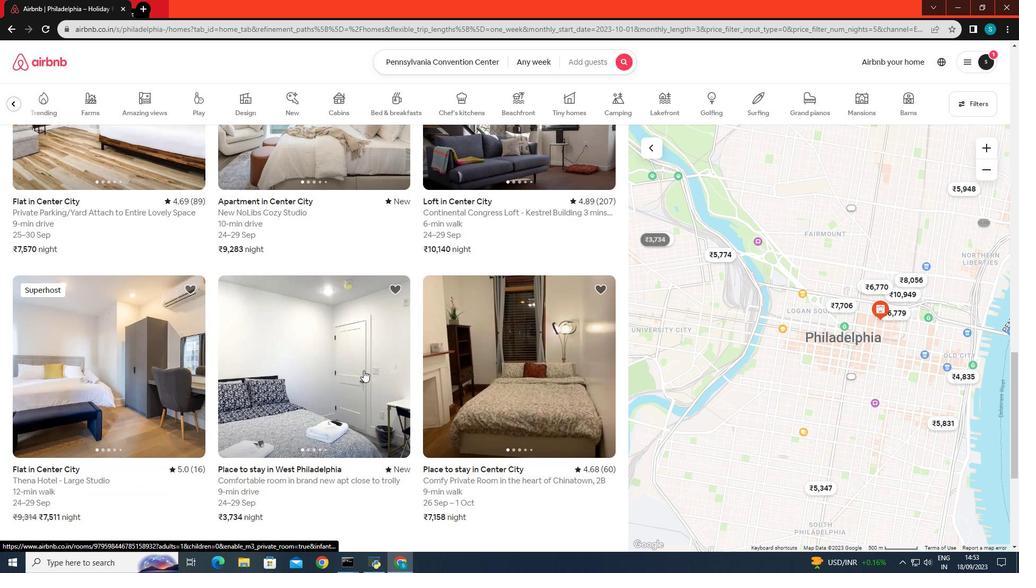 
Action: Mouse scrolled (363, 370) with delta (0, 0)
Screenshot: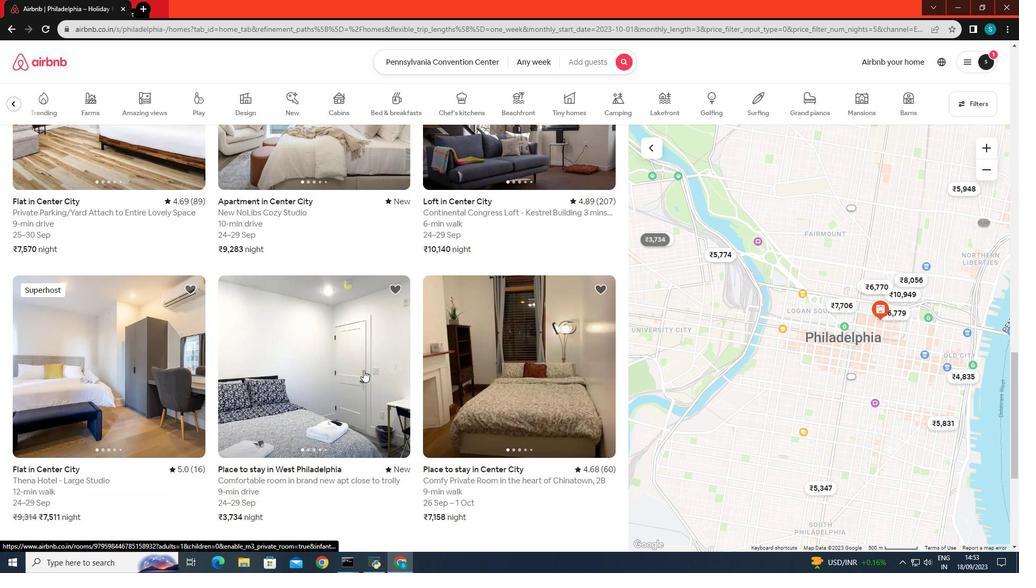 
Action: Mouse scrolled (363, 370) with delta (0, 0)
Screenshot: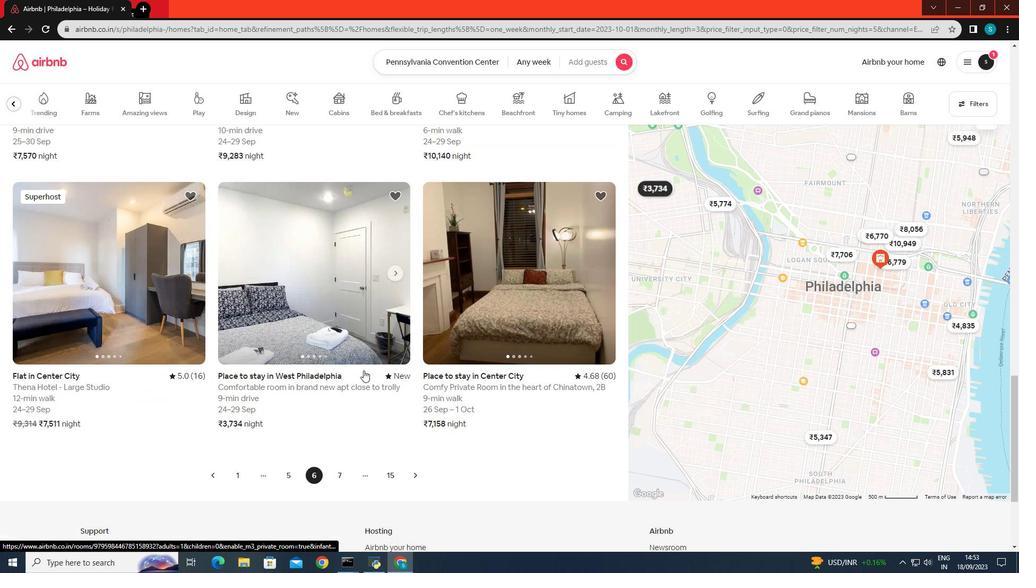 
Action: Mouse scrolled (363, 370) with delta (0, 0)
Screenshot: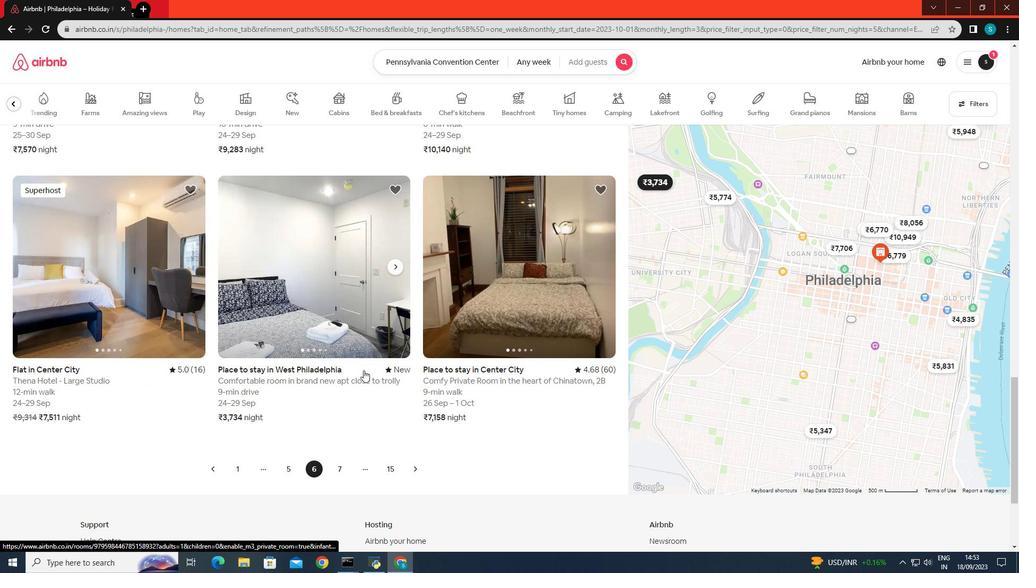 
Action: Mouse scrolled (363, 370) with delta (0, 0)
Screenshot: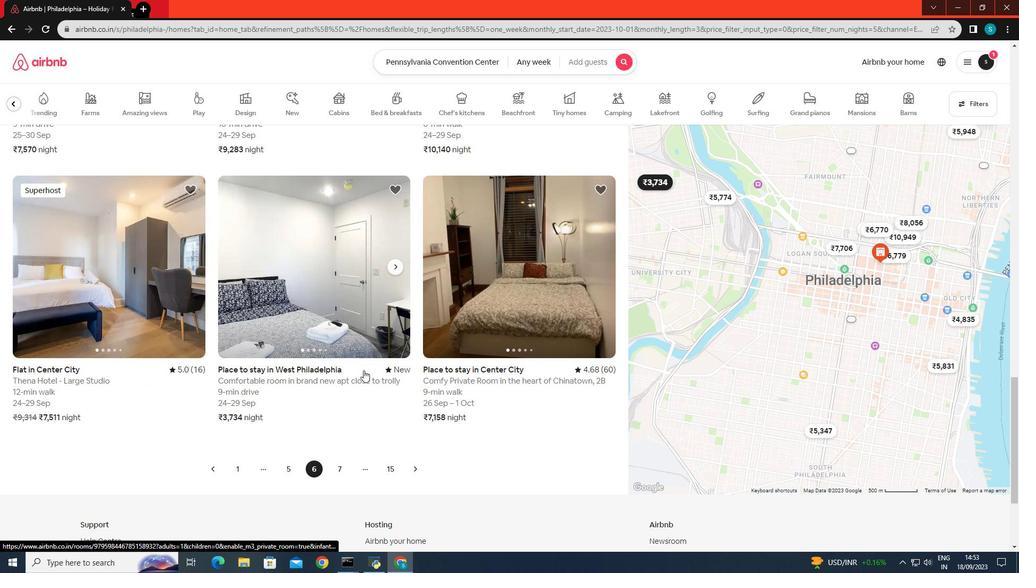 
Action: Mouse scrolled (363, 370) with delta (0, 0)
Screenshot: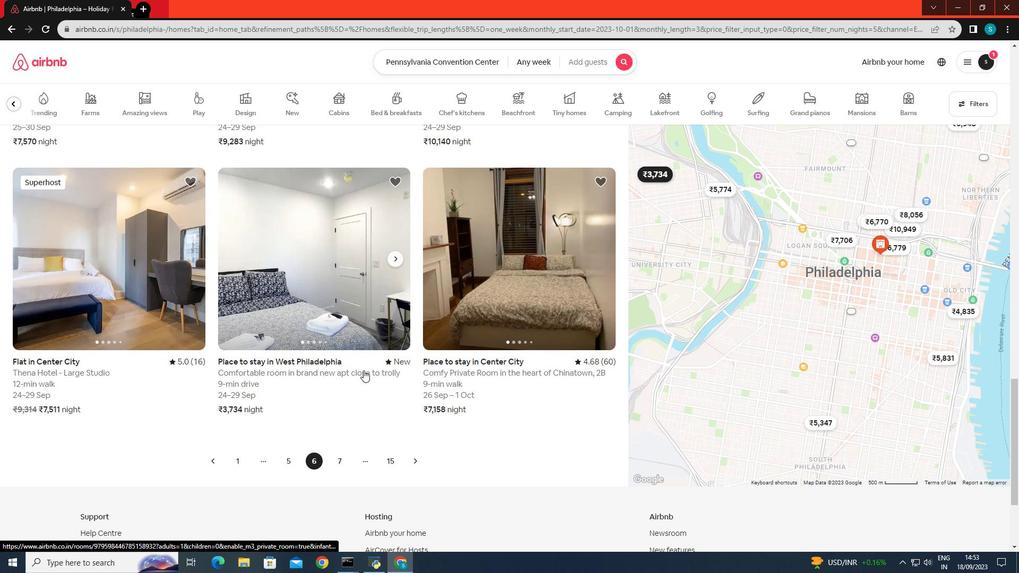 
Action: Mouse scrolled (363, 370) with delta (0, 0)
Screenshot: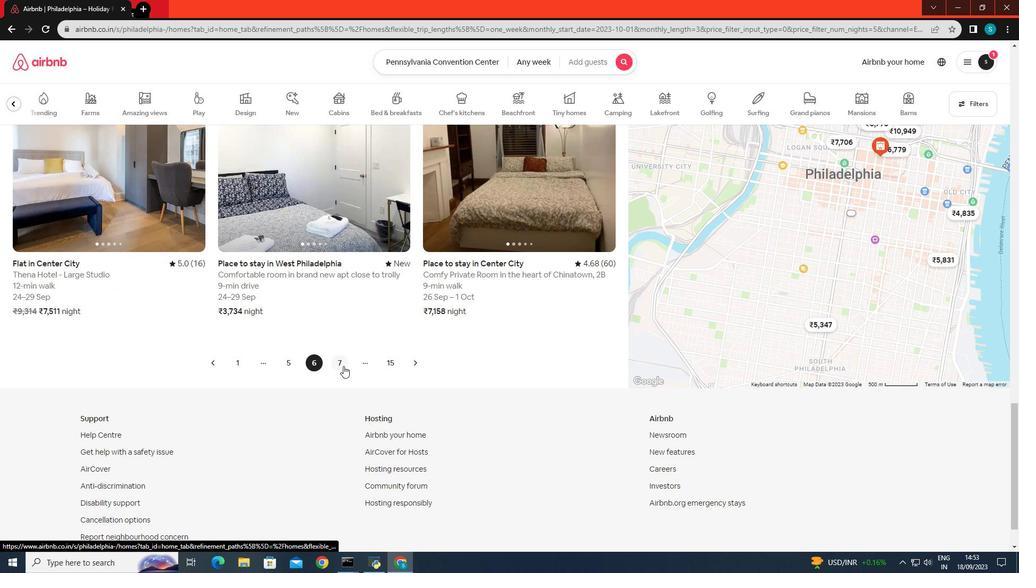 
Action: Mouse scrolled (363, 370) with delta (0, 0)
Screenshot: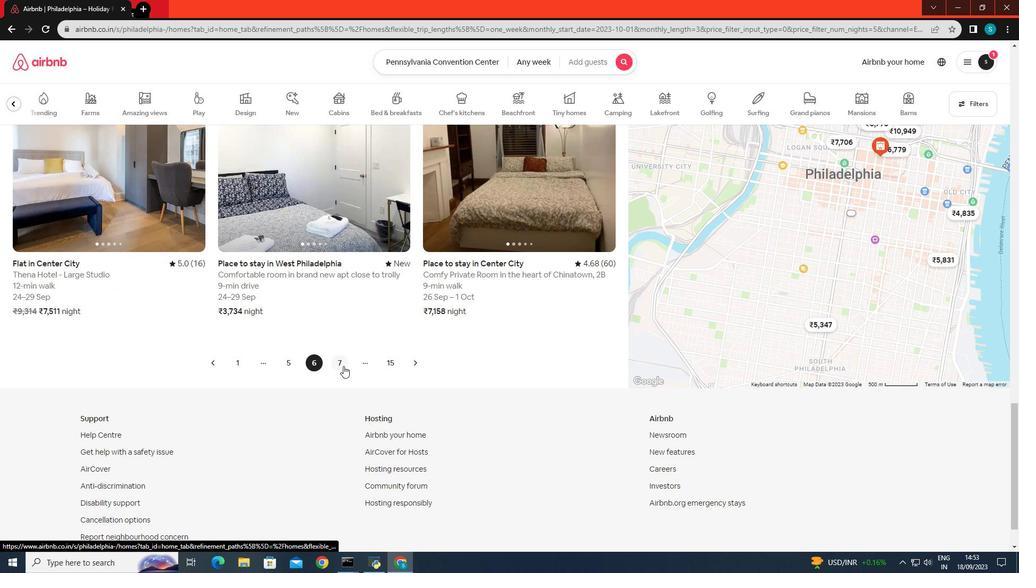 
Action: Mouse moved to (343, 366)
Screenshot: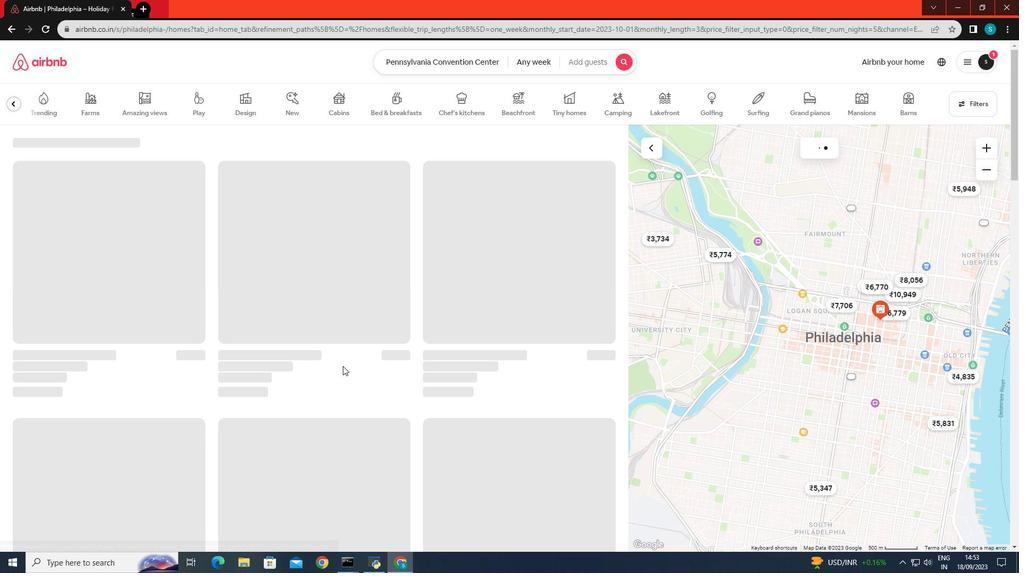 
Action: Mouse pressed left at (343, 366)
Screenshot: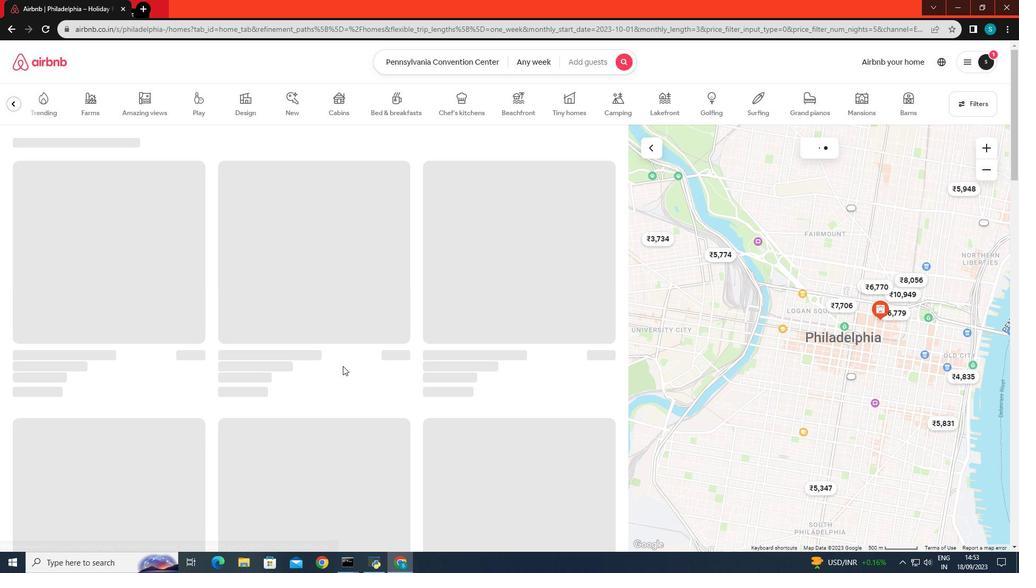 
Action: Mouse moved to (372, 350)
Screenshot: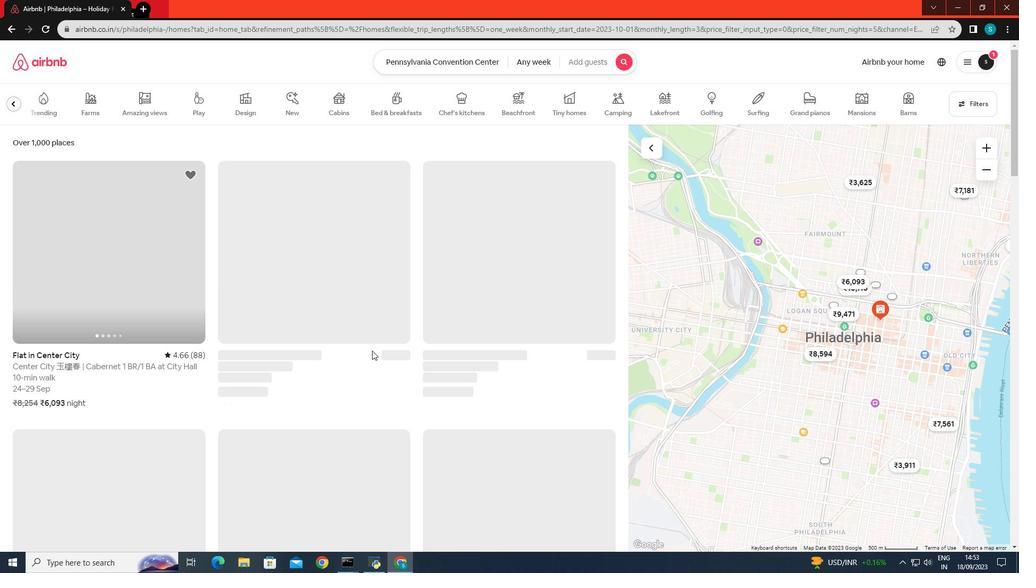 
Action: Mouse scrolled (372, 350) with delta (0, 0)
Screenshot: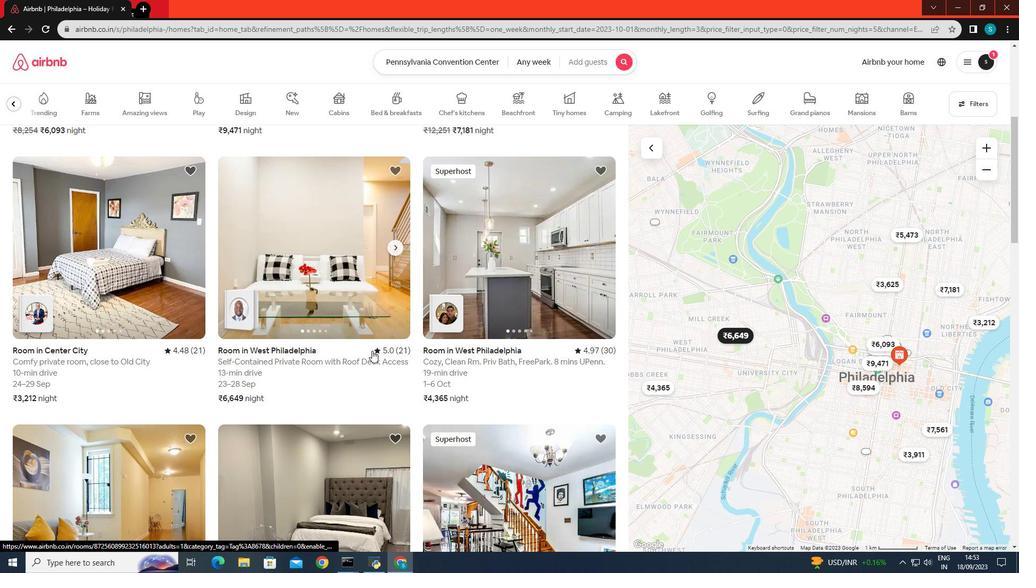 
Action: Mouse scrolled (372, 350) with delta (0, 0)
Screenshot: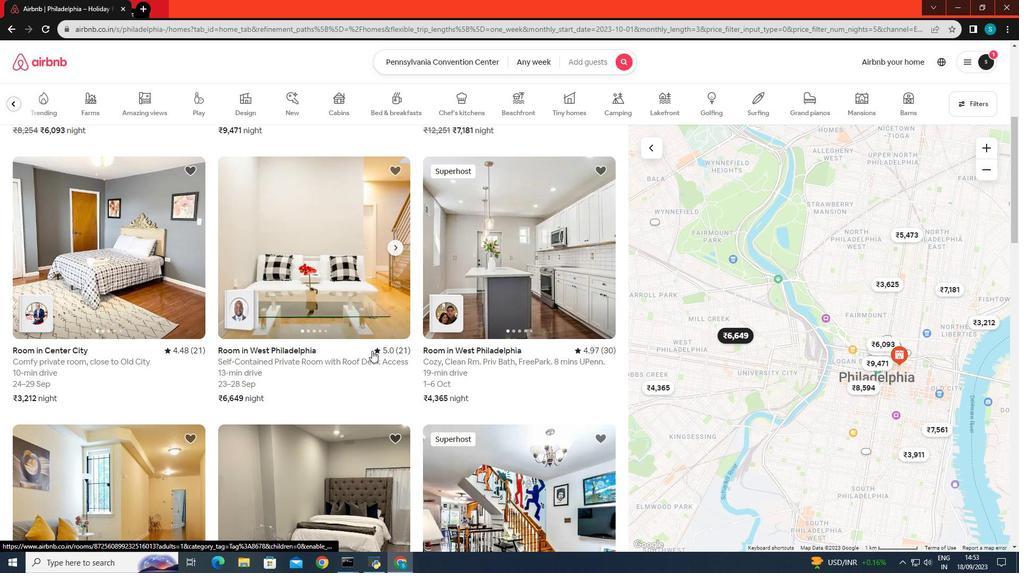
Action: Mouse scrolled (372, 350) with delta (0, 0)
Screenshot: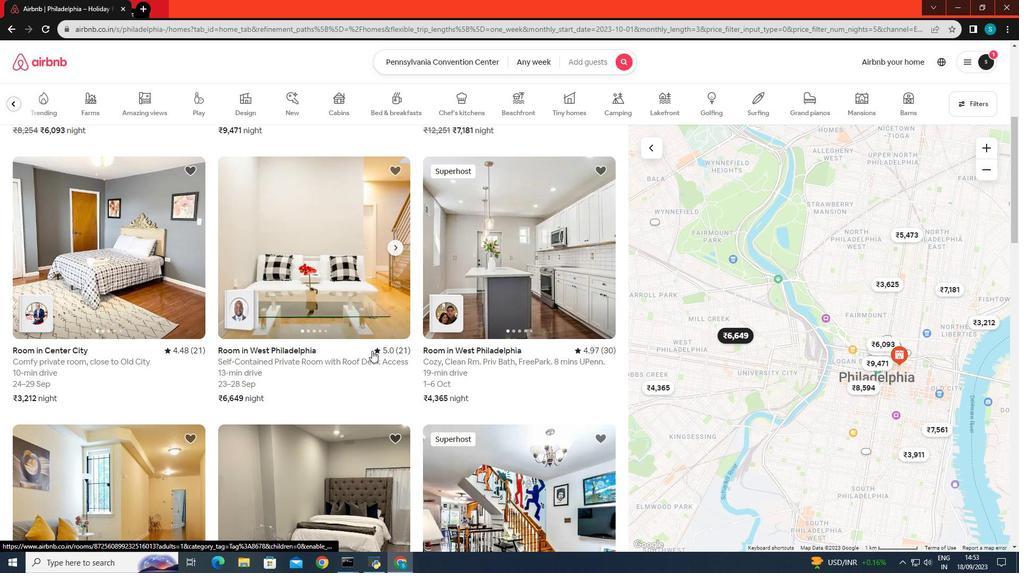 
Action: Mouse scrolled (372, 350) with delta (0, 0)
Screenshot: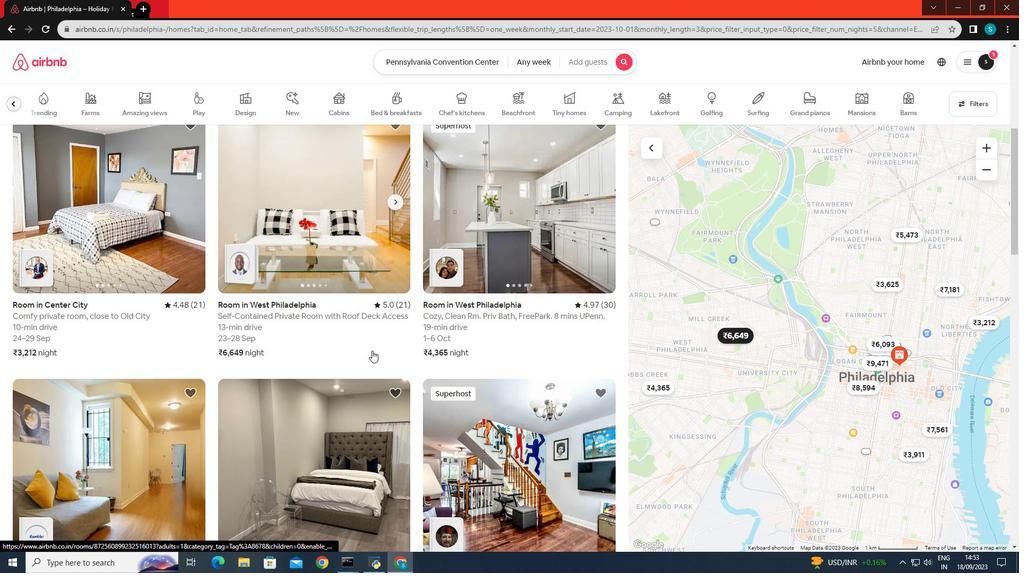 
Action: Mouse scrolled (372, 350) with delta (0, 0)
Screenshot: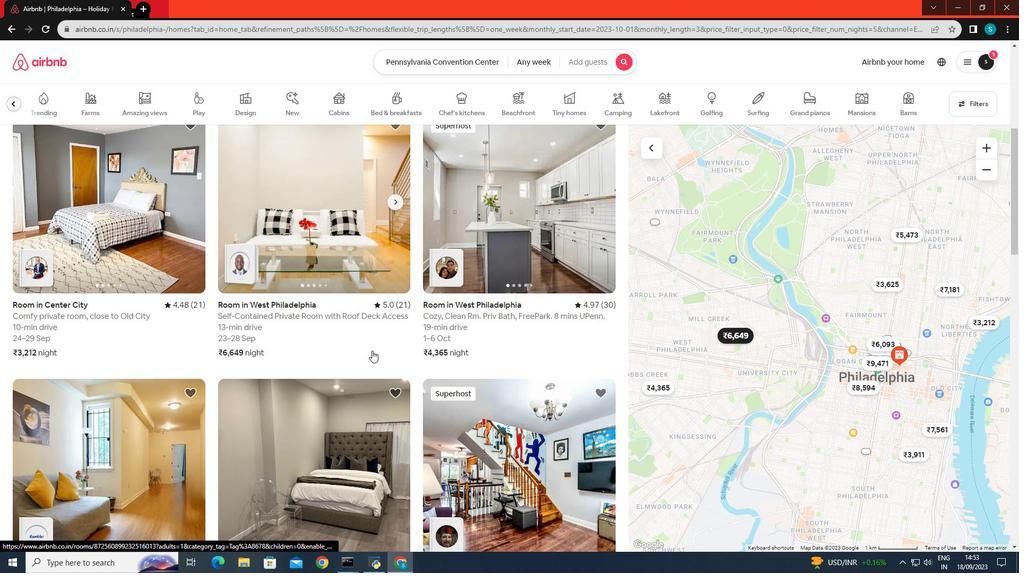
Action: Mouse scrolled (372, 350) with delta (0, 0)
Screenshot: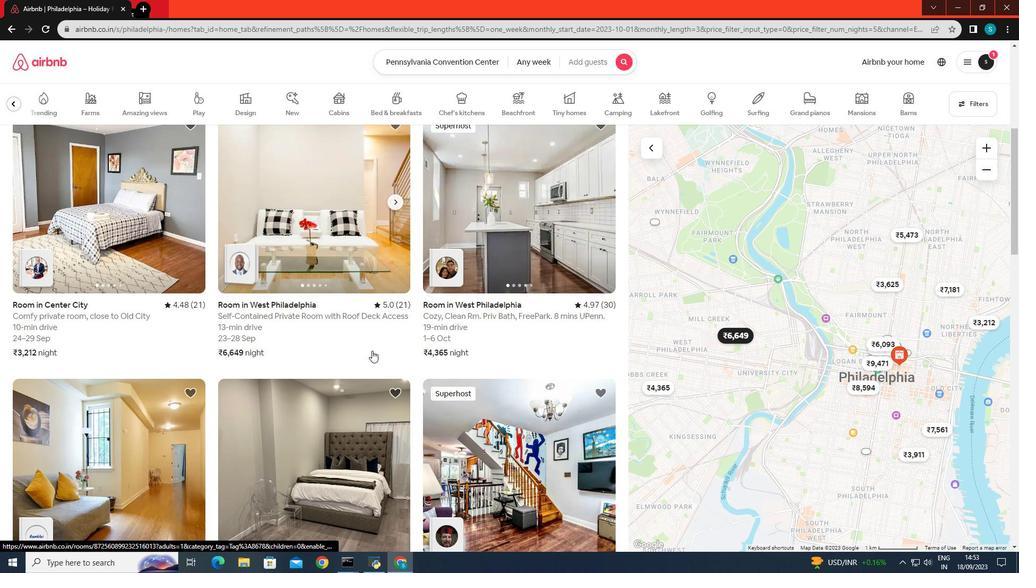 
Action: Mouse scrolled (372, 350) with delta (0, 0)
Screenshot: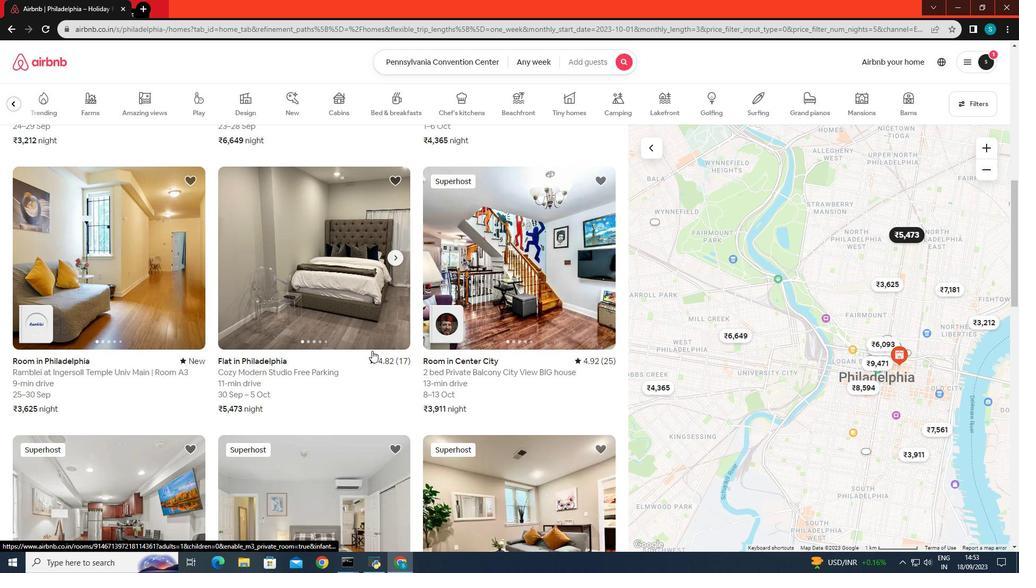 
Action: Mouse scrolled (372, 350) with delta (0, 0)
Screenshot: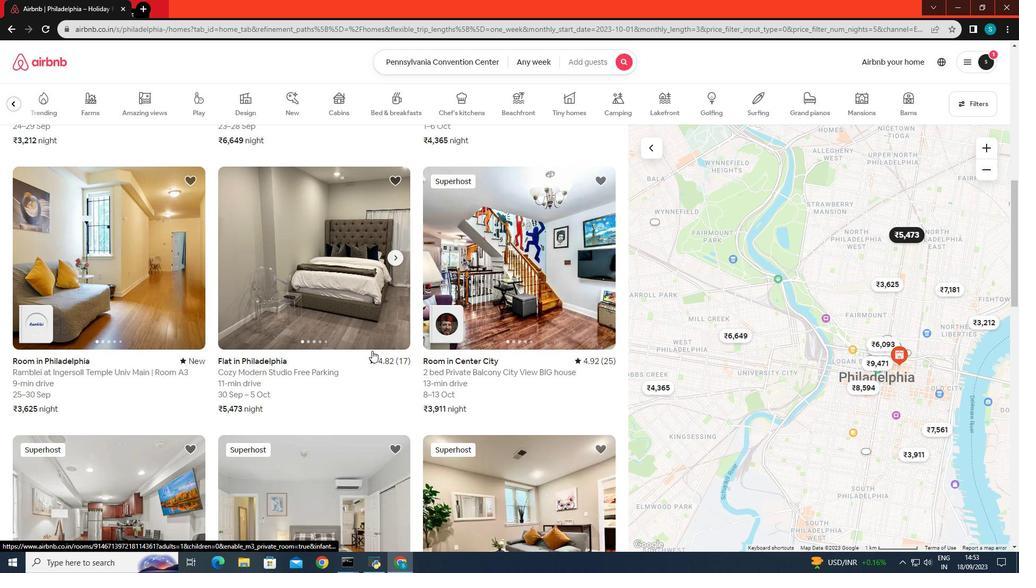 
Action: Mouse scrolled (372, 350) with delta (0, 0)
Screenshot: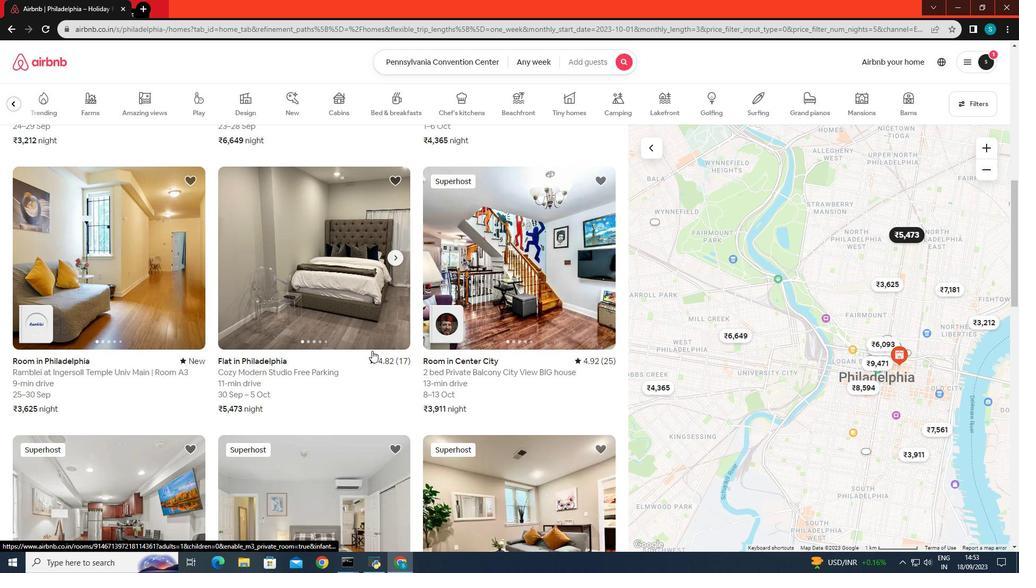 
Action: Mouse scrolled (372, 350) with delta (0, 0)
Screenshot: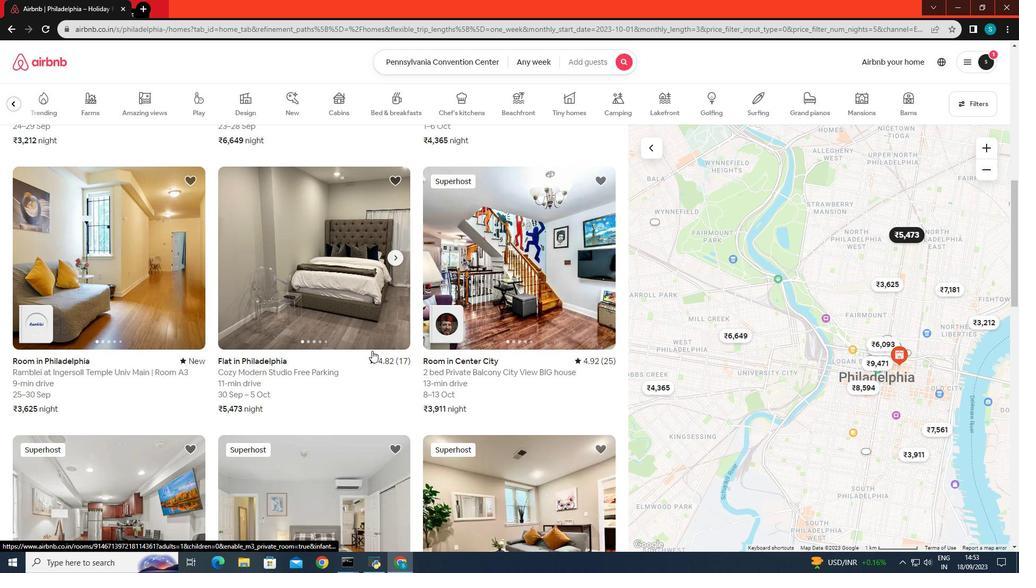 
Action: Mouse scrolled (372, 350) with delta (0, 0)
Screenshot: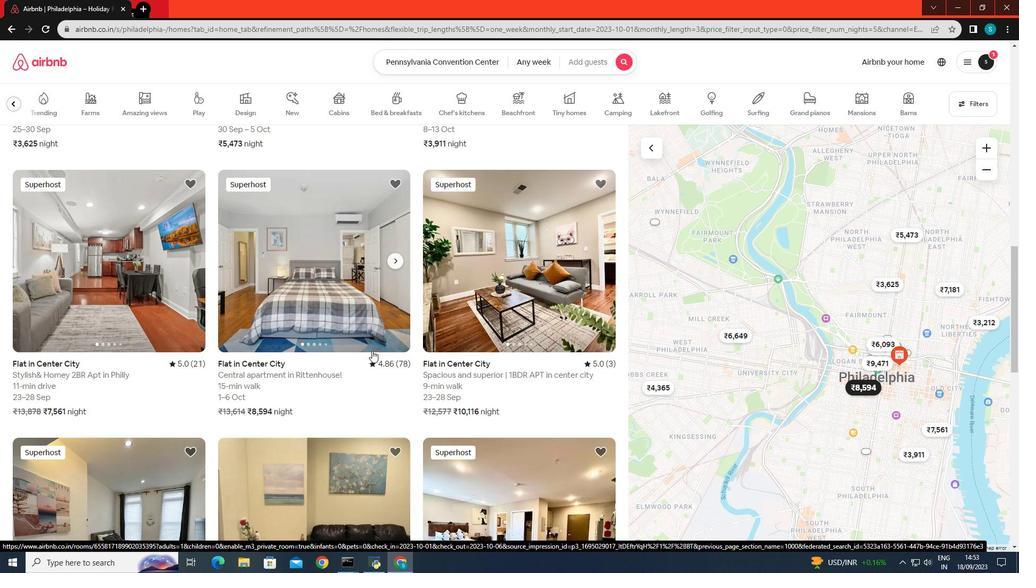 
Action: Mouse scrolled (372, 350) with delta (0, 0)
Screenshot: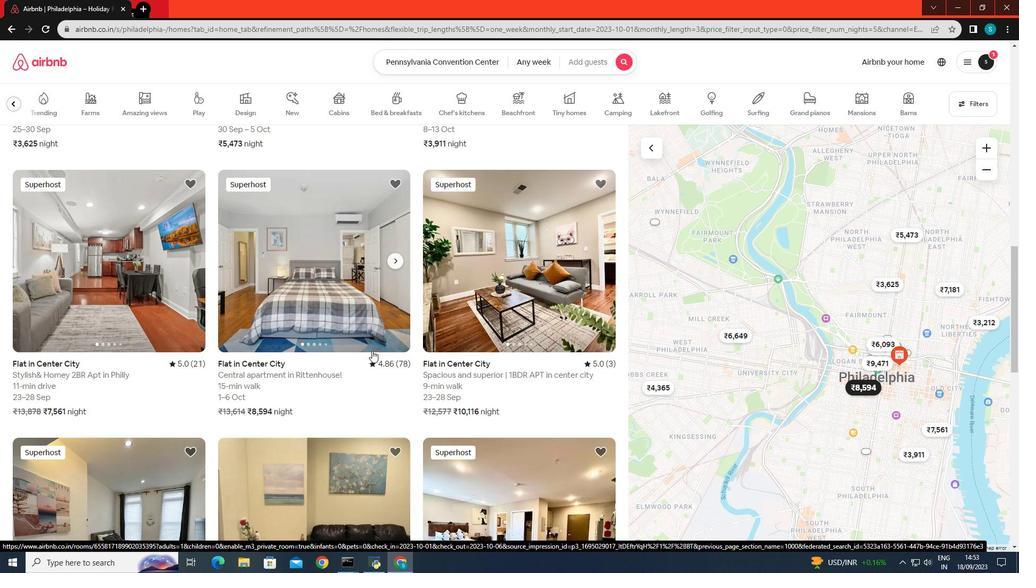 
Action: Mouse scrolled (372, 350) with delta (0, 0)
Screenshot: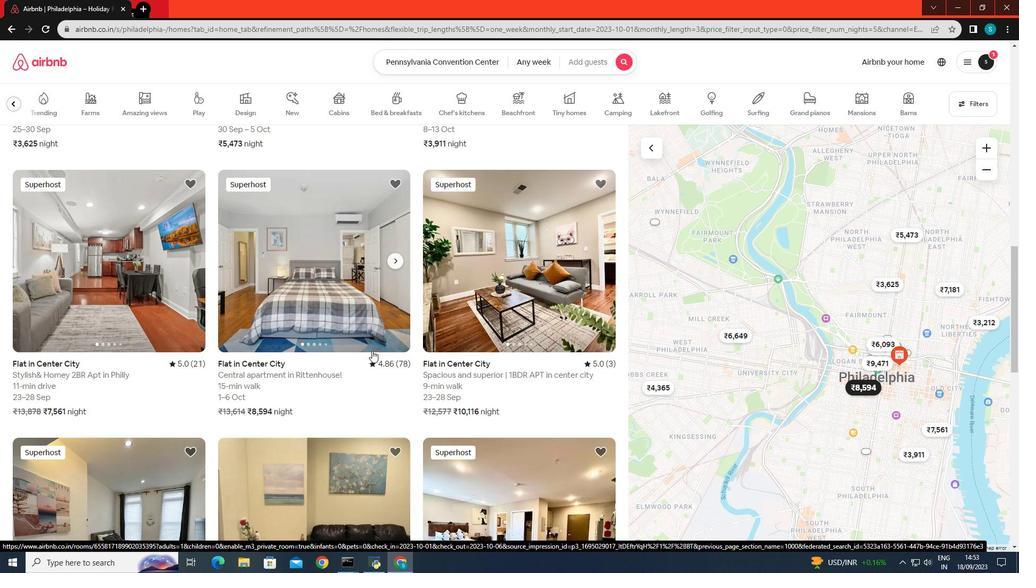 
Action: Mouse scrolled (372, 350) with delta (0, 0)
Screenshot: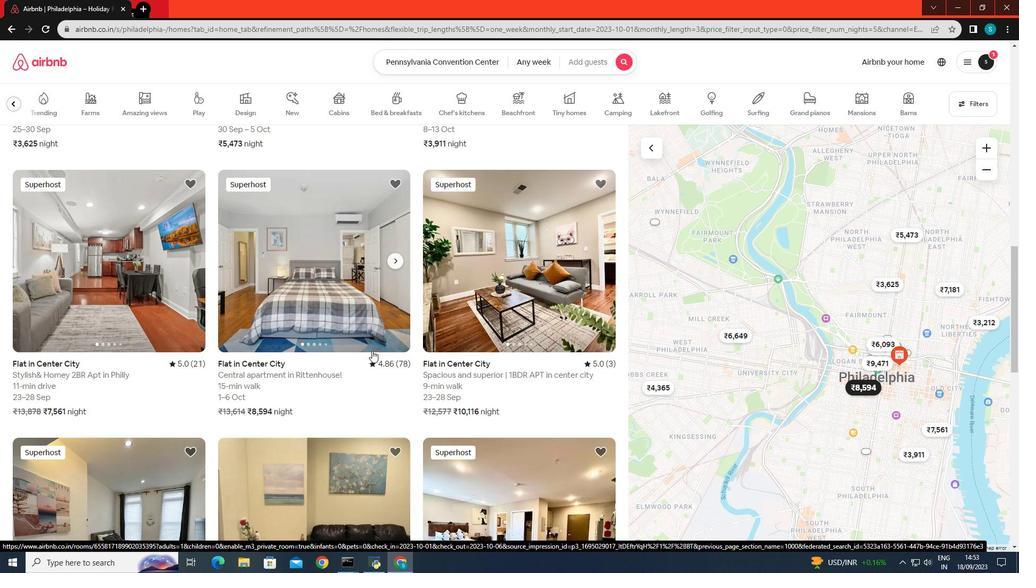 
Action: Mouse scrolled (372, 350) with delta (0, 0)
